 Task: Slide 17 - And These Are Three Columns.
Action: Mouse moved to (36, 94)
Screenshot: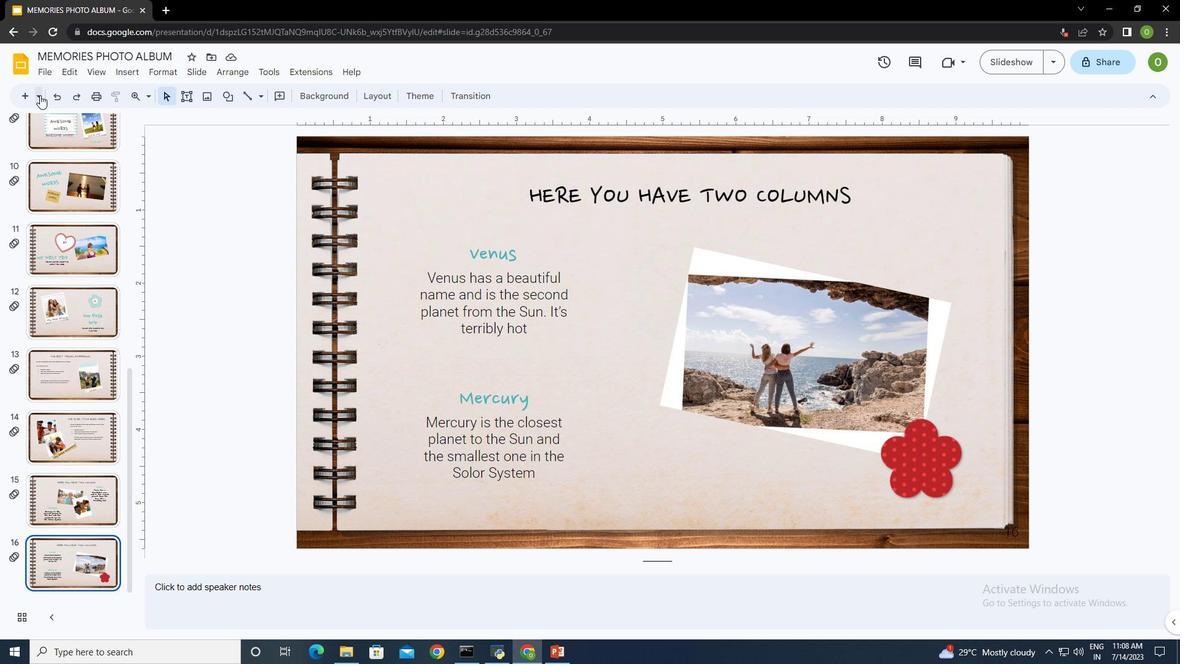 
Action: Mouse pressed left at (36, 94)
Screenshot: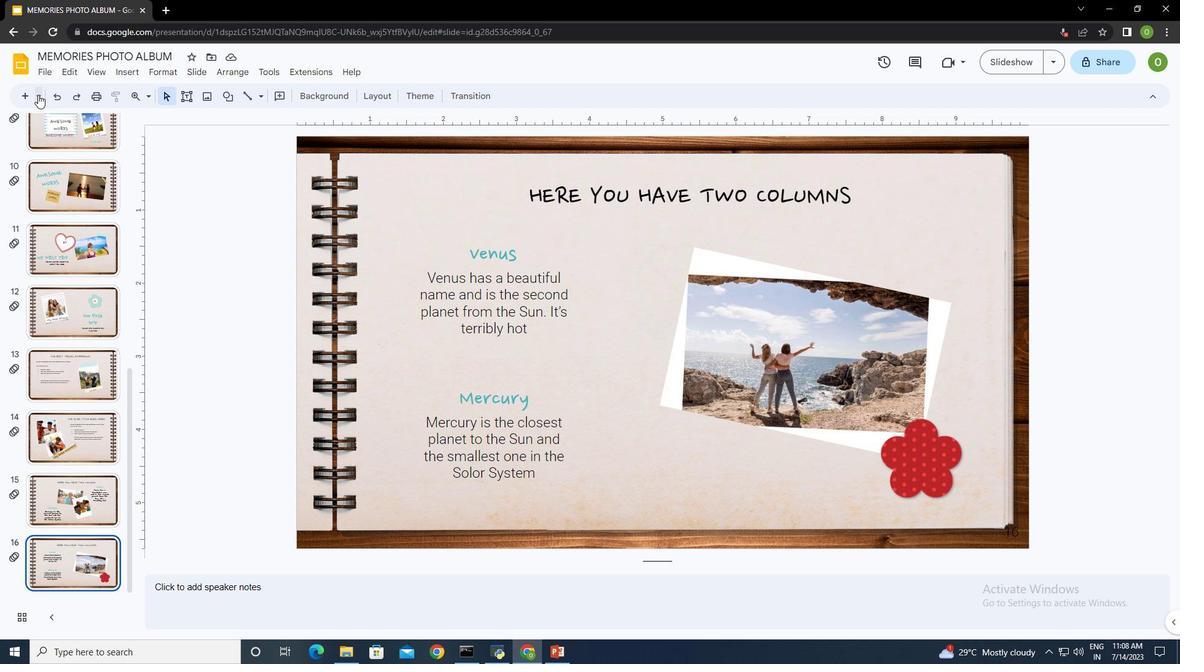 
Action: Mouse moved to (110, 367)
Screenshot: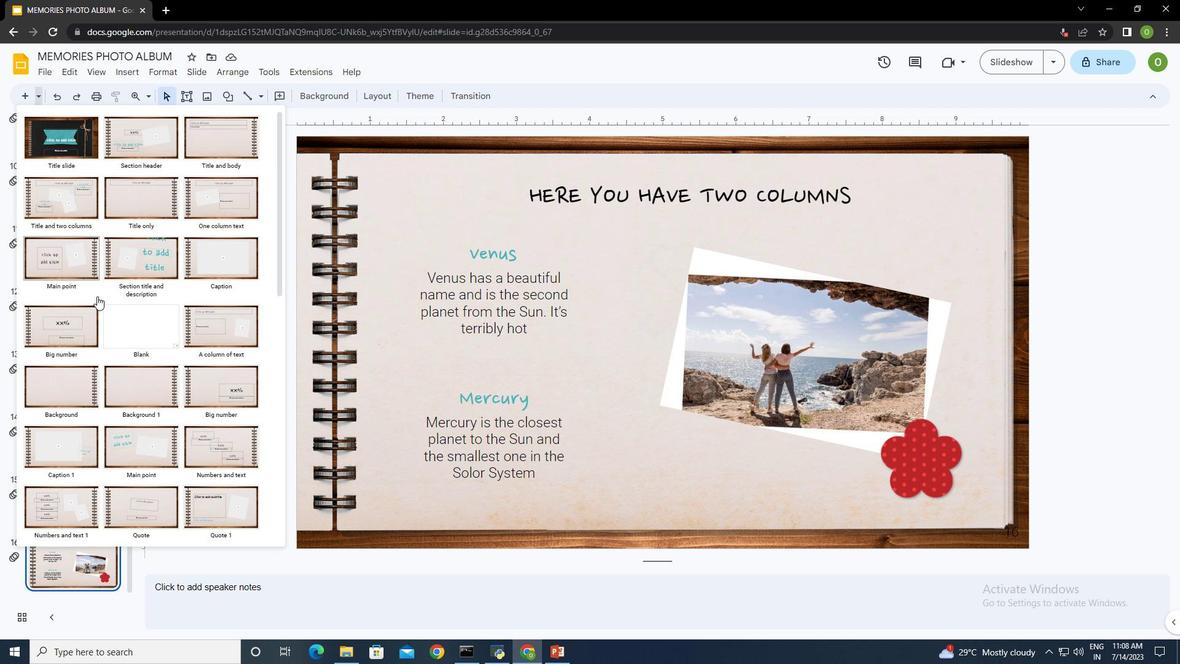 
Action: Mouse scrolled (110, 366) with delta (0, 0)
Screenshot: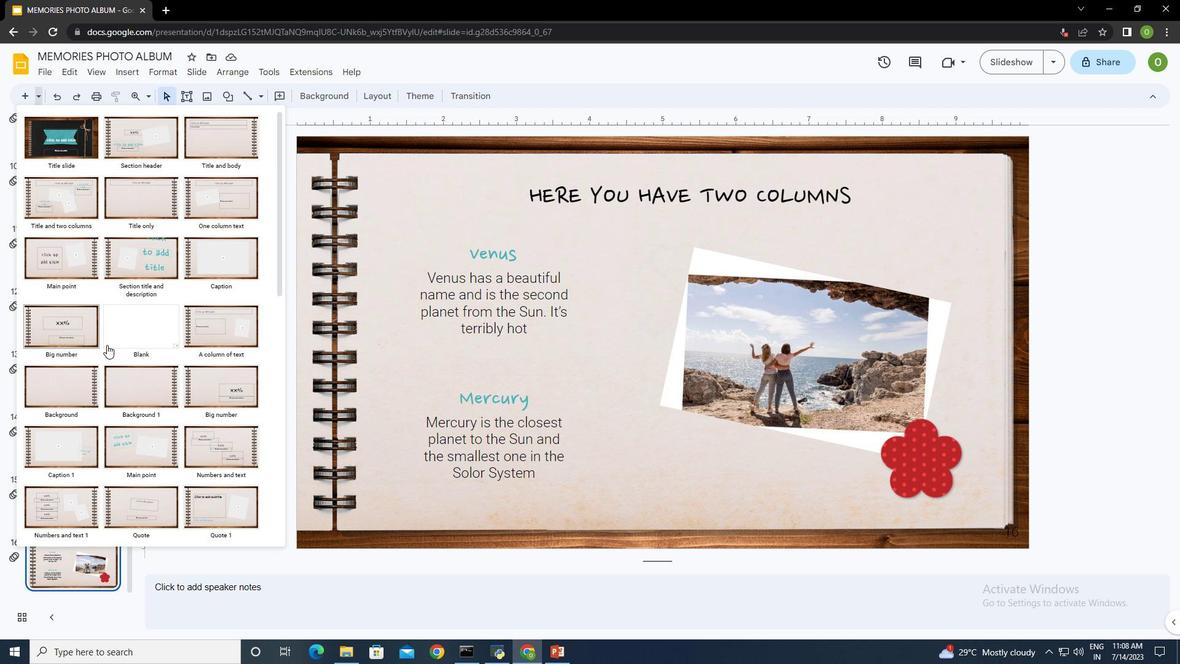 
Action: Mouse moved to (110, 367)
Screenshot: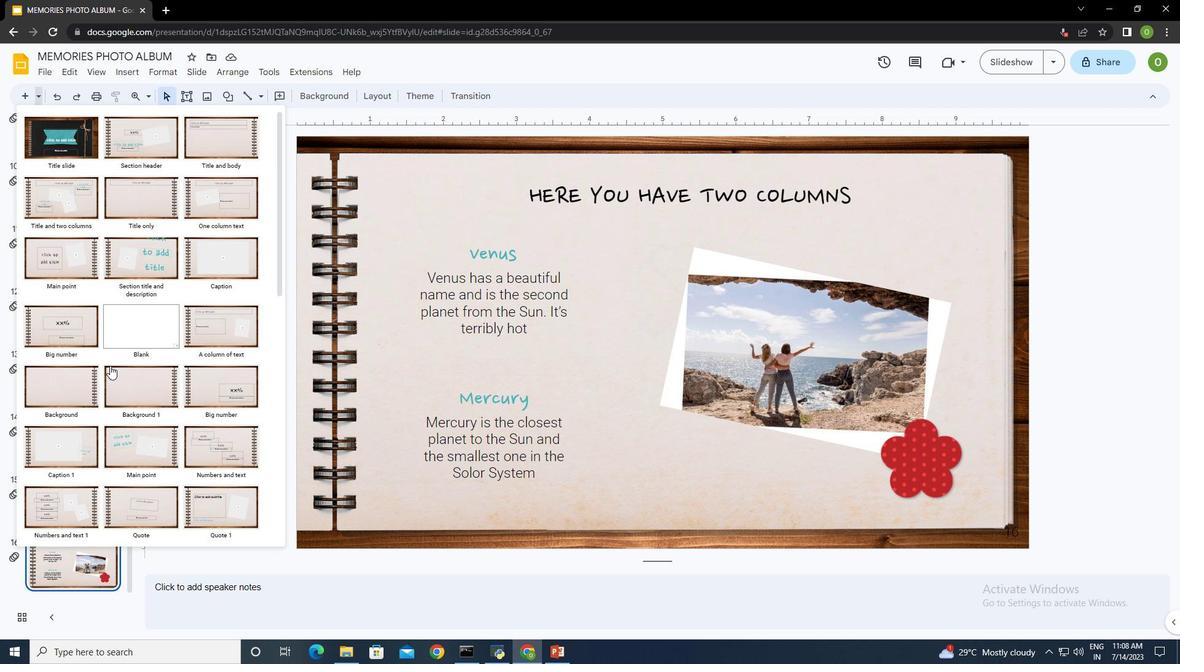 
Action: Mouse scrolled (110, 366) with delta (0, 0)
Screenshot: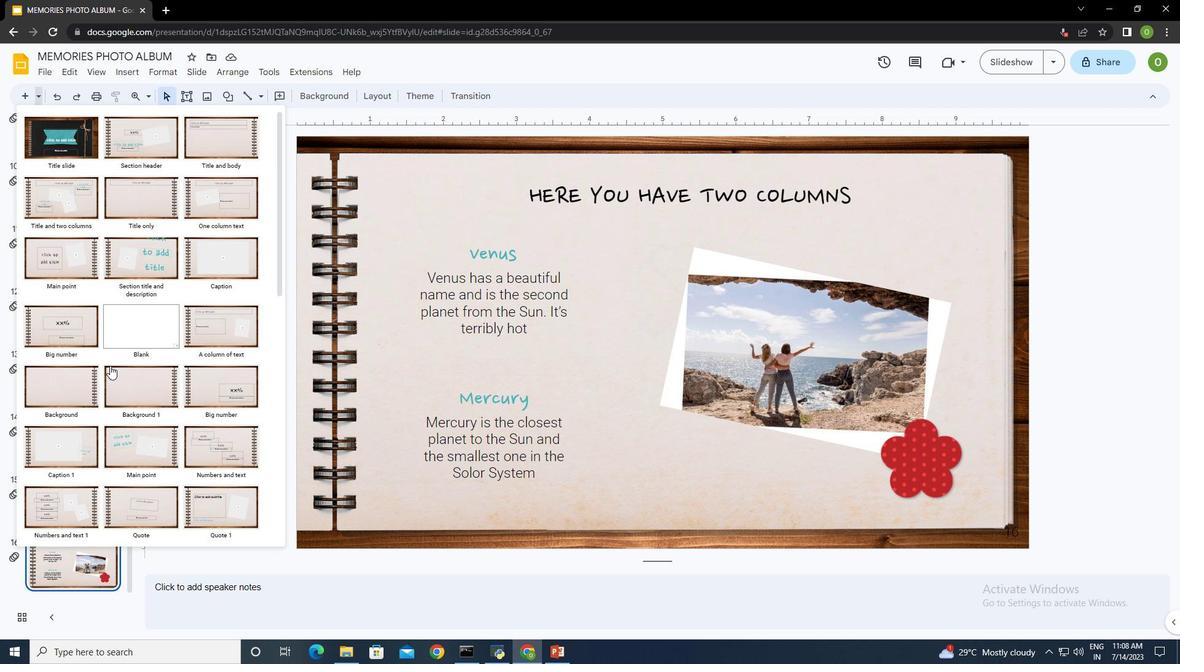 
Action: Mouse moved to (110, 368)
Screenshot: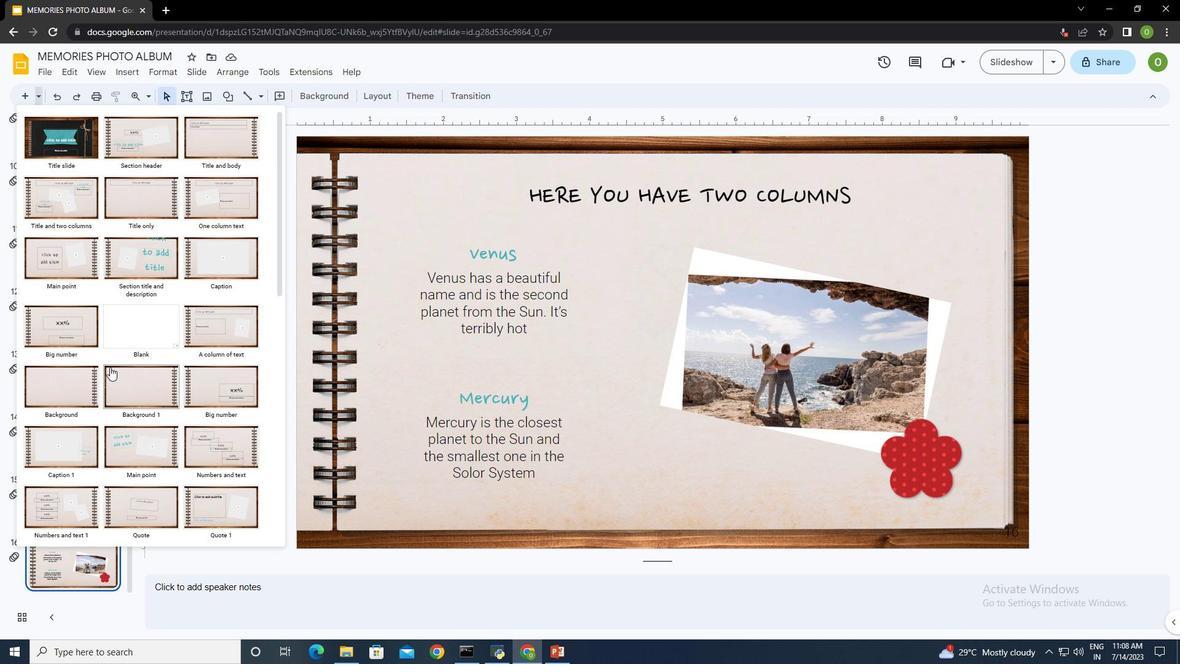 
Action: Mouse scrolled (110, 367) with delta (0, 0)
Screenshot: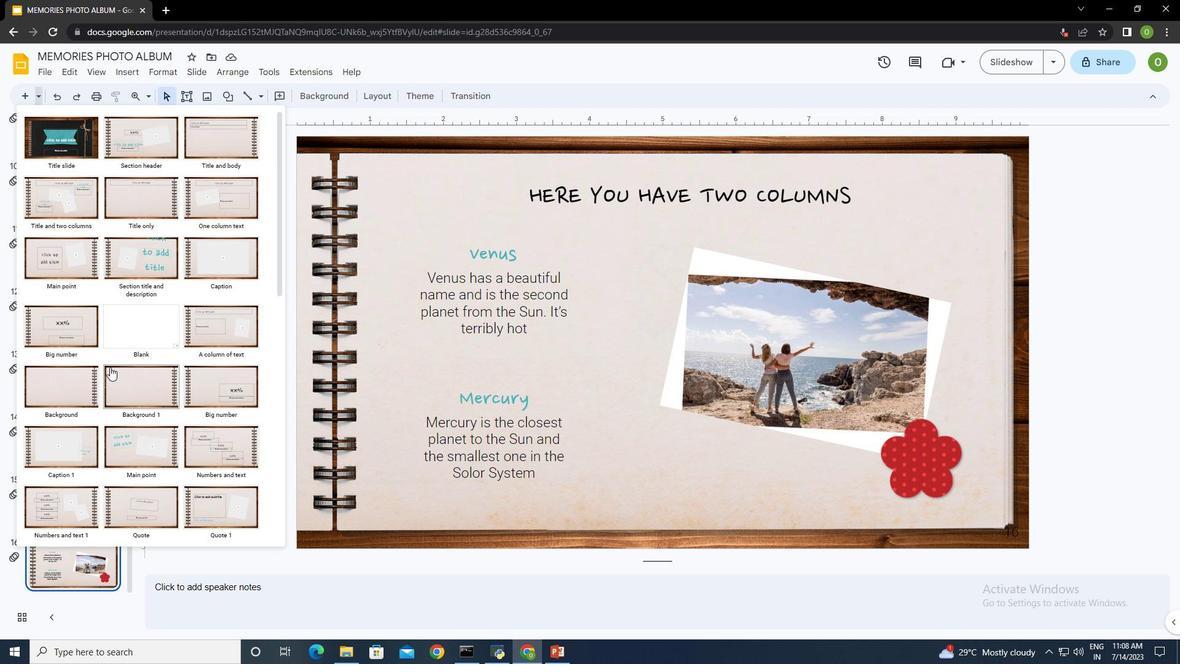 
Action: Mouse moved to (110, 369)
Screenshot: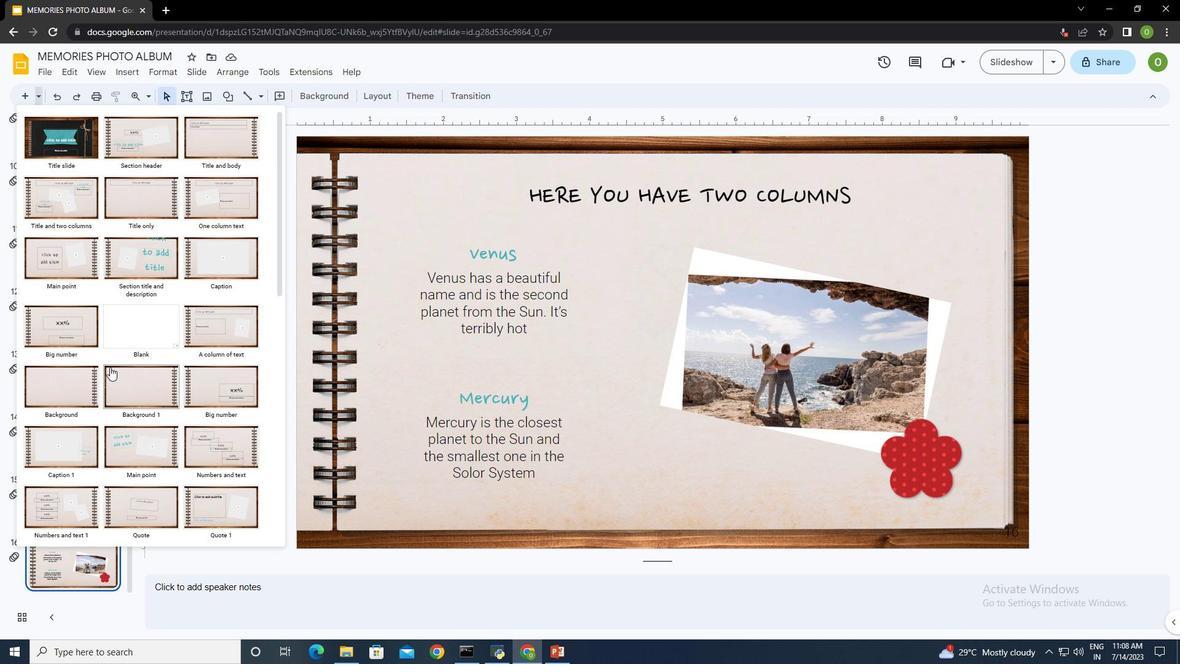 
Action: Mouse scrolled (110, 368) with delta (0, 0)
Screenshot: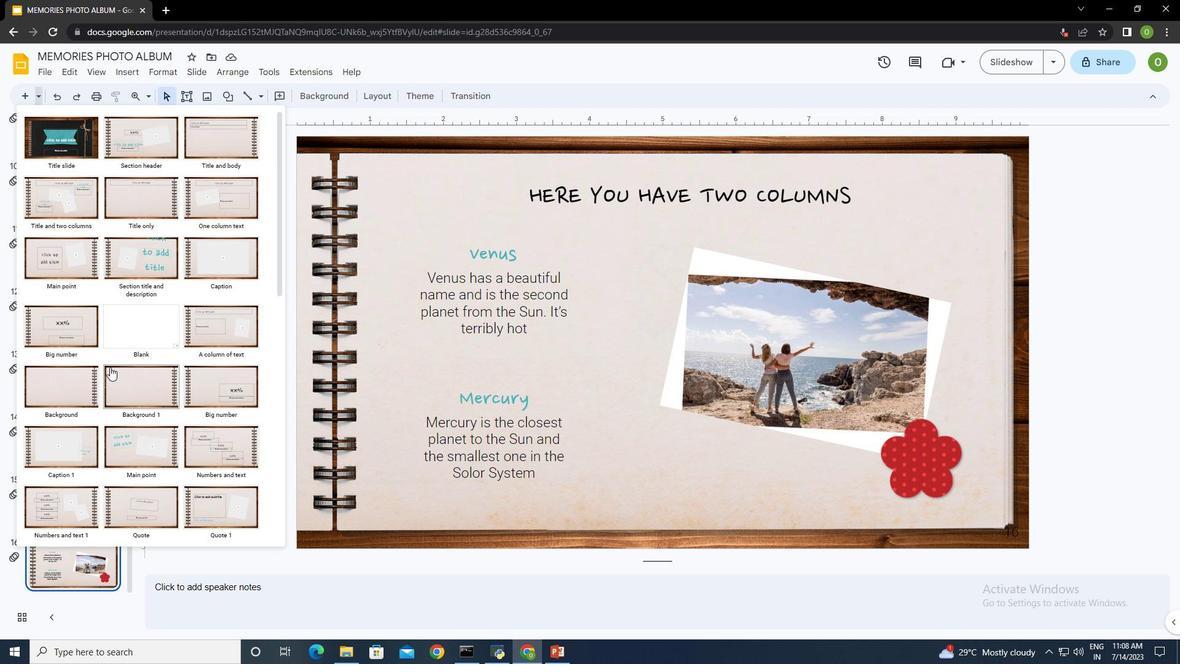 
Action: Mouse moved to (110, 370)
Screenshot: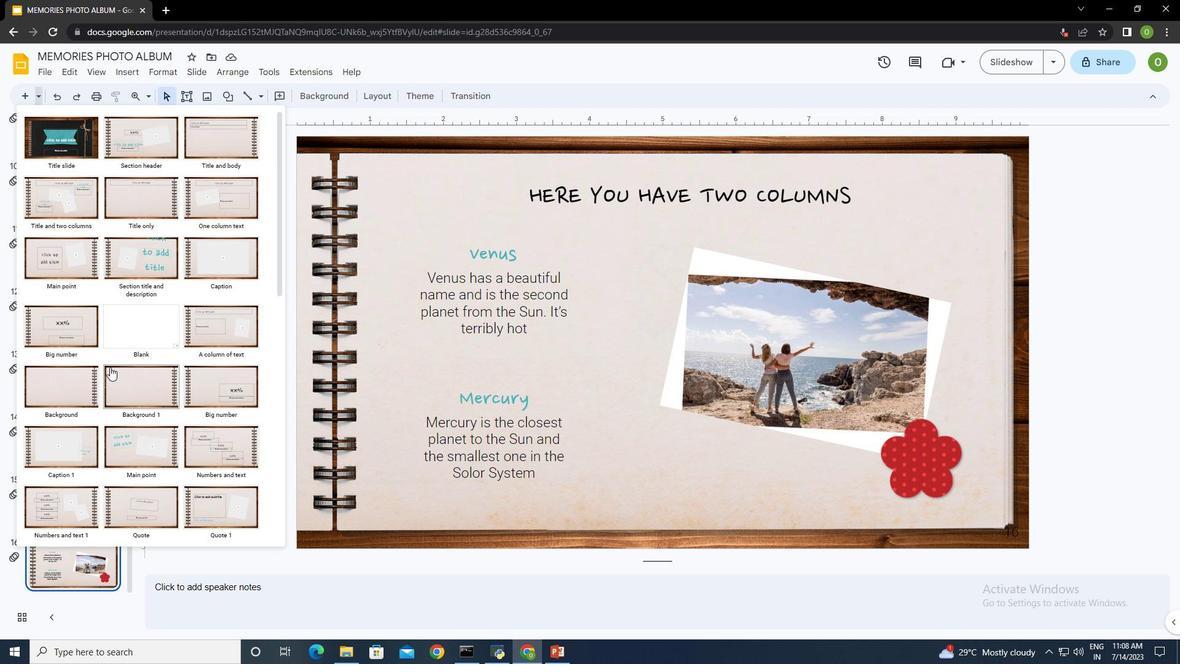 
Action: Mouse scrolled (110, 369) with delta (0, 0)
Screenshot: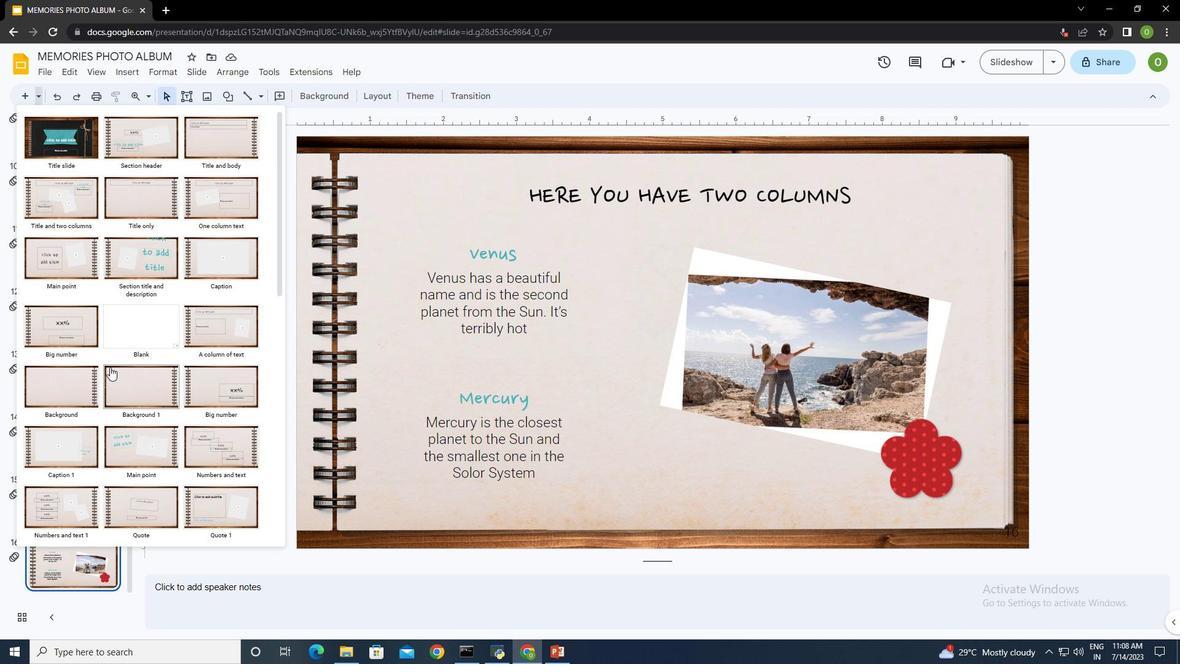 
Action: Mouse moved to (110, 371)
Screenshot: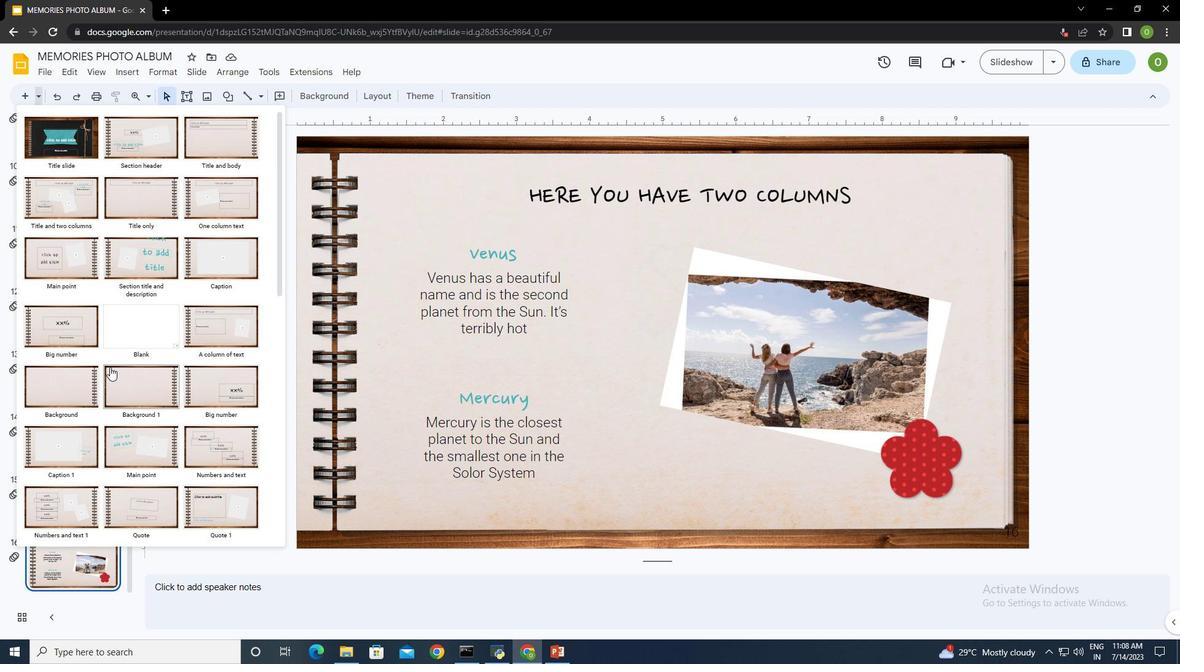 
Action: Mouse scrolled (110, 370) with delta (0, 0)
Screenshot: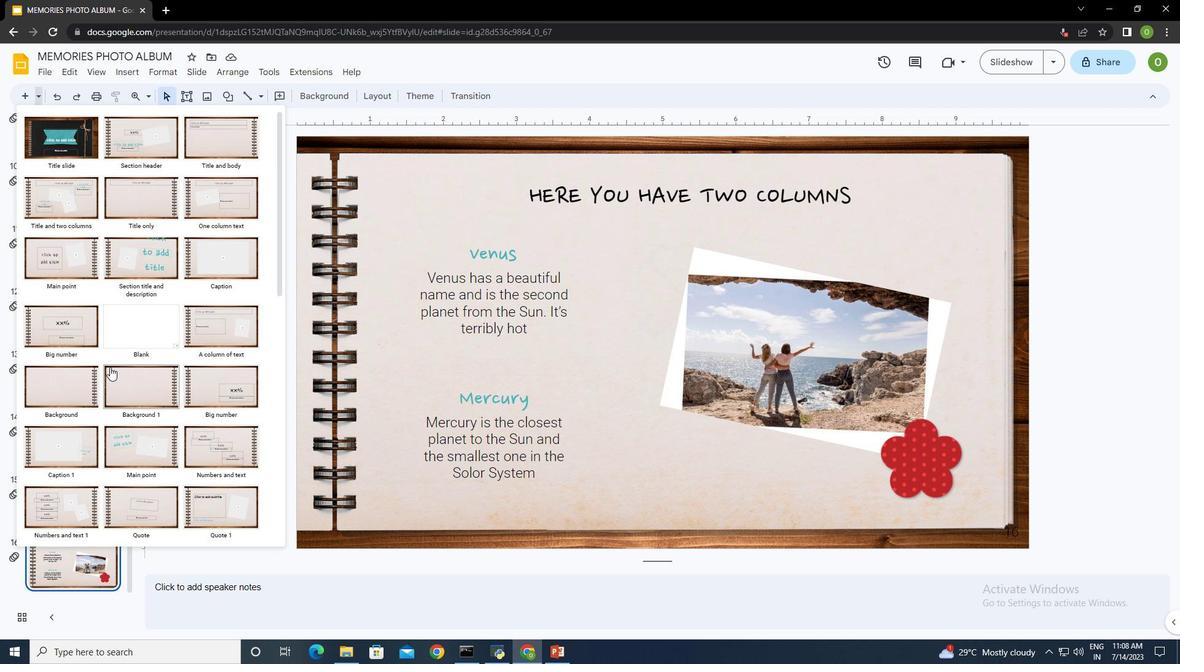 
Action: Mouse moved to (110, 372)
Screenshot: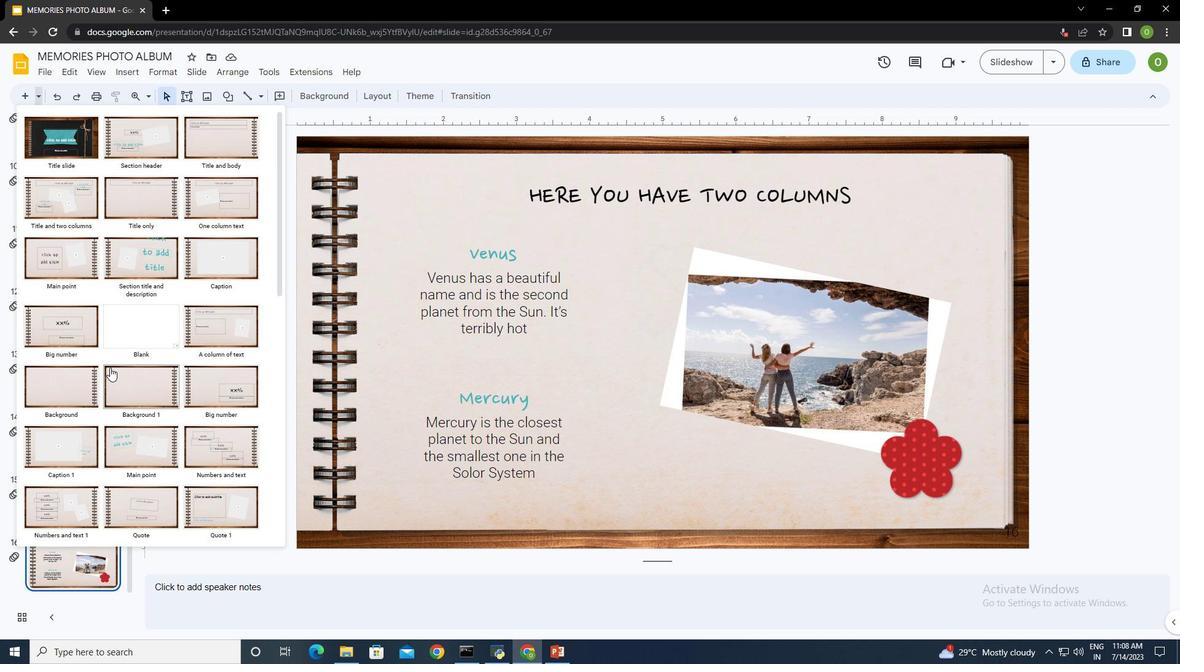 
Action: Mouse scrolled (110, 372) with delta (0, 0)
Screenshot: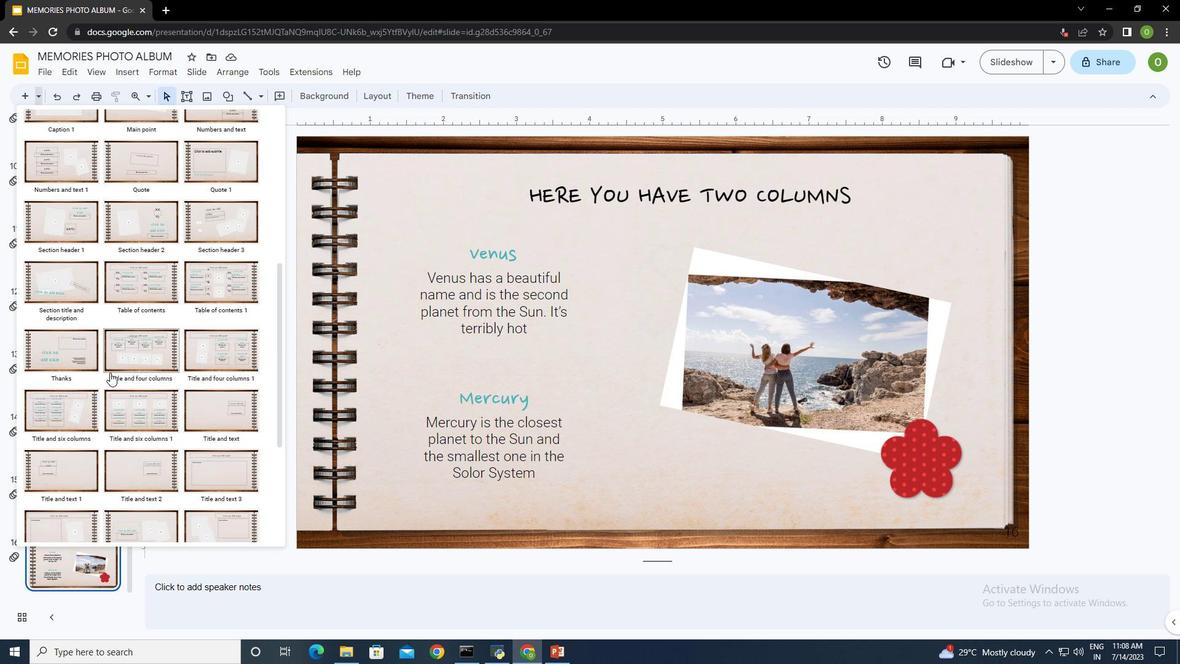
Action: Mouse scrolled (110, 372) with delta (0, 0)
Screenshot: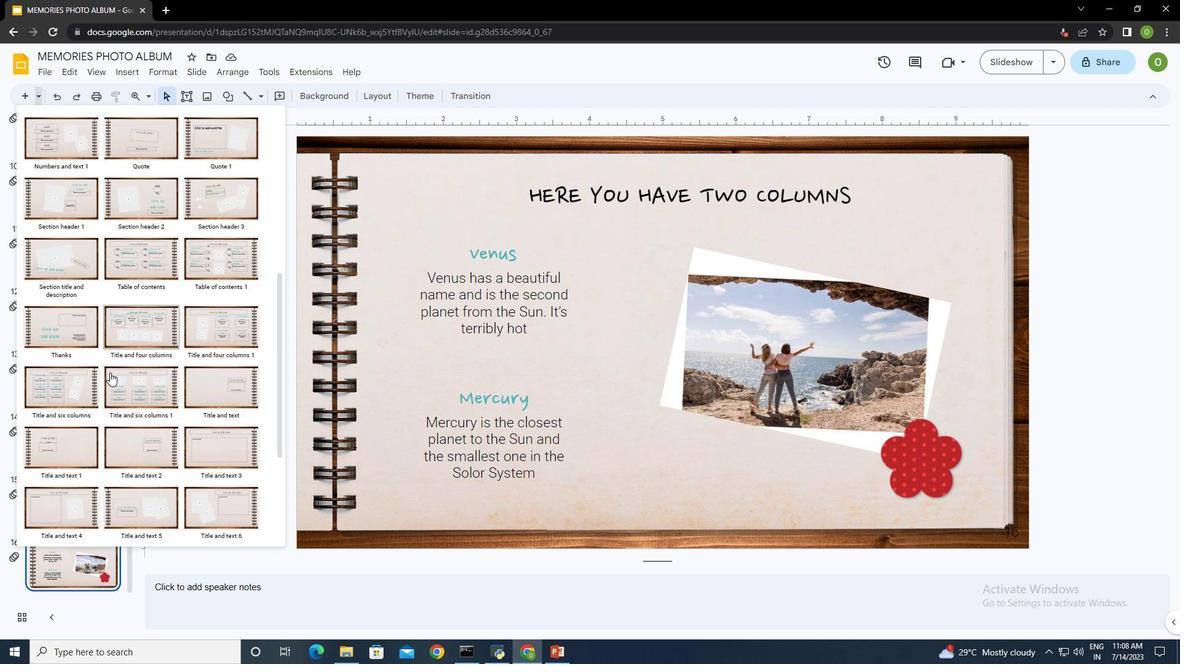 
Action: Mouse scrolled (110, 372) with delta (0, 0)
Screenshot: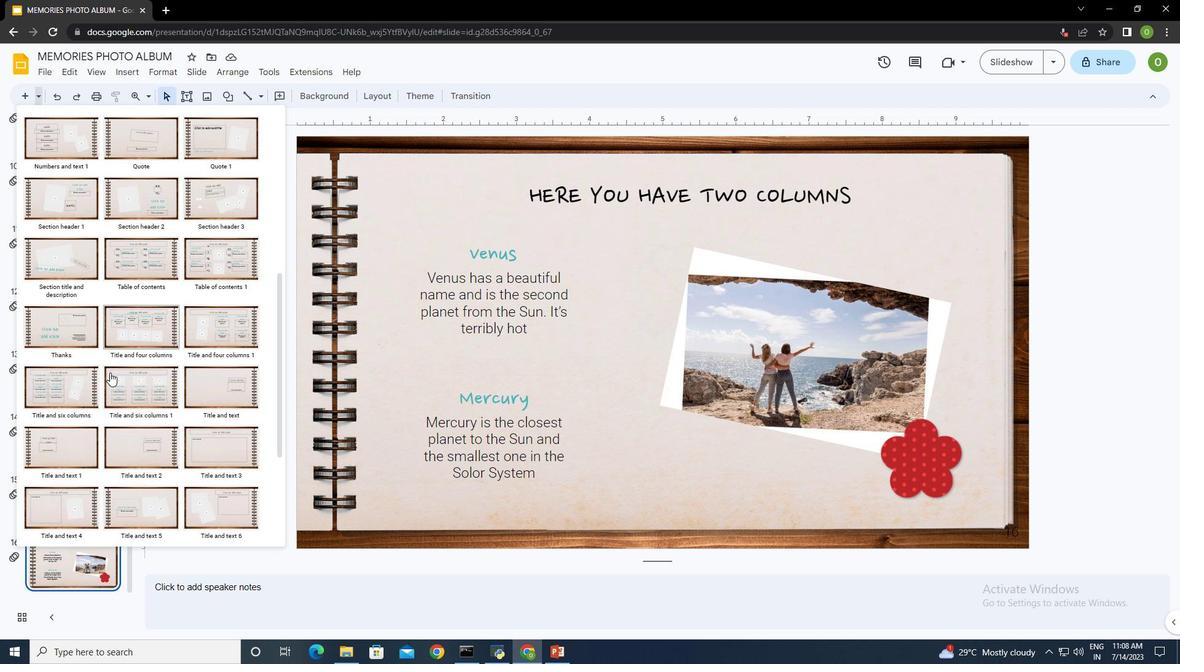 
Action: Mouse scrolled (110, 372) with delta (0, 0)
Screenshot: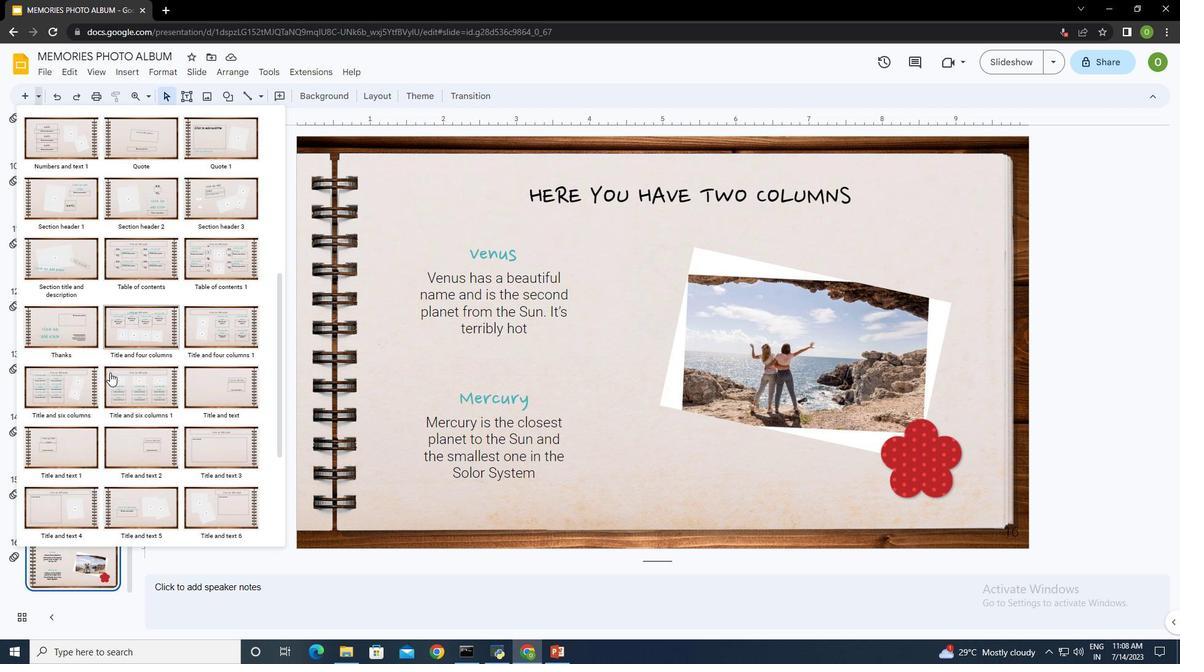 
Action: Mouse scrolled (110, 372) with delta (0, 0)
Screenshot: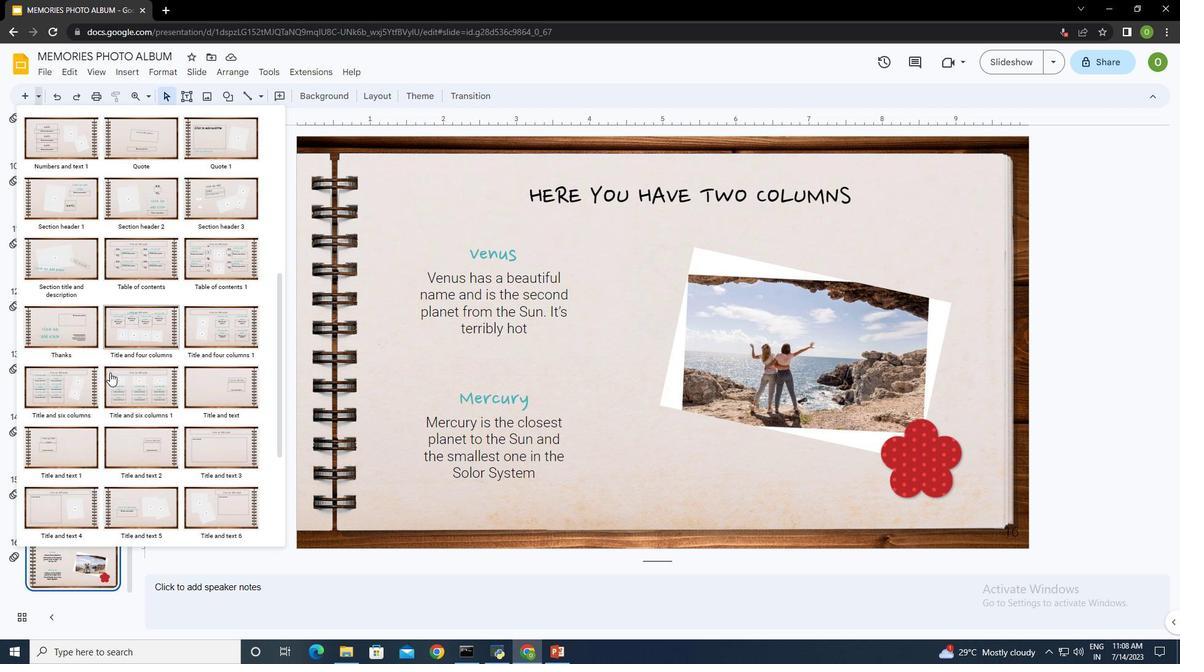 
Action: Mouse scrolled (110, 372) with delta (0, 0)
Screenshot: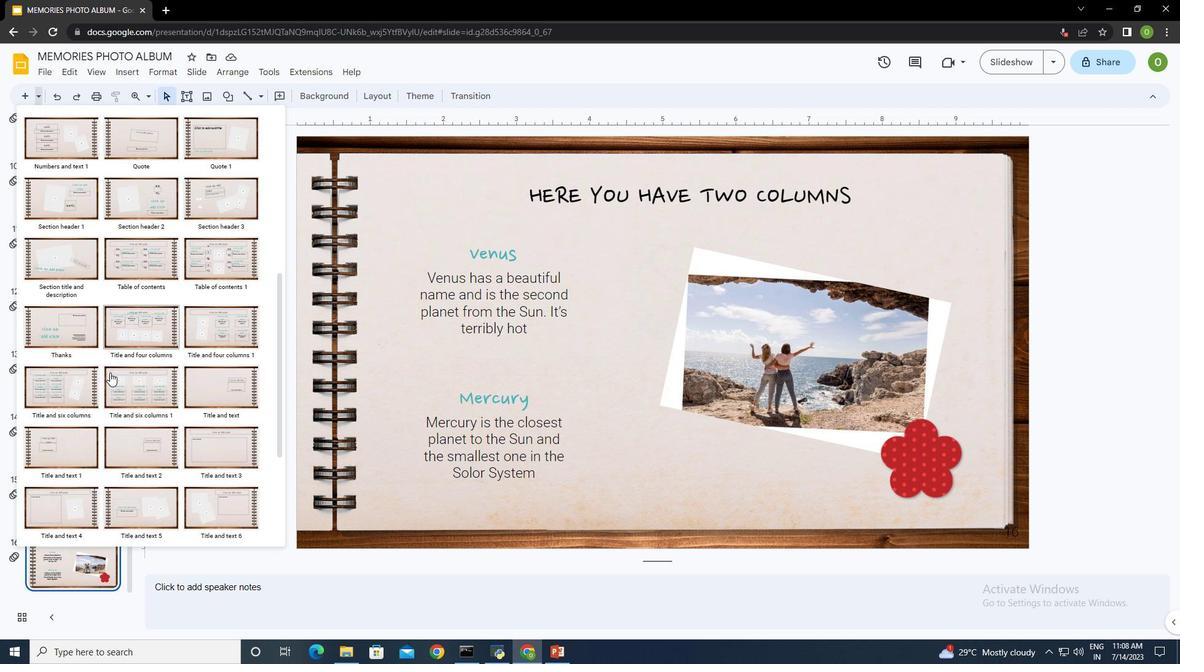 
Action: Mouse scrolled (110, 372) with delta (0, 0)
Screenshot: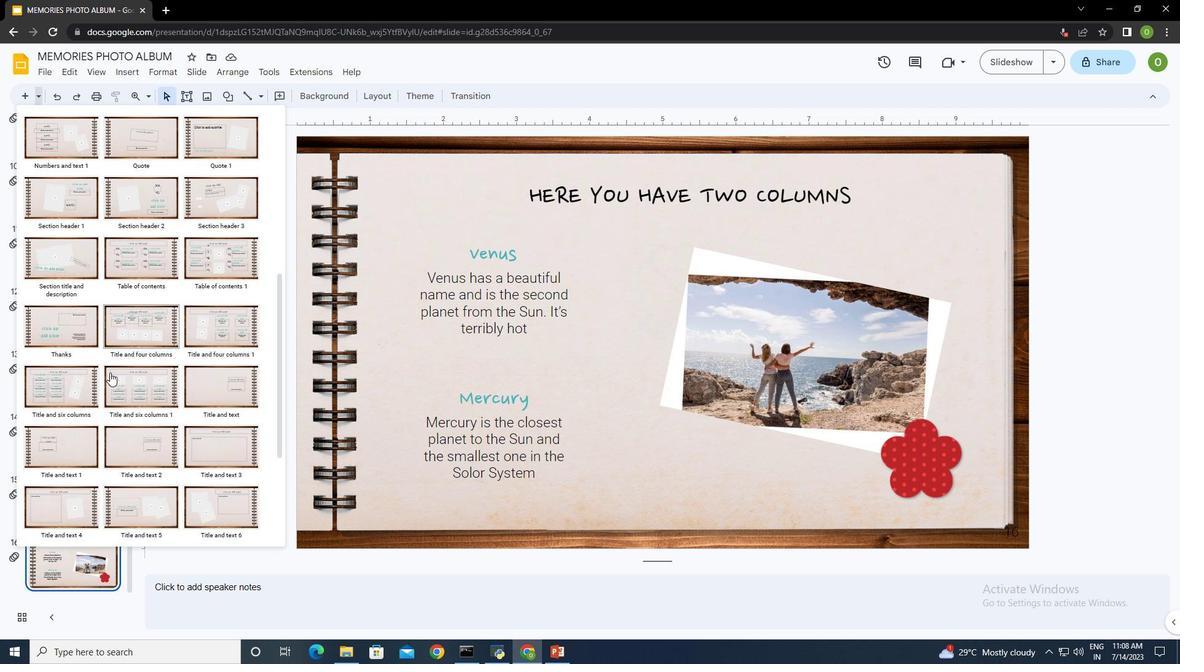 
Action: Mouse moved to (110, 373)
Screenshot: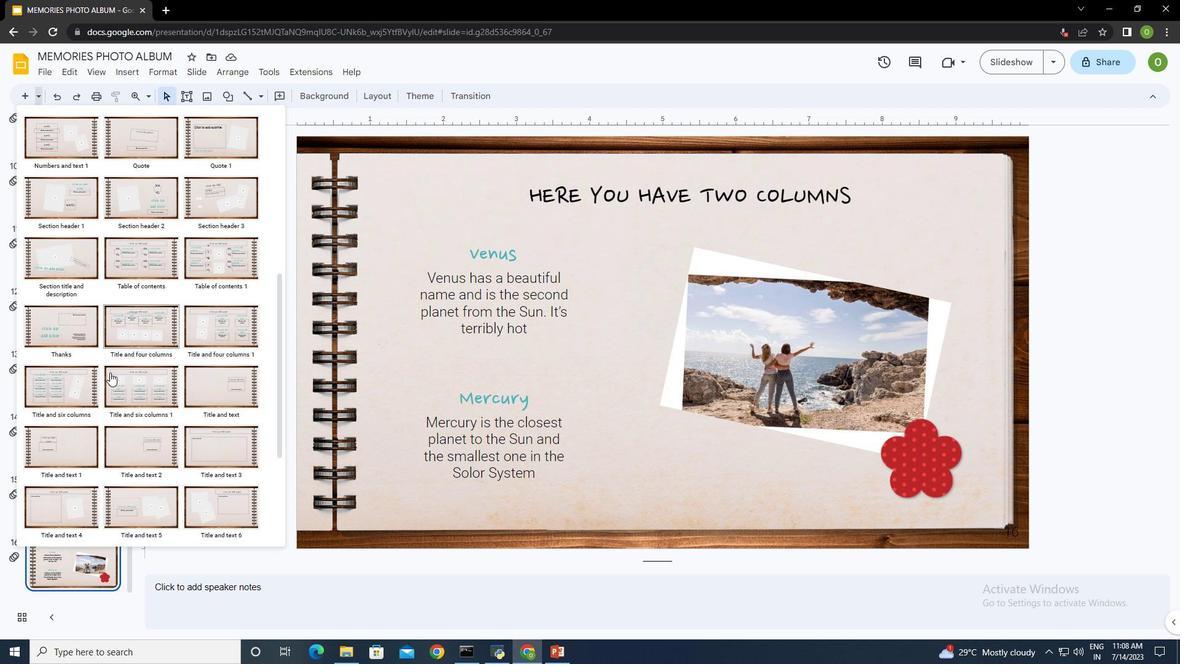 
Action: Mouse scrolled (110, 372) with delta (0, 0)
Screenshot: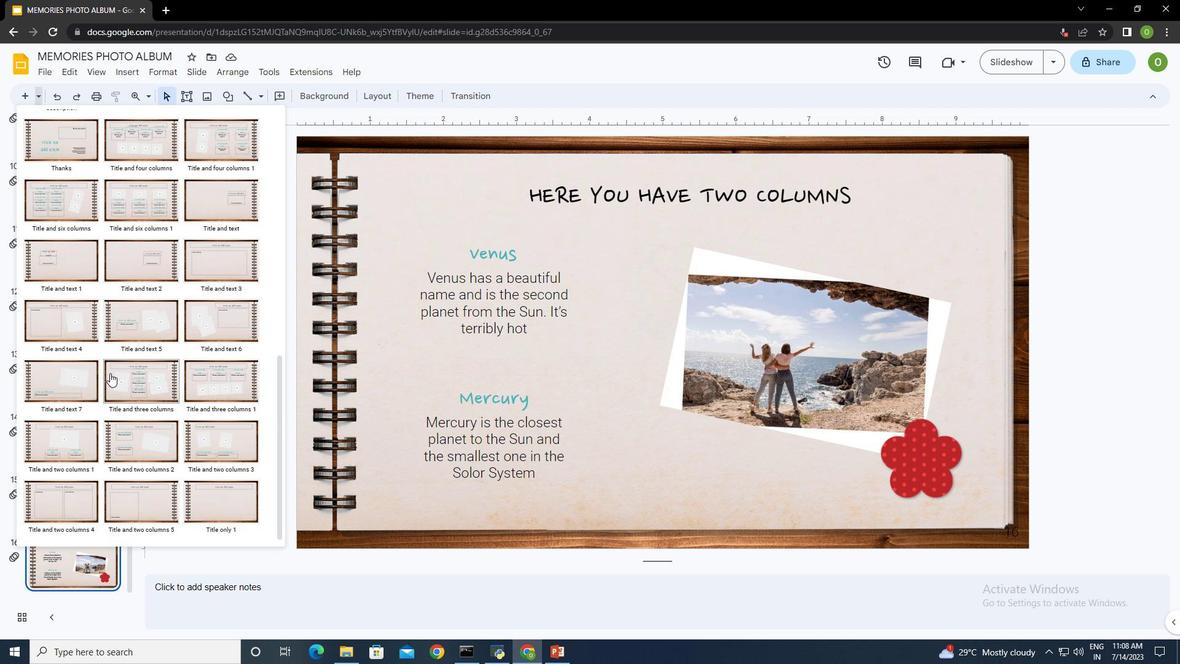 
Action: Mouse scrolled (110, 372) with delta (0, 0)
Screenshot: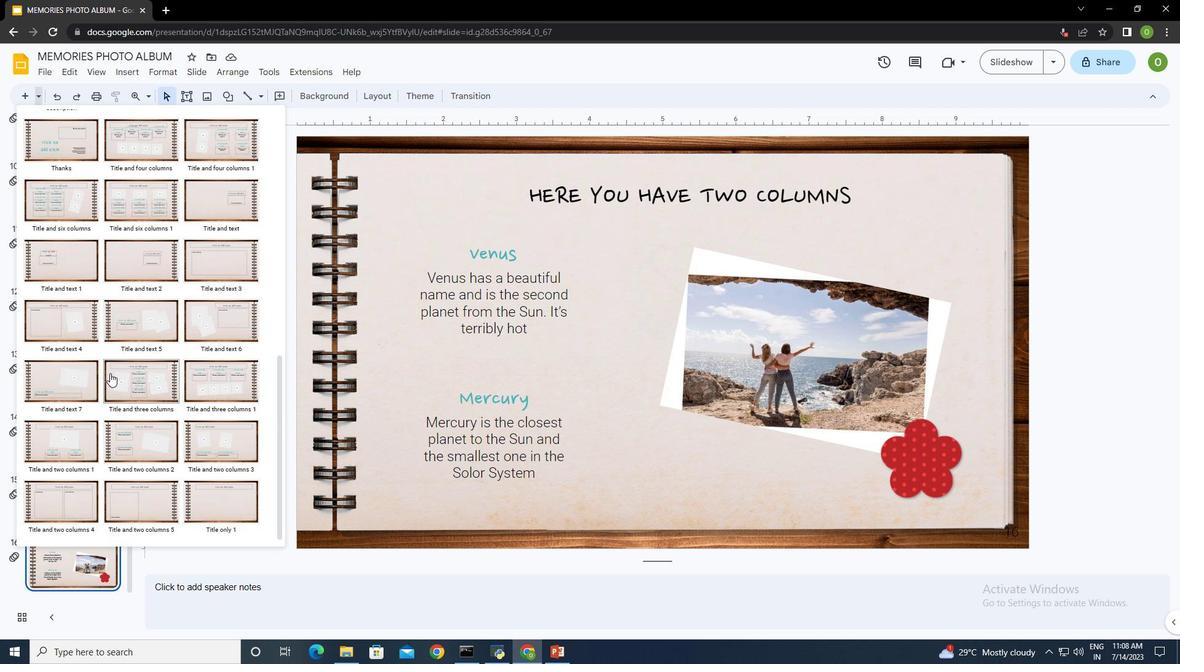
Action: Mouse scrolled (110, 372) with delta (0, 0)
Screenshot: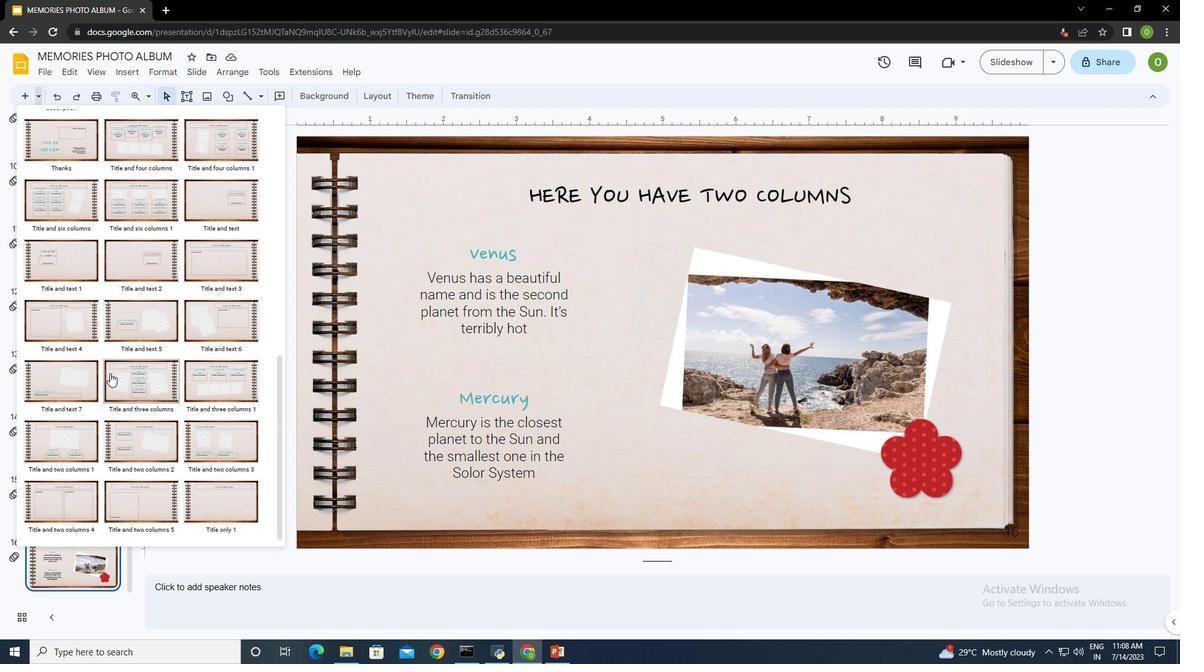 
Action: Mouse scrolled (110, 372) with delta (0, 0)
Screenshot: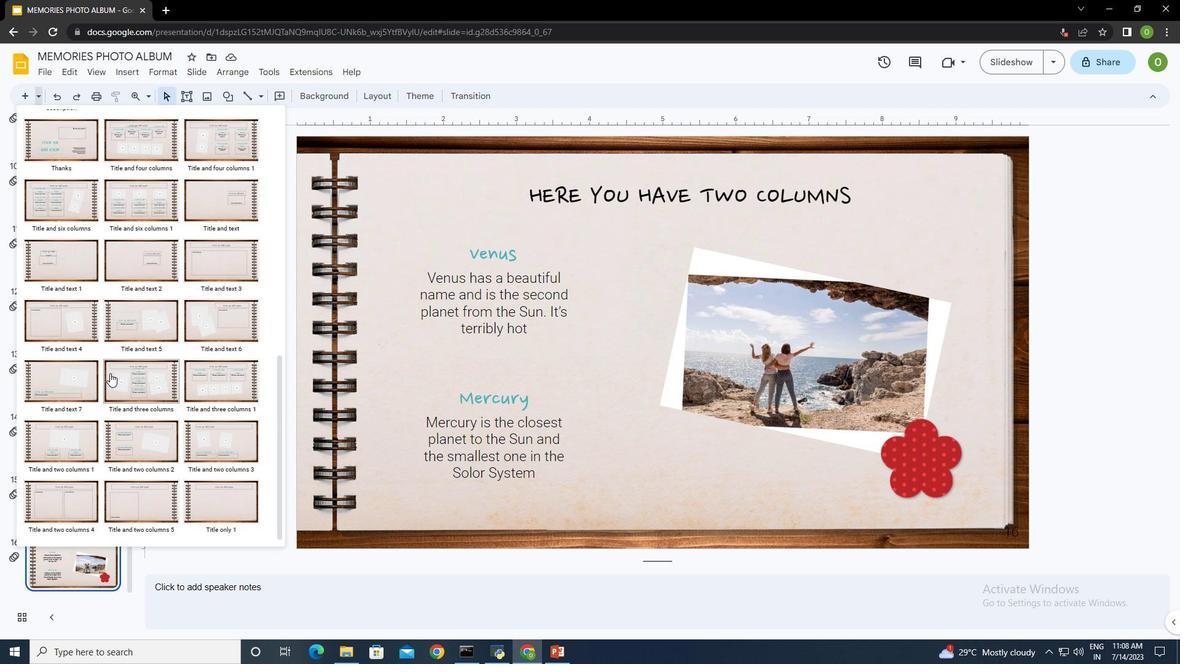 
Action: Mouse scrolled (110, 372) with delta (0, 0)
Screenshot: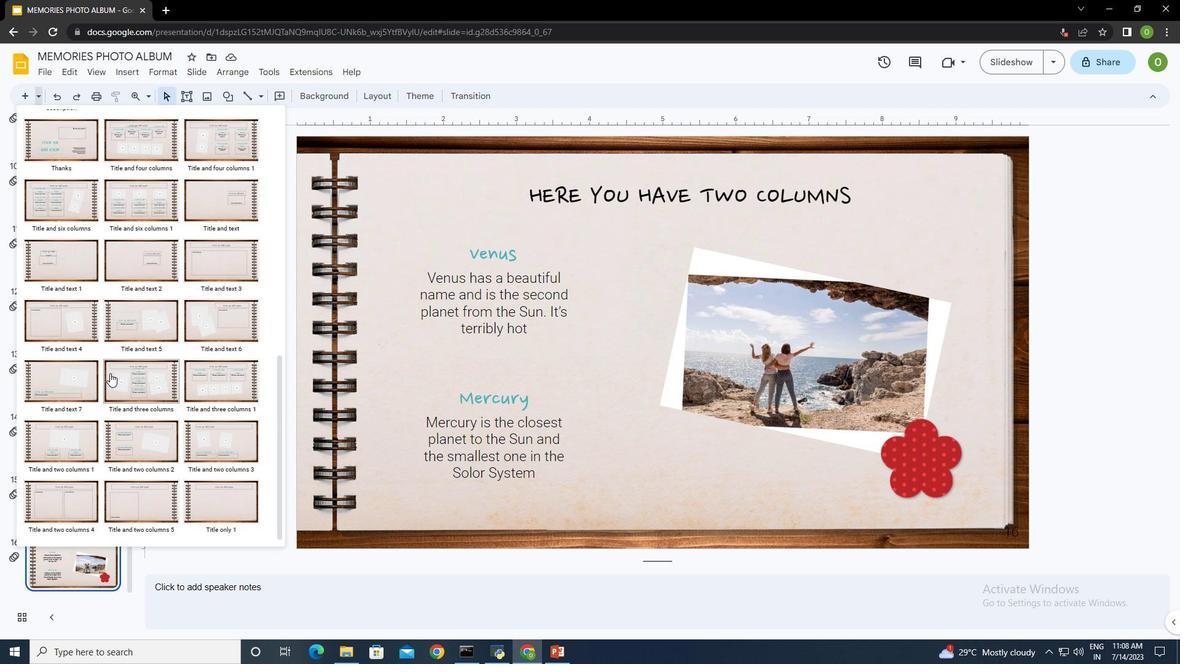 
Action: Mouse moved to (150, 381)
Screenshot: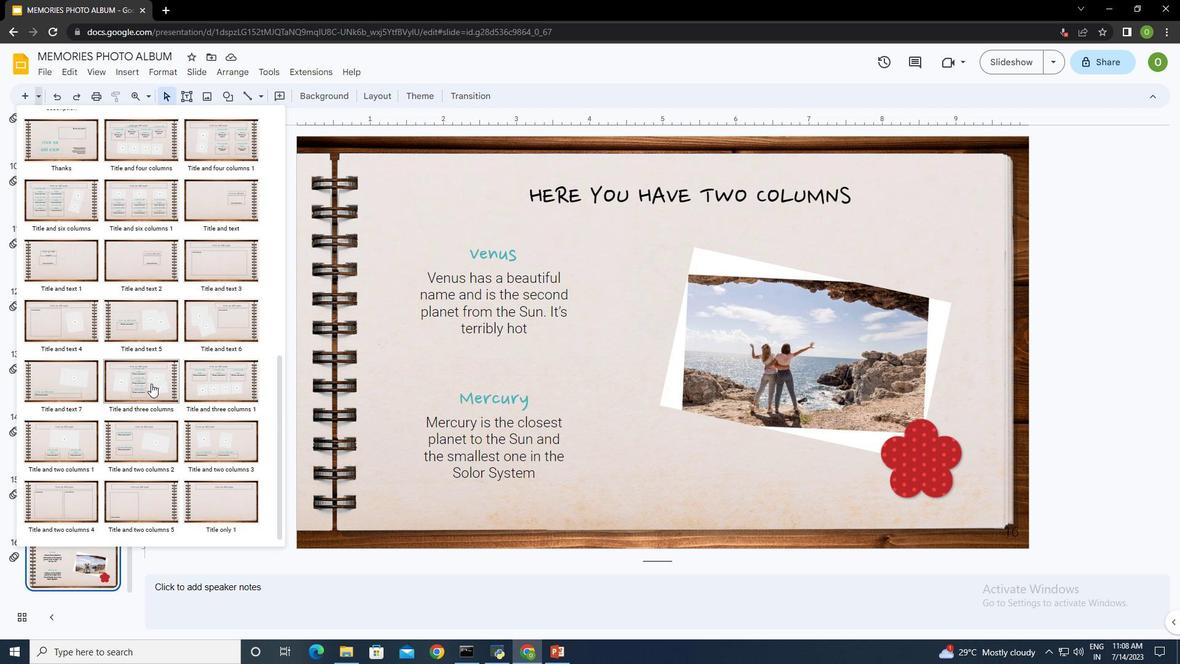 
Action: Mouse pressed left at (150, 381)
Screenshot: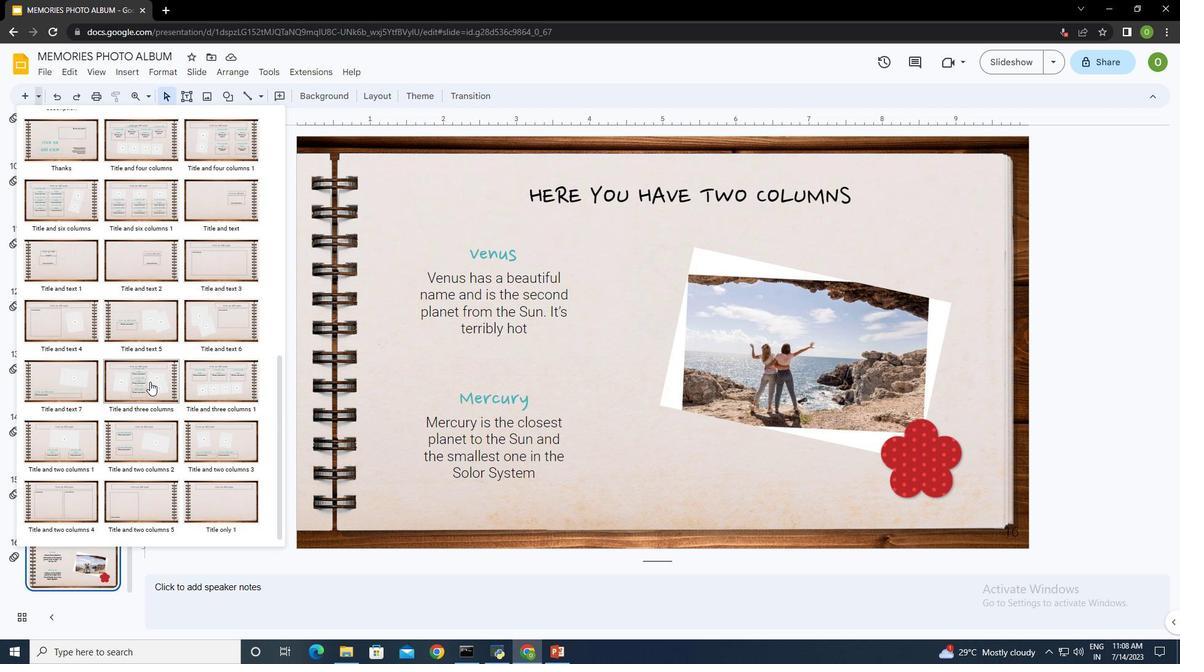 
Action: Mouse moved to (599, 195)
Screenshot: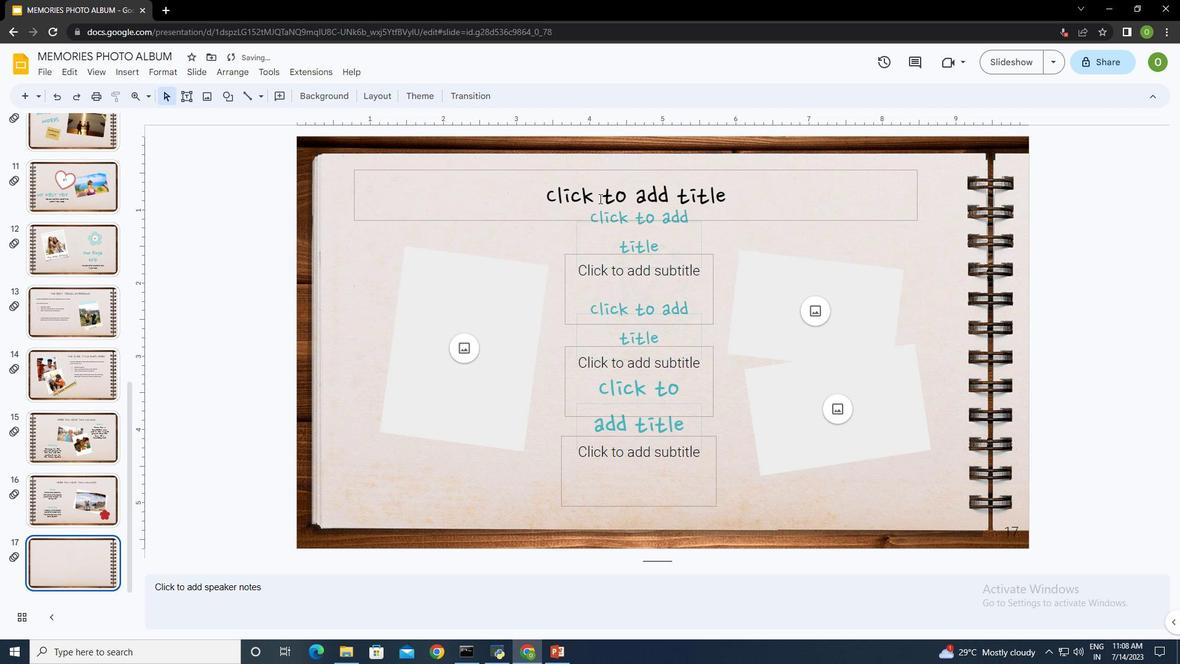 
Action: Mouse pressed left at (599, 195)
Screenshot: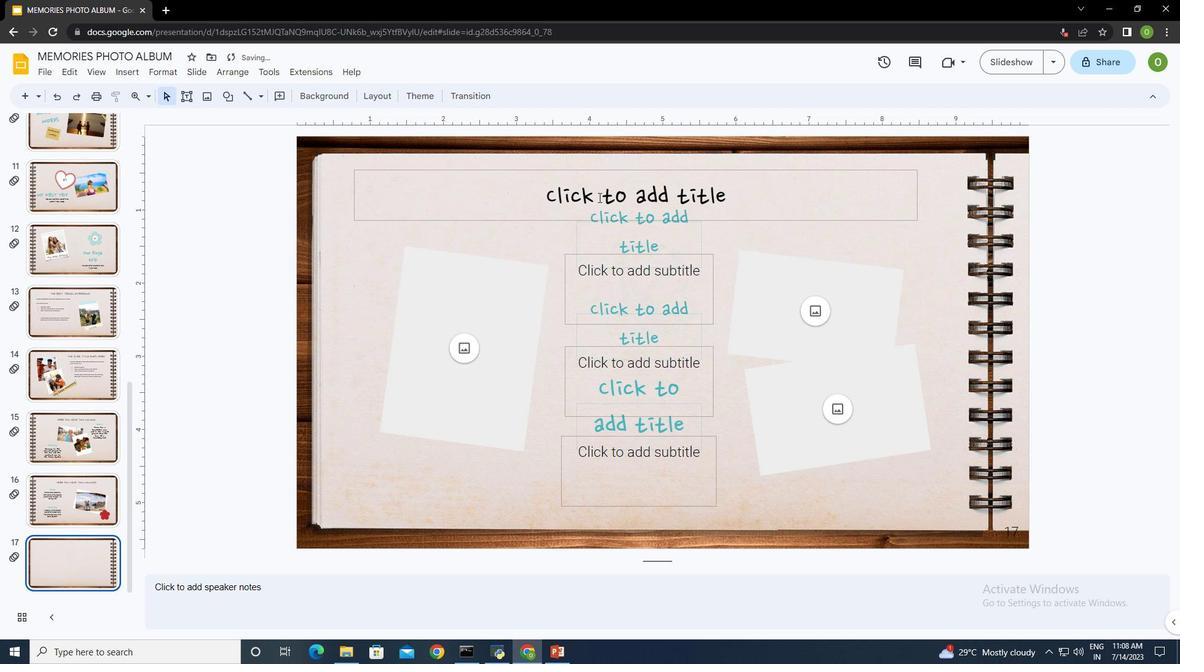 
Action: Mouse moved to (599, 196)
Screenshot: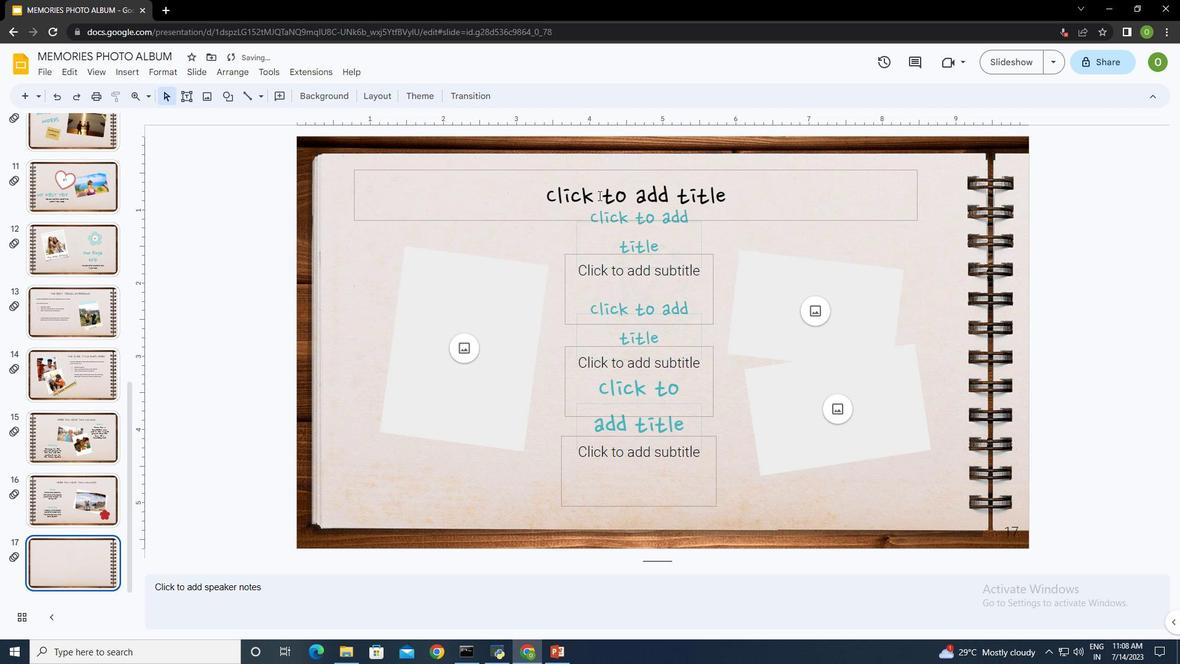 
Action: Key pressed <Key.caps_lock>AND<Key.space>THESE<Key.space>ARE<Key.space>THREE<Key.space>COLUMN
Screenshot: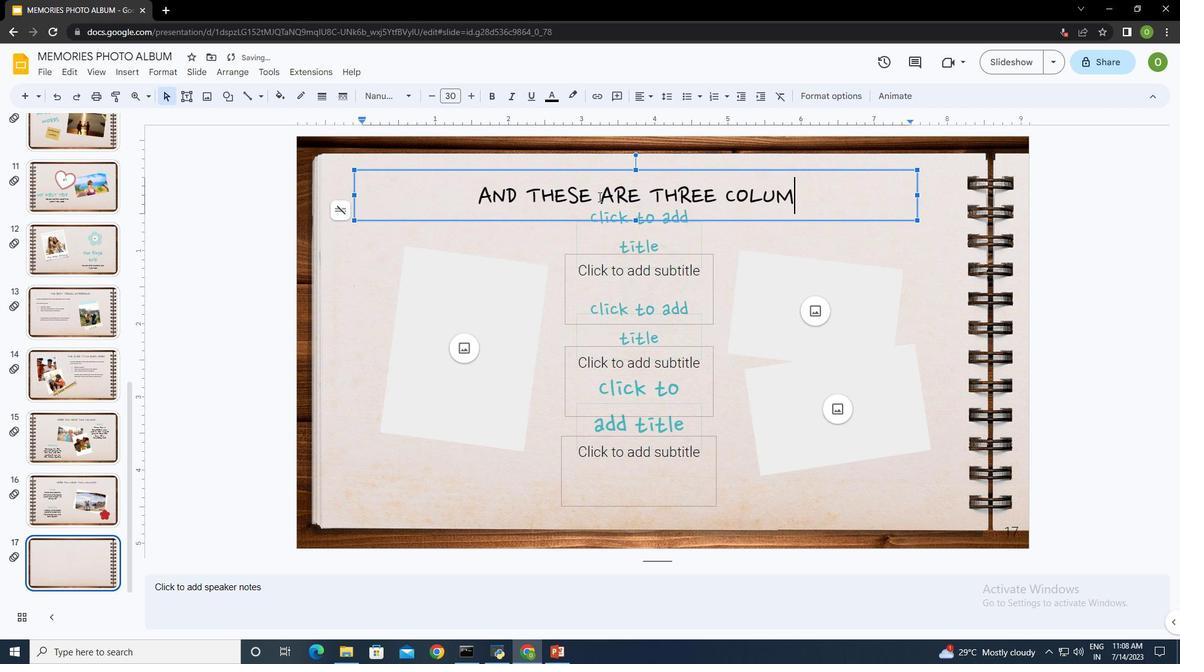 
Action: Mouse moved to (608, 232)
Screenshot: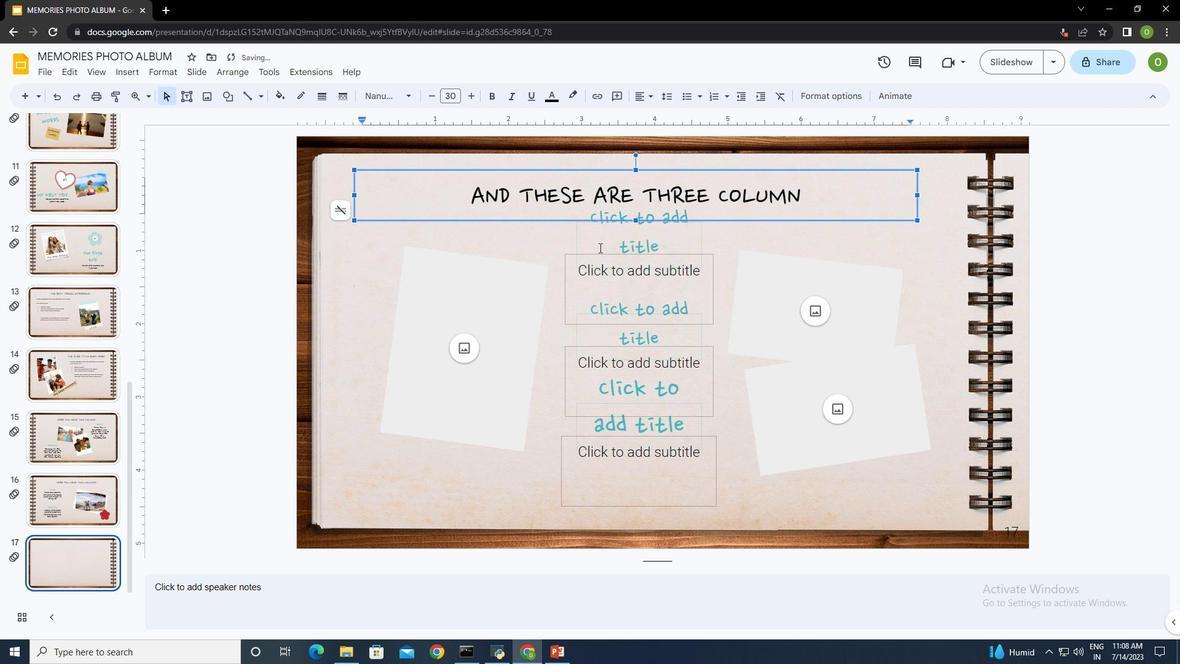 
Action: Mouse pressed left at (608, 232)
Screenshot: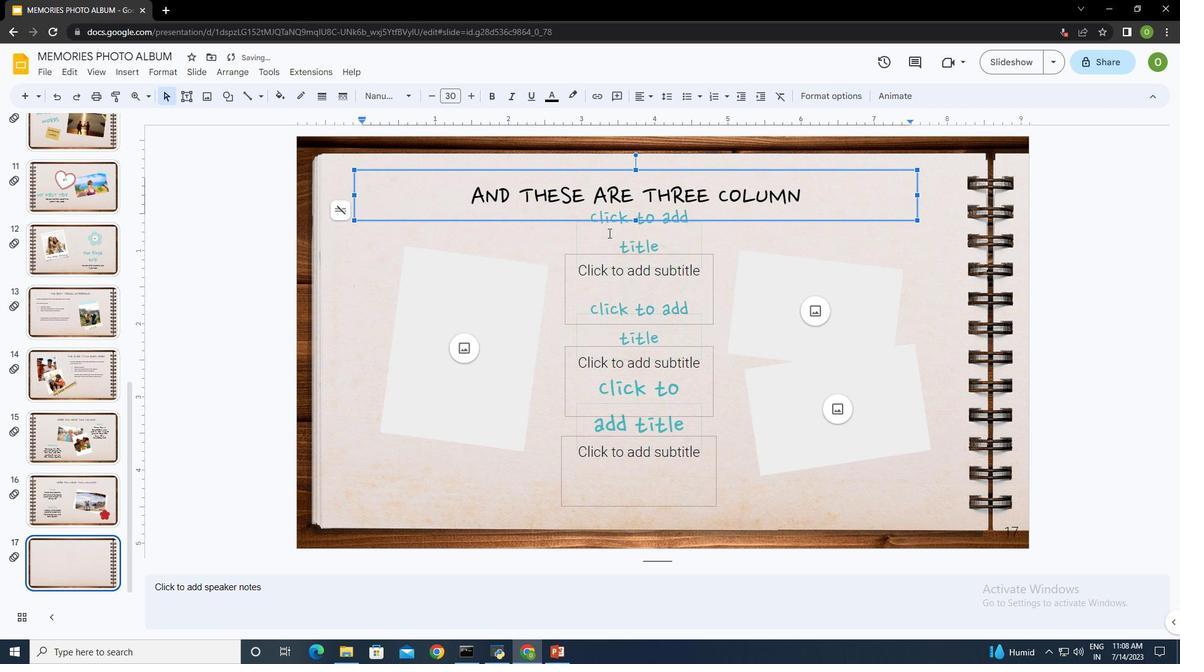 
Action: Key pressed <Key.caps_lock><Key.shift>Satur<Key.backspace>rn<Key.tab><Key.backspace>
Screenshot: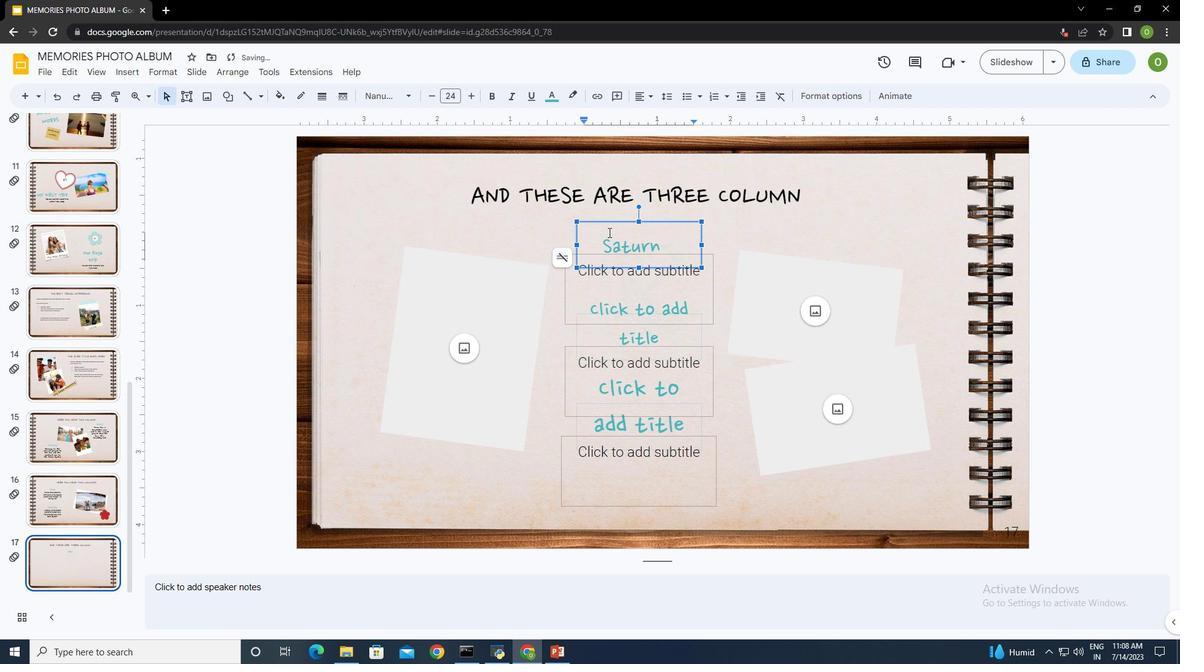 
Action: Mouse moved to (633, 287)
Screenshot: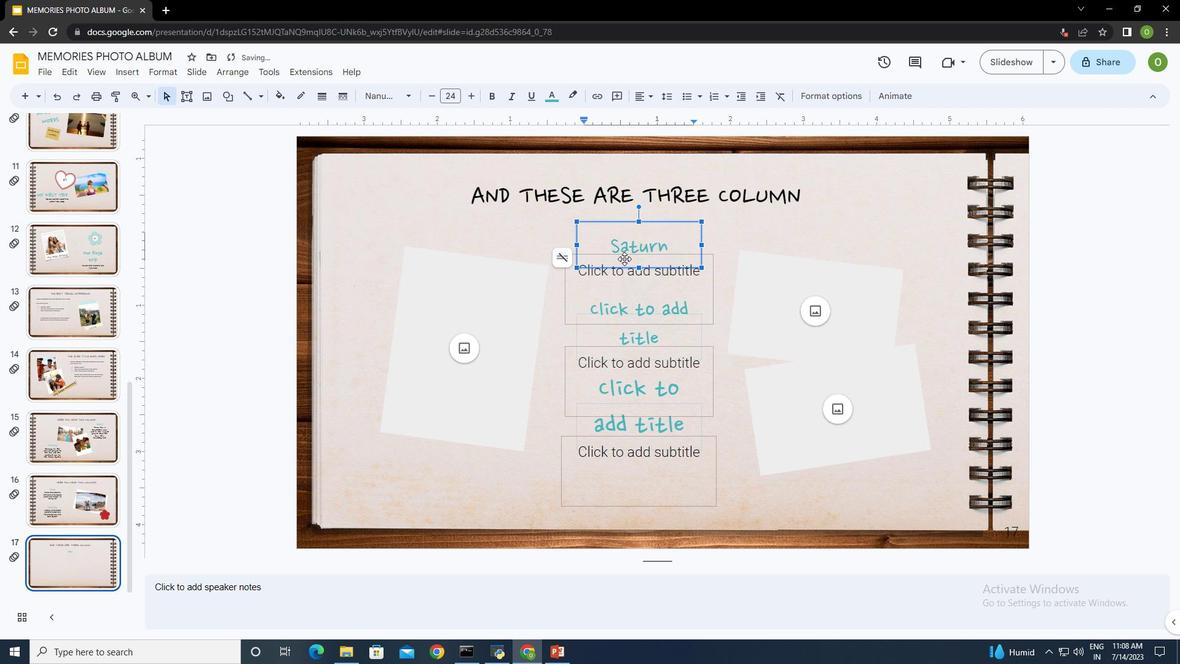 
Action: Mouse pressed left at (633, 287)
Screenshot: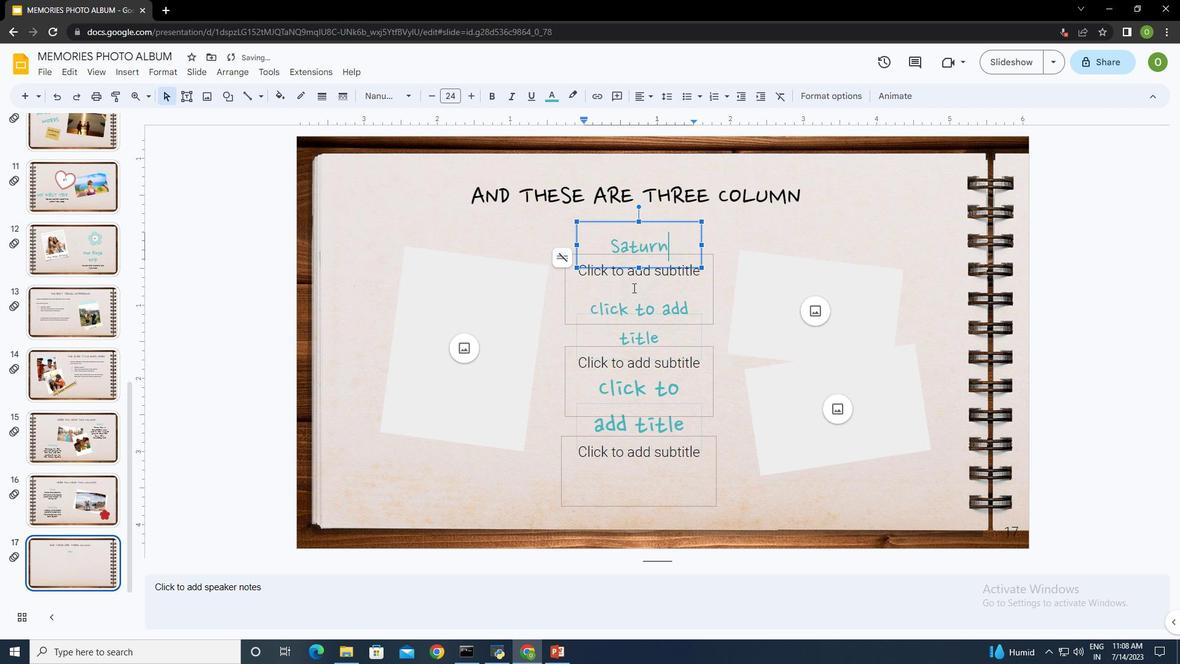 
Action: Mouse moved to (632, 279)
Screenshot: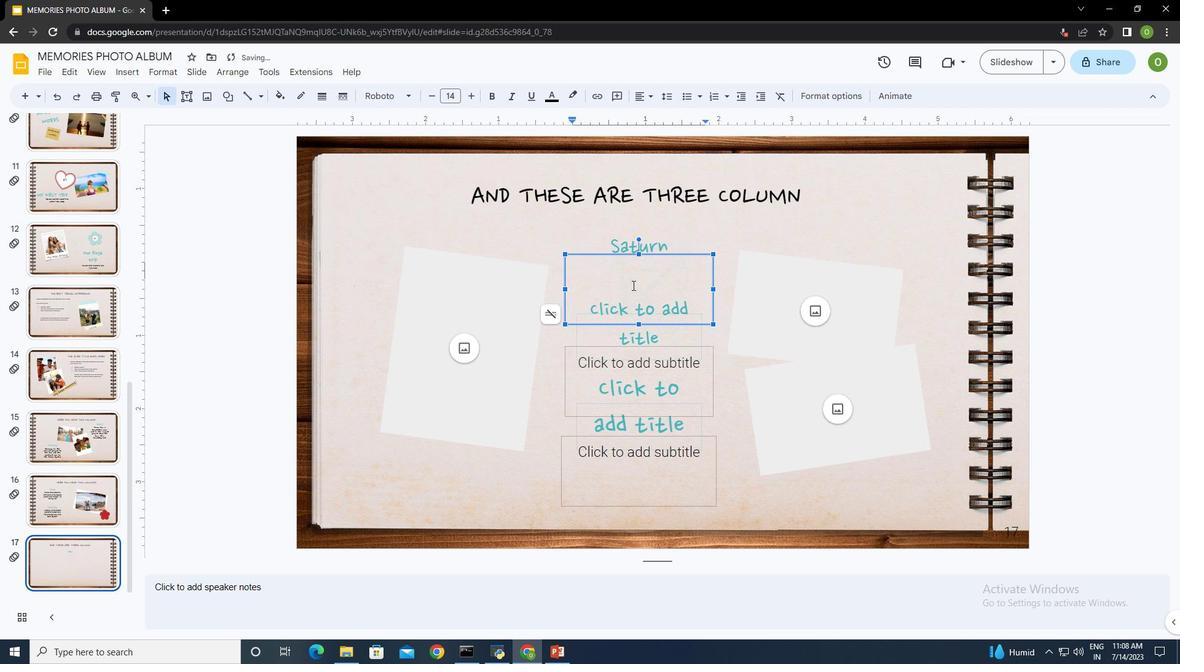 
Action: Key pressed <Key.shift>Saturn<Key.space>is<Key.space>a<Key.space>gas<Key.space>giant<Key.space>with<Key.space>several<Key.space>rings
Screenshot: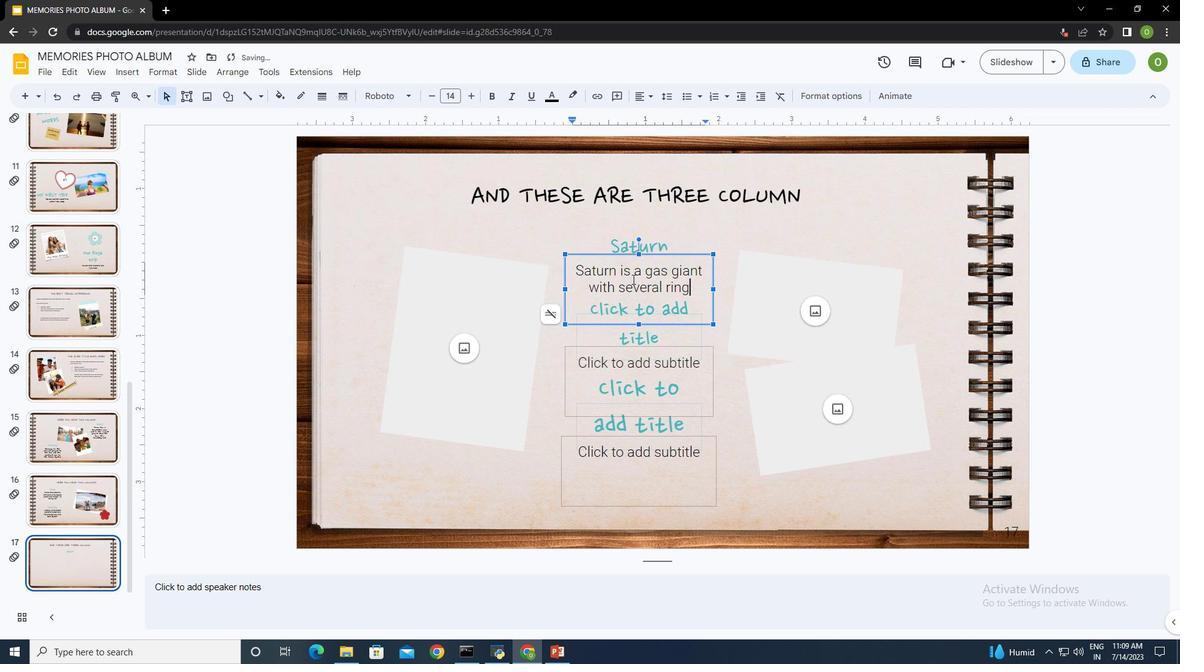 
Action: Mouse moved to (666, 340)
Screenshot: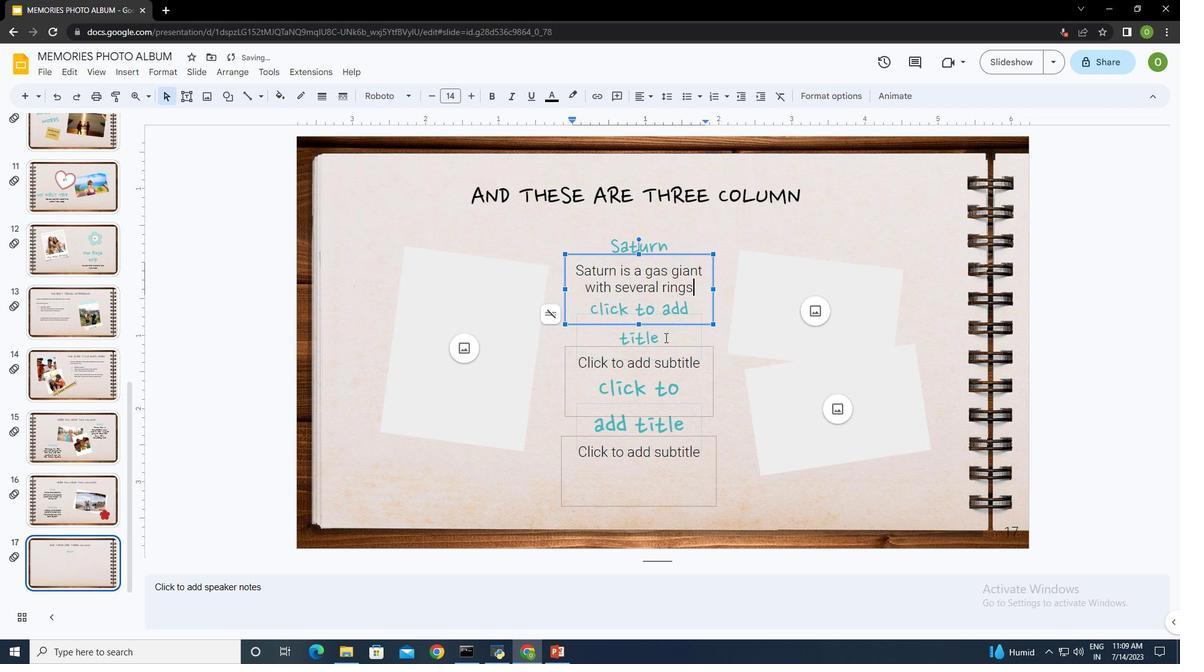 
Action: Mouse pressed left at (666, 340)
Screenshot: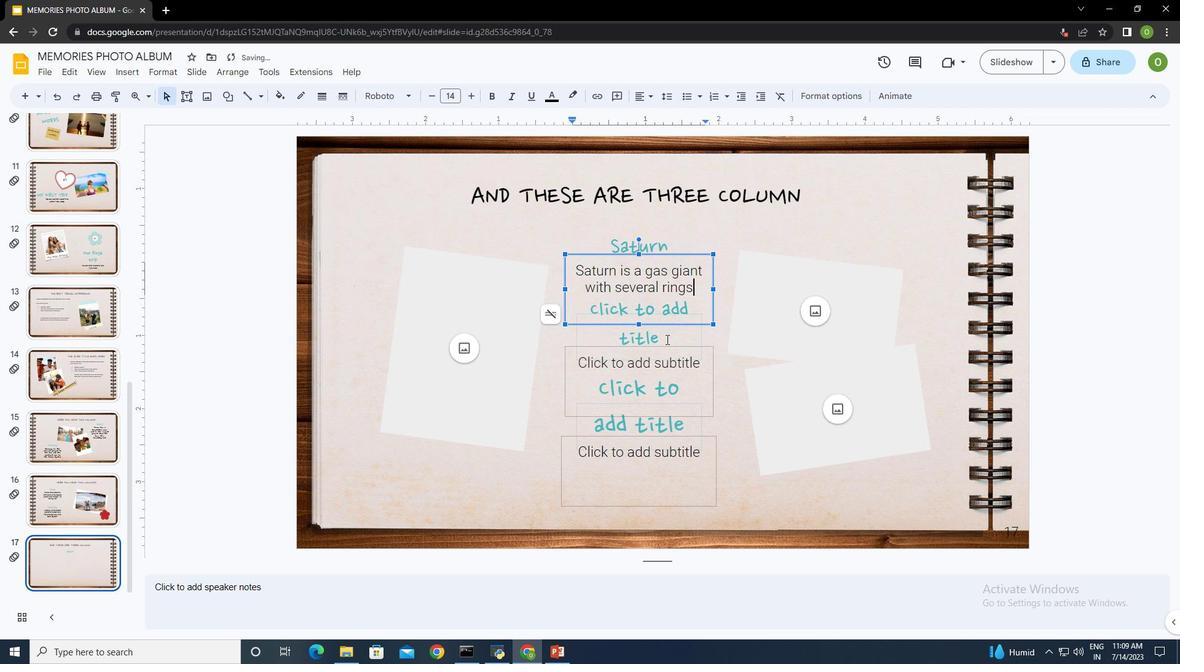 
Action: Mouse moved to (666, 333)
Screenshot: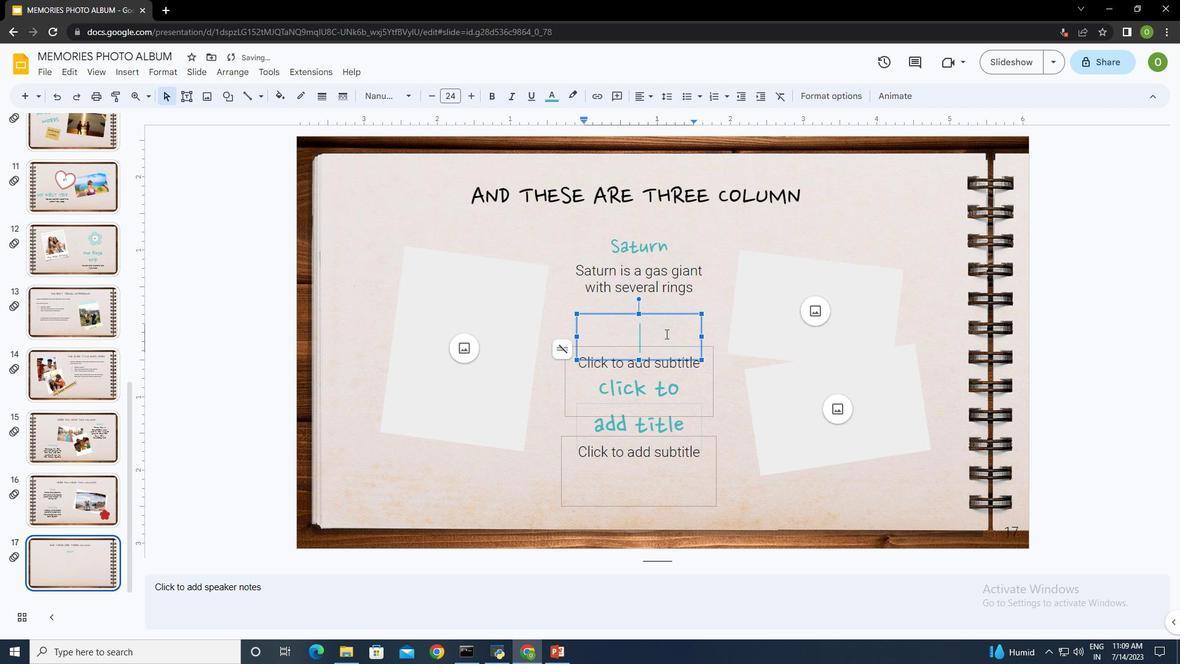 
Action: Key pressed <Key.shift>Mars
Screenshot: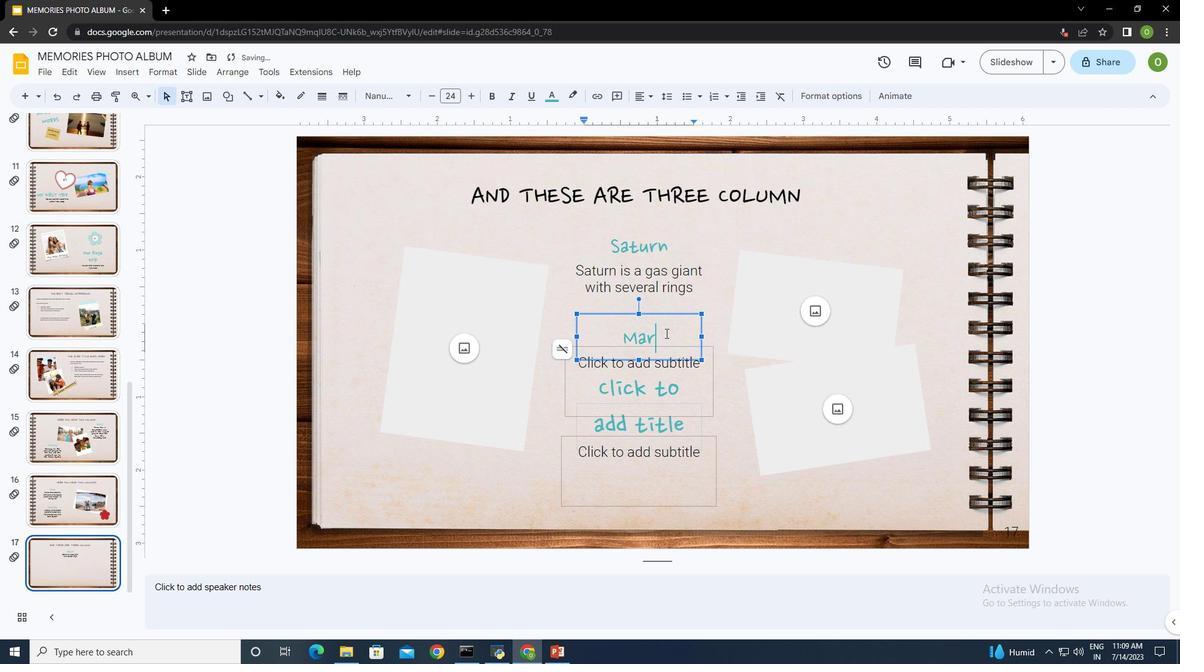 
Action: Mouse moved to (672, 371)
Screenshot: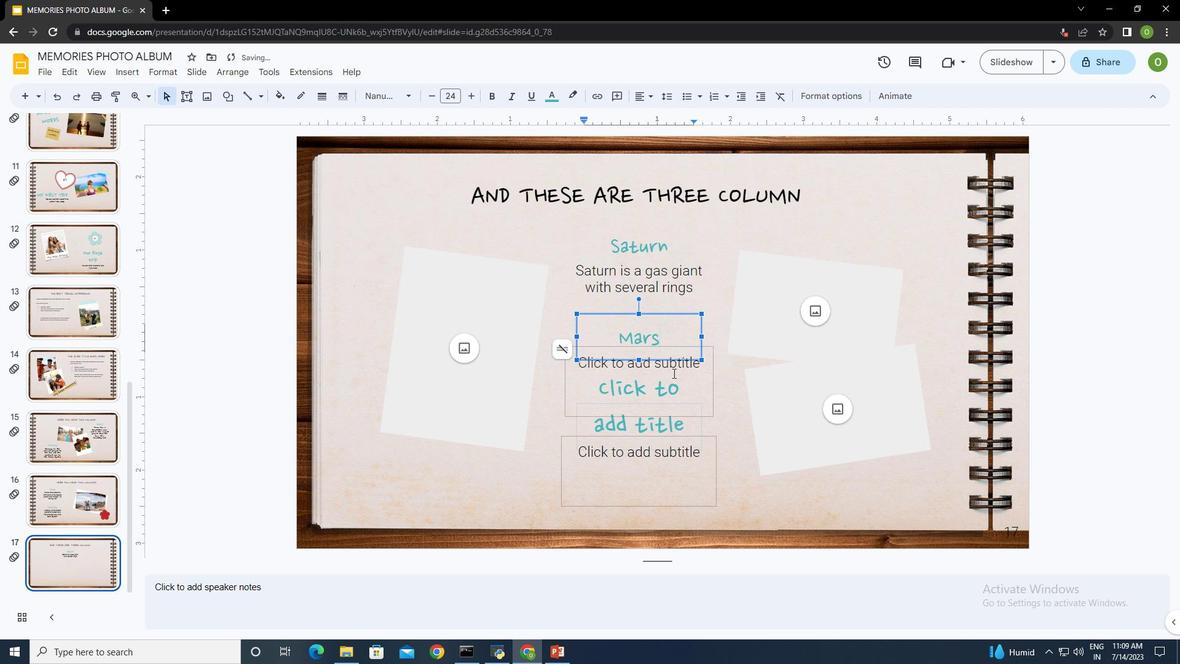 
Action: Mouse pressed left at (672, 371)
Screenshot: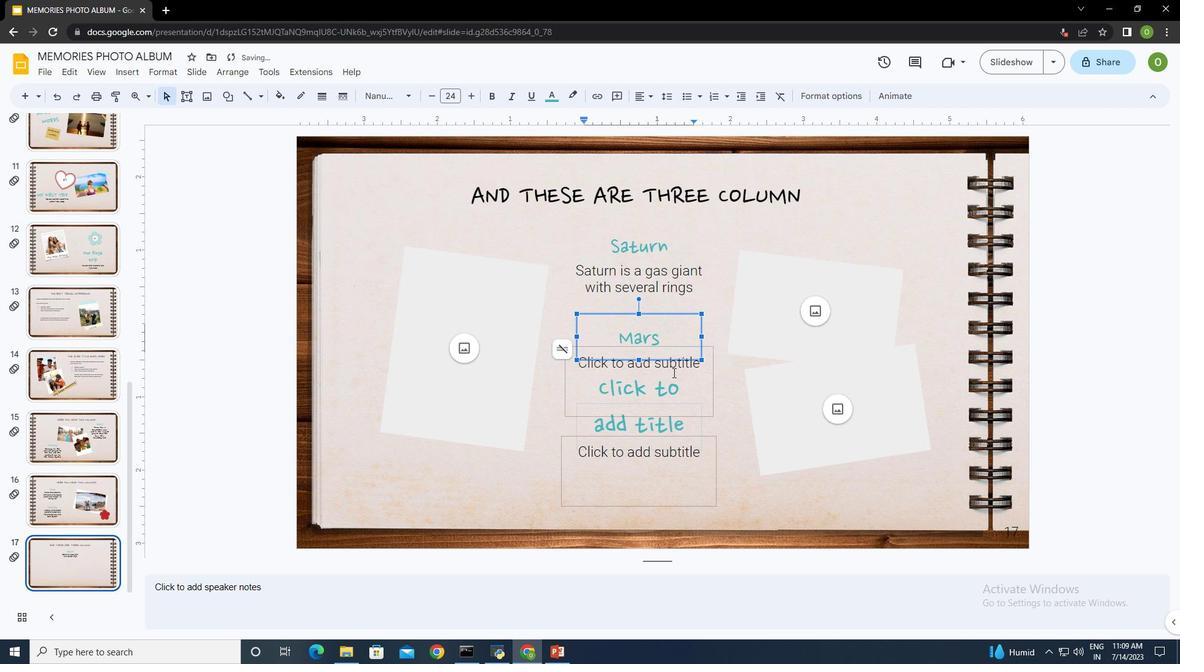 
Action: Key pressed <Key.shift><Key.shift>Despite<Key.space>begin<Key.backspace><Key.backspace><Key.backspace>ing<Key.space>red,<Key.space><Key.shift>Mars<Key.space>is<Key.space>a<Key.space>cold<Key.space>place
Screenshot: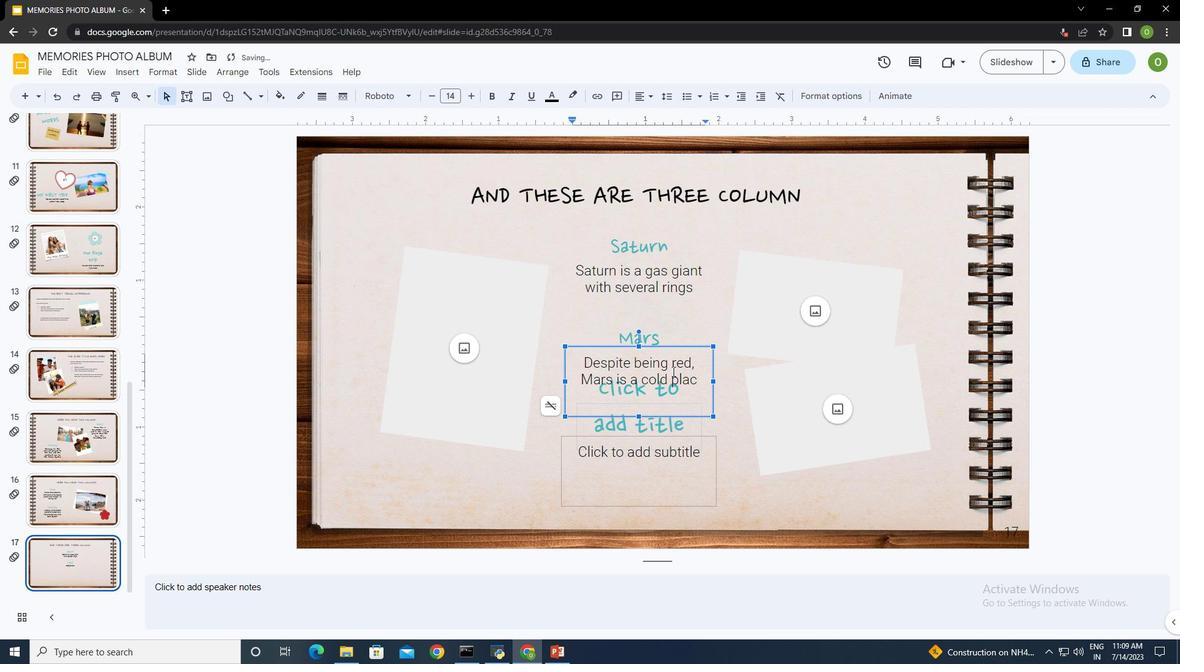 
Action: Mouse moved to (603, 429)
Screenshot: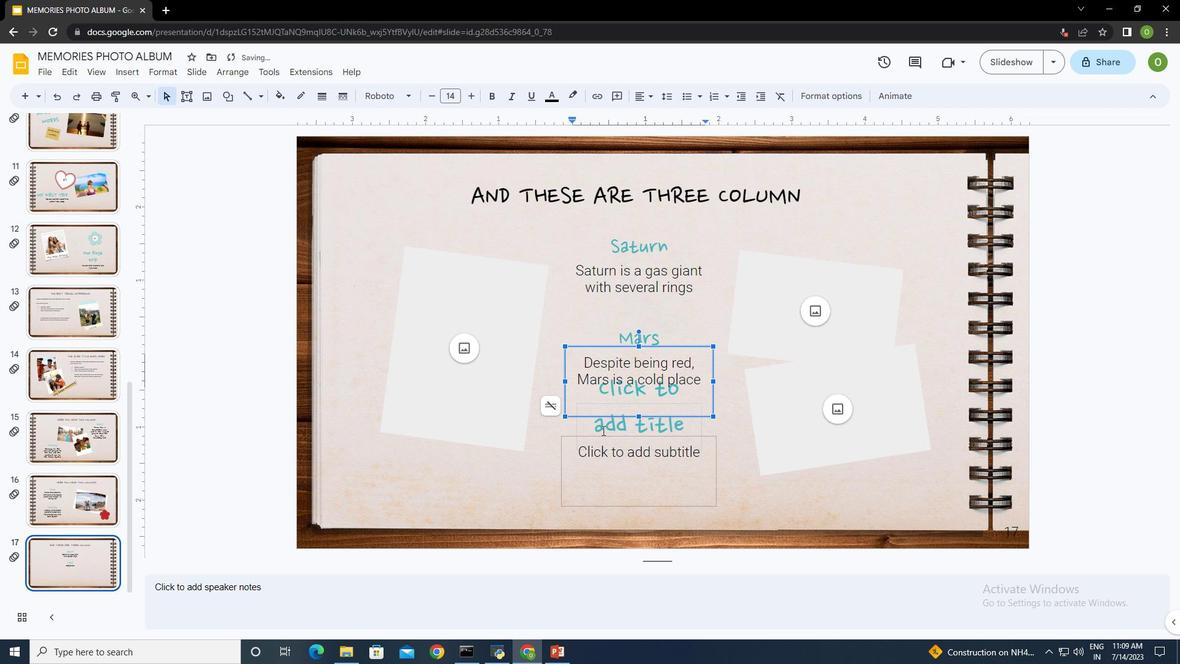 
Action: Mouse pressed left at (603, 429)
Screenshot: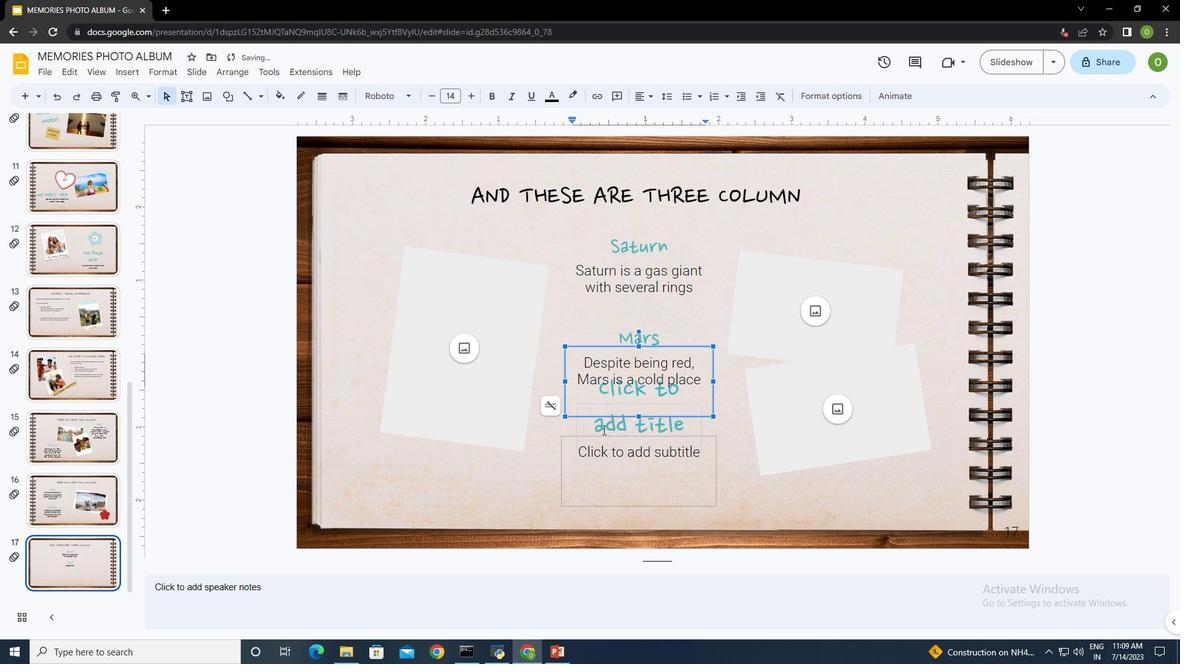 
Action: Mouse moved to (619, 425)
Screenshot: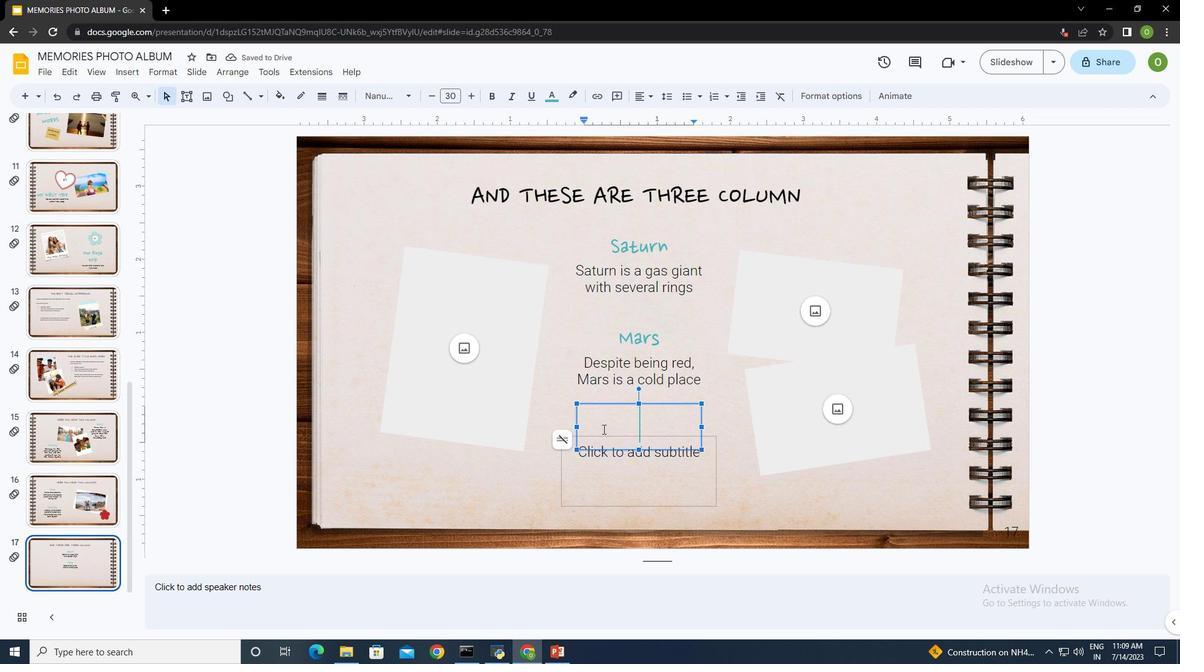 
Action: Key pressed <Key.shift>Jupiter
Screenshot: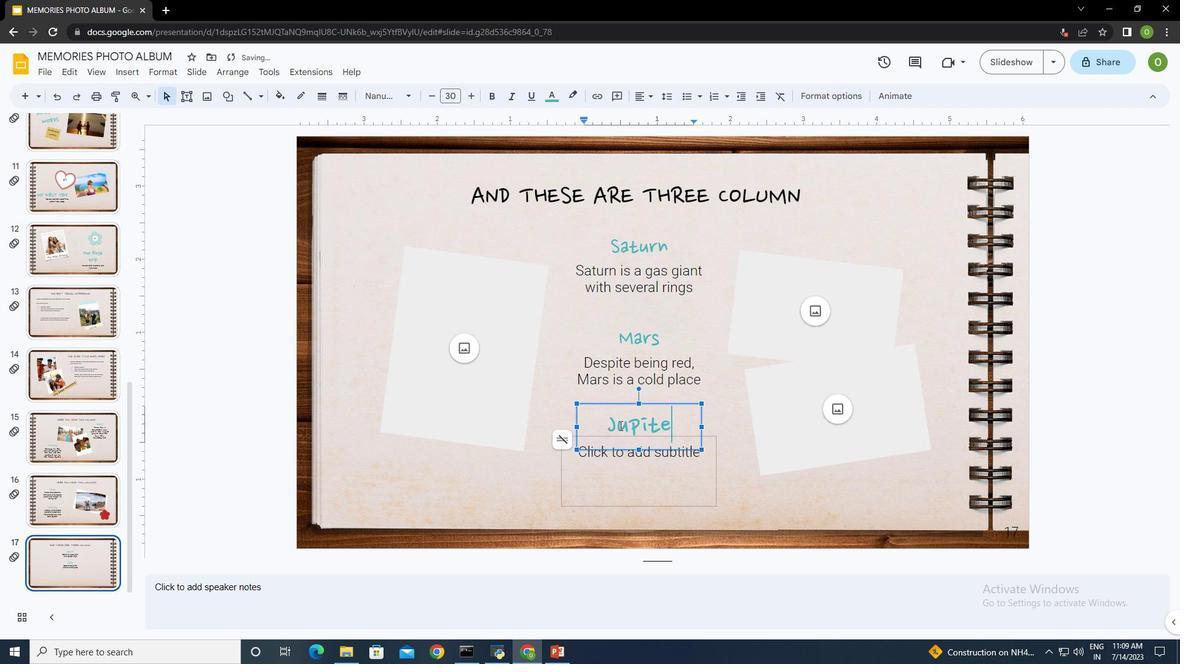 
Action: Mouse moved to (628, 469)
Screenshot: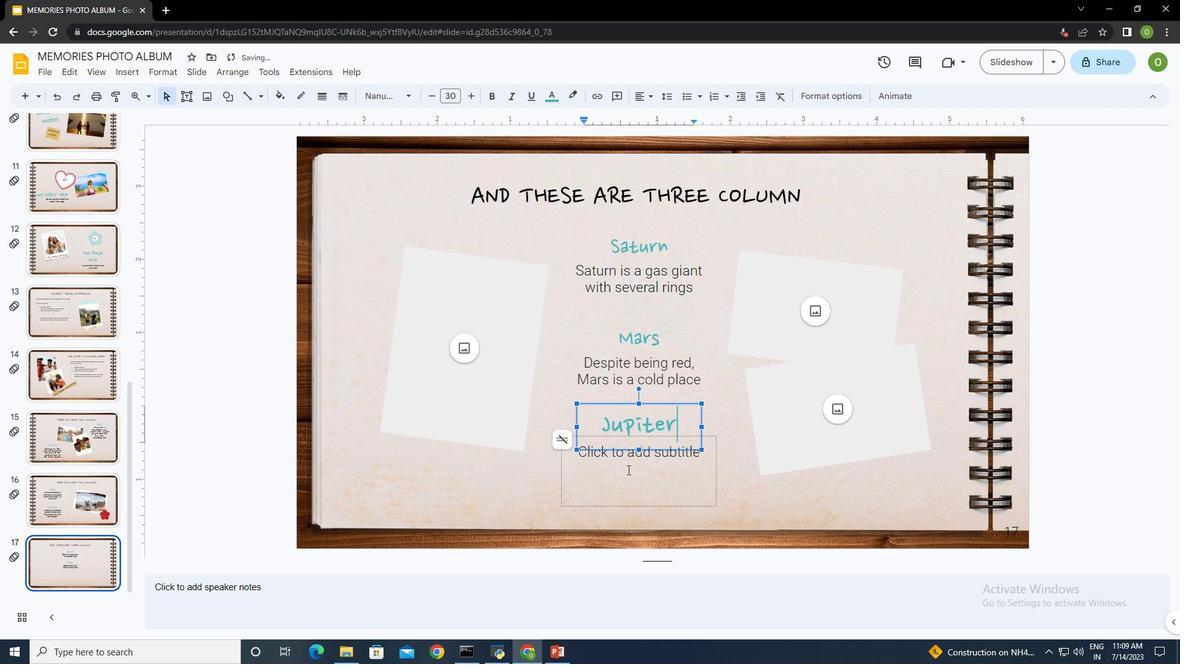 
Action: Mouse pressed left at (628, 469)
Screenshot: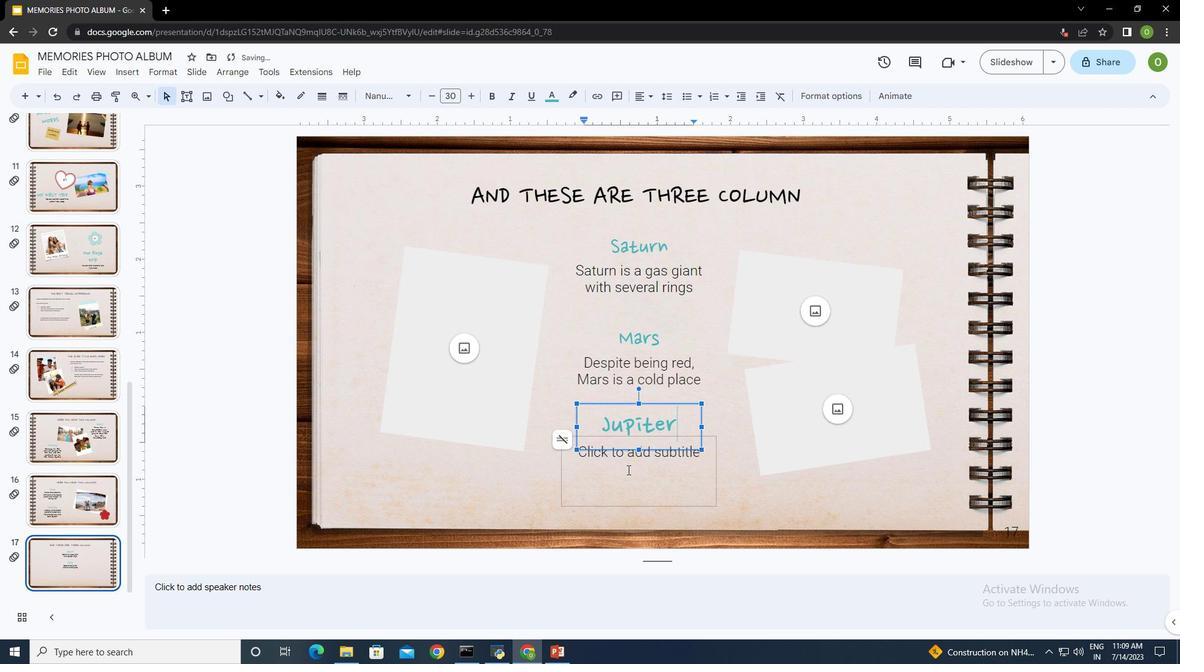 
Action: Key pressed it;<Key.backspace>'s<Key.space>the<Key.space>biggest<Key.space>planet<Key.space>in<Key.space>the<Key.space><Key.shift>Solar<Key.space><Key.shift>System
Screenshot: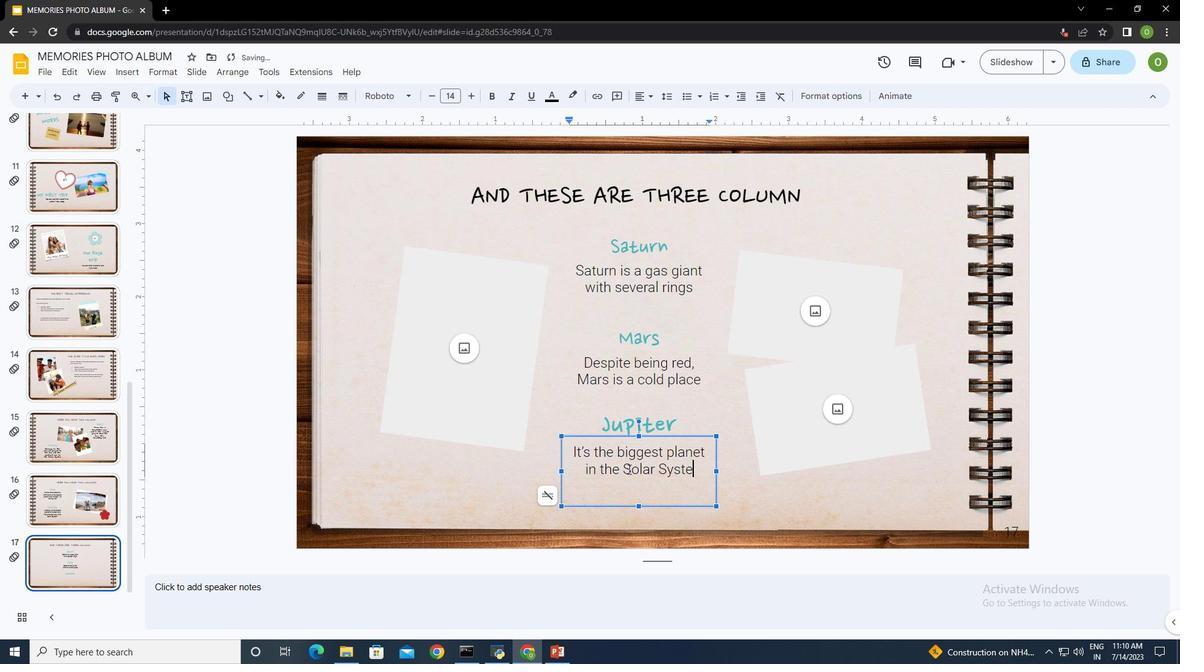 
Action: Mouse moved to (772, 496)
Screenshot: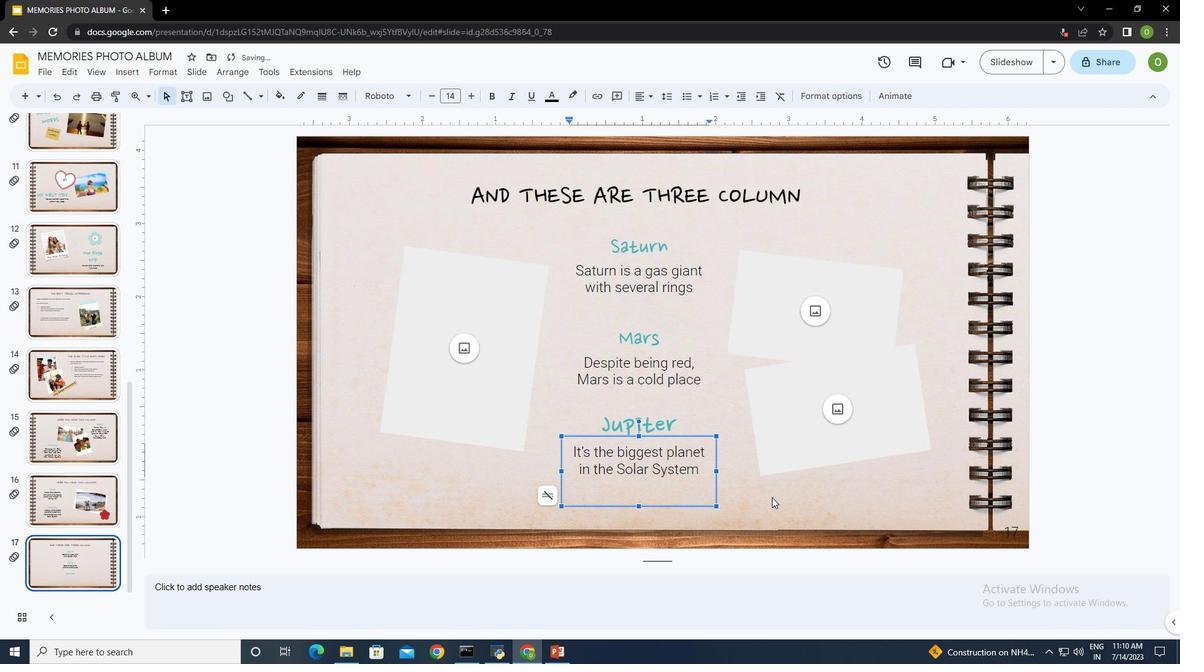 
Action: Mouse pressed left at (772, 496)
Screenshot: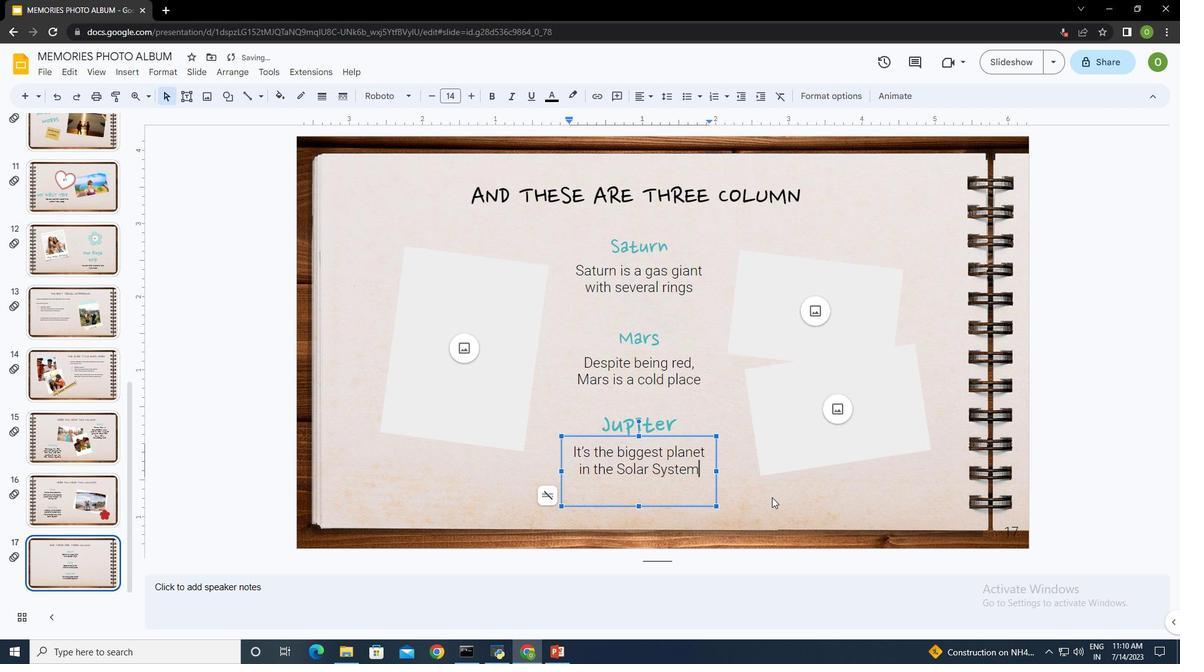 
Action: Mouse moved to (837, 414)
Screenshot: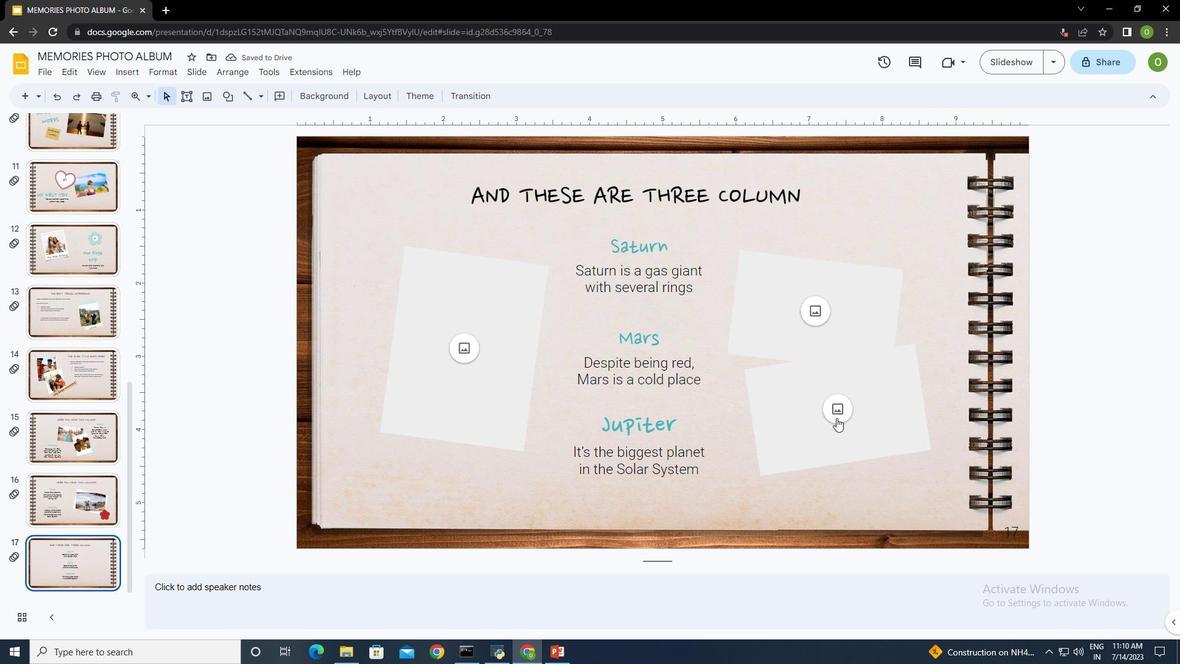 
Action: Mouse pressed left at (837, 414)
Screenshot: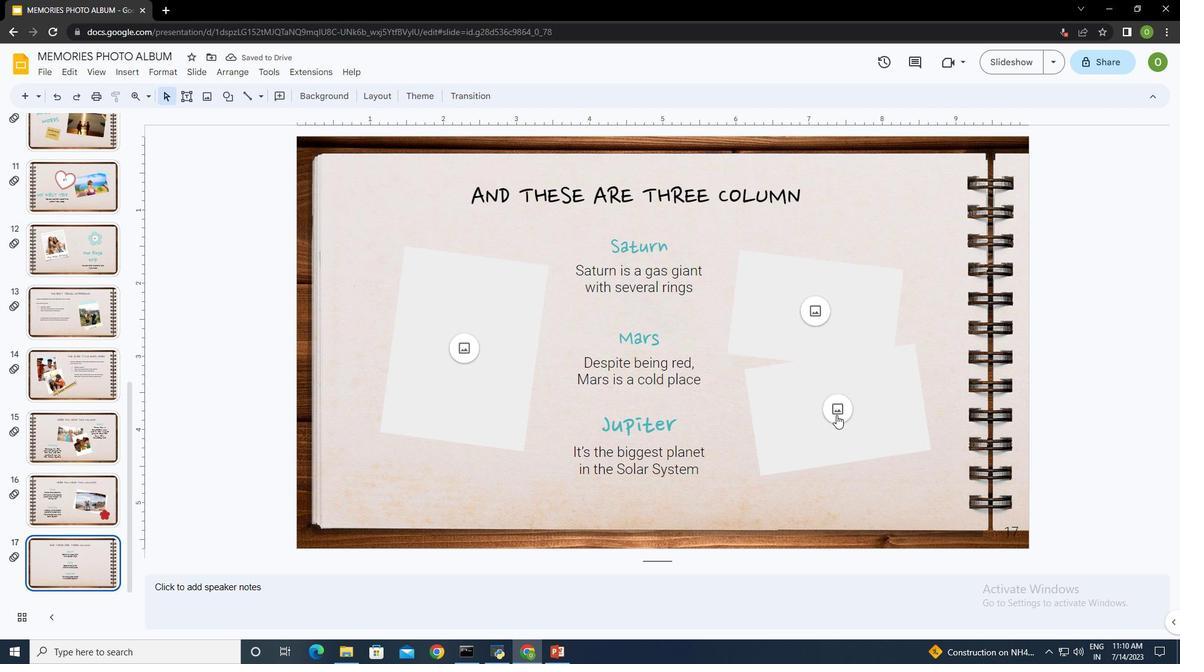 
Action: Mouse moved to (888, 428)
Screenshot: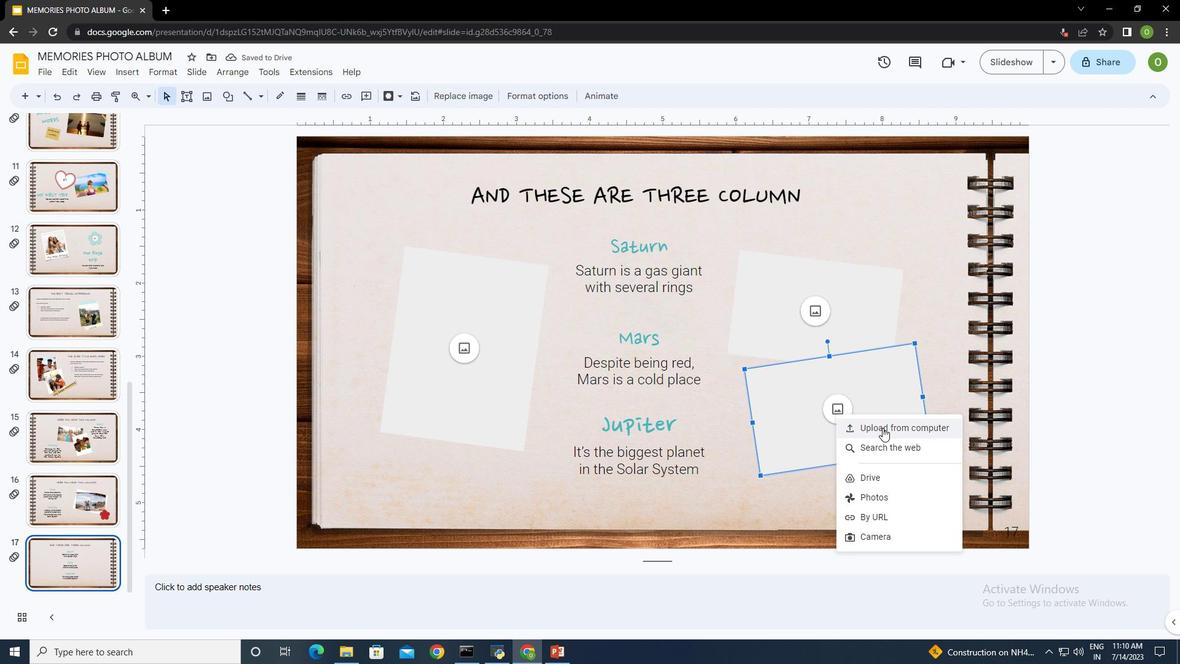 
Action: Mouse pressed left at (888, 428)
Screenshot: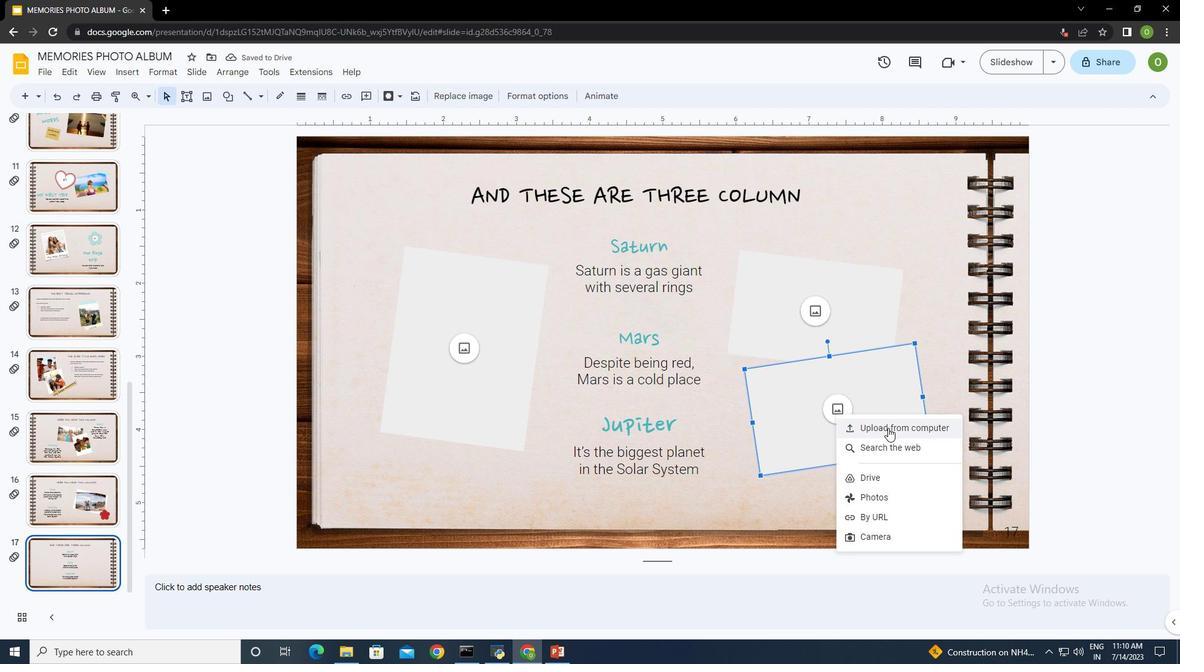 
Action: Mouse moved to (266, 182)
Screenshot: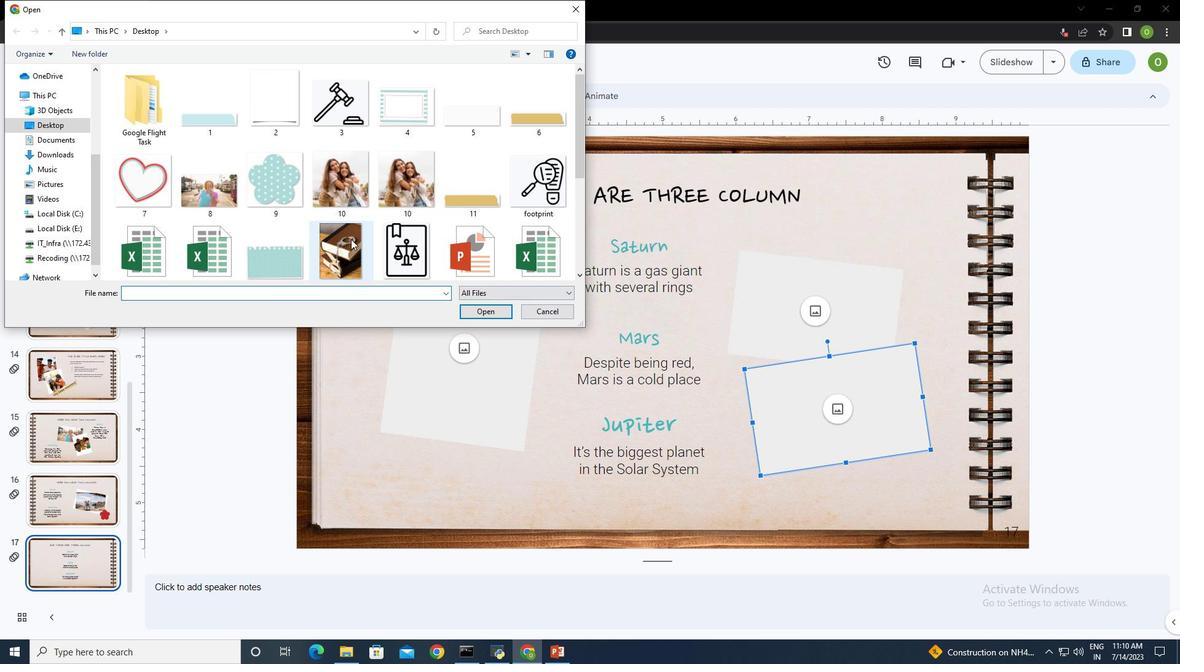 
Action: Mouse scrolled (266, 181) with delta (0, 0)
Screenshot: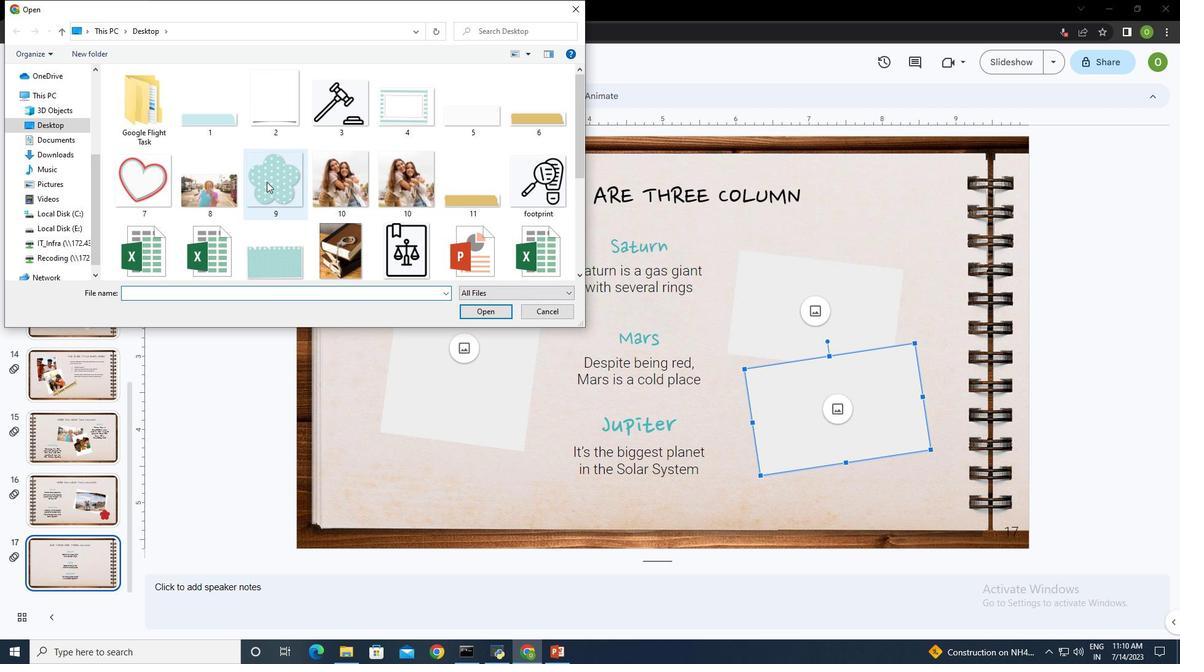 
Action: Mouse scrolled (266, 181) with delta (0, 0)
Screenshot: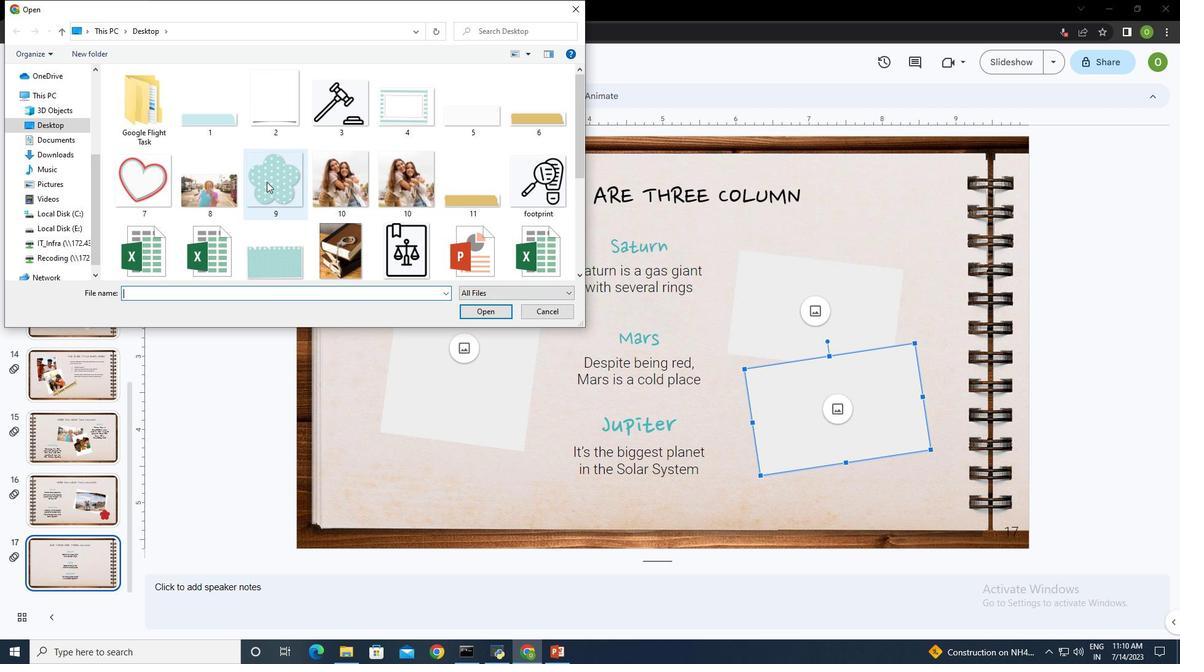 
Action: Mouse scrolled (266, 181) with delta (0, 0)
Screenshot: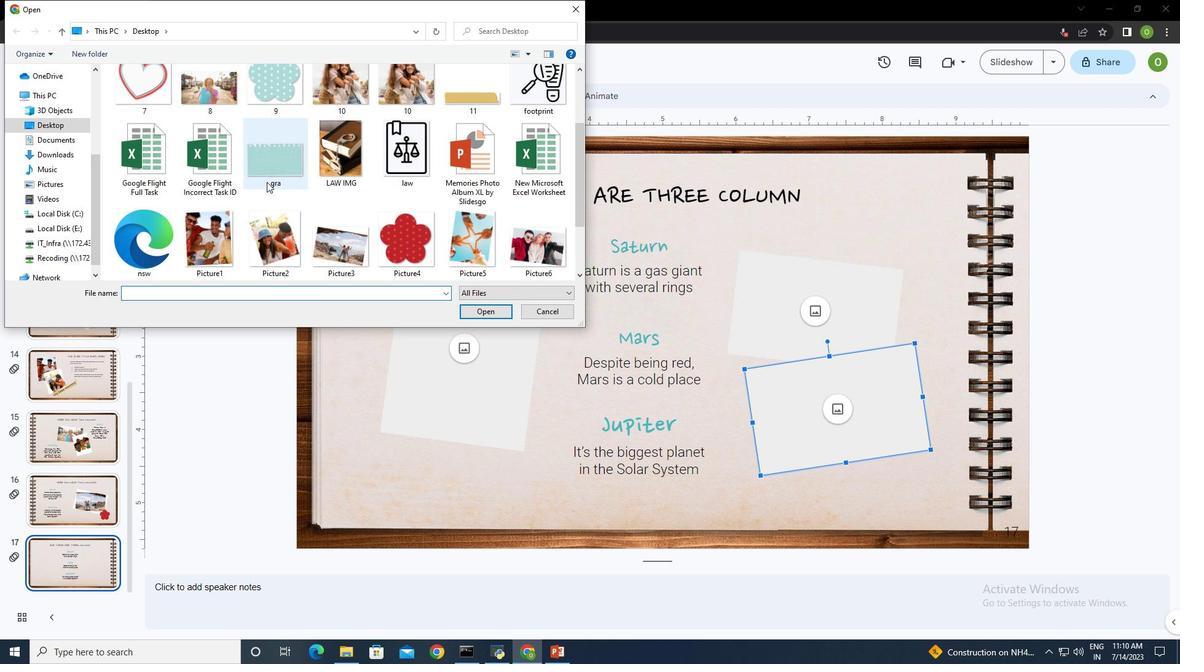 
Action: Mouse scrolled (266, 181) with delta (0, 0)
Screenshot: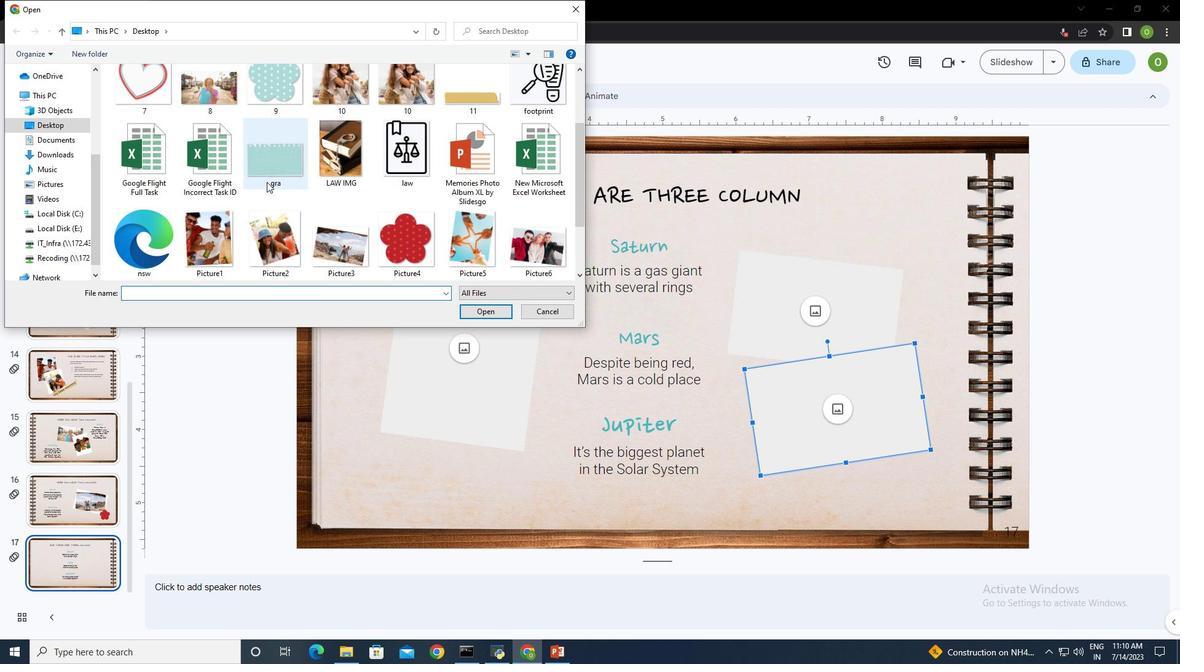 
Action: Mouse moved to (266, 182)
Screenshot: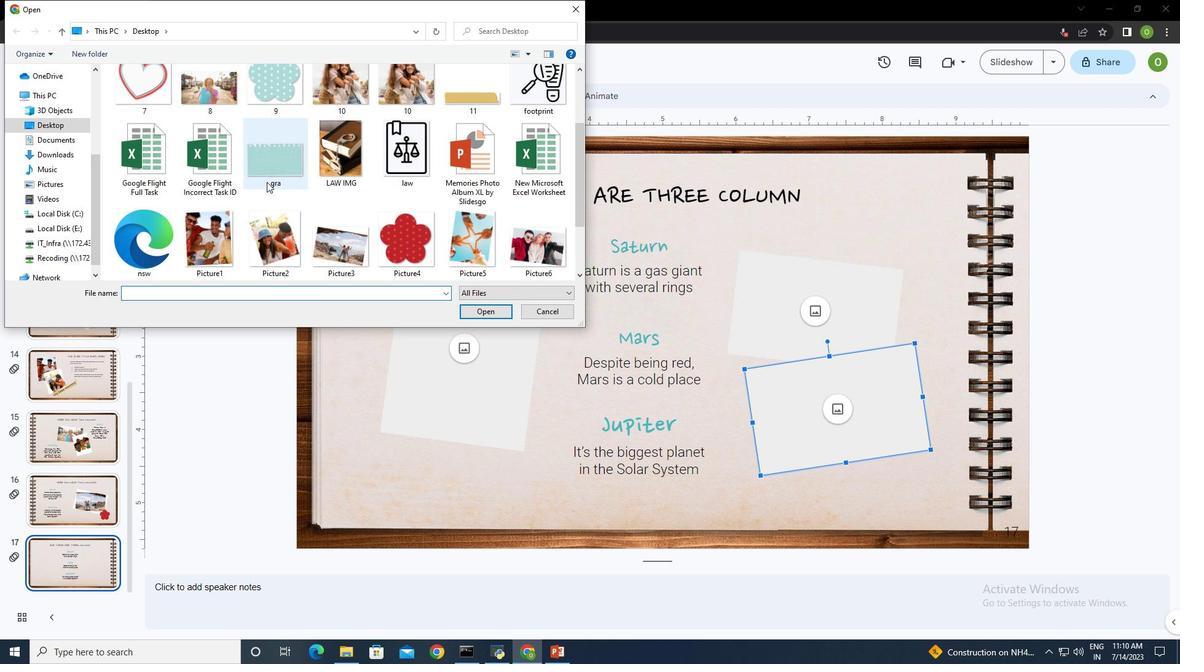 
Action: Mouse scrolled (266, 181) with delta (0, 0)
Screenshot: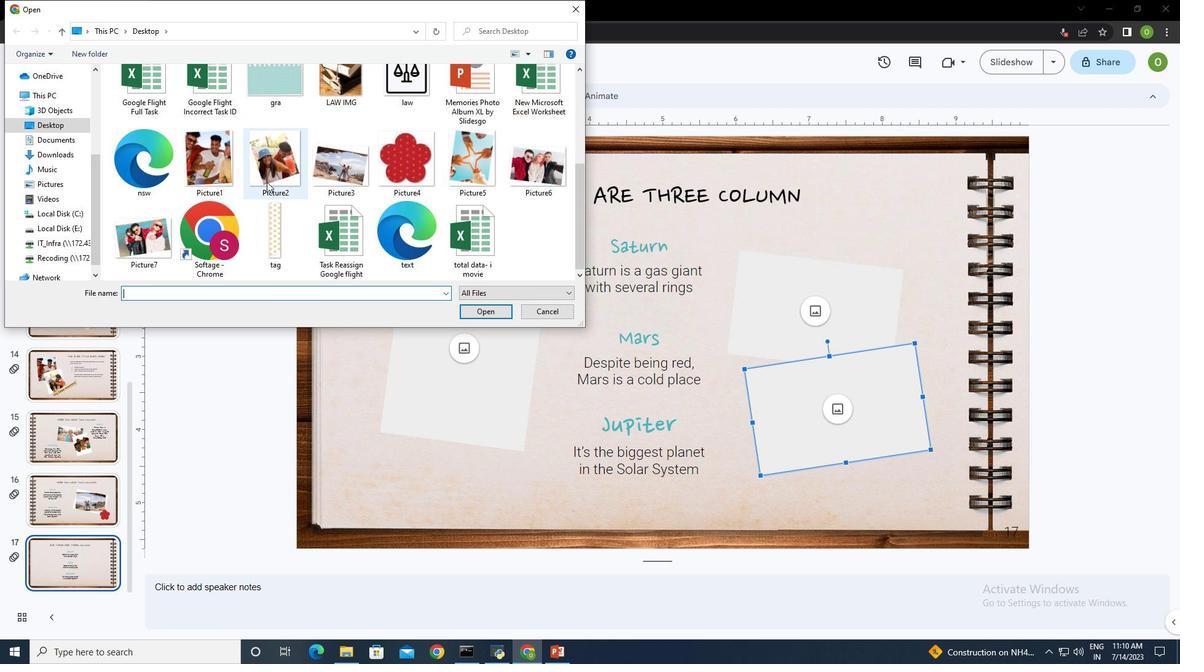 
Action: Mouse scrolled (266, 181) with delta (0, 0)
Screenshot: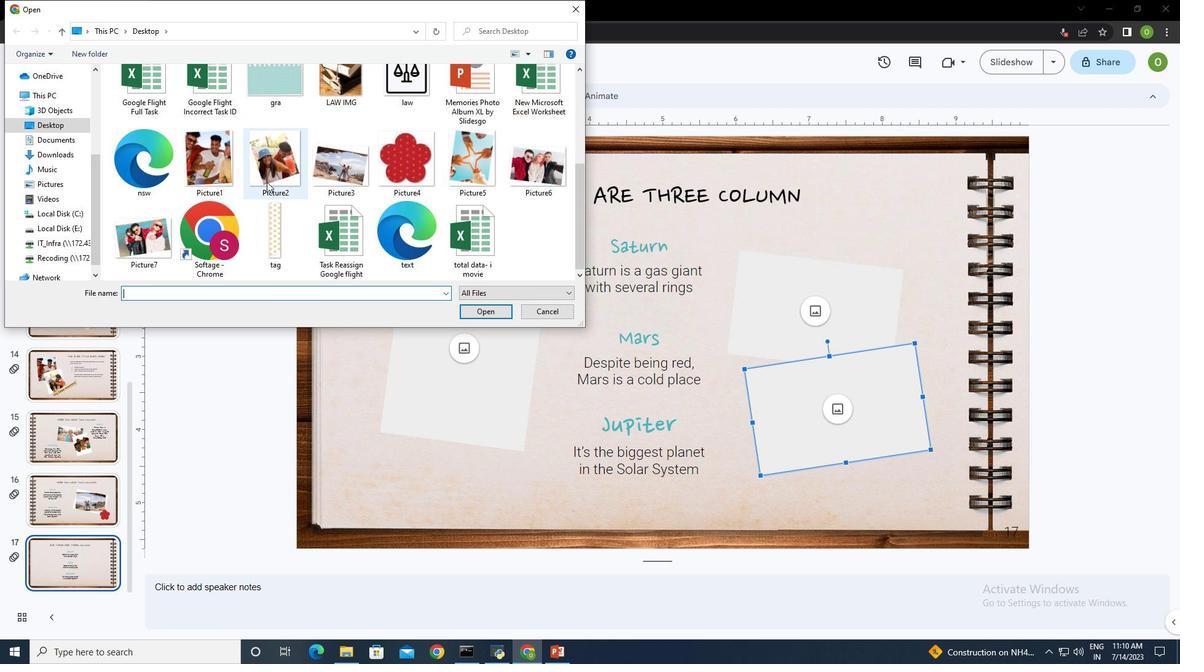 
Action: Mouse scrolled (266, 181) with delta (0, 0)
Screenshot: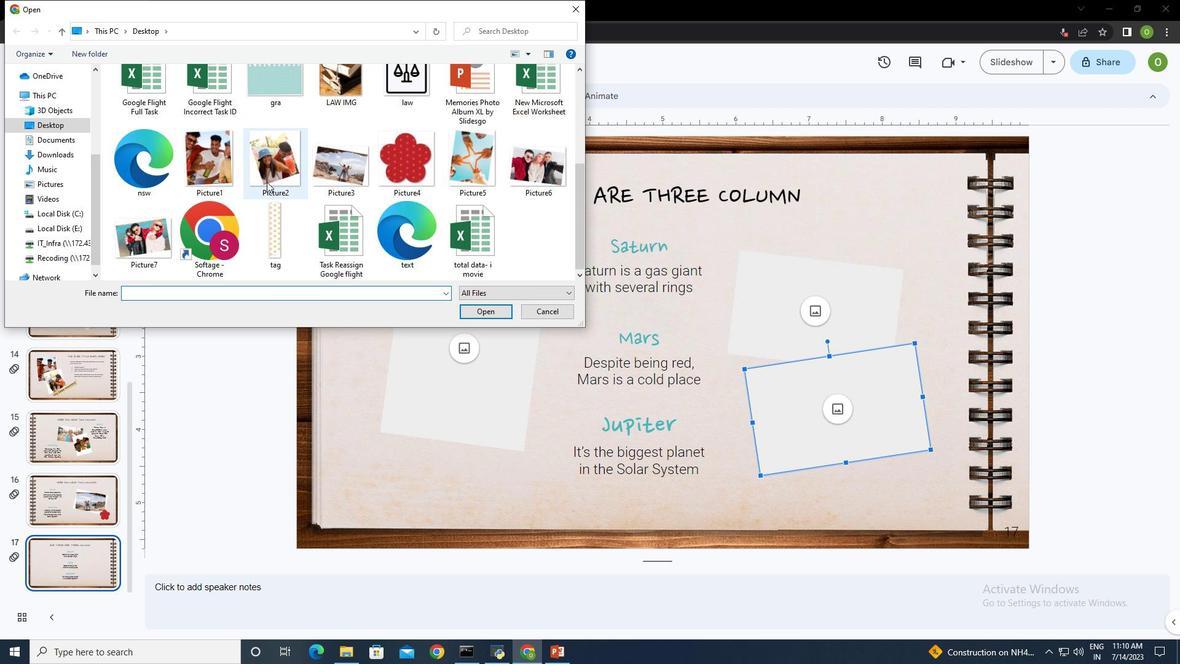 
Action: Mouse moved to (161, 234)
Screenshot: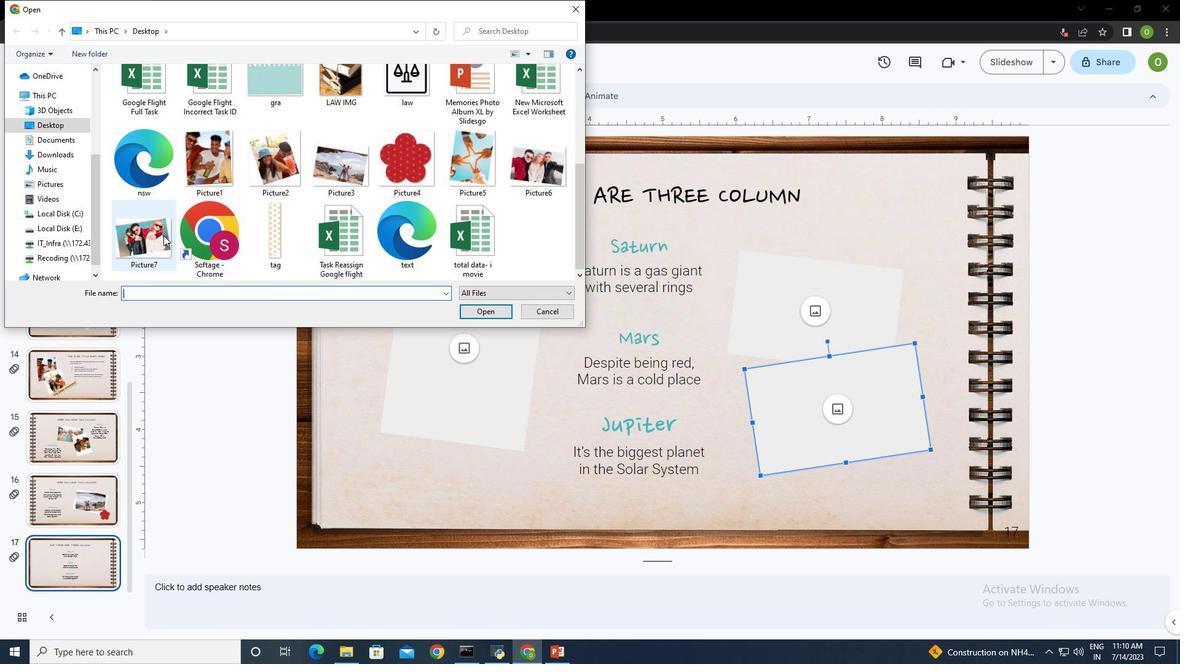 
Action: Mouse pressed left at (161, 234)
Screenshot: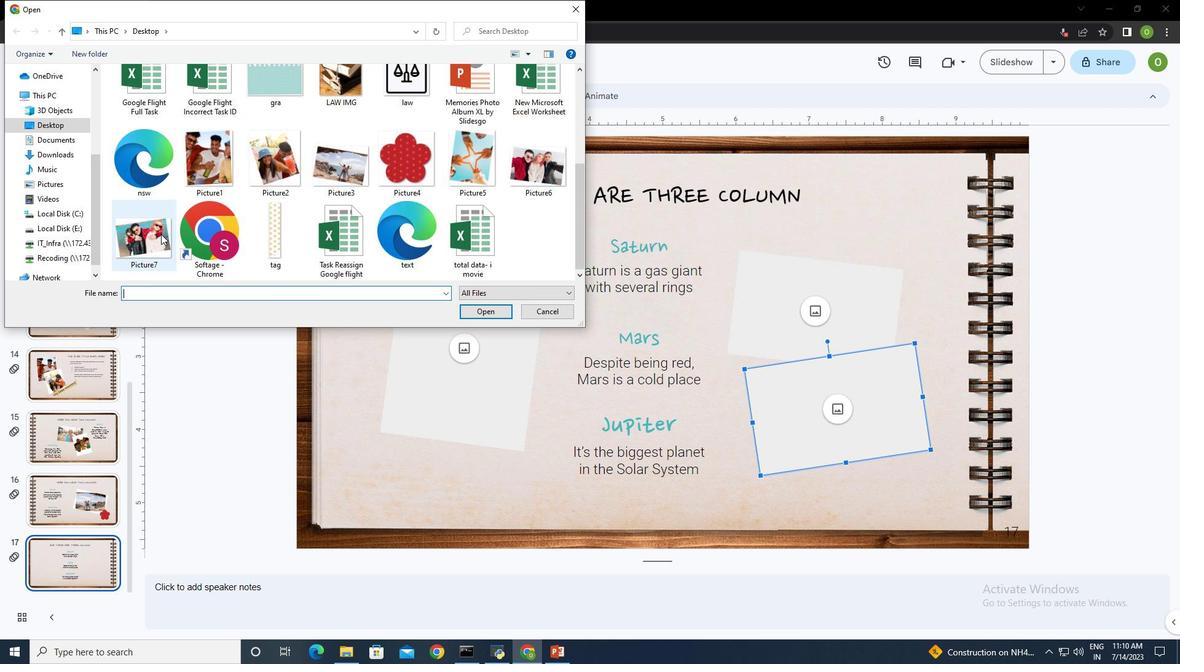 
Action: Mouse moved to (491, 305)
Screenshot: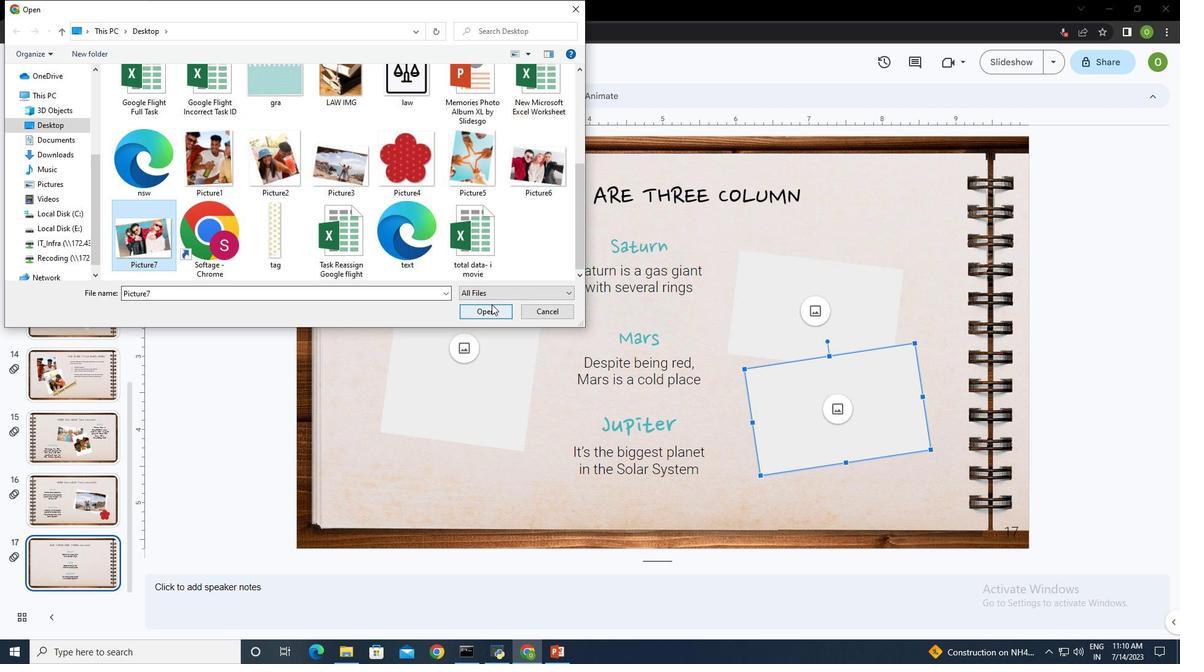 
Action: Mouse pressed left at (491, 305)
Screenshot: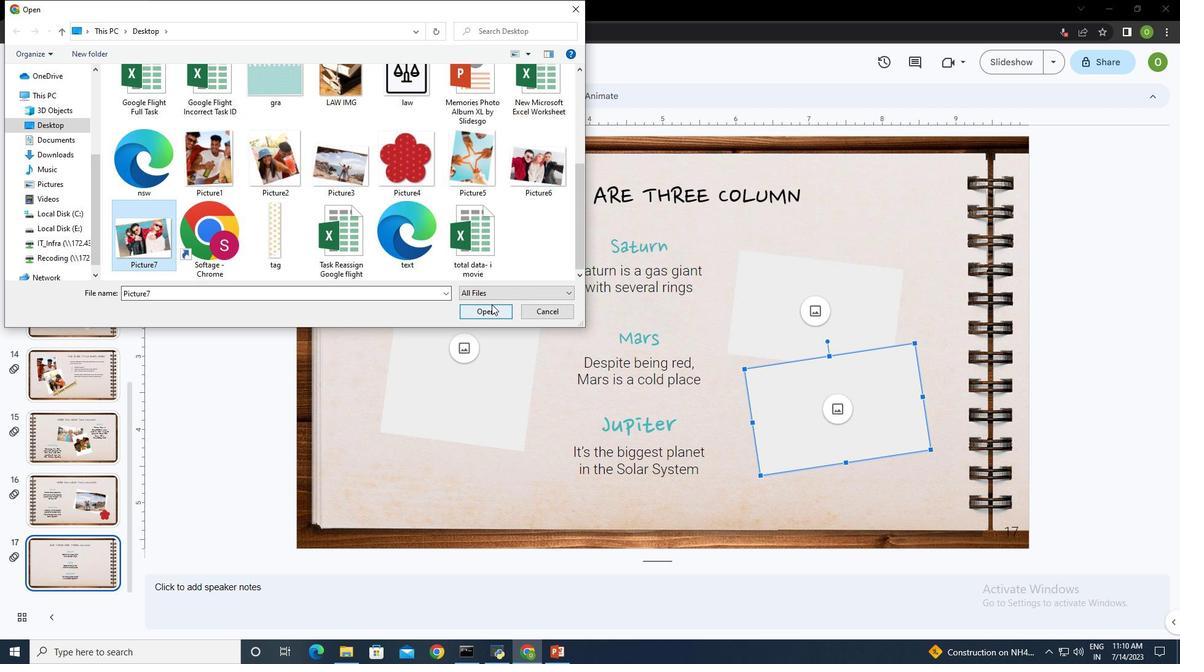 
Action: Mouse moved to (810, 317)
Screenshot: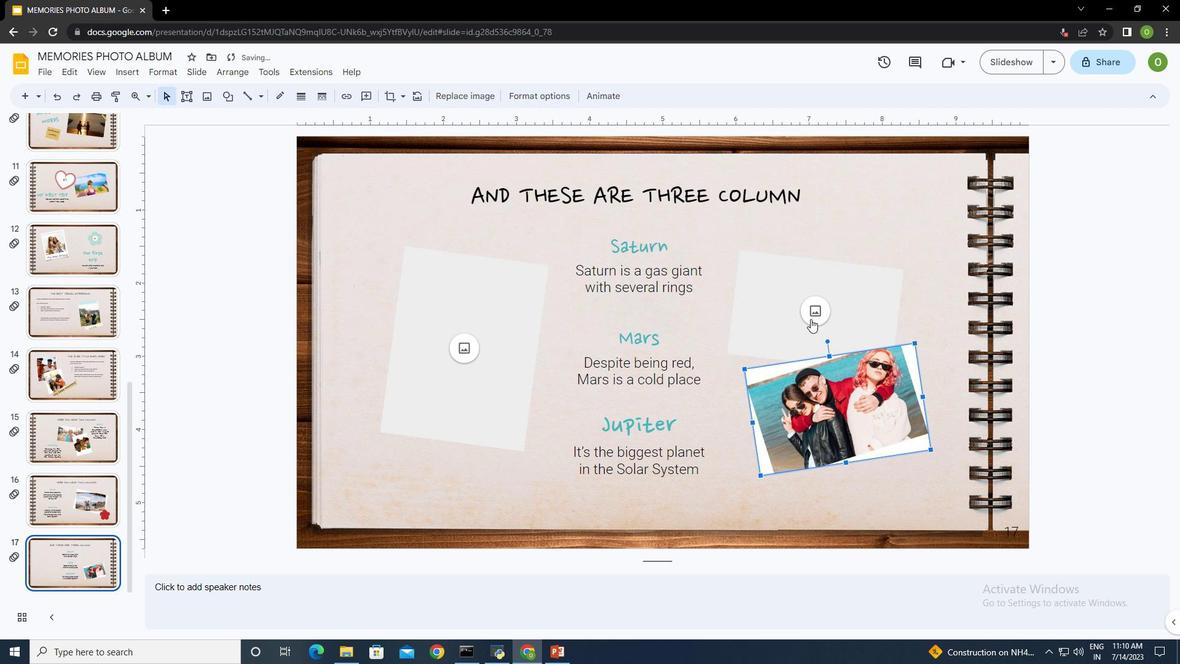 
Action: Mouse pressed left at (810, 317)
Screenshot: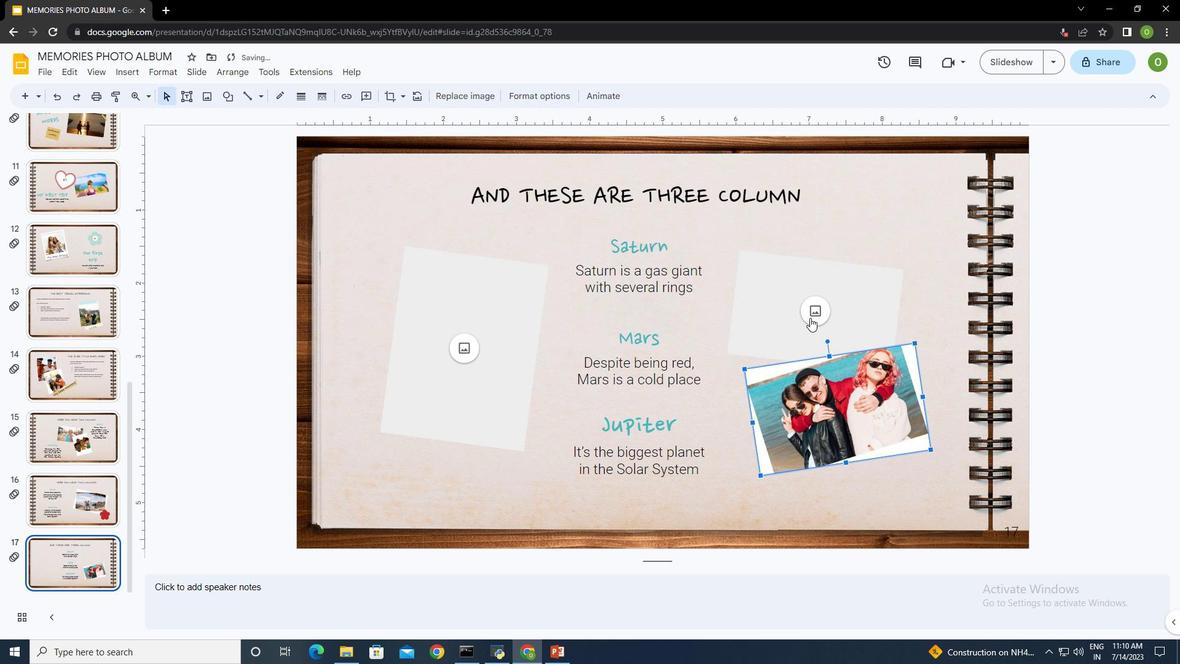 
Action: Mouse moved to (857, 324)
Screenshot: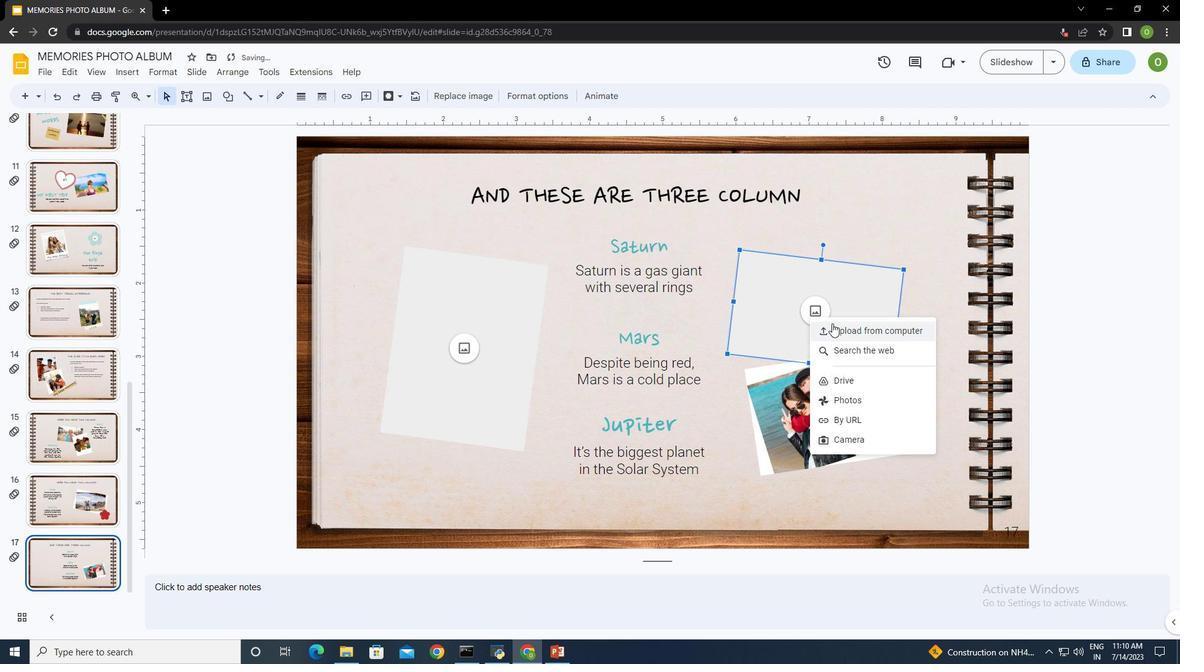 
Action: Mouse pressed left at (857, 324)
Screenshot: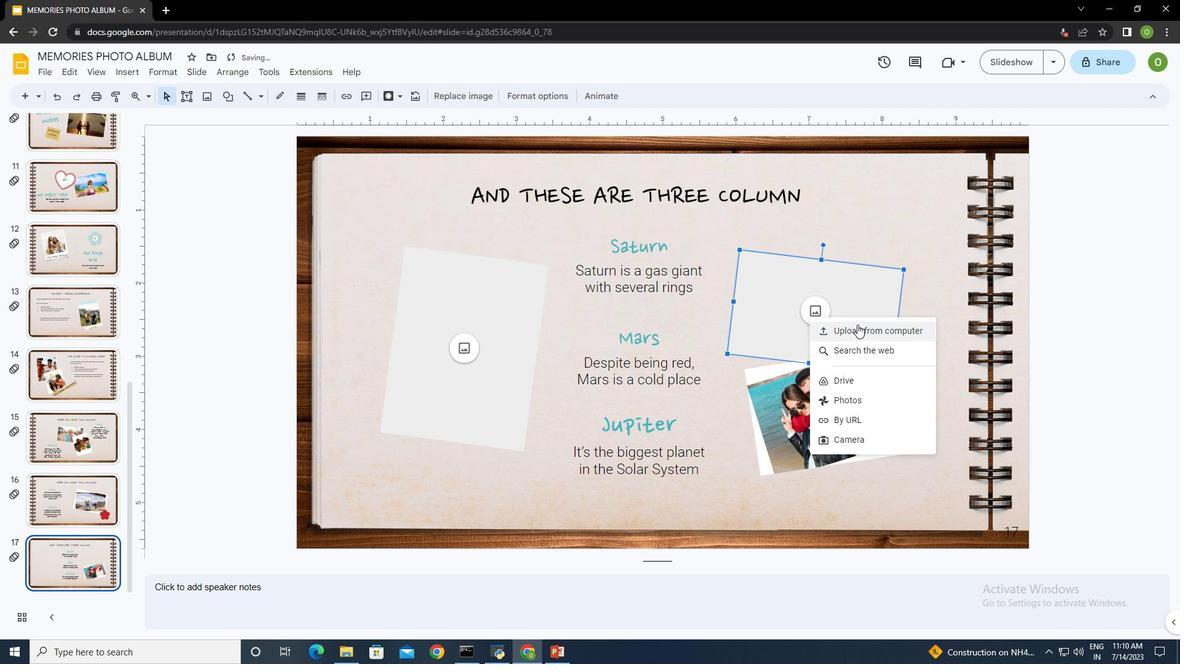 
Action: Mouse moved to (369, 179)
Screenshot: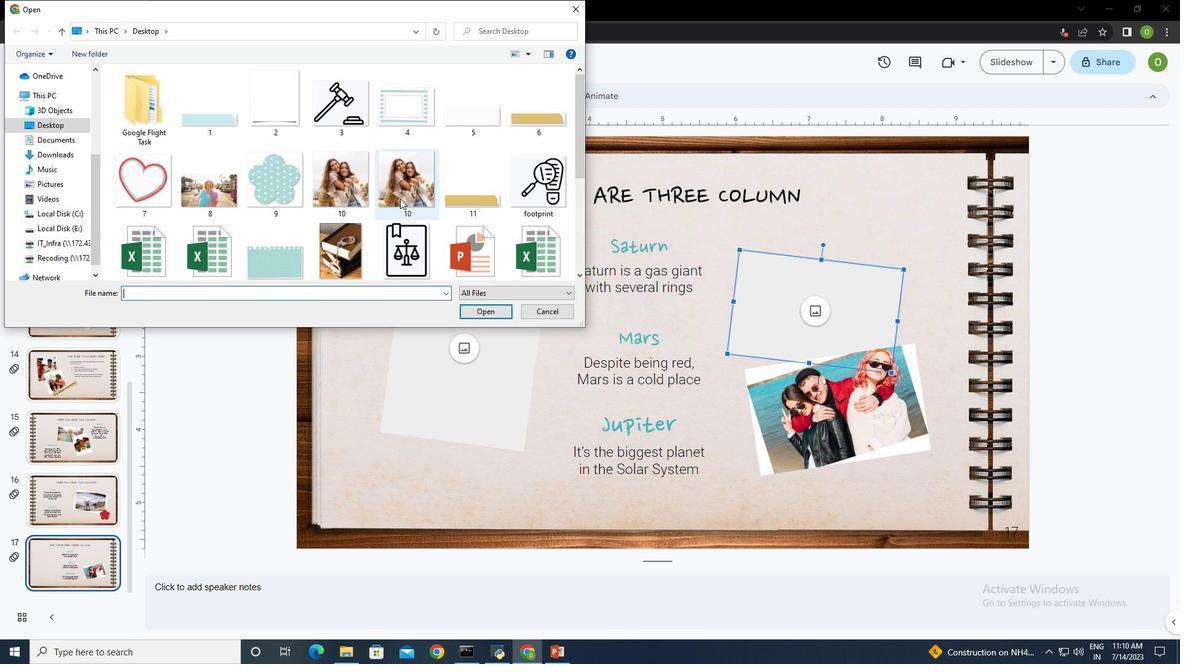 
Action: Mouse scrolled (369, 178) with delta (0, 0)
Screenshot: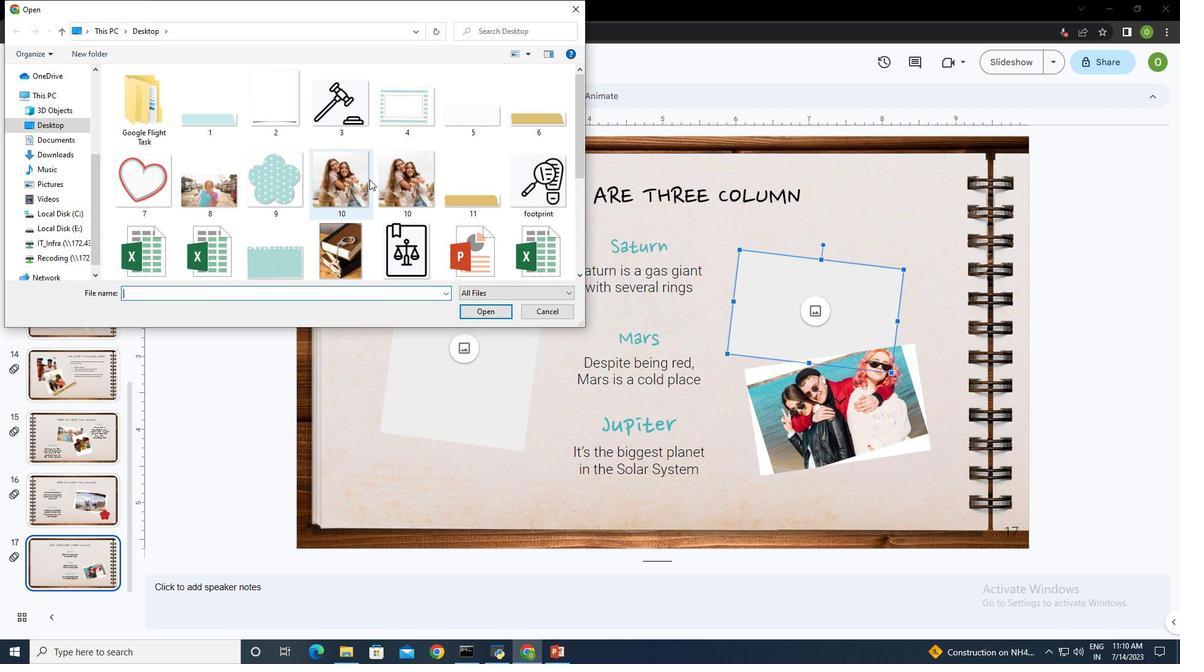 
Action: Mouse scrolled (369, 178) with delta (0, 0)
Screenshot: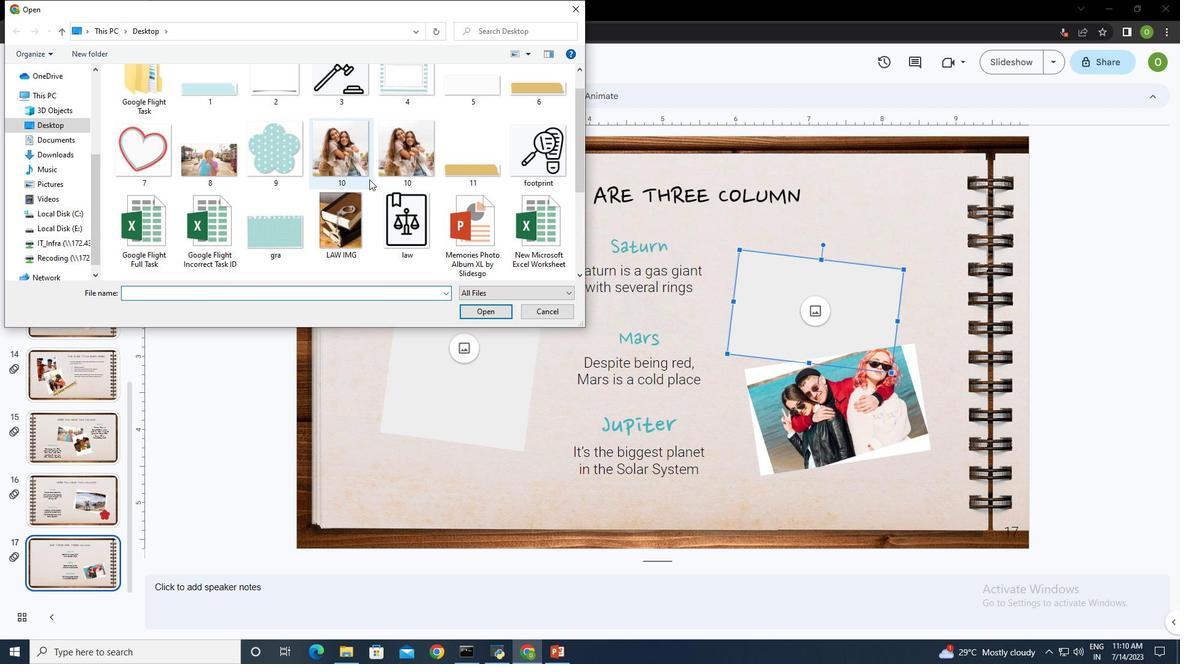 
Action: Mouse scrolled (369, 178) with delta (0, 0)
Screenshot: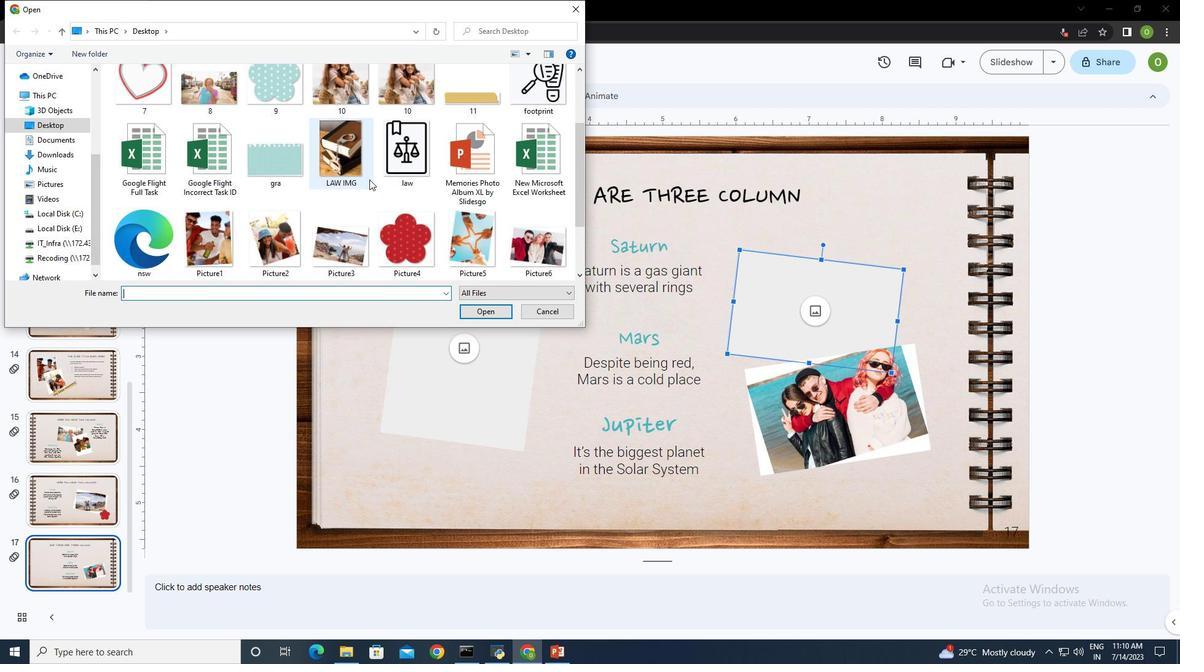 
Action: Mouse scrolled (369, 178) with delta (0, 0)
Screenshot: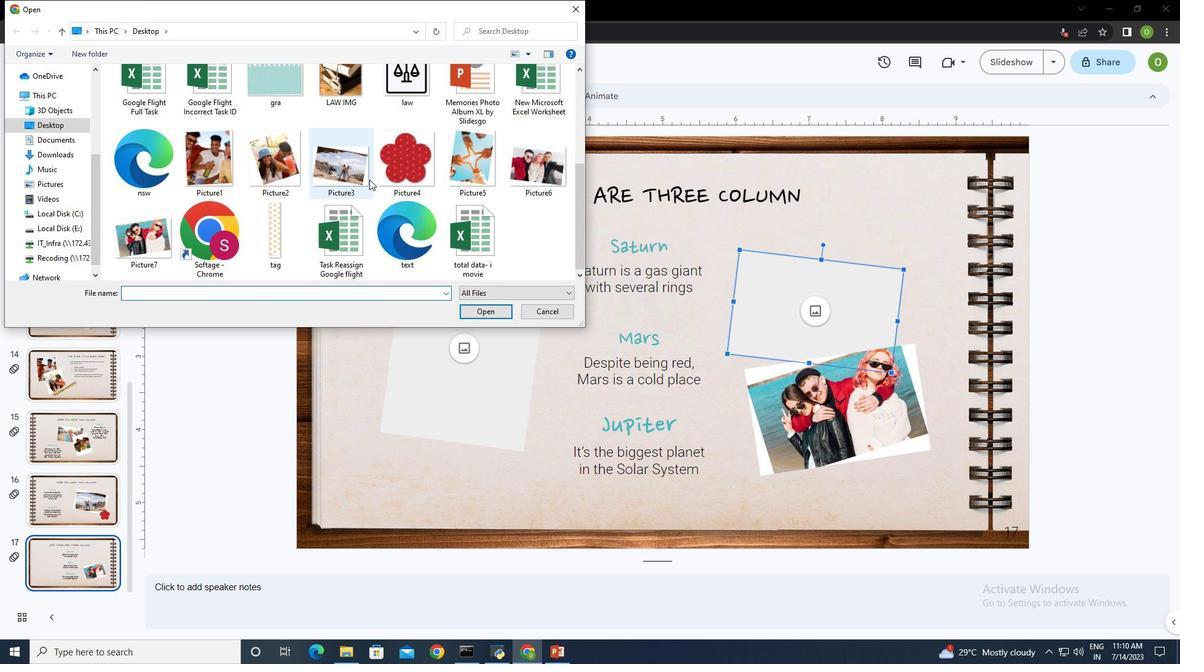 
Action: Mouse scrolled (369, 178) with delta (0, 0)
Screenshot: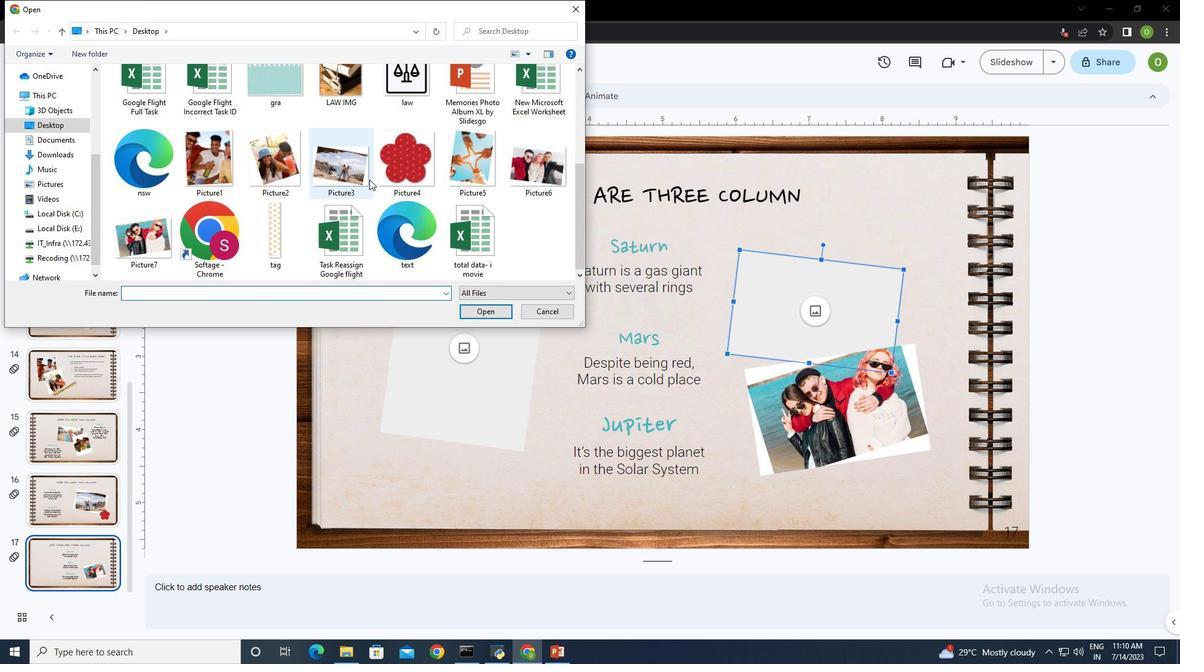 
Action: Mouse moved to (539, 161)
Screenshot: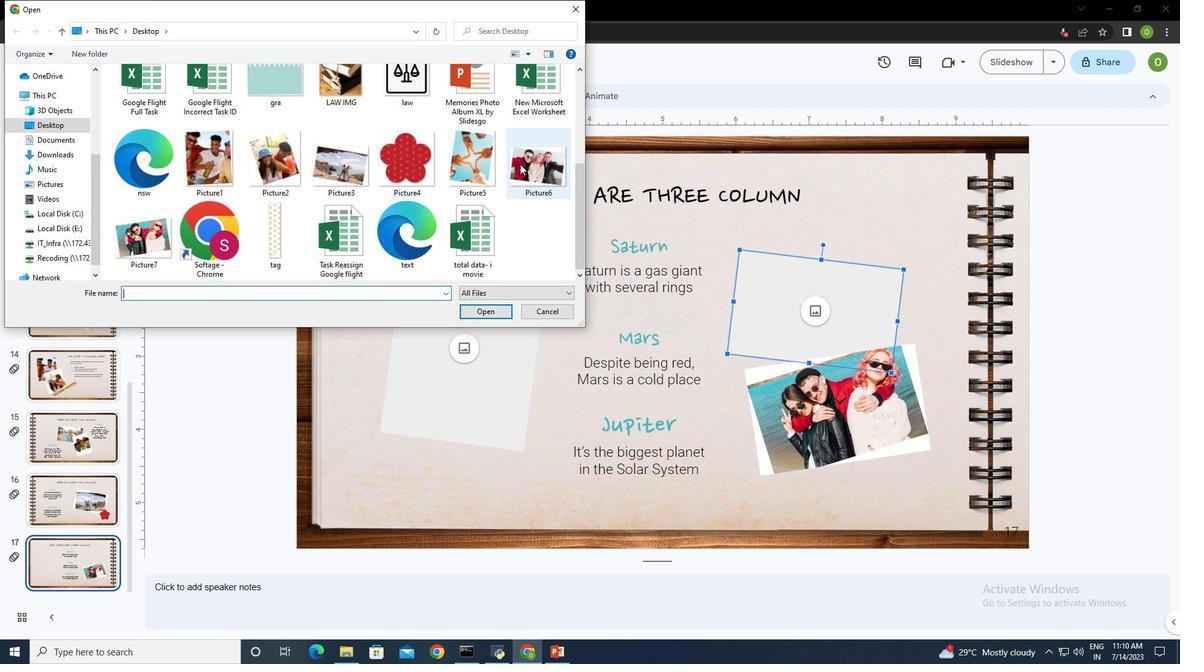 
Action: Mouse pressed left at (539, 161)
Screenshot: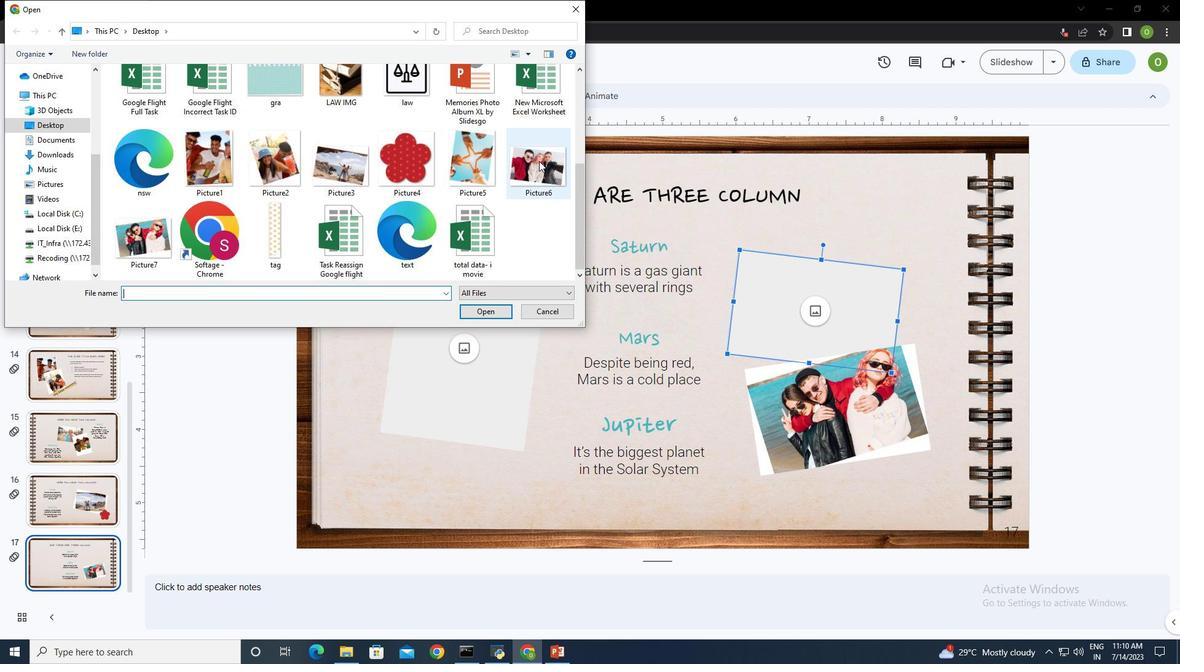 
Action: Mouse moved to (473, 313)
Screenshot: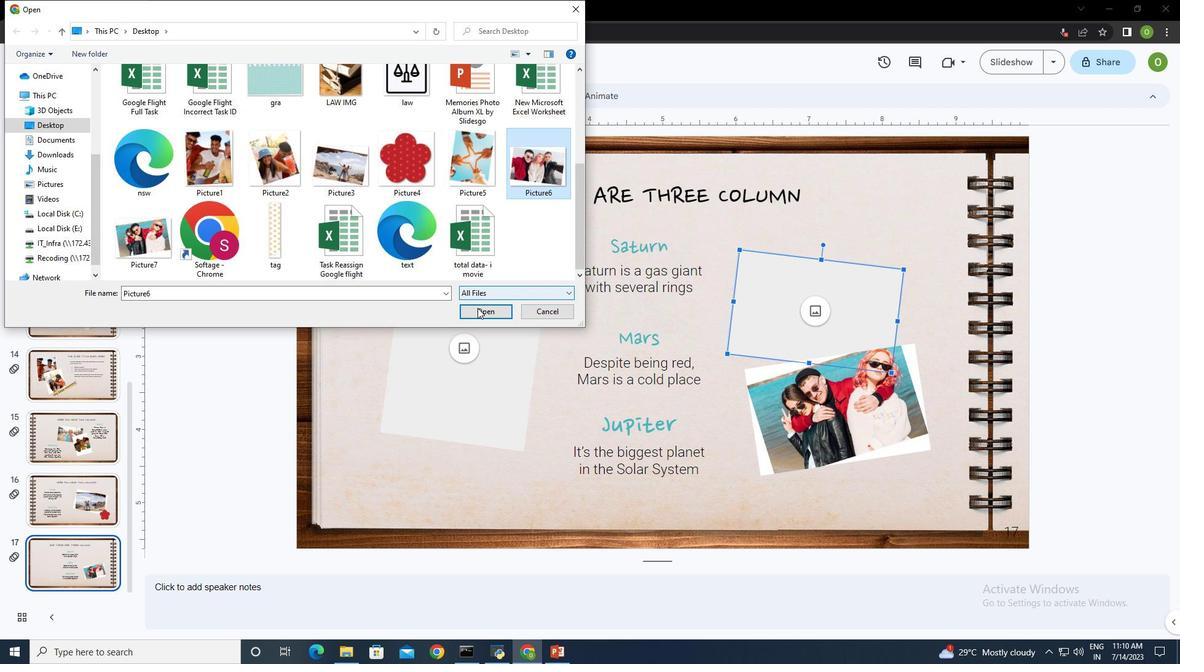 
Action: Mouse pressed left at (473, 313)
Screenshot: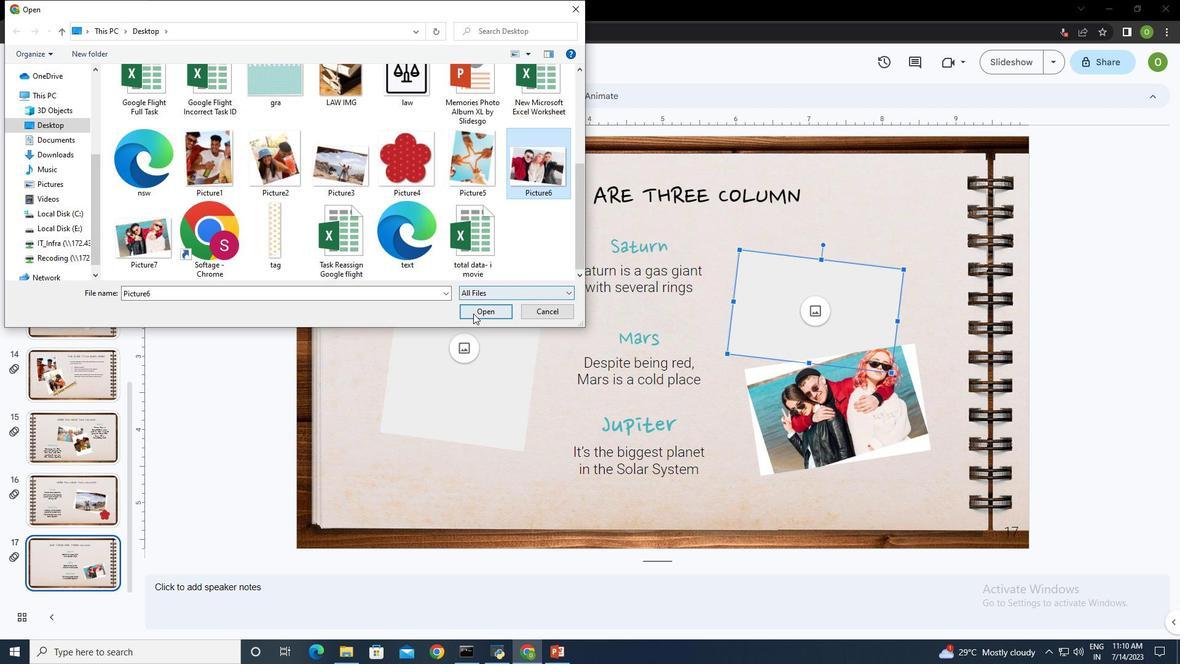 
Action: Mouse moved to (811, 281)
Screenshot: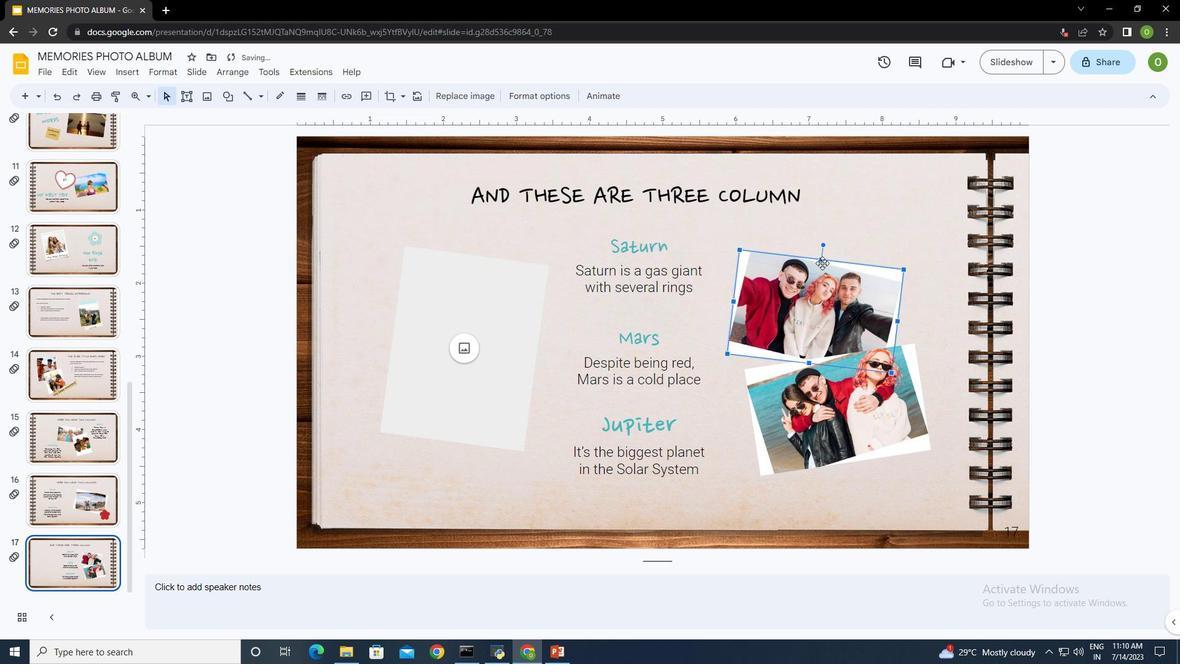 
Action: Mouse pressed left at (811, 281)
Screenshot: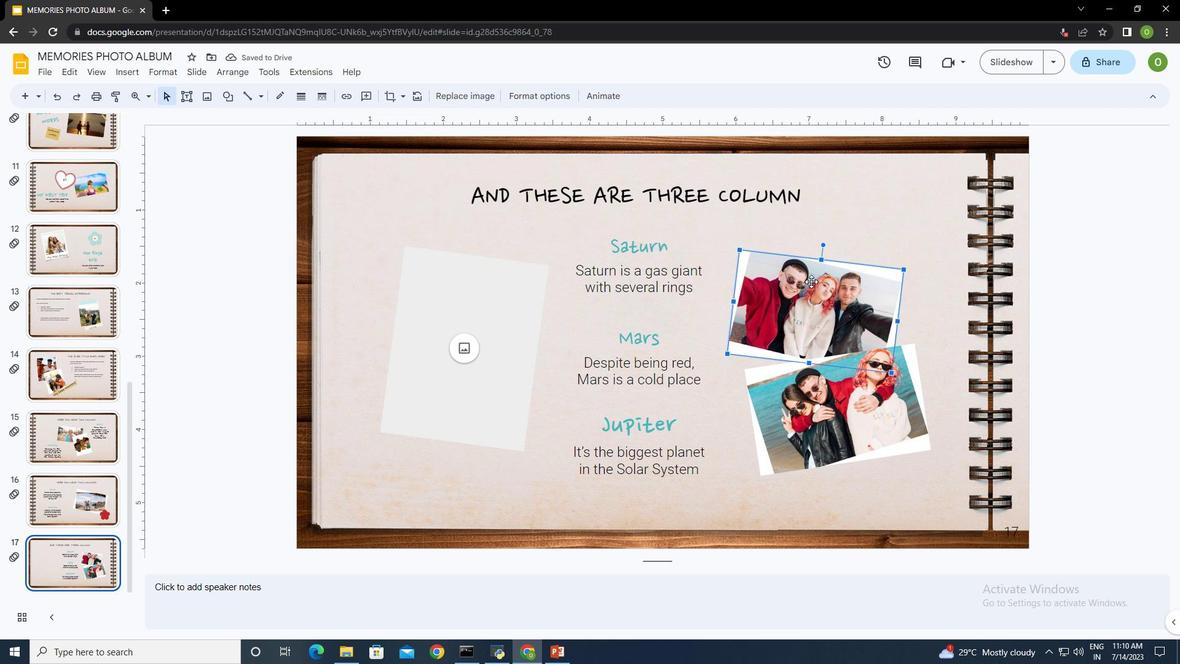 
Action: Mouse moved to (804, 293)
Screenshot: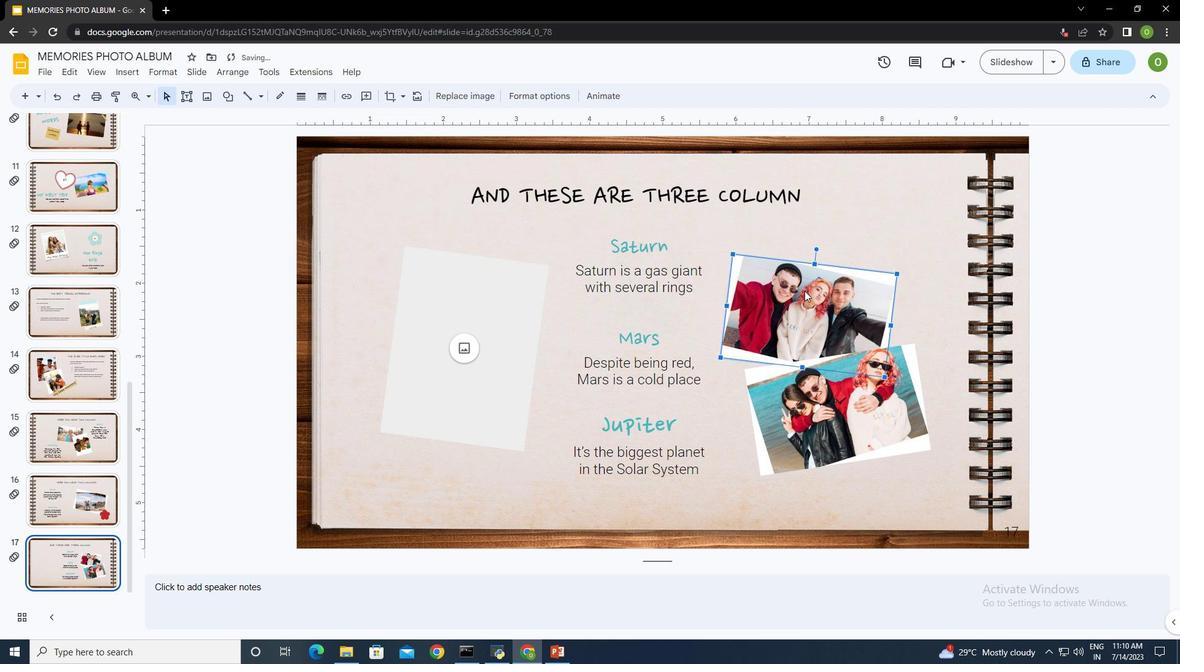 
Action: Mouse pressed left at (804, 293)
Screenshot: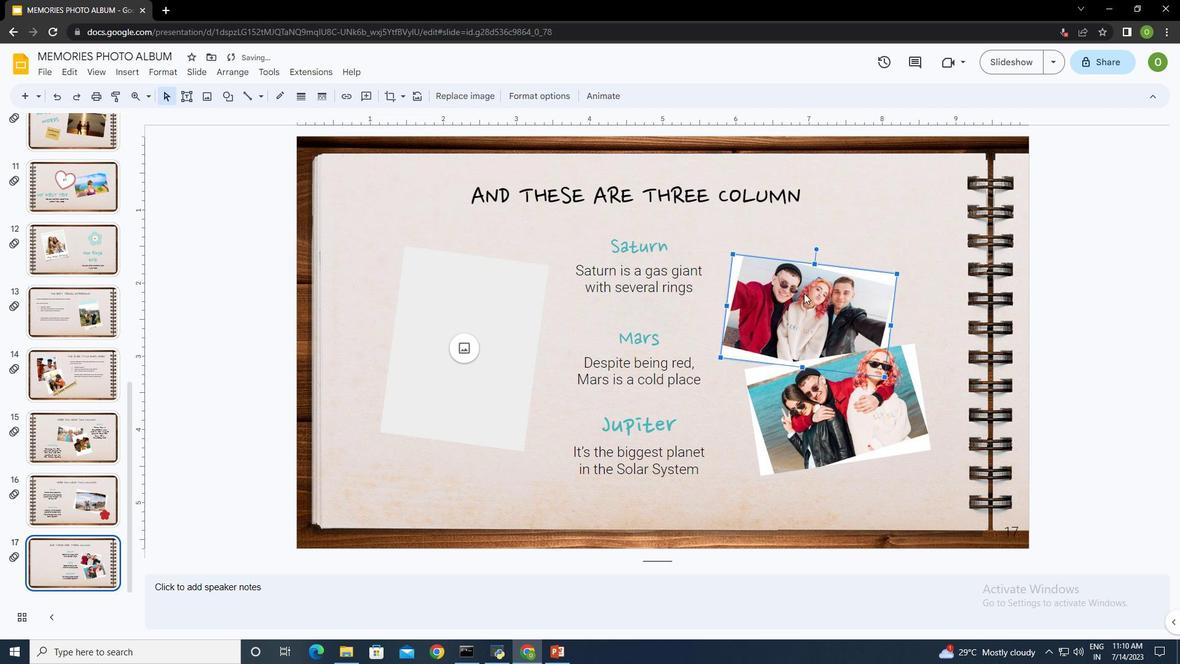 
Action: Mouse moved to (878, 214)
Screenshot: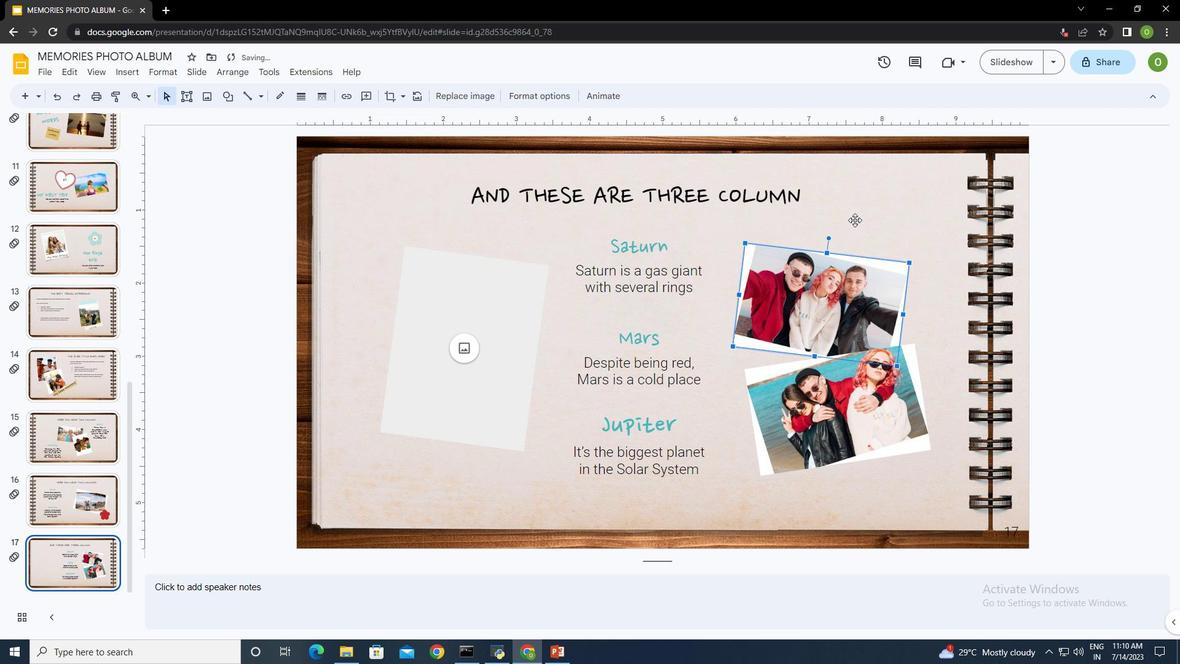 
Action: Mouse pressed left at (878, 214)
Screenshot: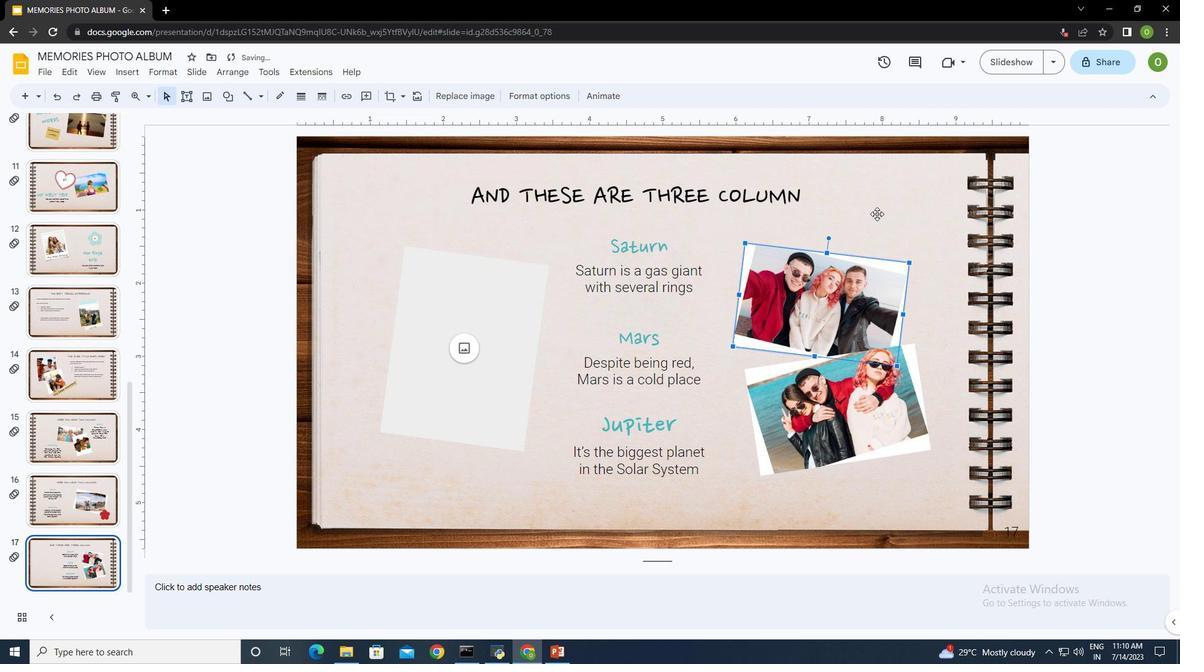 
Action: Mouse moved to (477, 341)
Screenshot: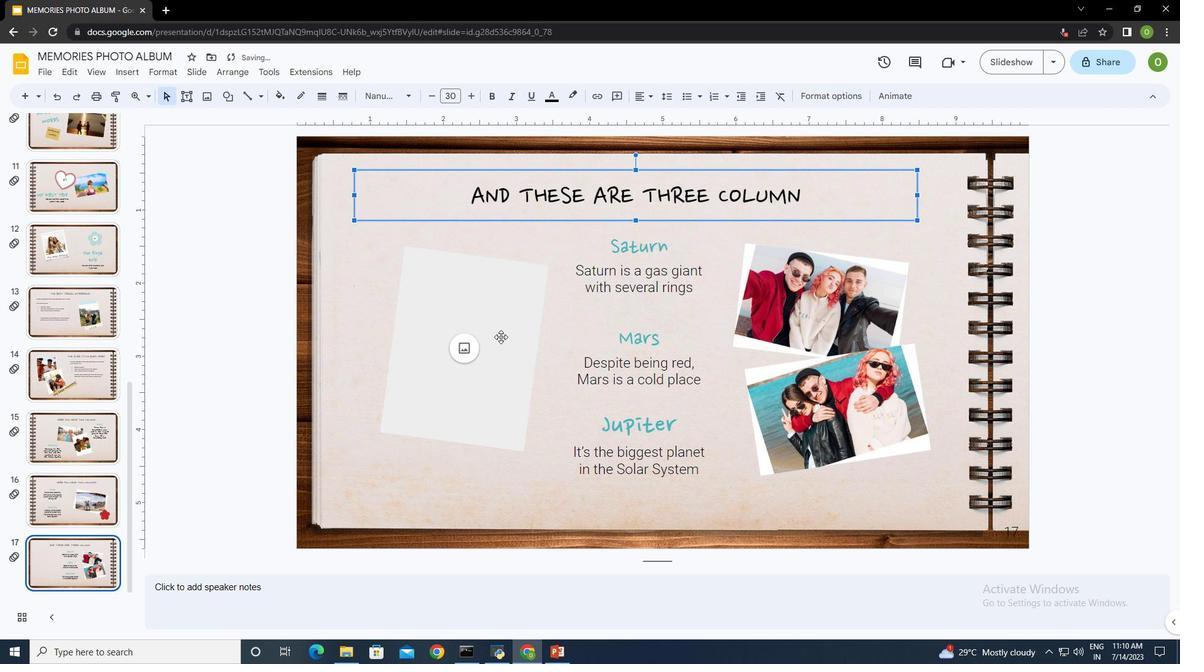 
Action: Mouse pressed left at (477, 341)
Screenshot: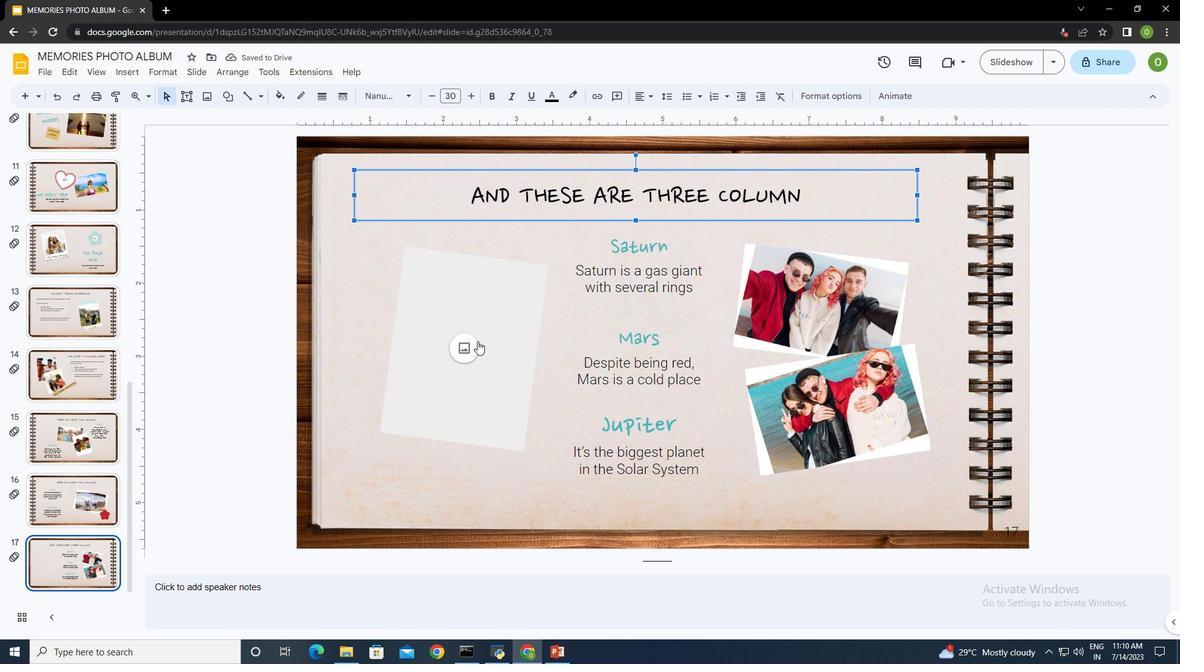 
Action: Mouse moved to (531, 355)
Screenshot: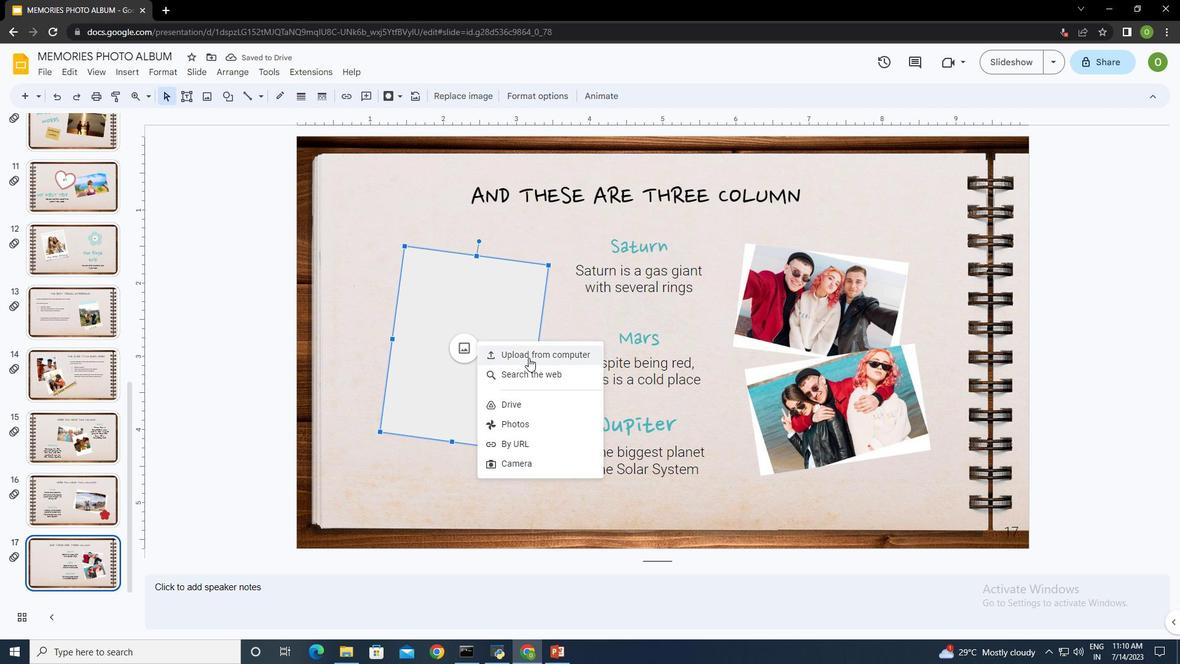 
Action: Mouse pressed left at (531, 355)
Screenshot: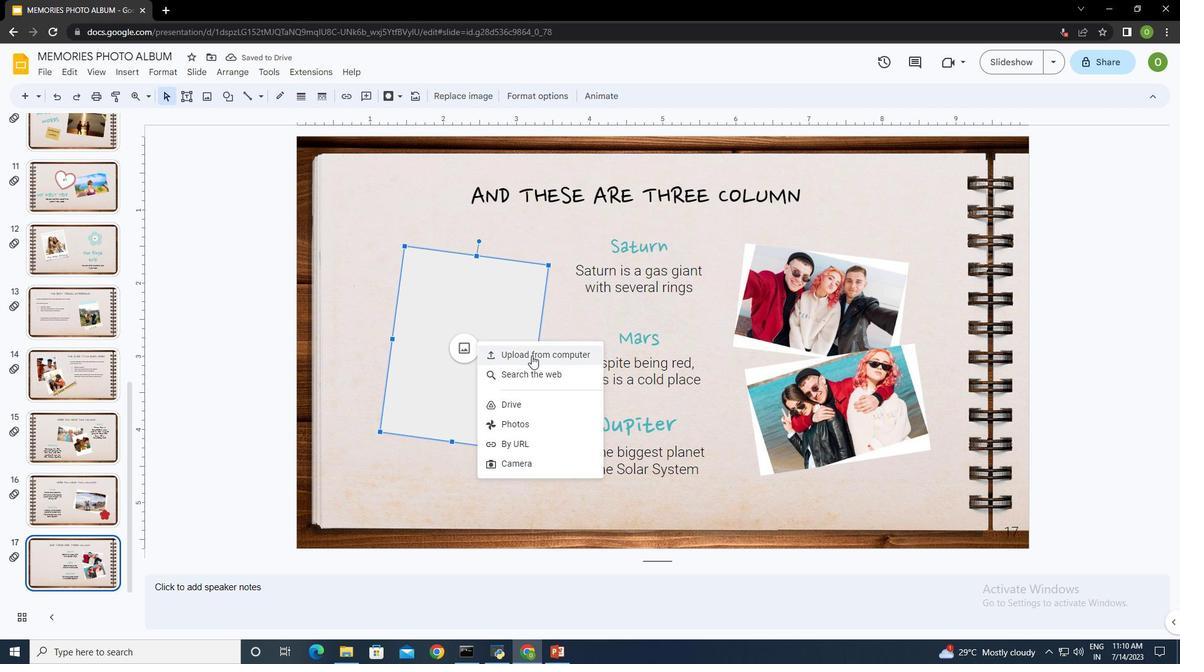 
Action: Mouse moved to (415, 236)
Screenshot: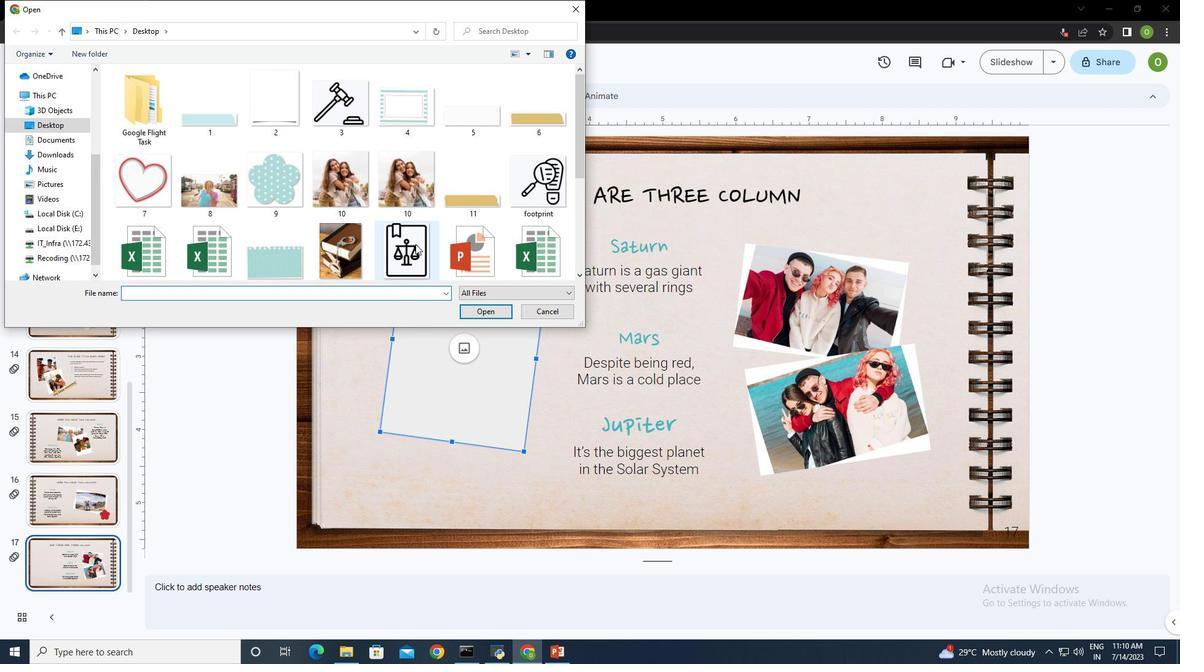 
Action: Mouse scrolled (415, 235) with delta (0, 0)
Screenshot: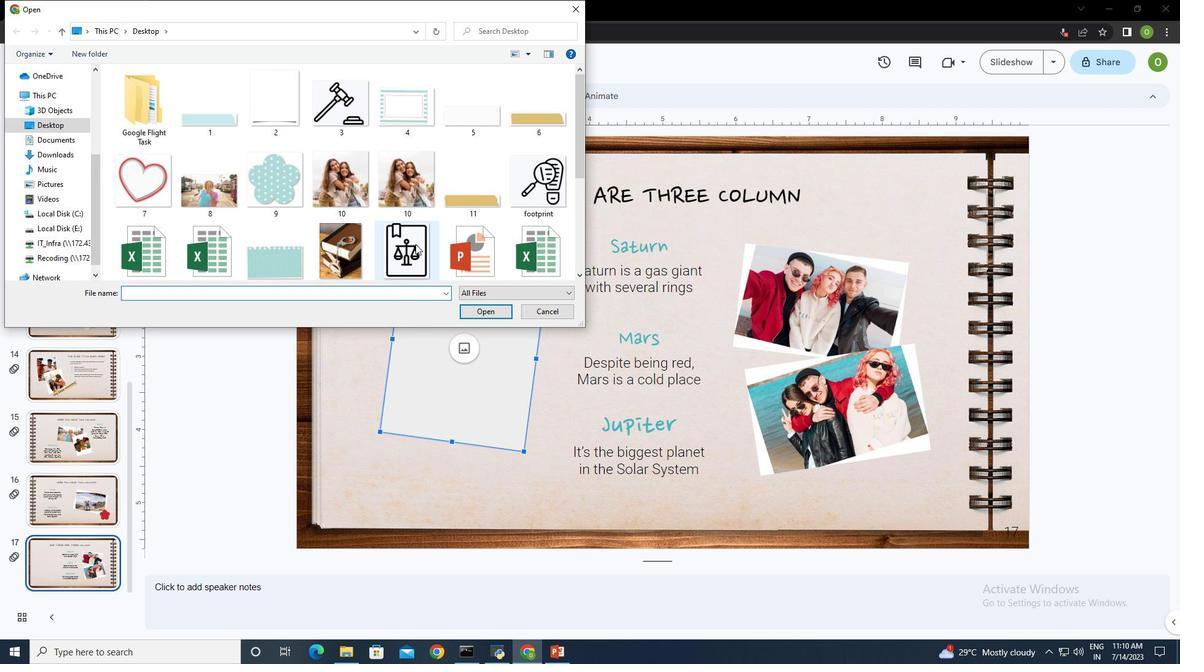 
Action: Mouse scrolled (415, 235) with delta (0, 0)
Screenshot: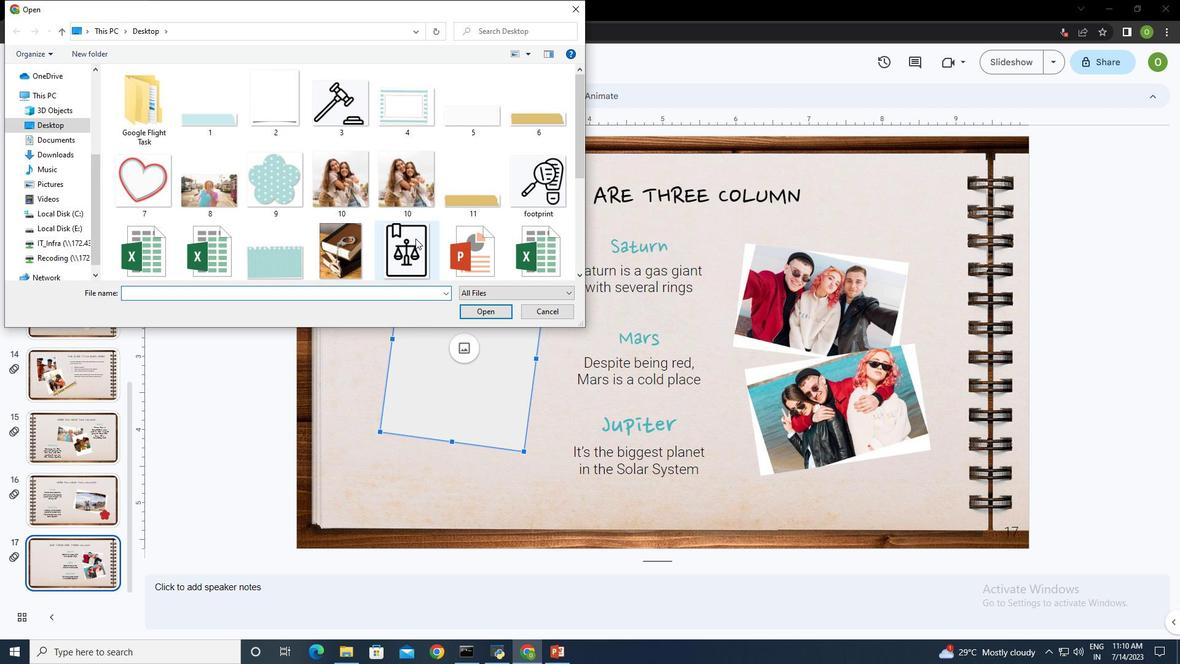 
Action: Mouse scrolled (415, 235) with delta (0, 0)
Screenshot: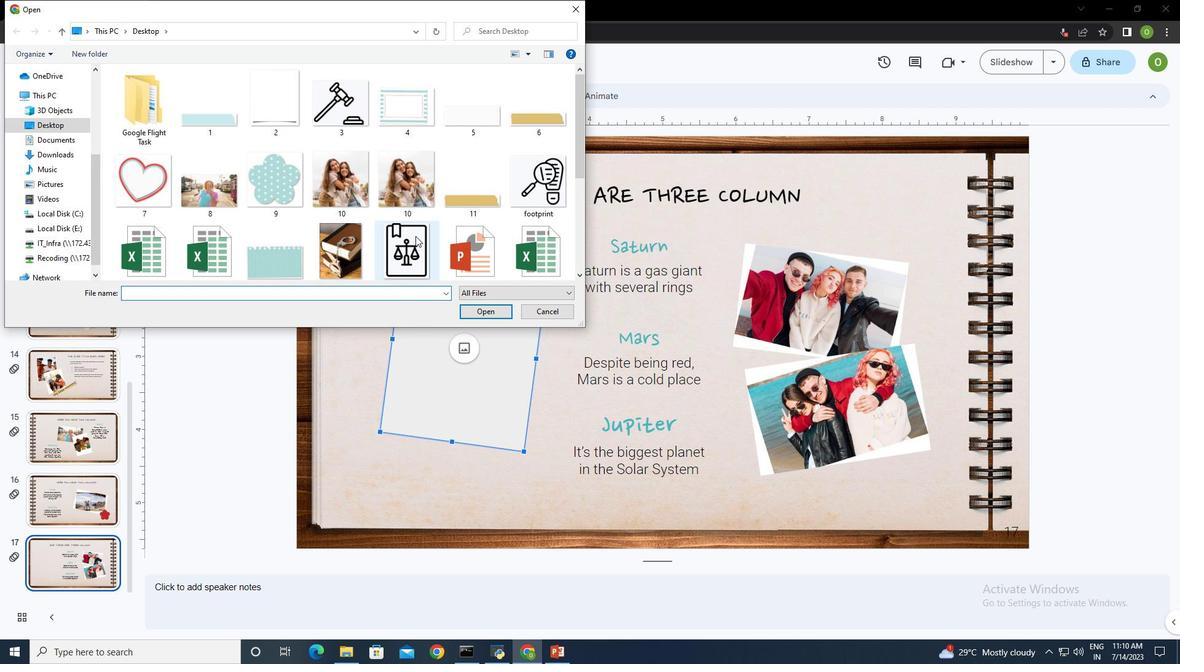 
Action: Mouse scrolled (415, 235) with delta (0, 0)
Screenshot: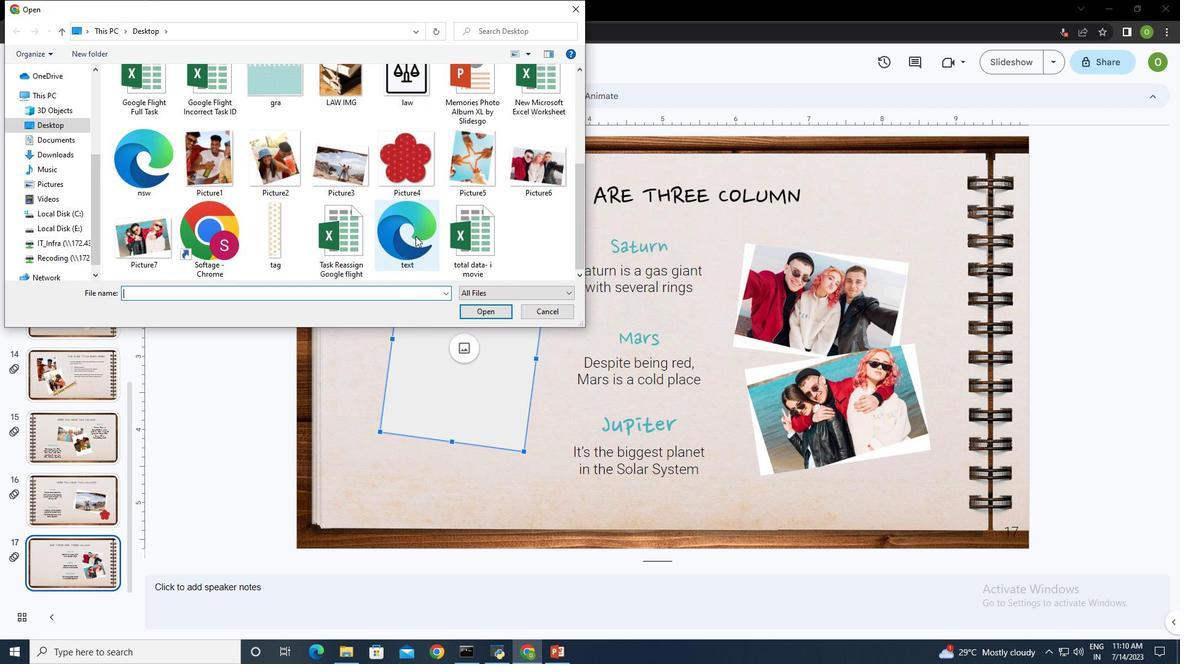 
Action: Mouse scrolled (415, 235) with delta (0, 0)
Screenshot: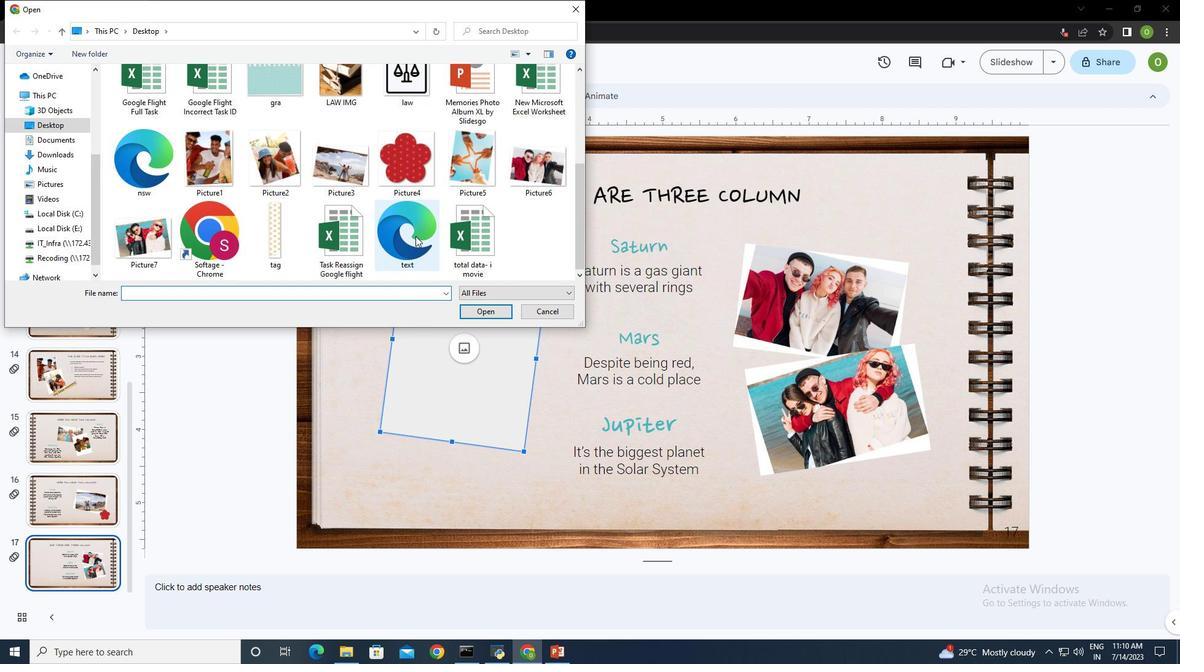 
Action: Mouse moved to (356, 371)
Screenshot: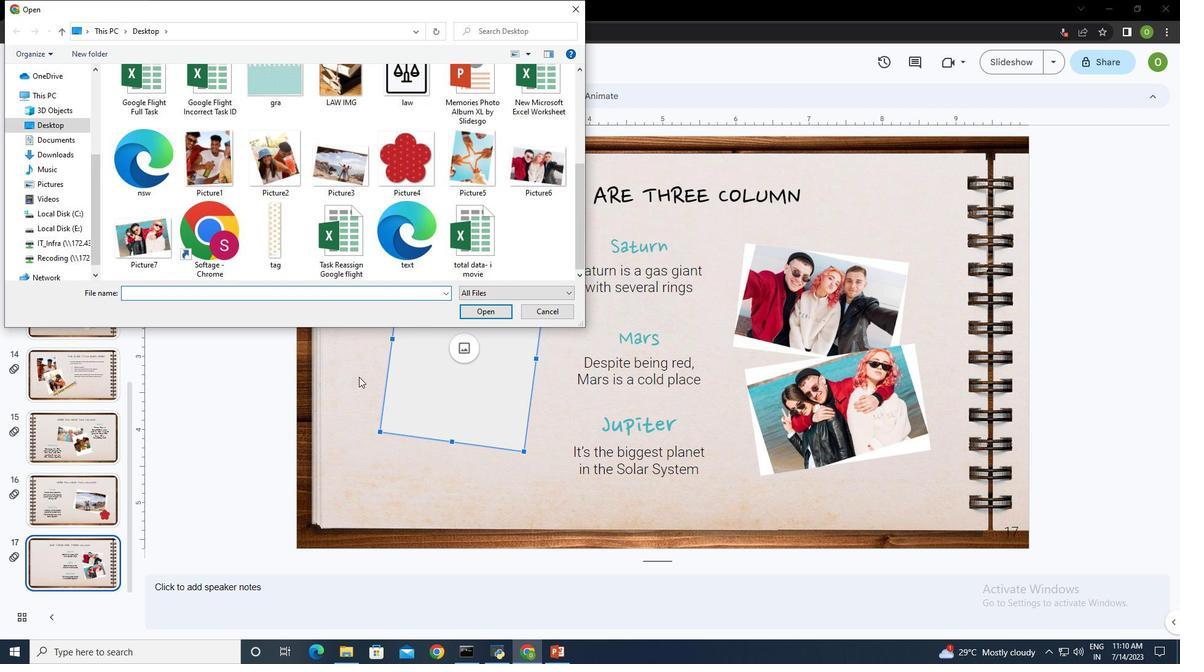 
Action: Mouse pressed left at (356, 371)
Screenshot: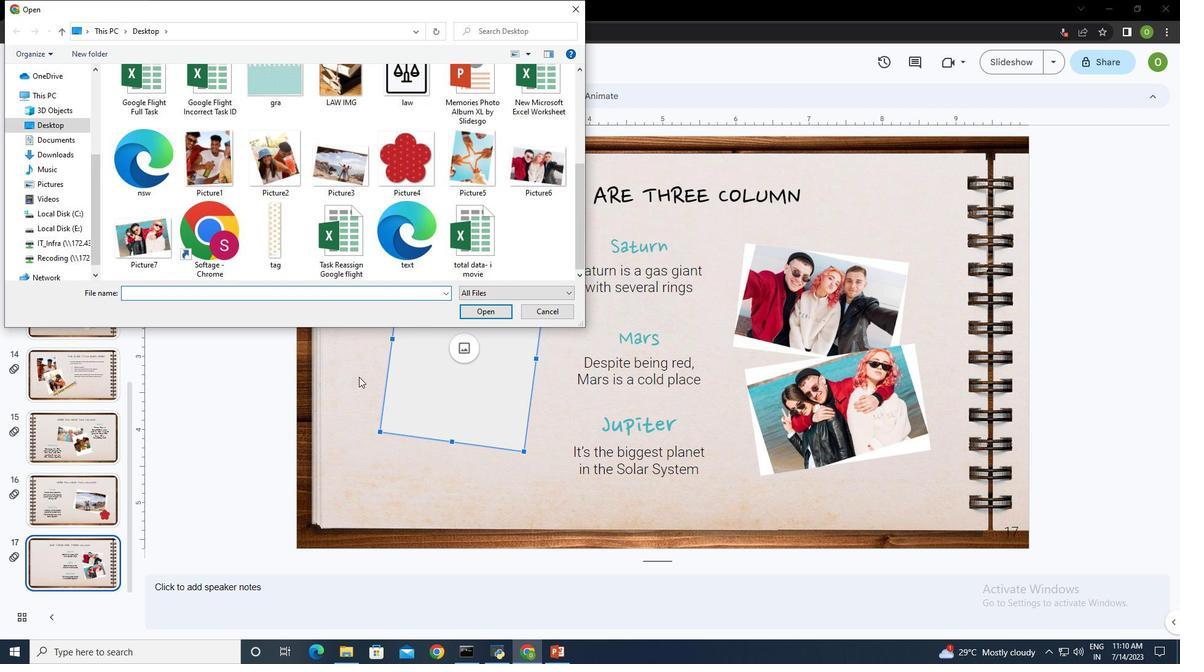 
Action: Mouse moved to (471, 160)
Screenshot: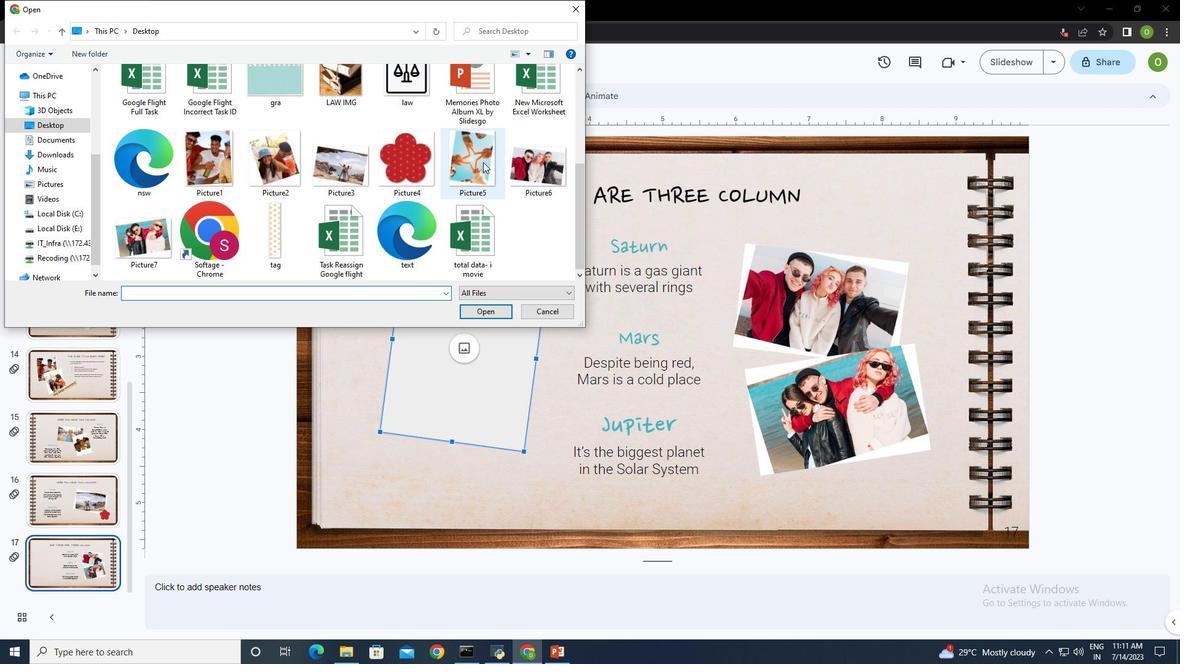 
Action: Mouse pressed left at (471, 160)
Screenshot: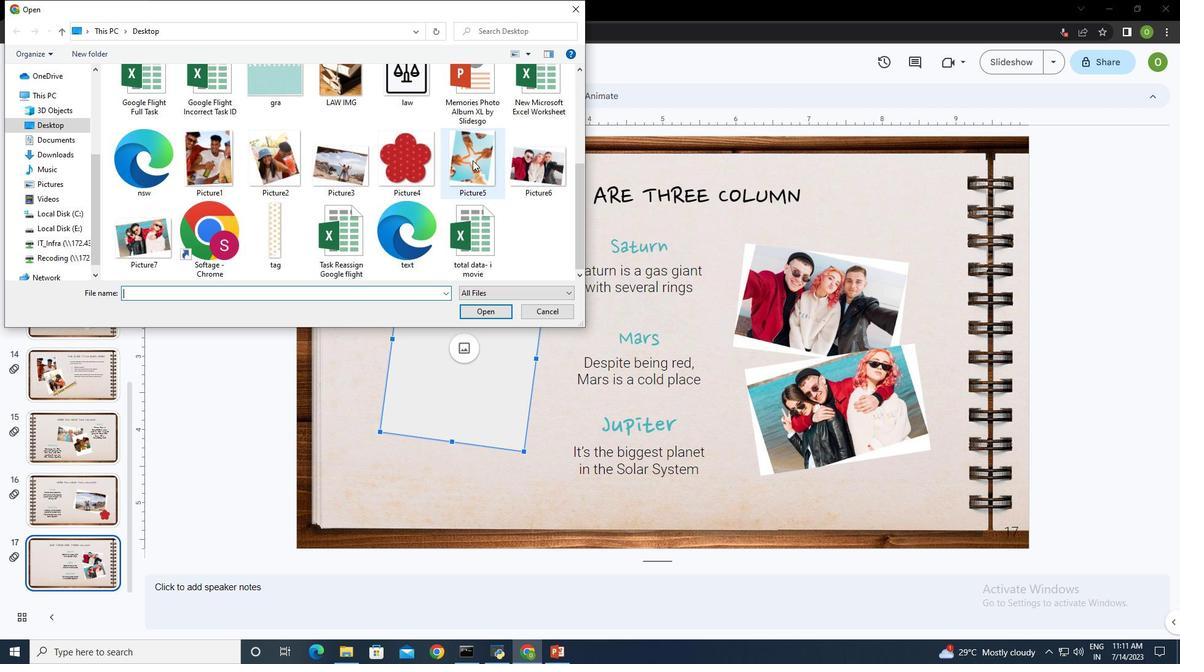
Action: Mouse moved to (482, 314)
Screenshot: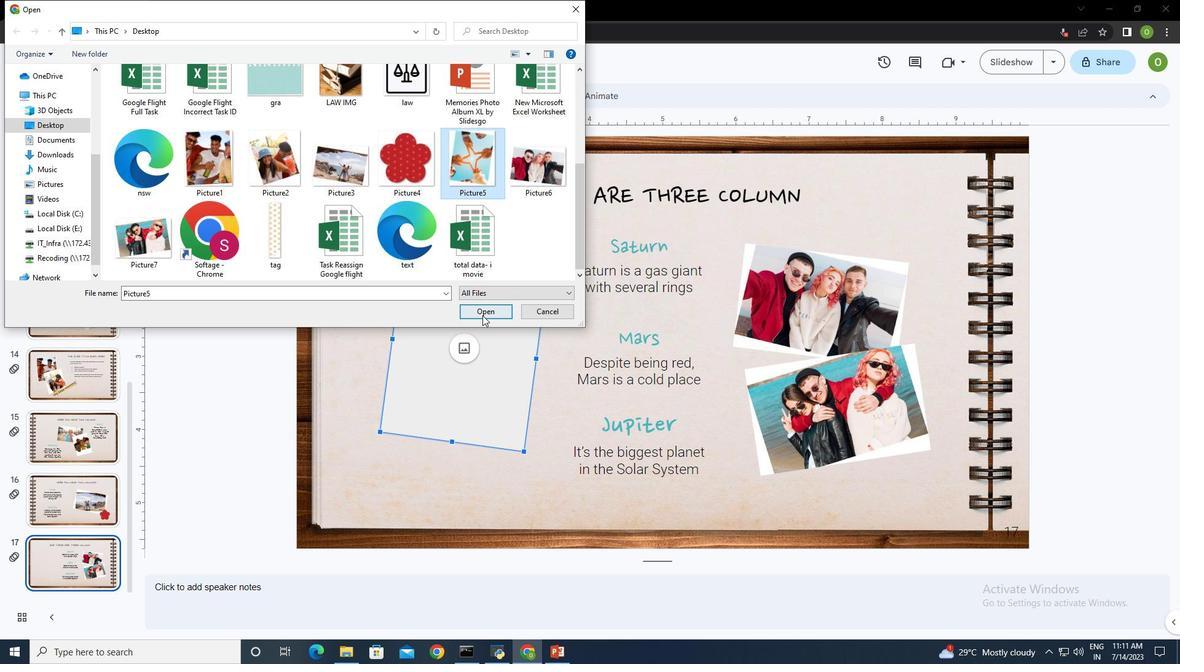 
Action: Mouse pressed left at (482, 314)
Screenshot: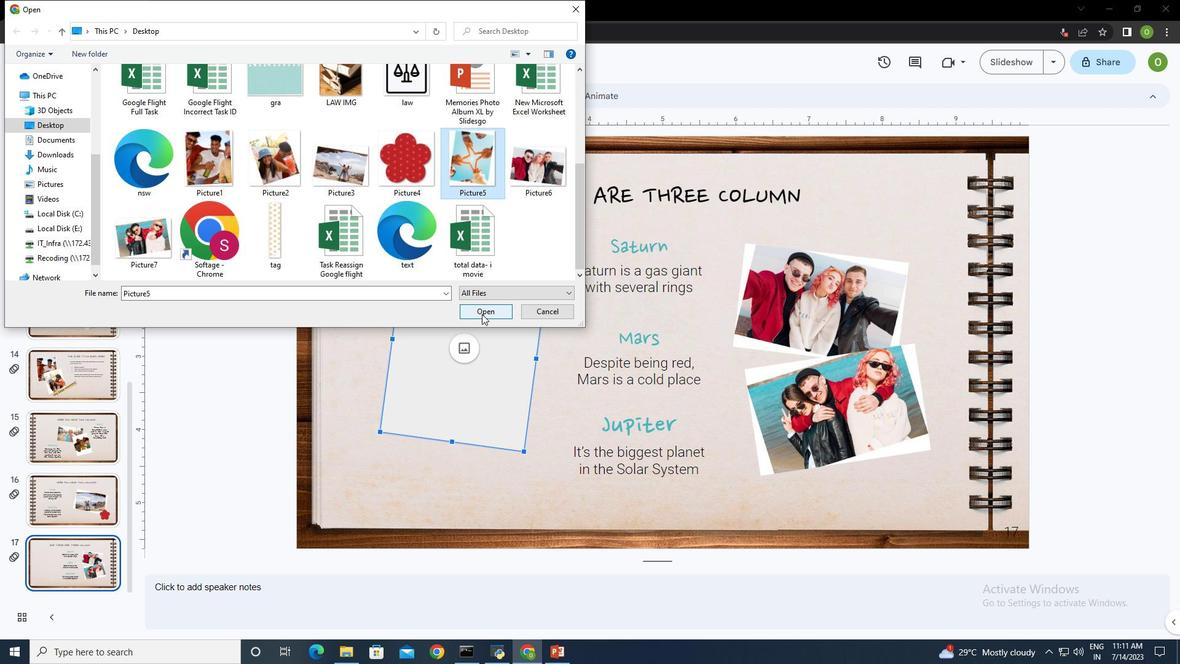 
Action: Mouse moved to (480, 239)
Screenshot: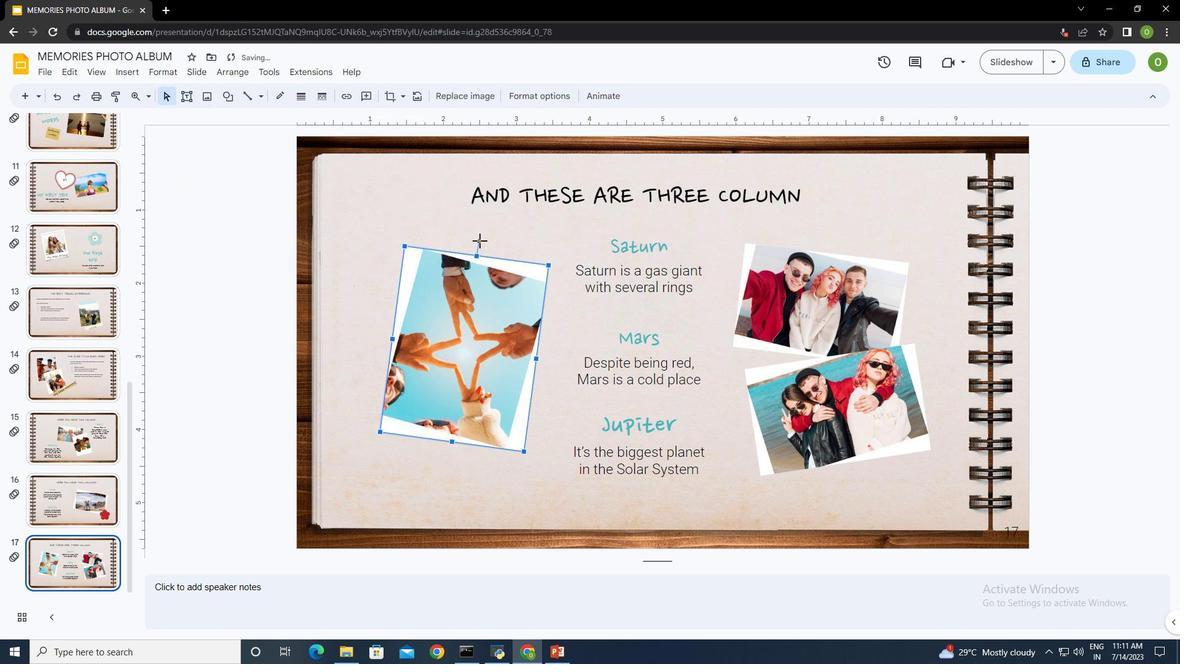 
Action: Mouse pressed left at (480, 239)
Screenshot: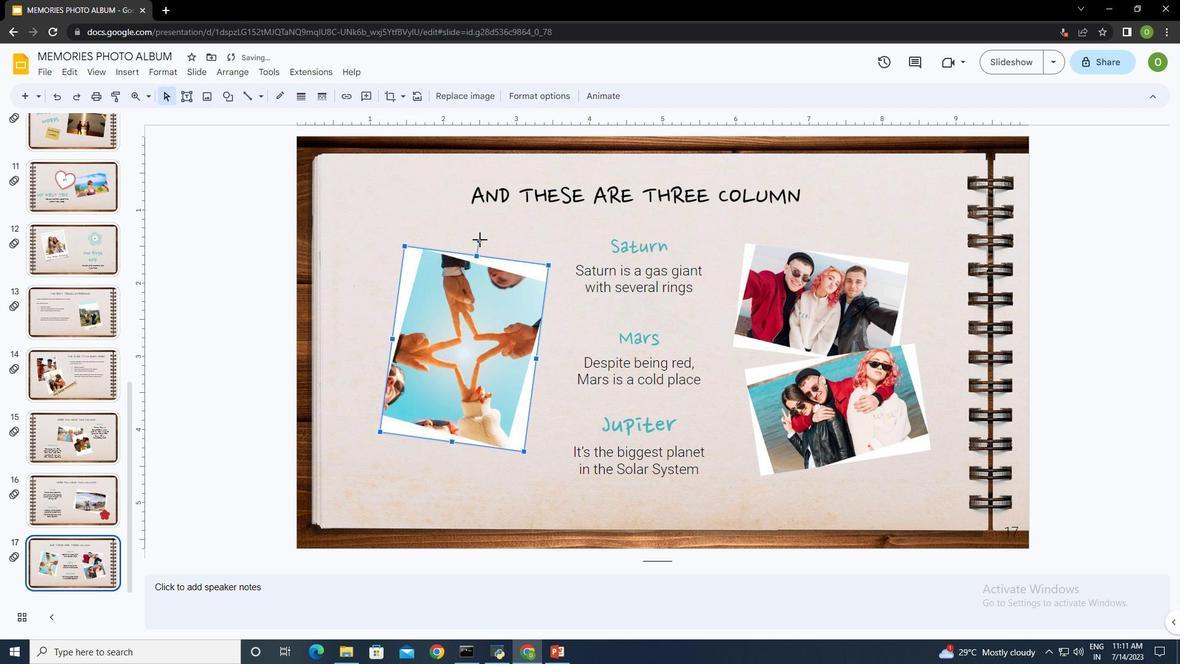 
Action: Mouse moved to (469, 241)
Screenshot: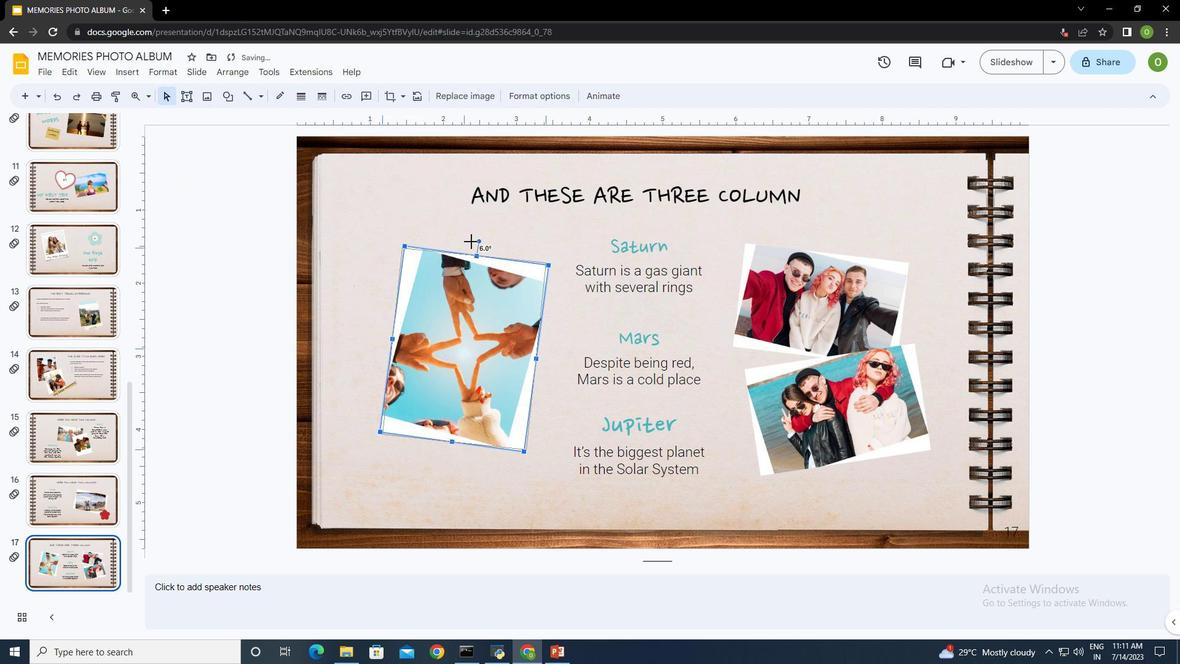 
Action: Mouse pressed left at (469, 241)
Screenshot: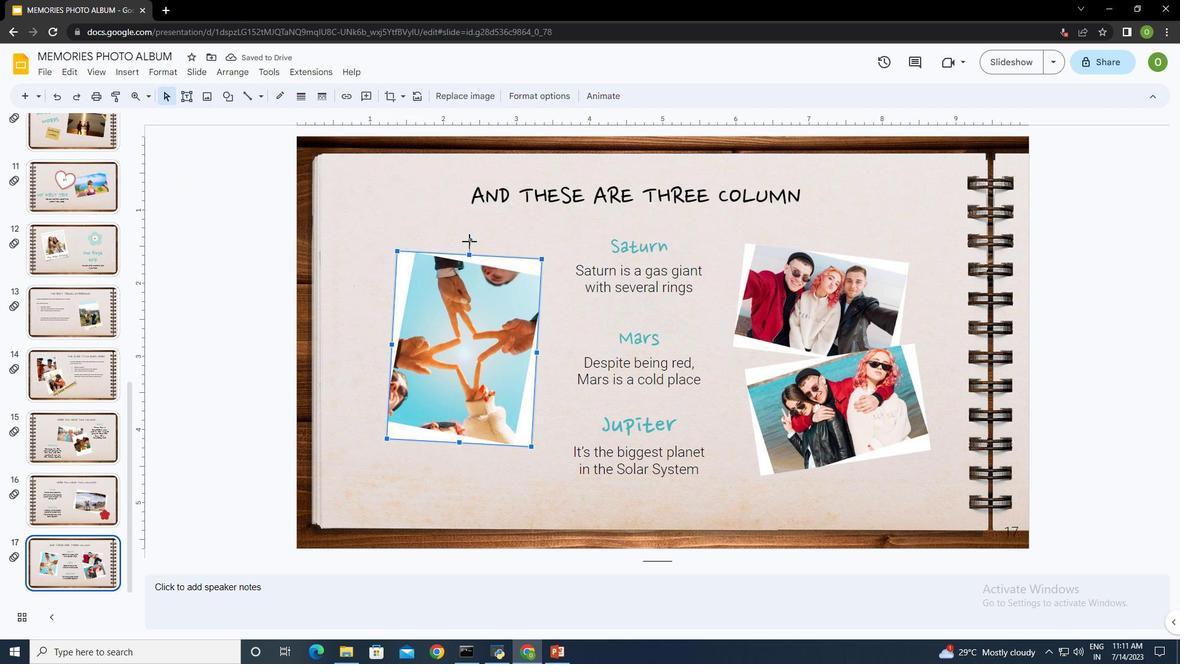 
Action: Mouse moved to (482, 487)
Screenshot: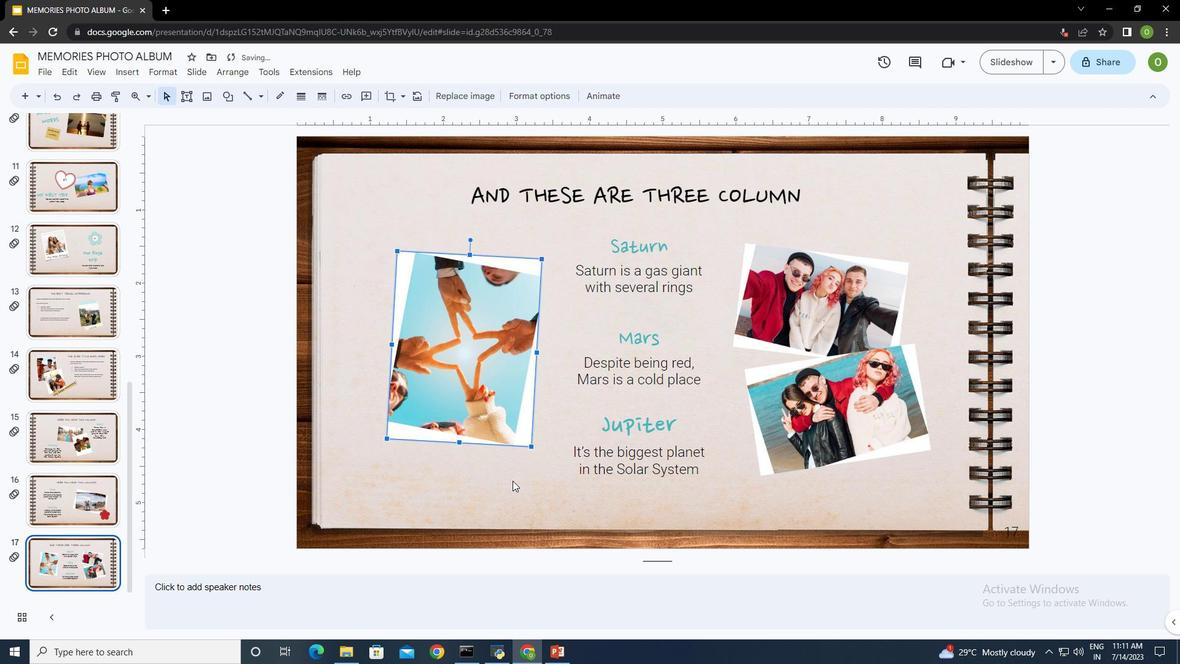 
Action: Mouse pressed left at (482, 487)
Screenshot: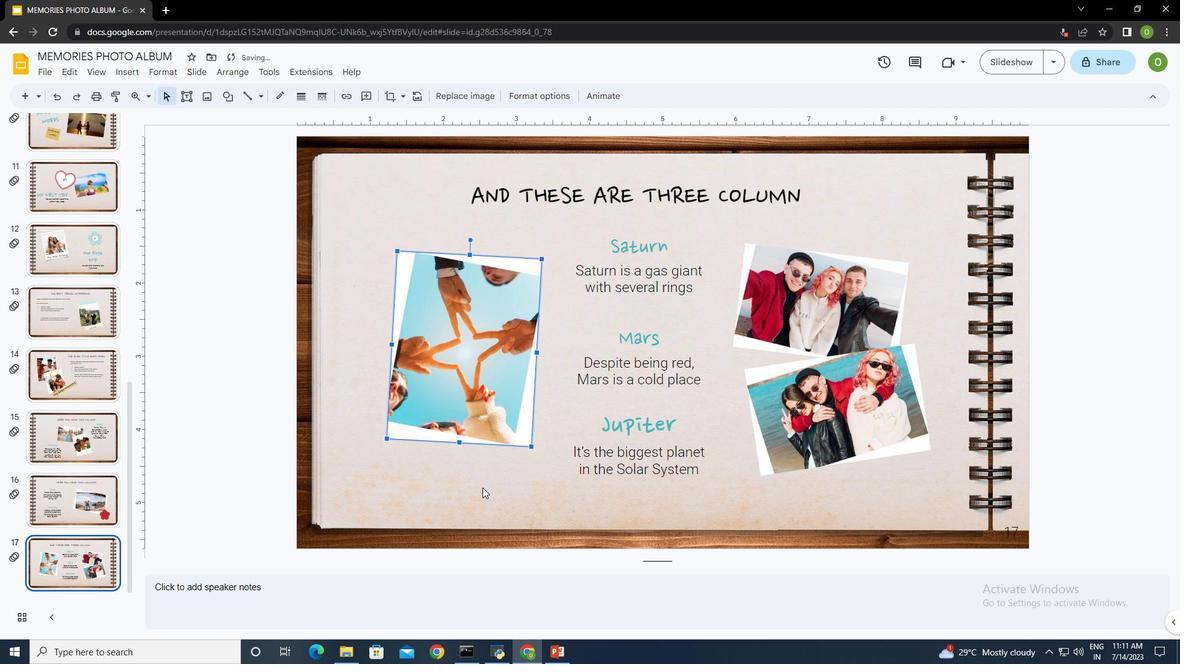 
Action: Mouse moved to (844, 280)
Screenshot: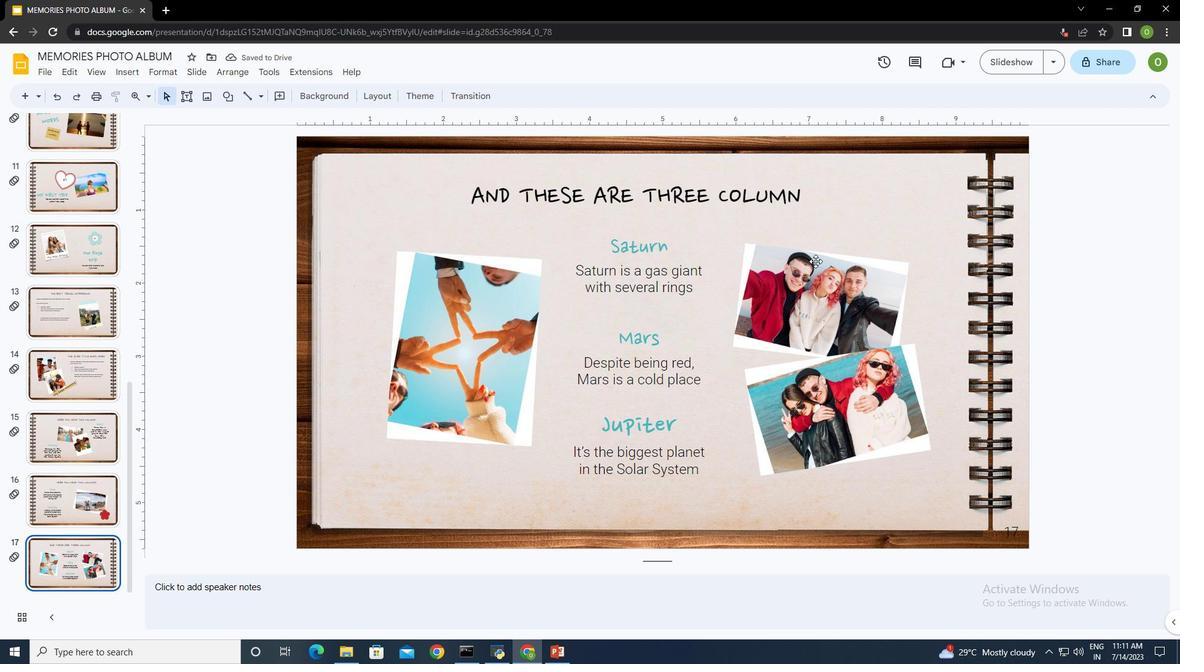 
Action: Mouse pressed left at (844, 280)
Screenshot: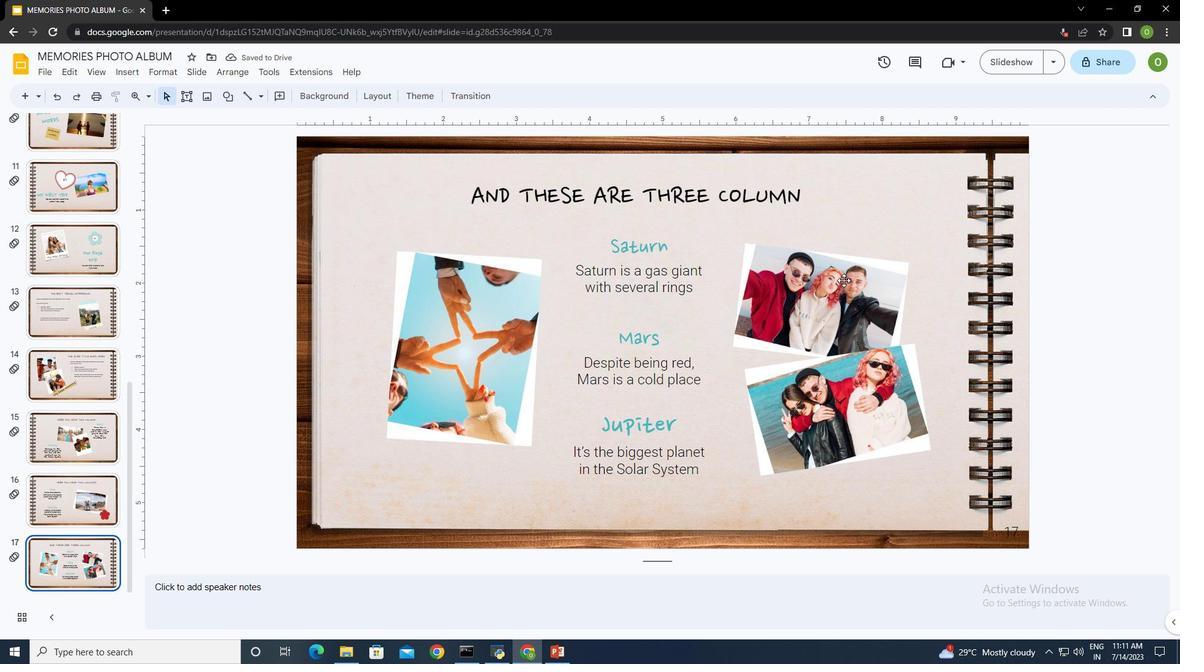 
Action: Mouse moved to (116, 57)
Screenshot: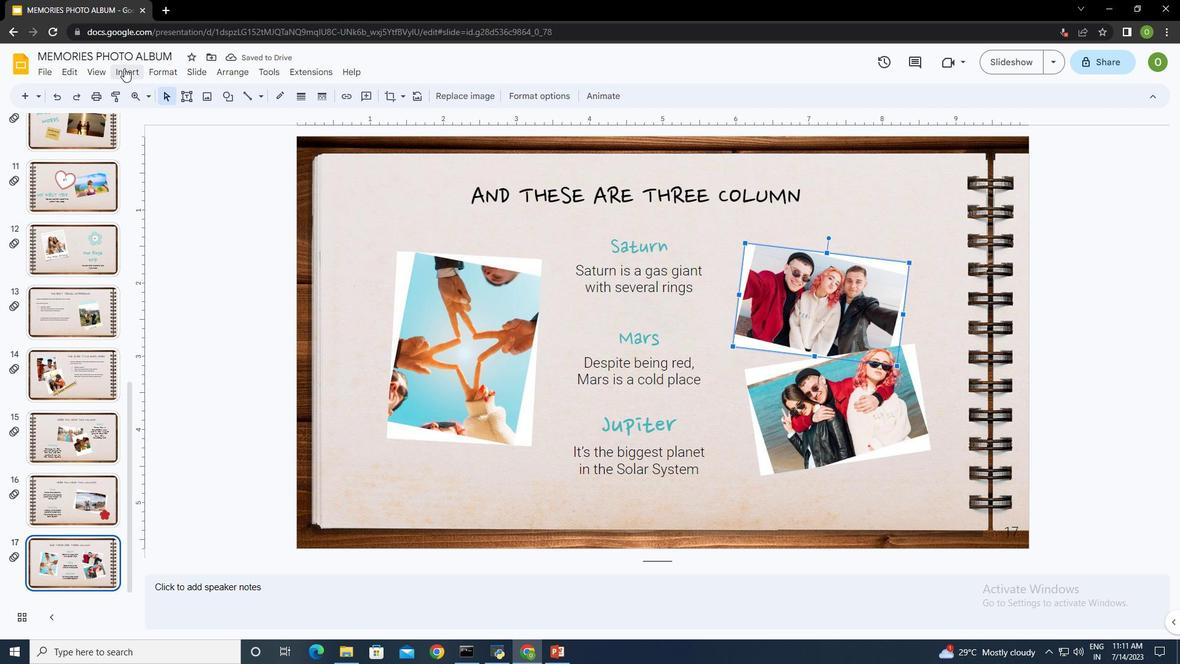 
Action: Mouse pressed left at (116, 57)
Screenshot: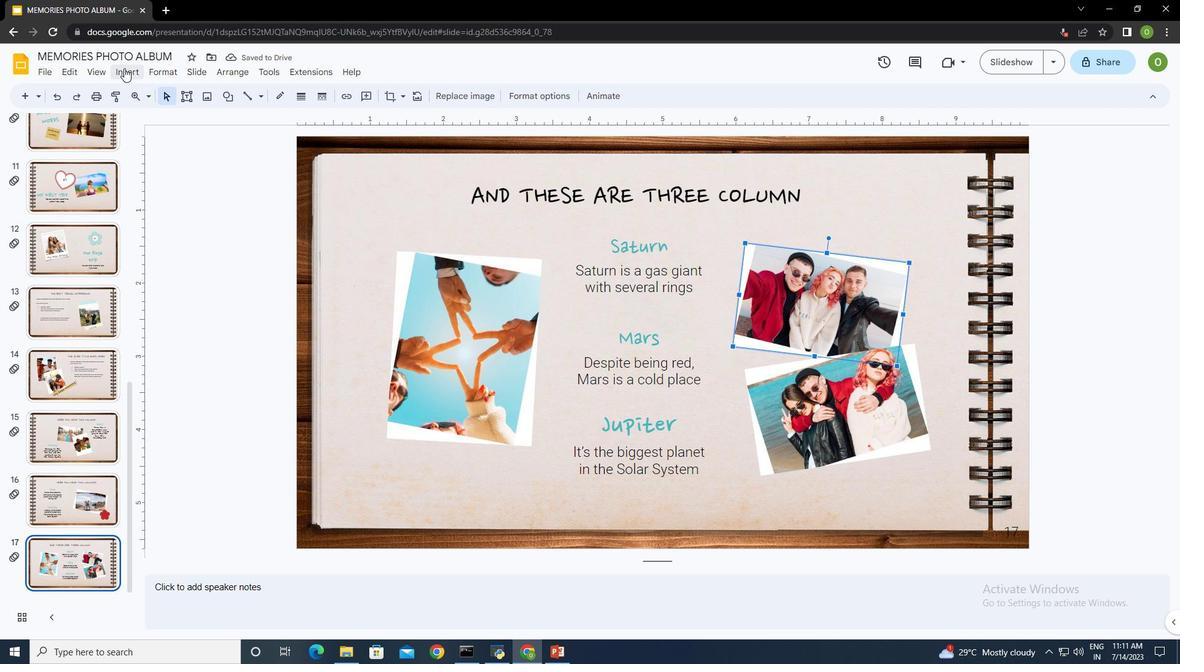 
Action: Mouse moved to (124, 72)
Screenshot: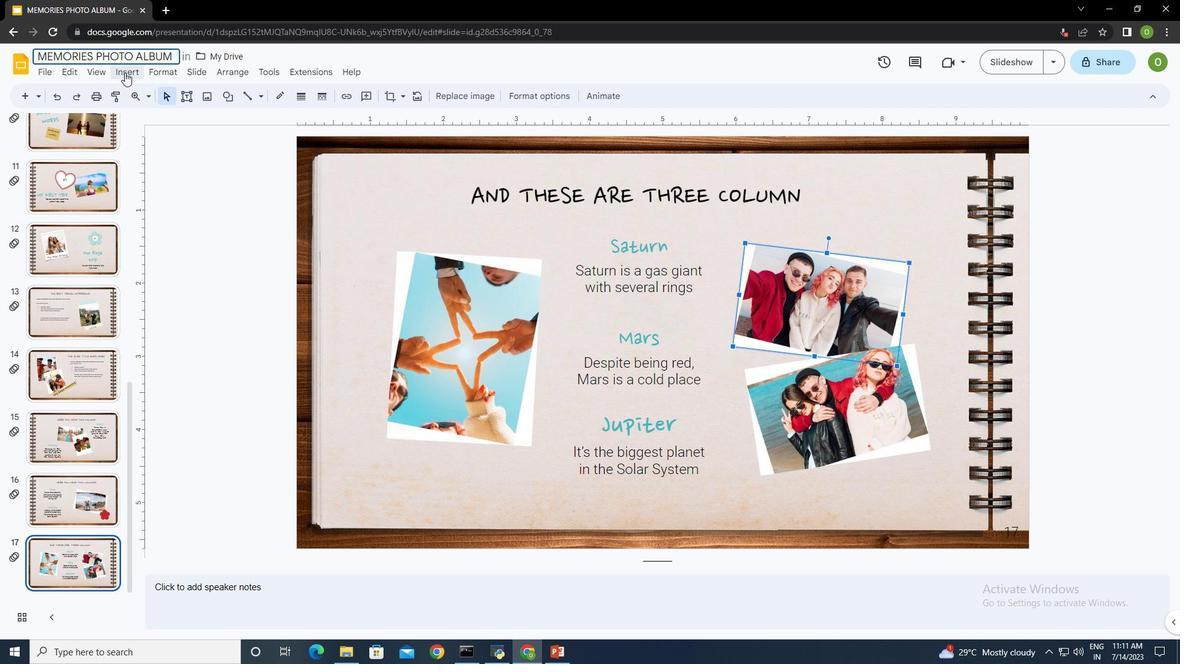 
Action: Mouse pressed left at (124, 72)
Screenshot: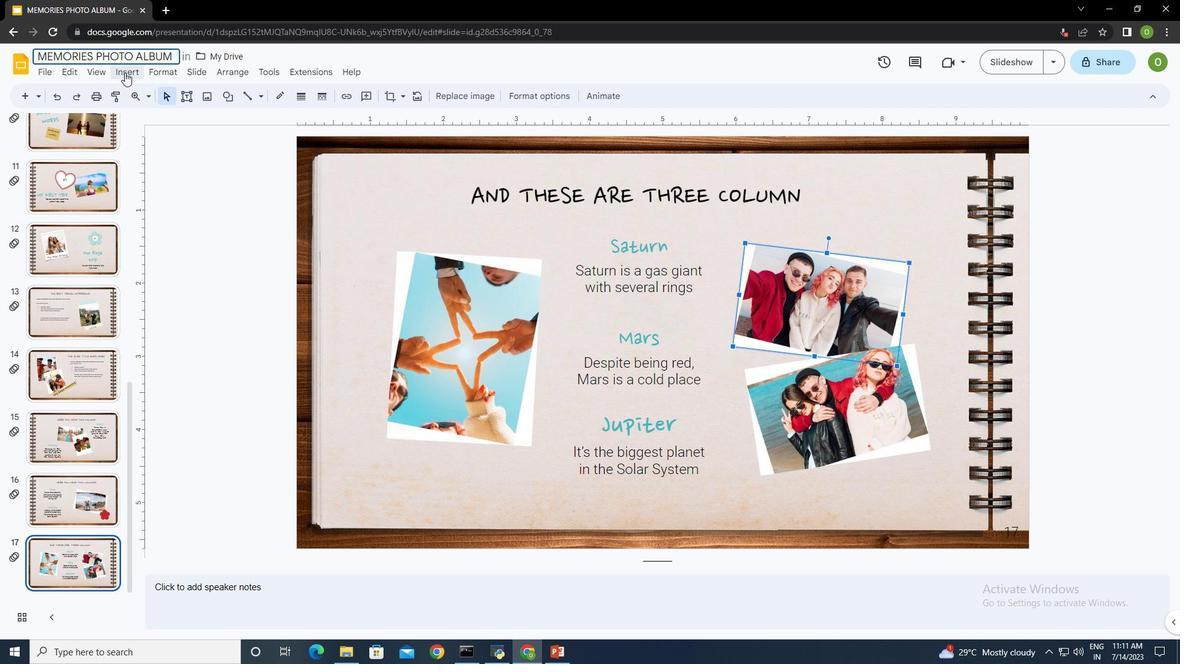 
Action: Mouse moved to (392, 96)
Screenshot: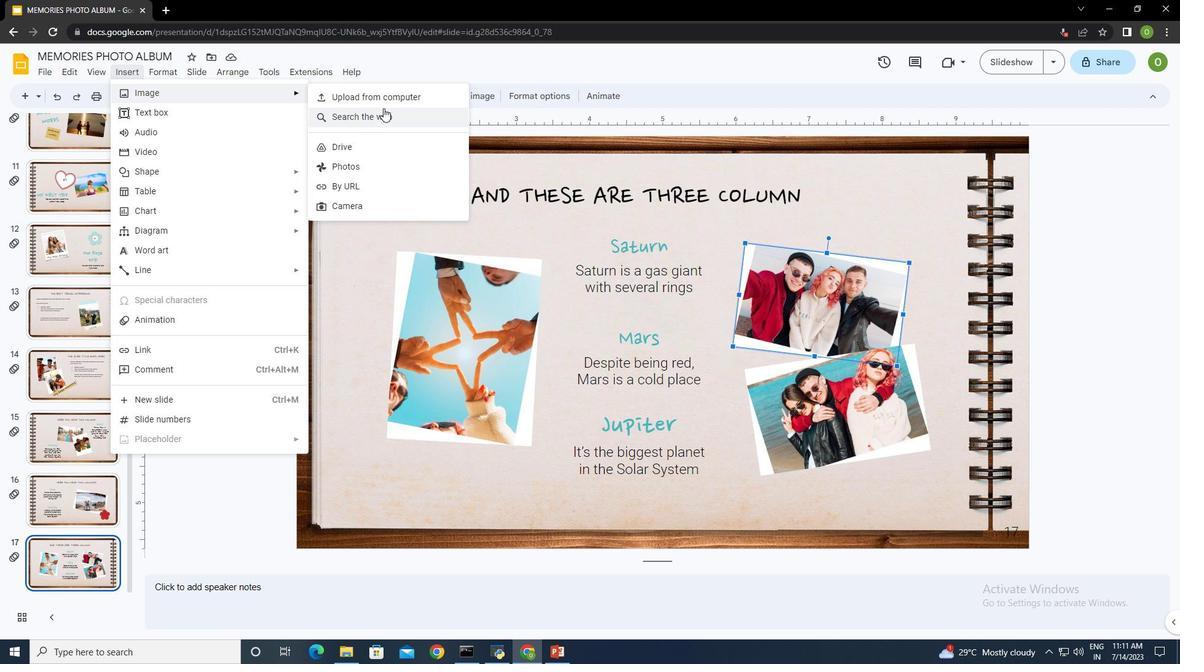 
Action: Mouse pressed left at (392, 96)
Screenshot: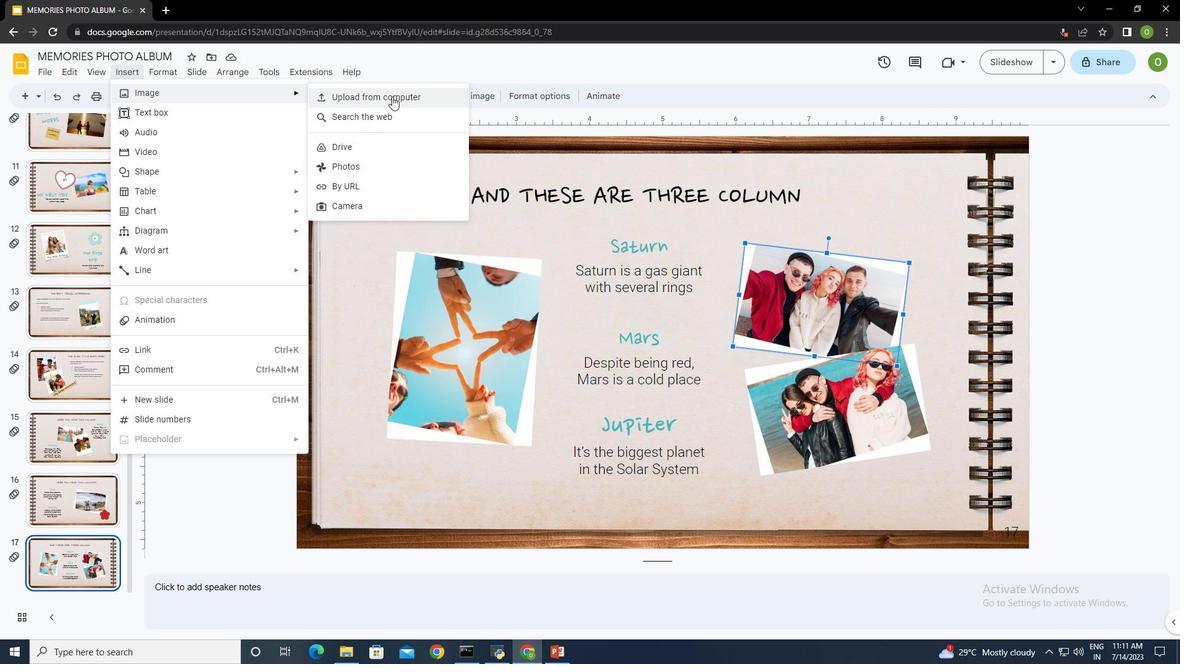 
Action: Mouse moved to (544, 110)
Screenshot: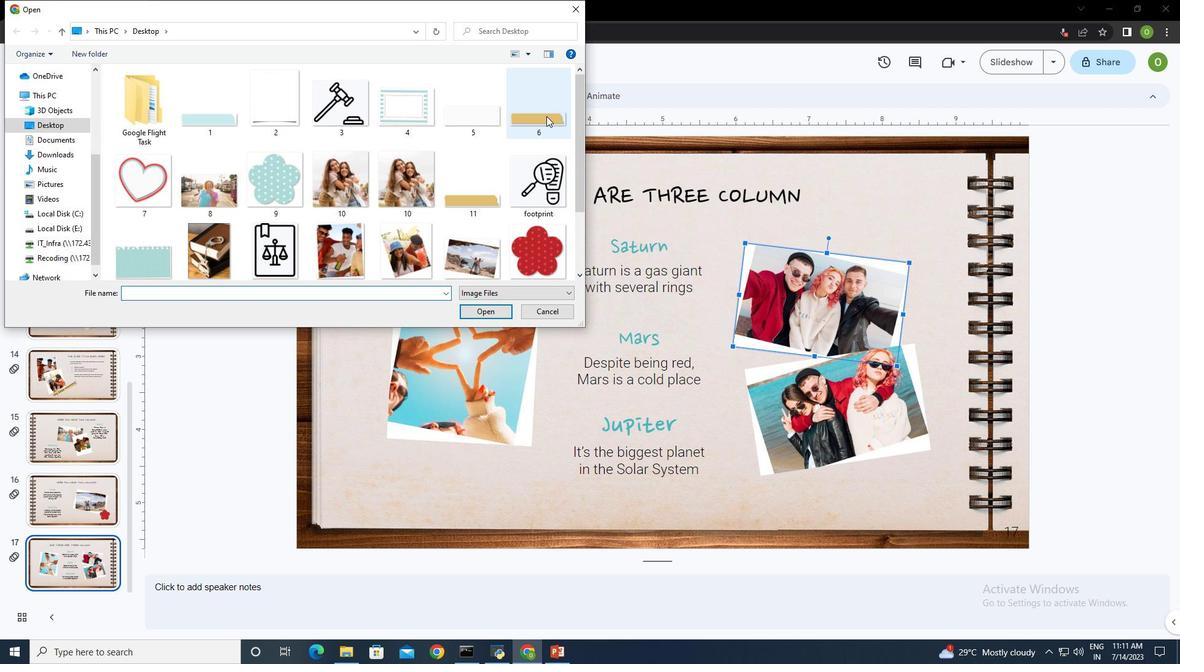 
Action: Mouse pressed left at (544, 110)
Screenshot: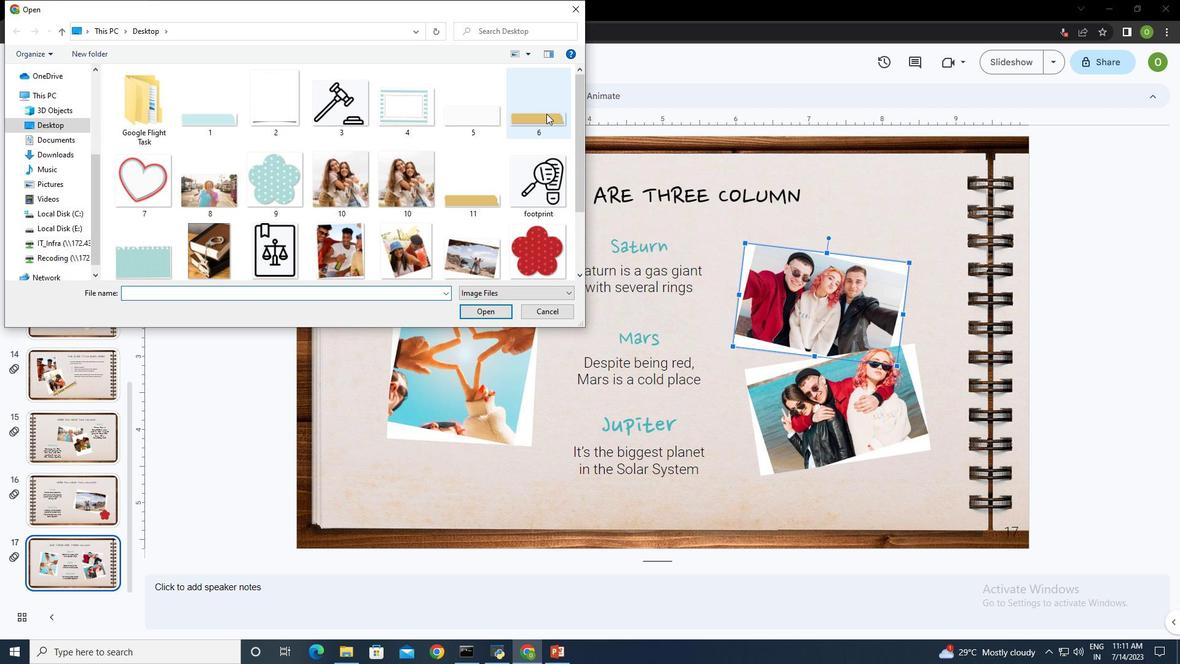 
Action: Mouse moved to (491, 312)
Screenshot: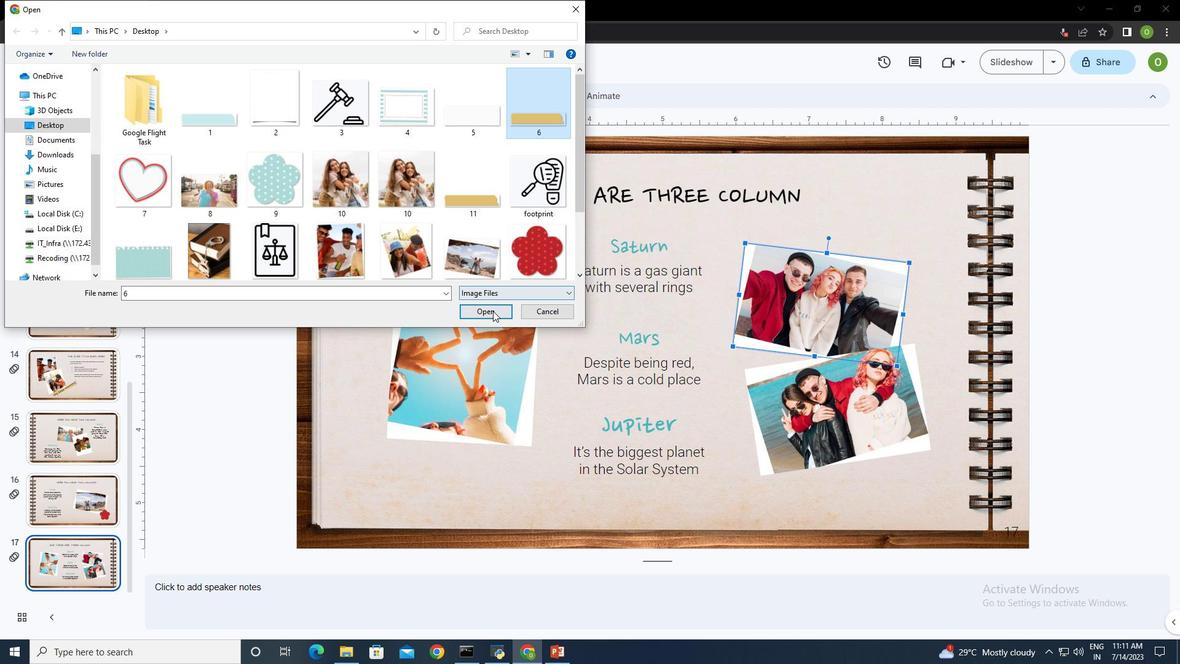 
Action: Mouse pressed left at (491, 312)
Screenshot: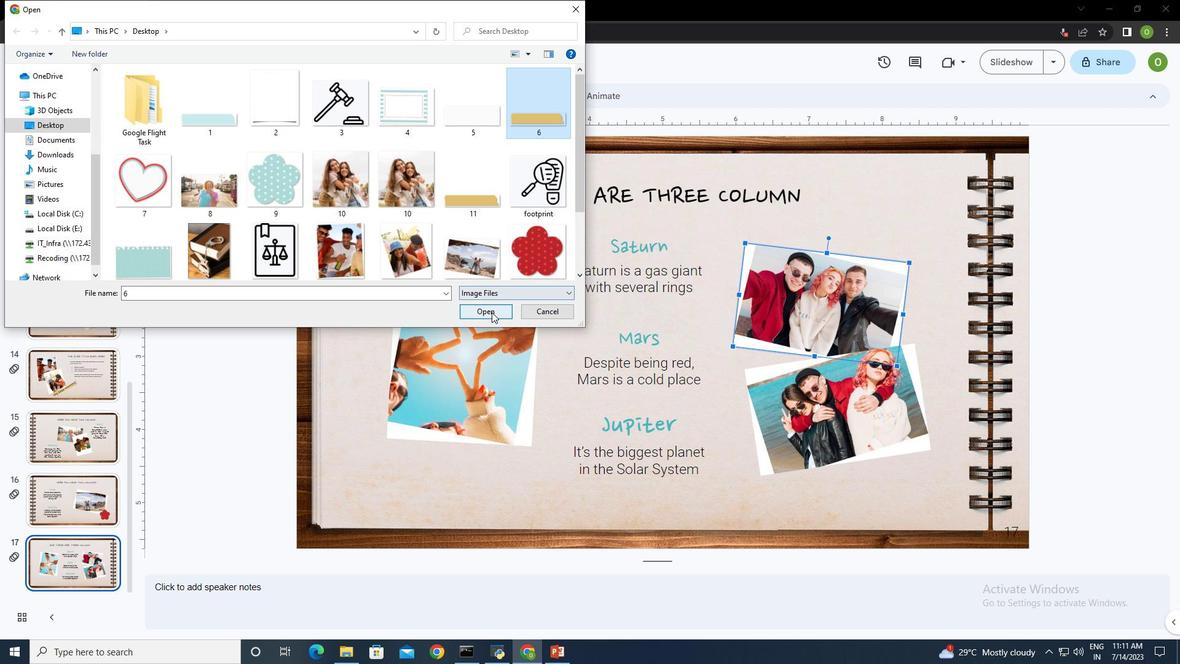 
Action: Mouse moved to (402, 476)
Screenshot: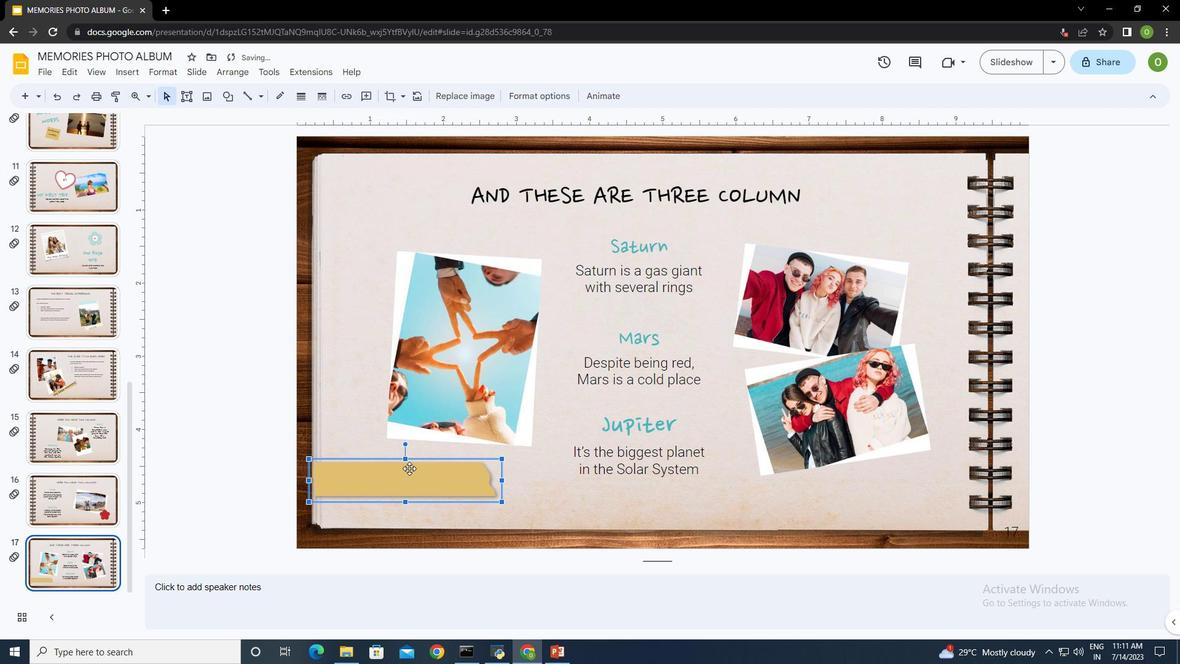 
Action: Mouse pressed left at (402, 476)
Screenshot: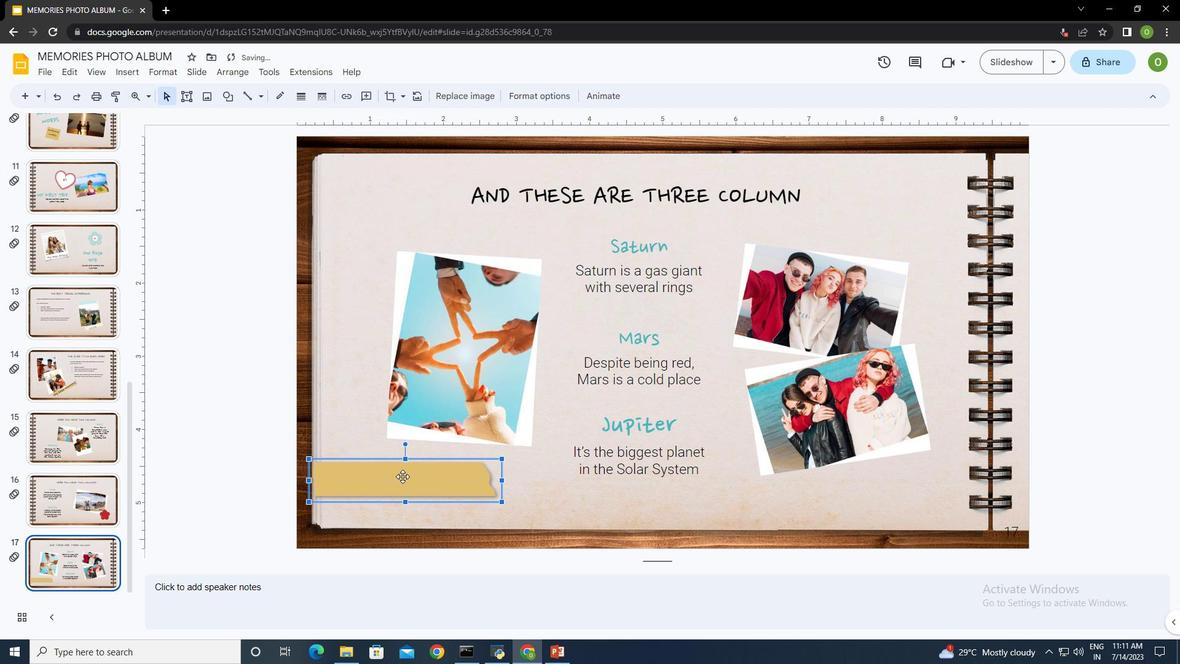 
Action: Mouse moved to (940, 256)
Screenshot: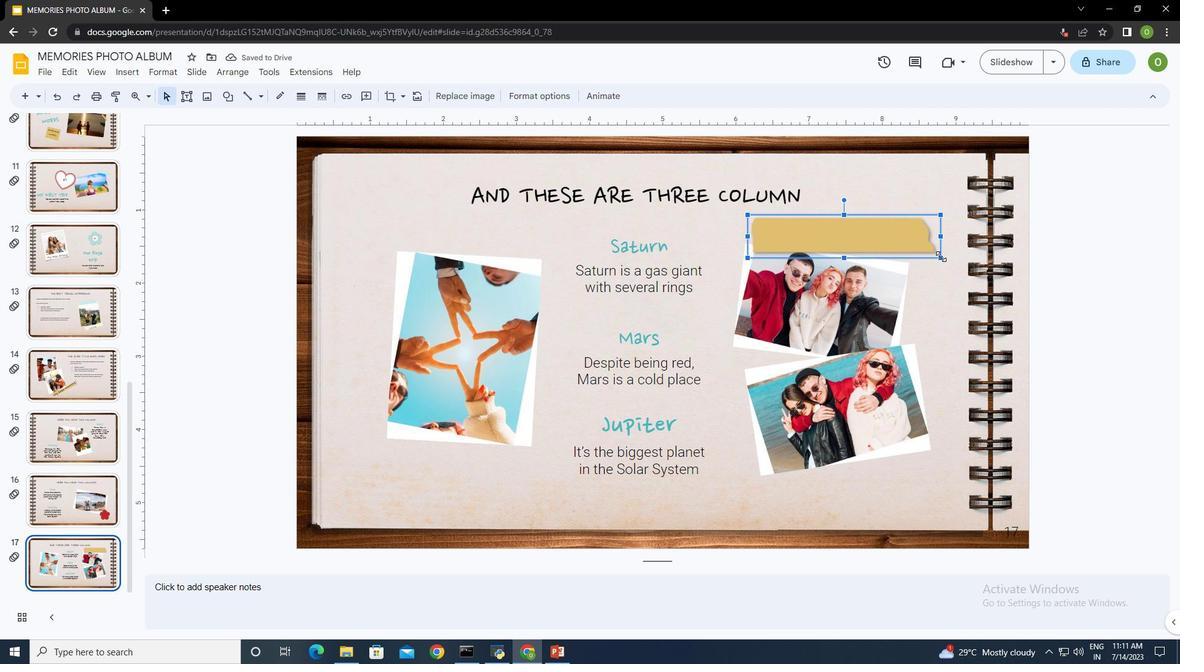 
Action: Mouse pressed left at (940, 256)
Screenshot: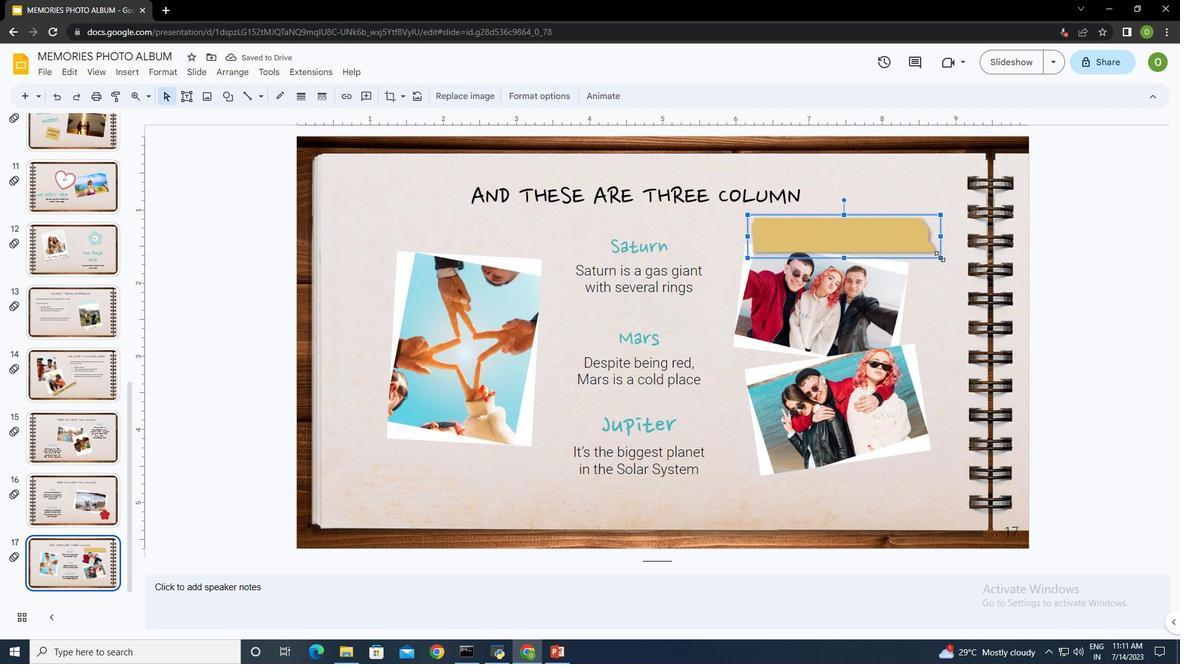 
Action: Mouse moved to (803, 225)
Screenshot: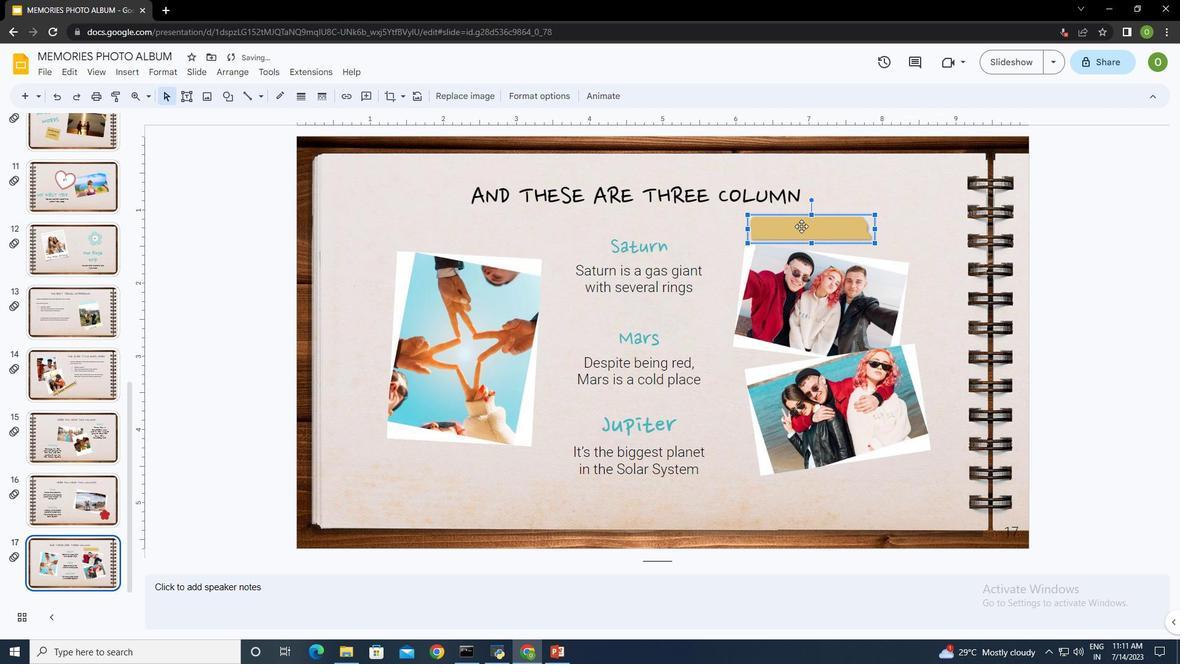 
Action: Mouse pressed left at (803, 225)
Screenshot: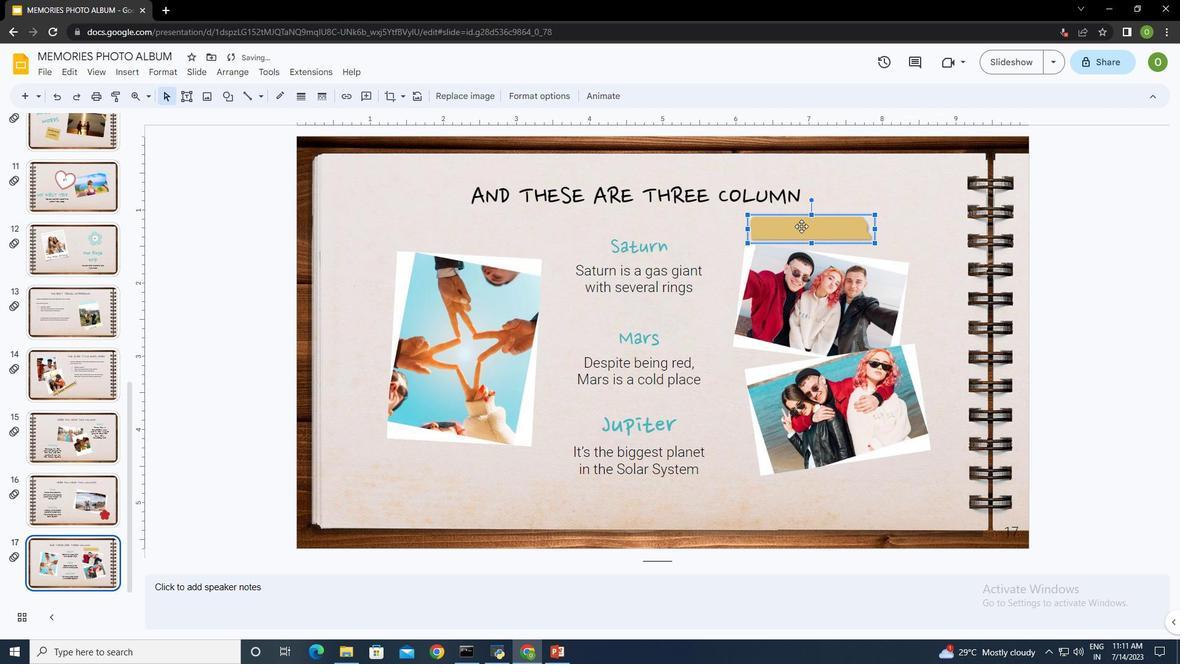 
Action: Mouse moved to (879, 215)
Screenshot: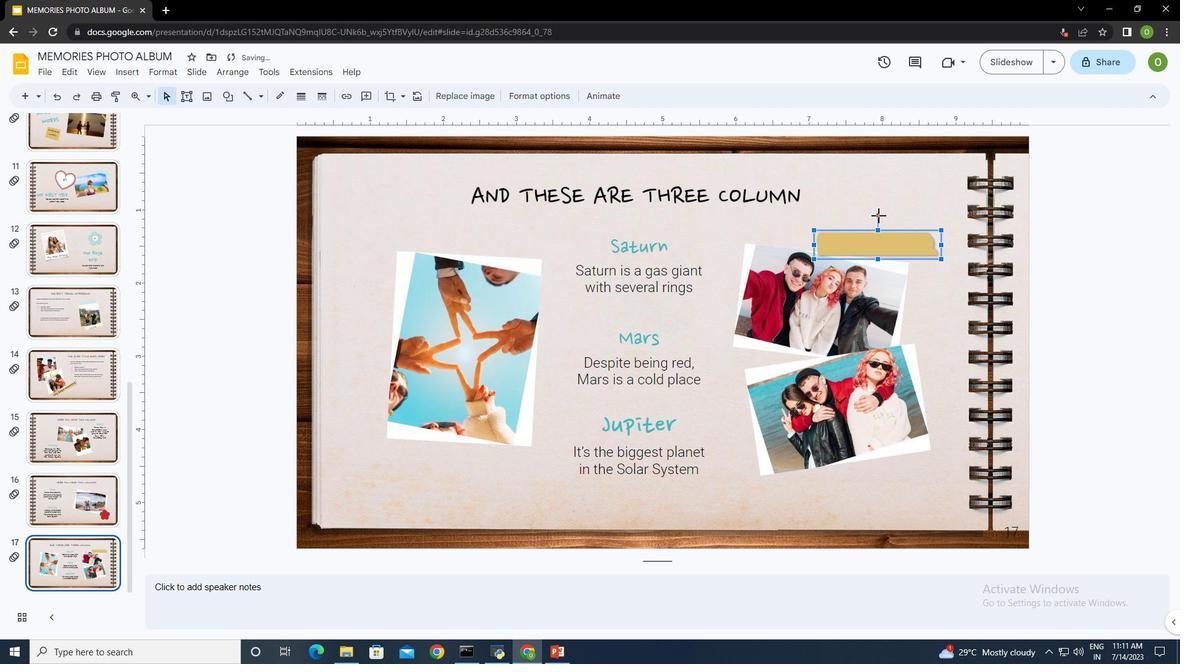
Action: Mouse pressed left at (879, 215)
Screenshot: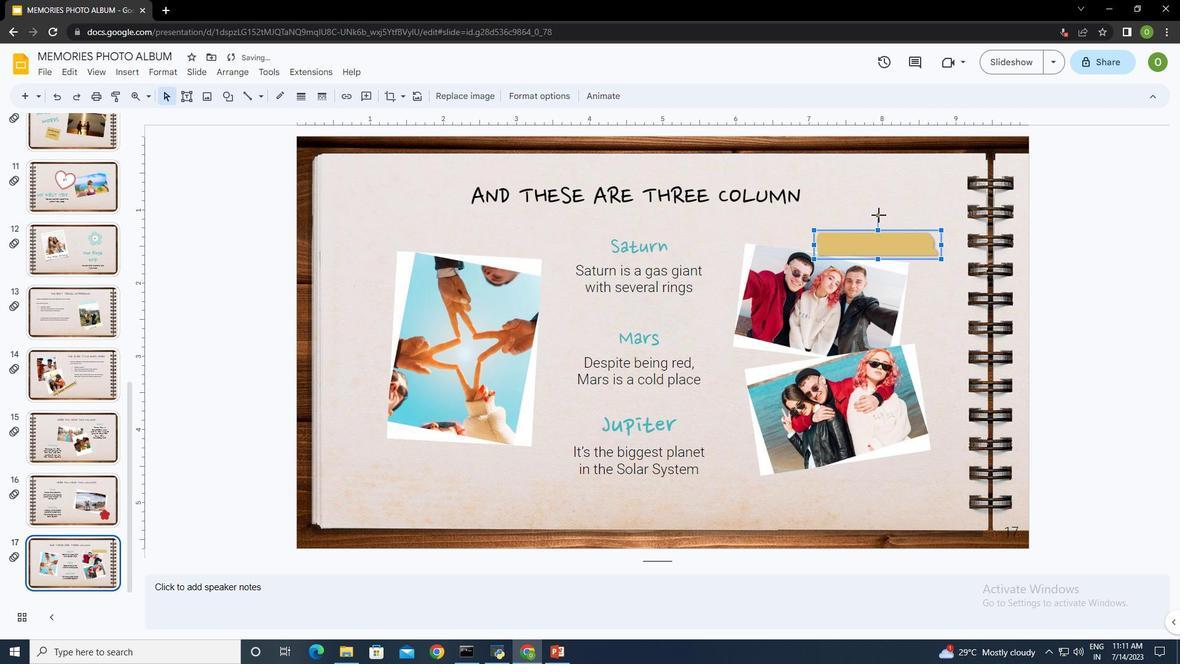 
Action: Mouse moved to (875, 245)
Screenshot: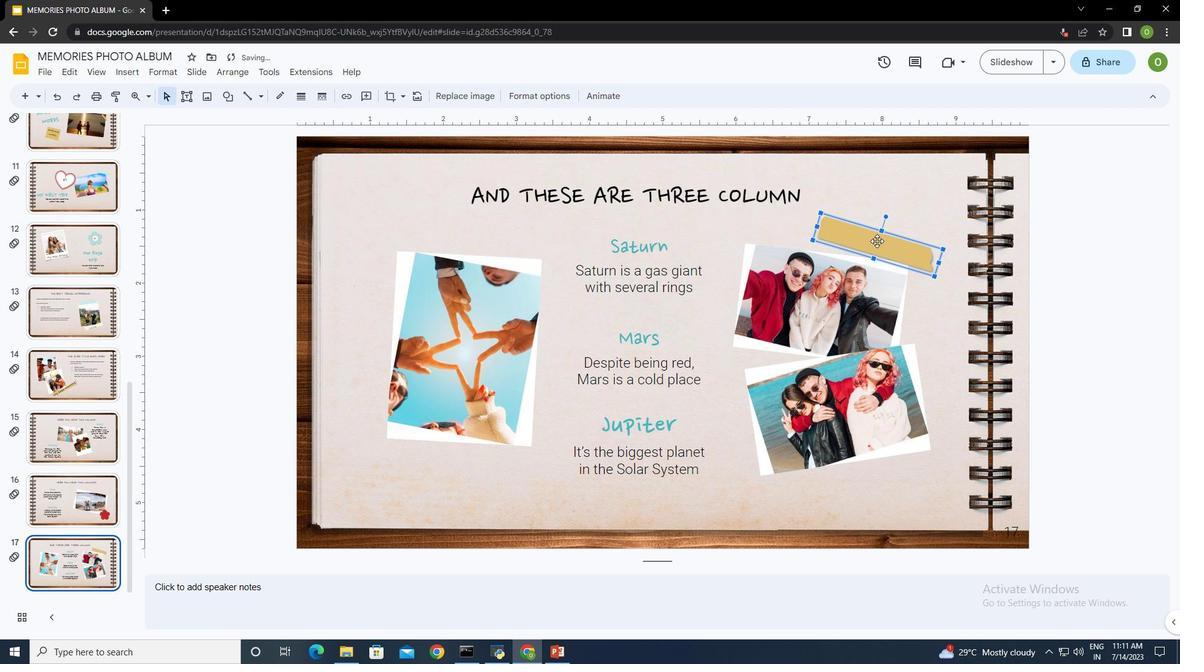 
Action: Mouse pressed left at (875, 245)
Screenshot: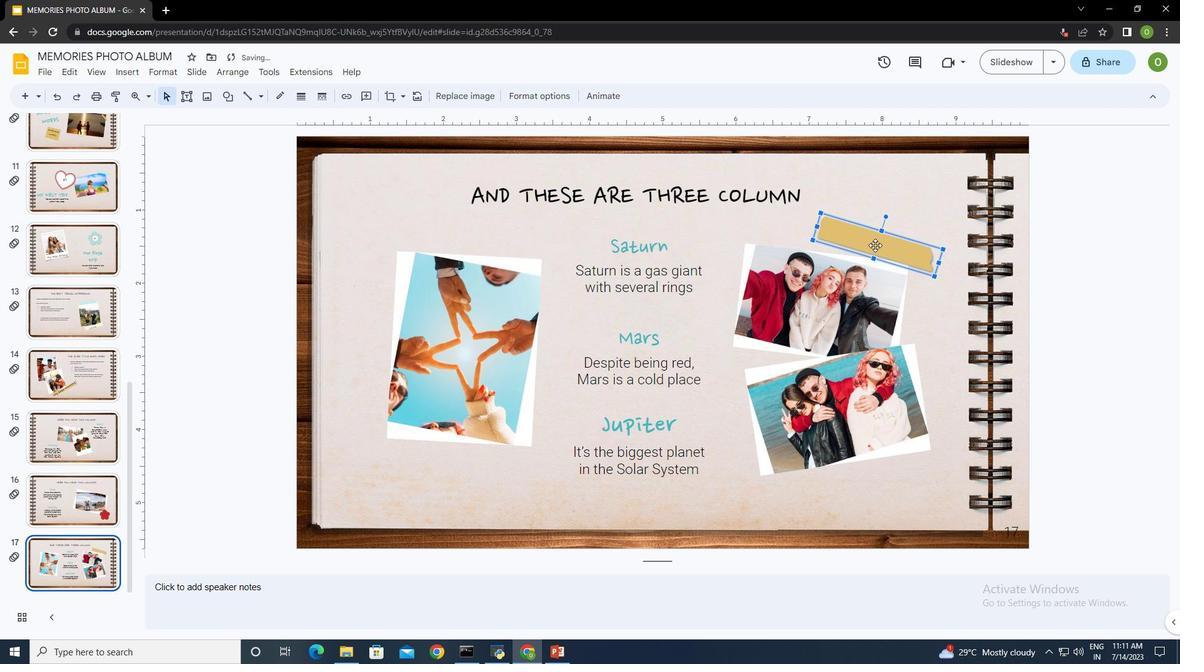 
Action: Mouse moved to (875, 249)
Screenshot: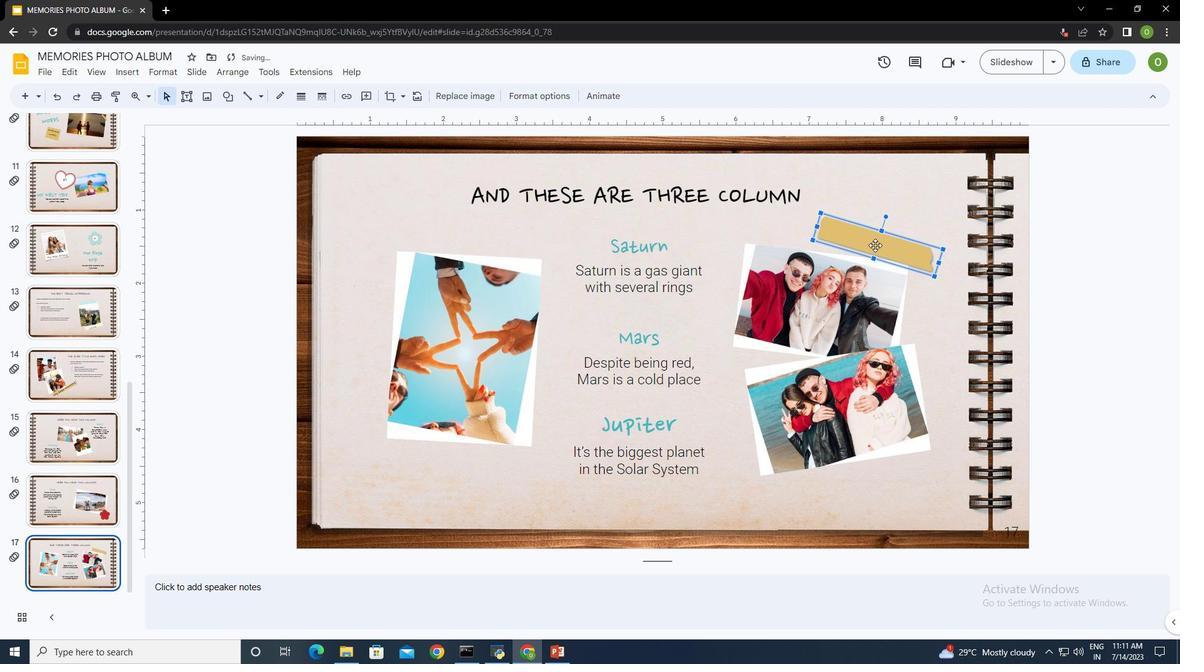 
Action: Mouse pressed left at (875, 249)
Screenshot: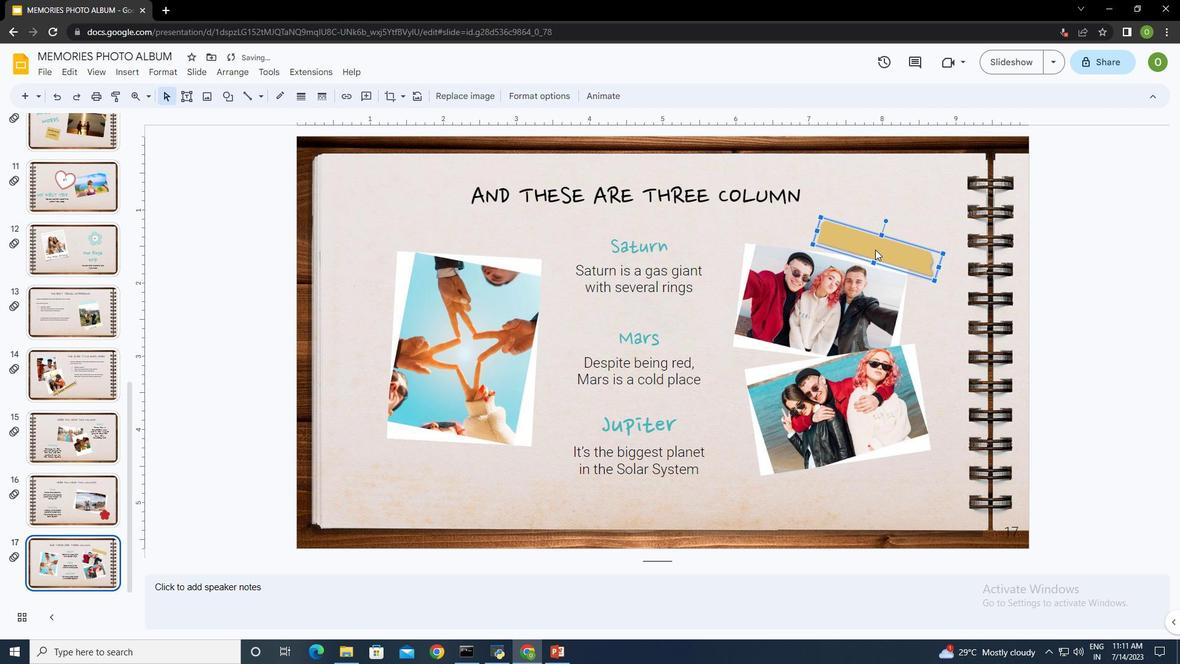 
Action: Mouse moved to (940, 255)
Screenshot: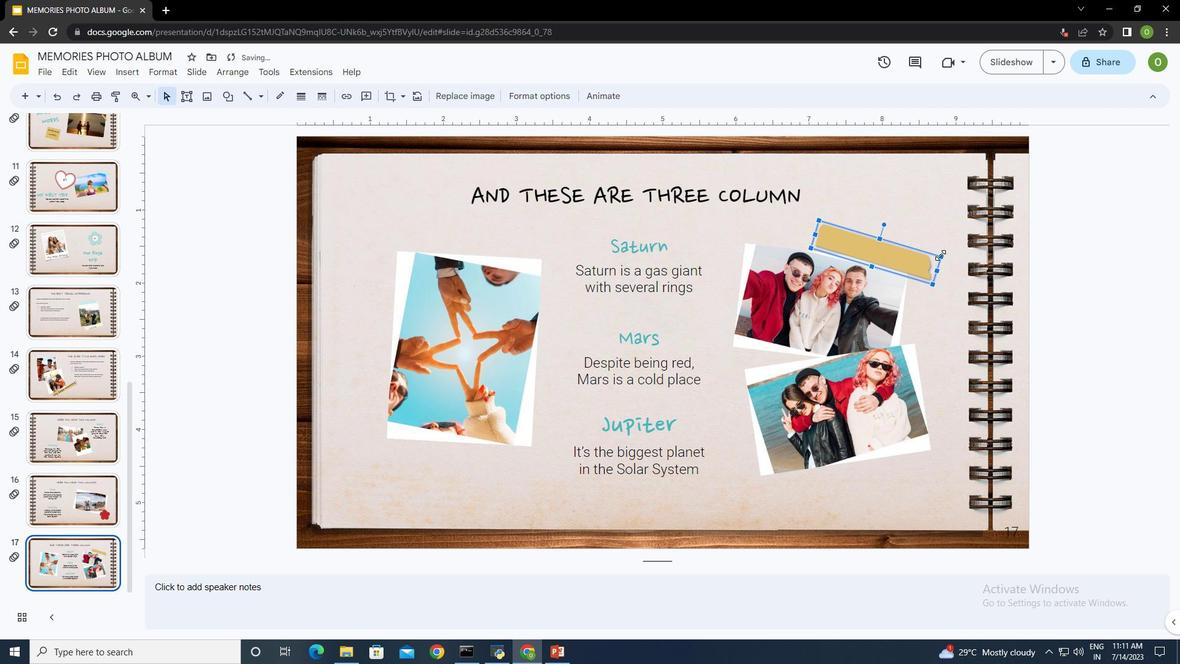 
Action: Mouse pressed left at (940, 255)
Screenshot: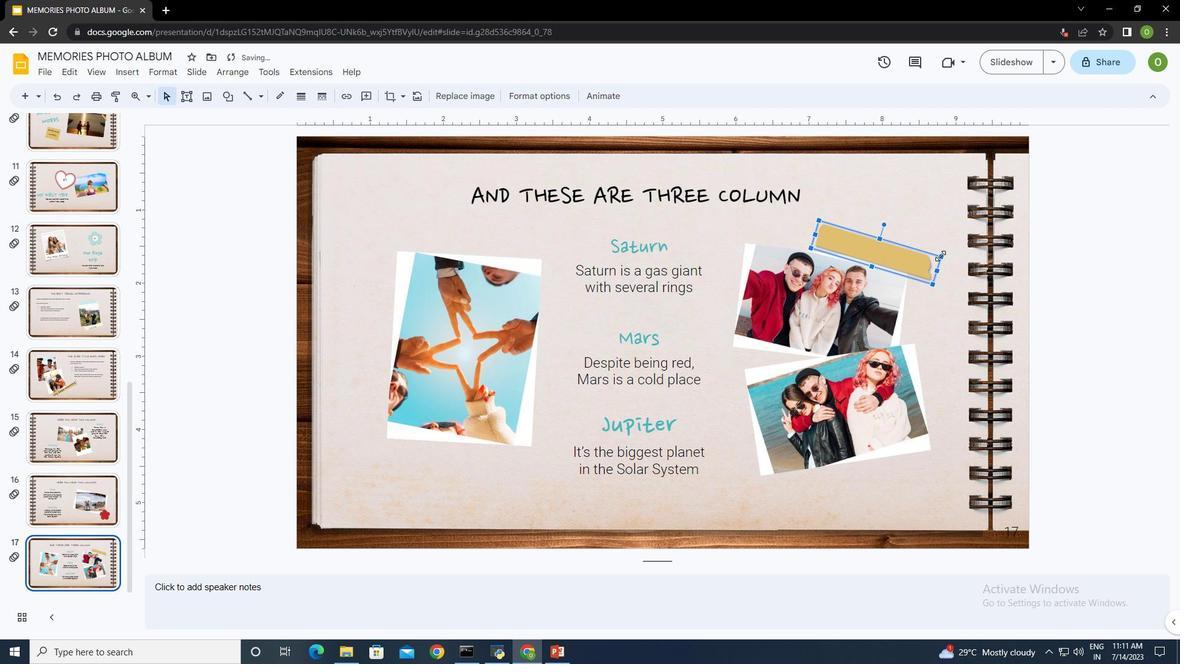 
Action: Mouse moved to (875, 255)
Screenshot: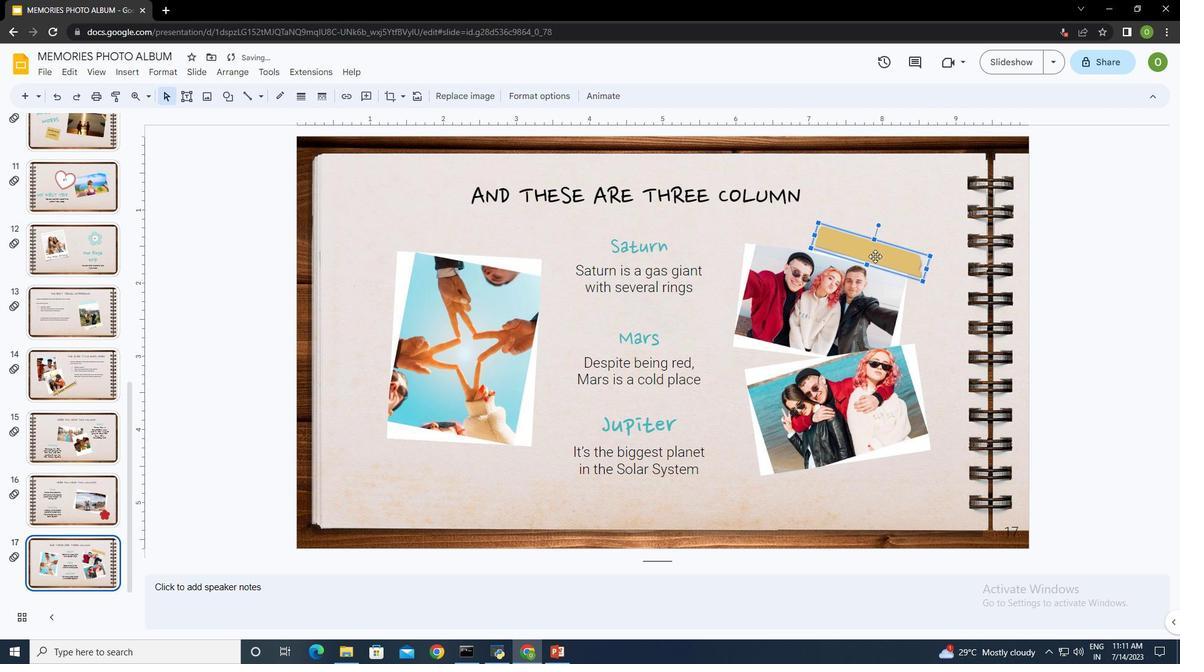 
Action: Mouse pressed left at (875, 255)
Screenshot: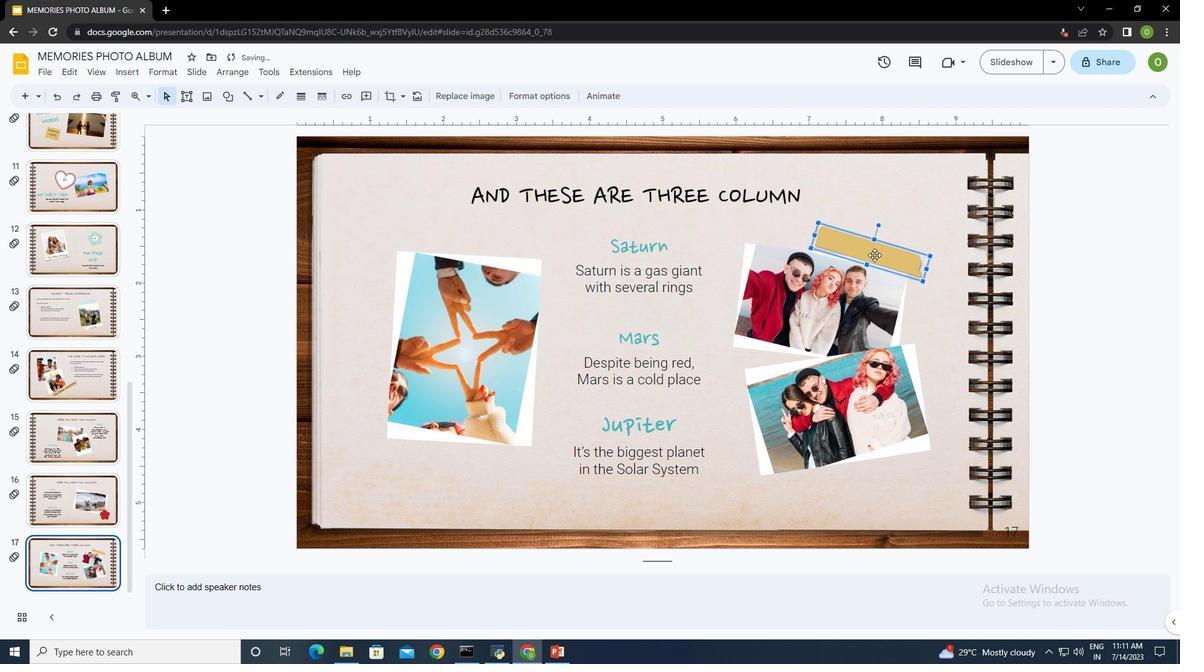 
Action: Mouse moved to (846, 487)
Screenshot: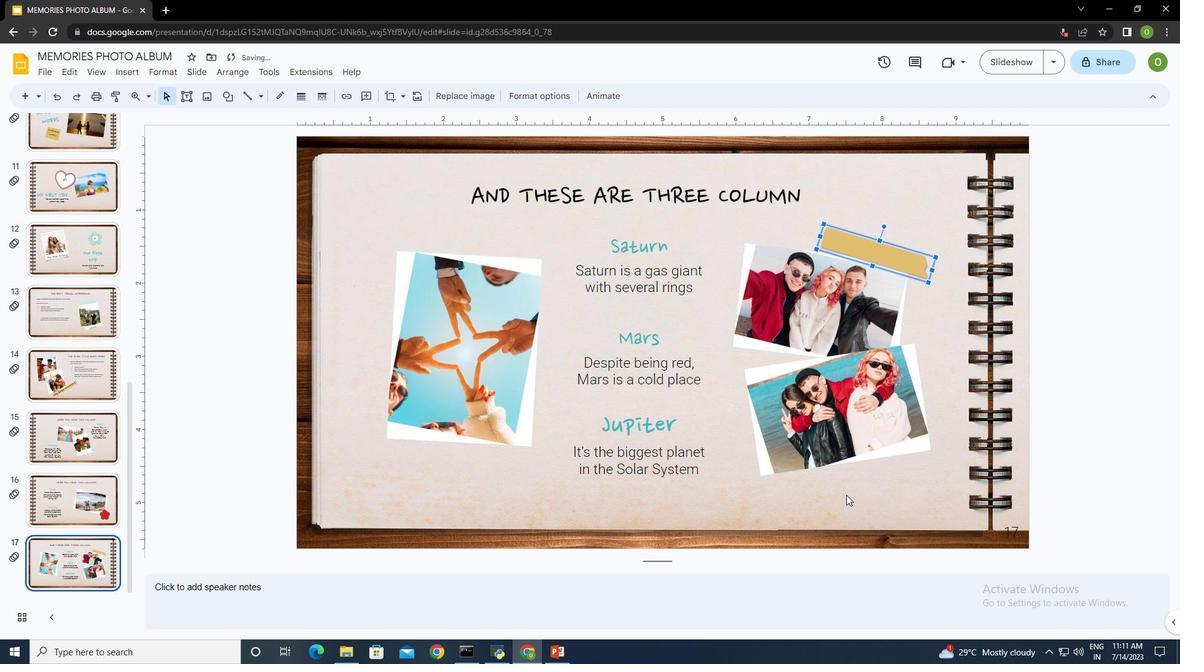 
Action: Mouse pressed left at (846, 487)
Screenshot: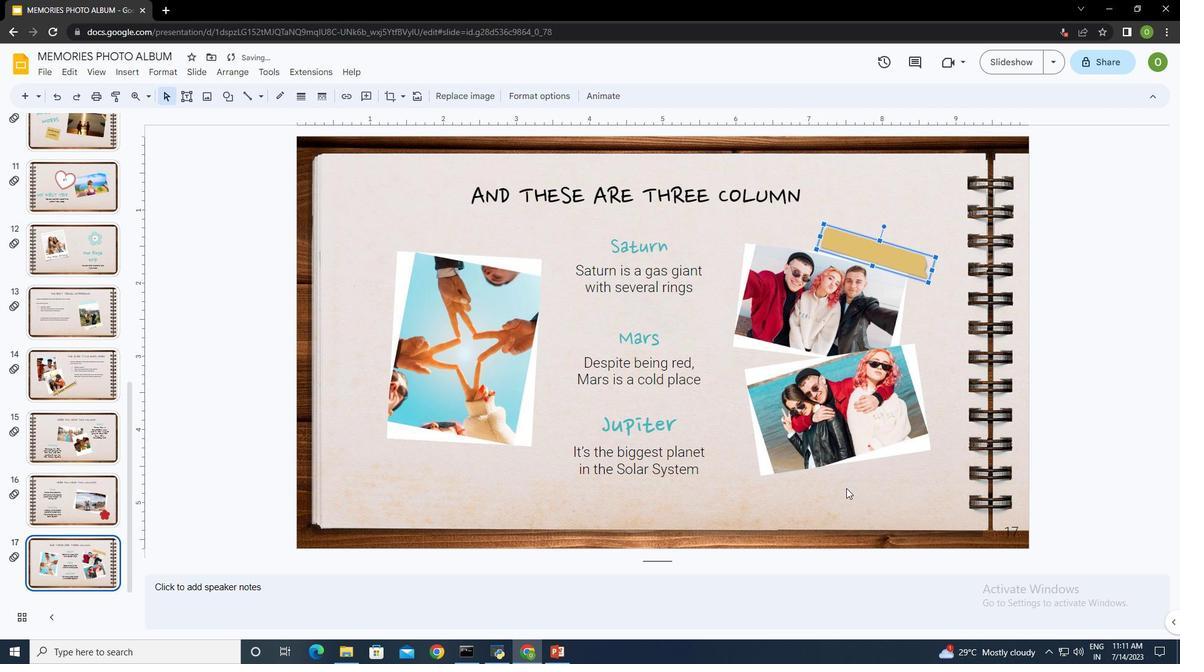 
Action: Mouse moved to (404, 265)
Screenshot: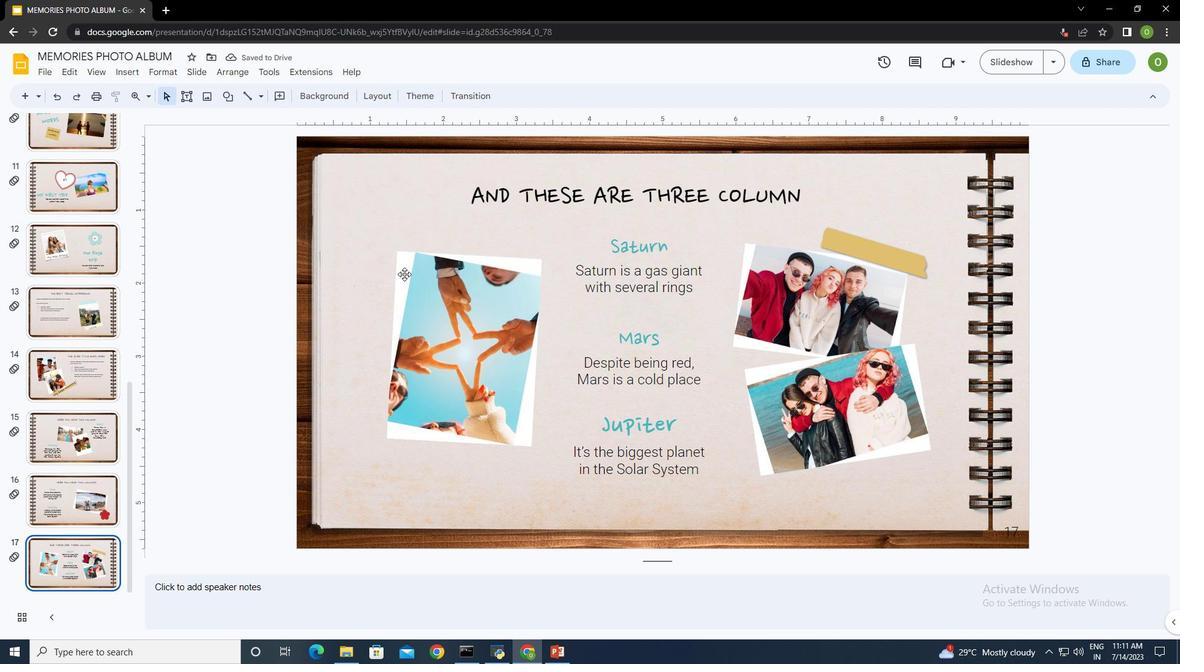 
Action: Mouse pressed left at (404, 265)
Screenshot: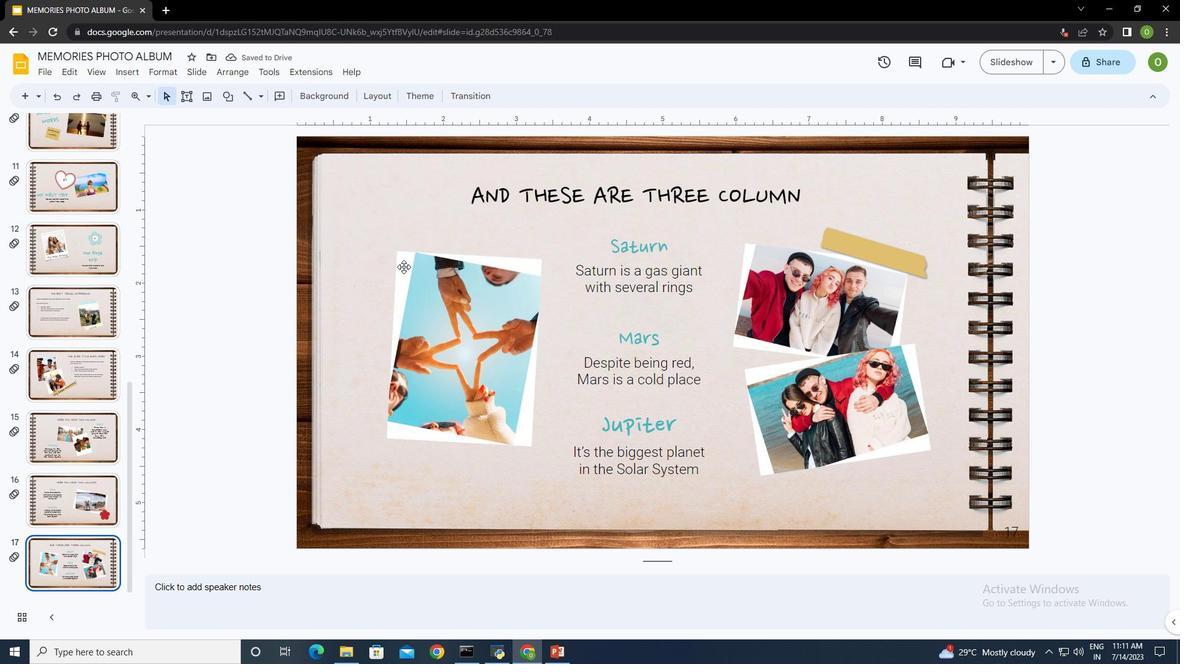 
Action: Mouse moved to (376, 245)
Screenshot: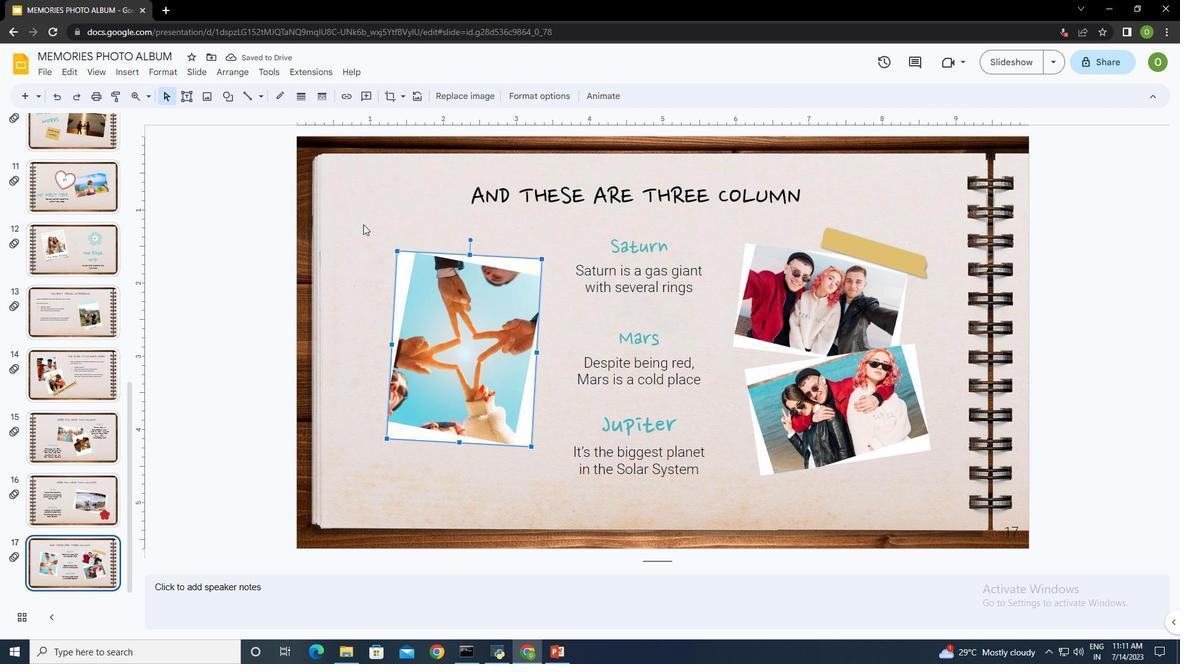 
Action: Mouse pressed left at (376, 245)
Screenshot: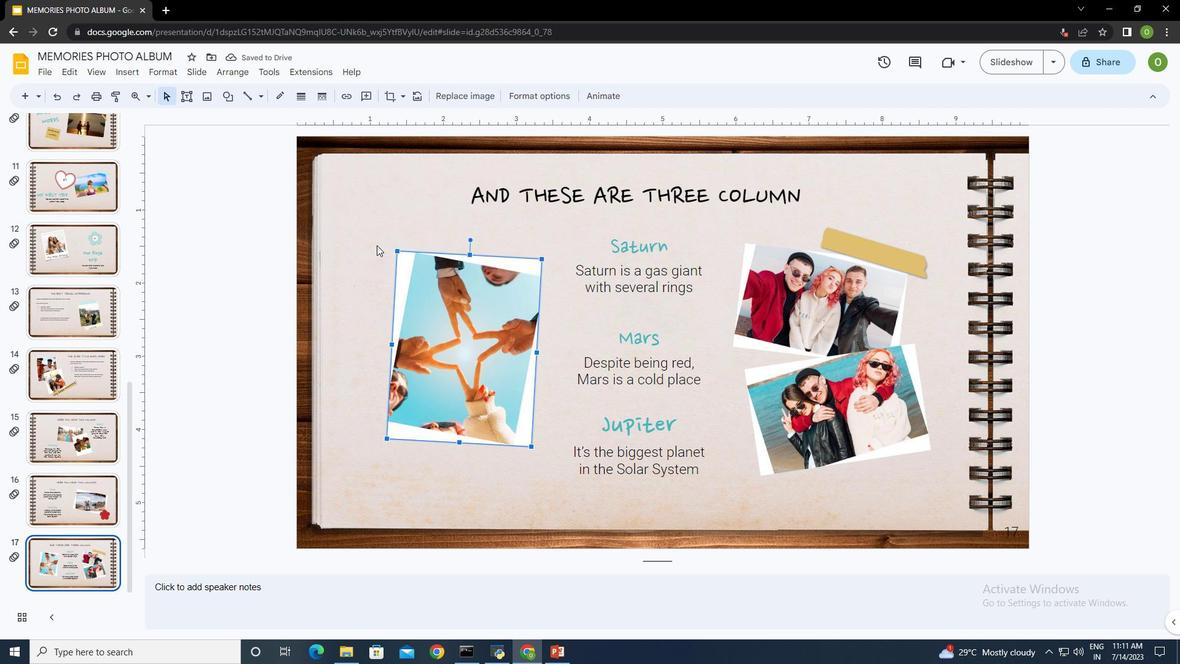 
Action: Mouse moved to (124, 68)
Screenshot: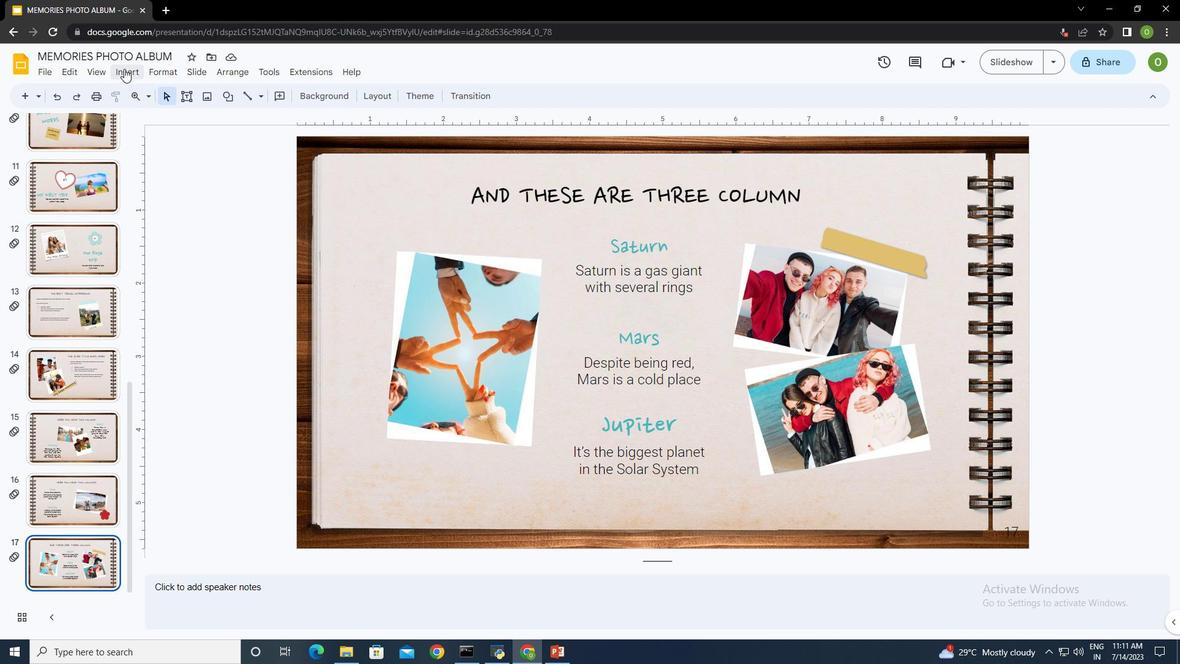 
Action: Mouse pressed left at (124, 68)
Screenshot: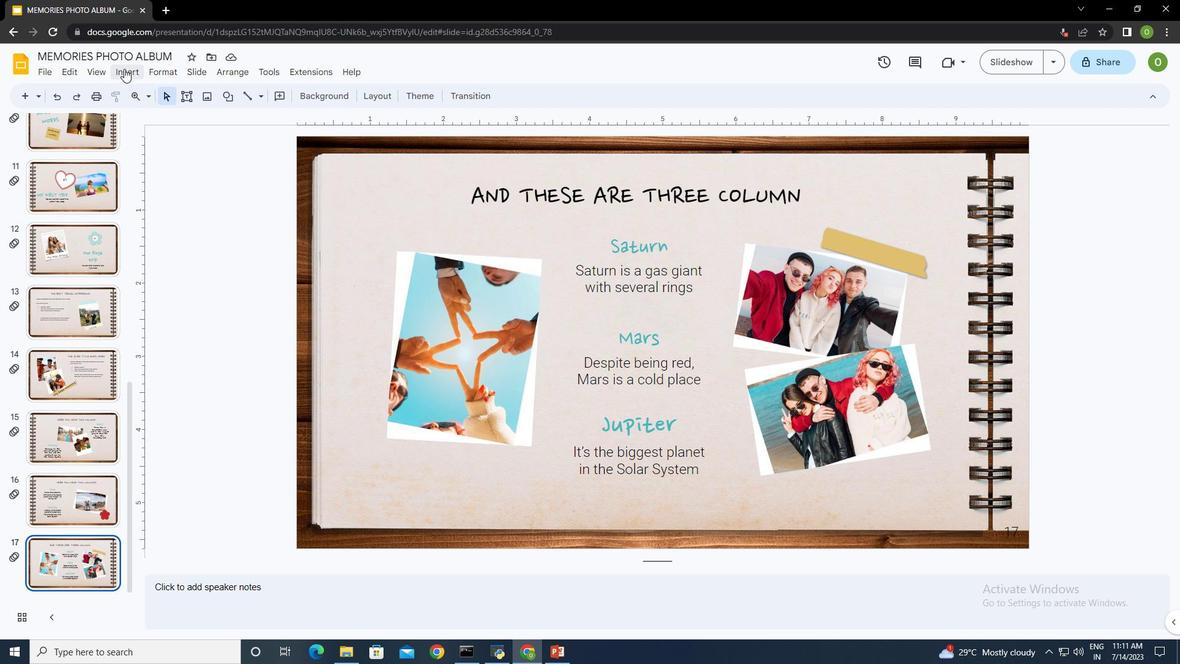 
Action: Mouse moved to (376, 99)
Screenshot: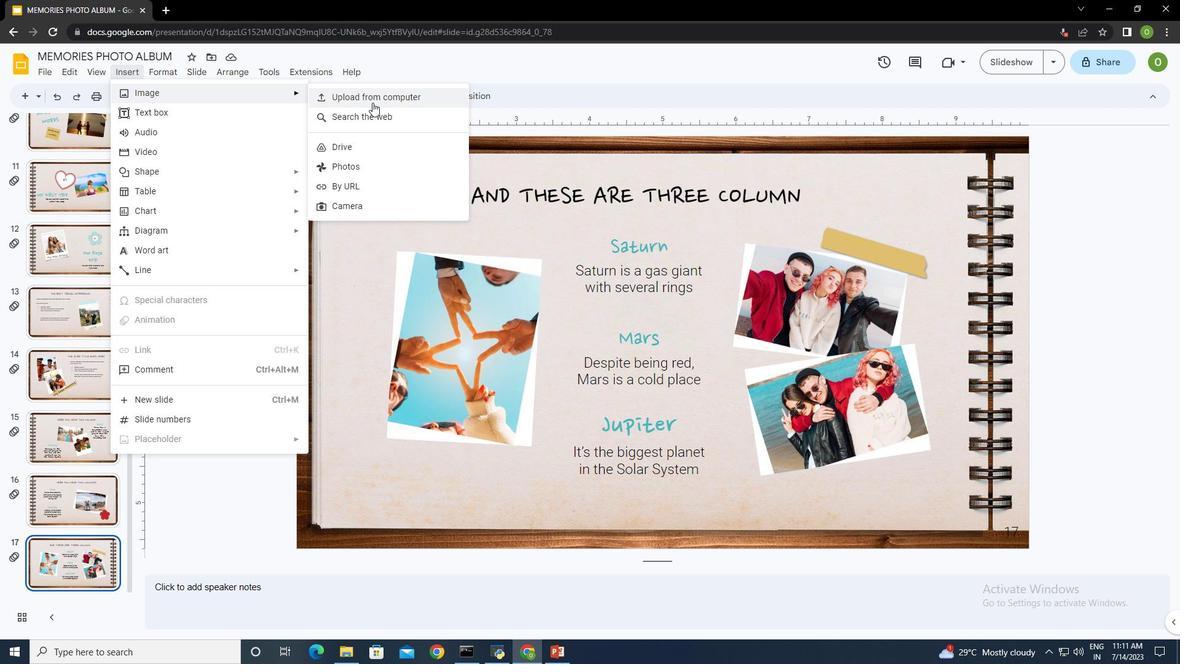 
Action: Mouse pressed left at (376, 99)
Screenshot: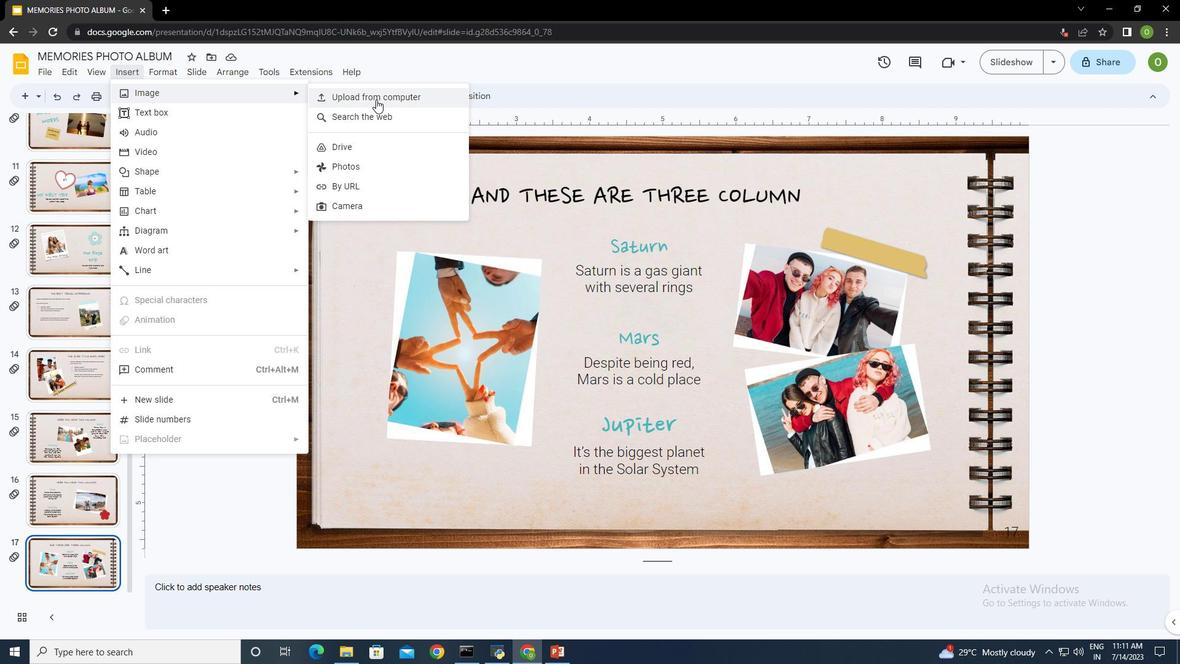 
Action: Mouse moved to (328, 167)
Screenshot: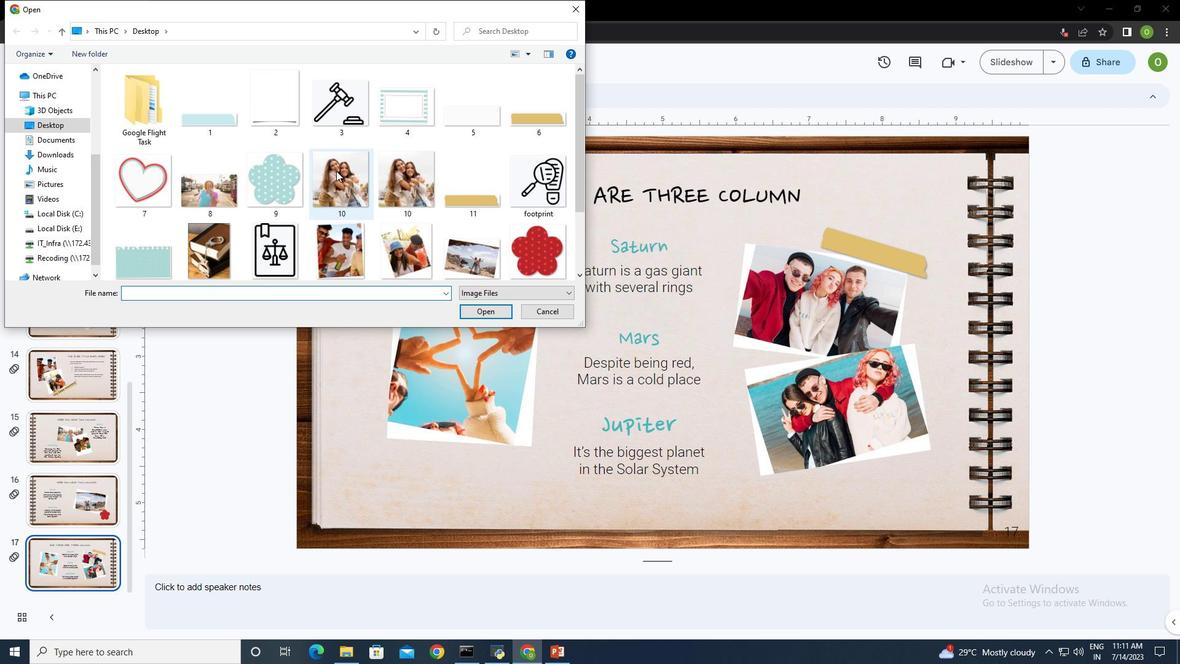 
Action: Mouse scrolled (328, 166) with delta (0, 0)
Screenshot: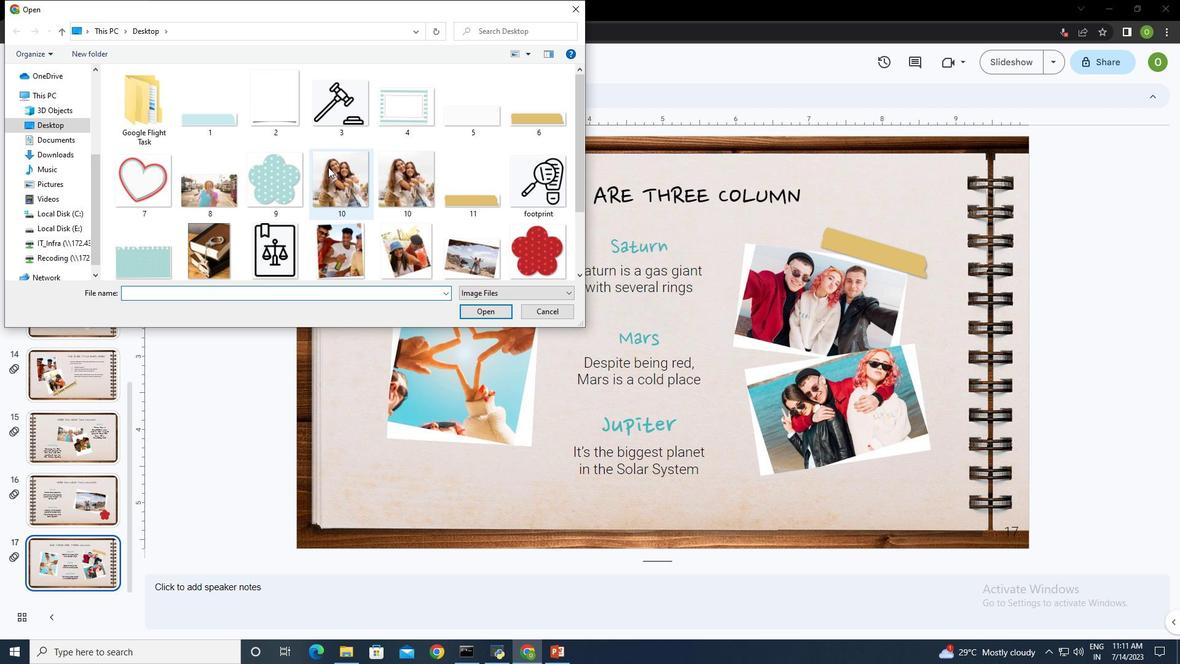
Action: Mouse scrolled (328, 166) with delta (0, 0)
Screenshot: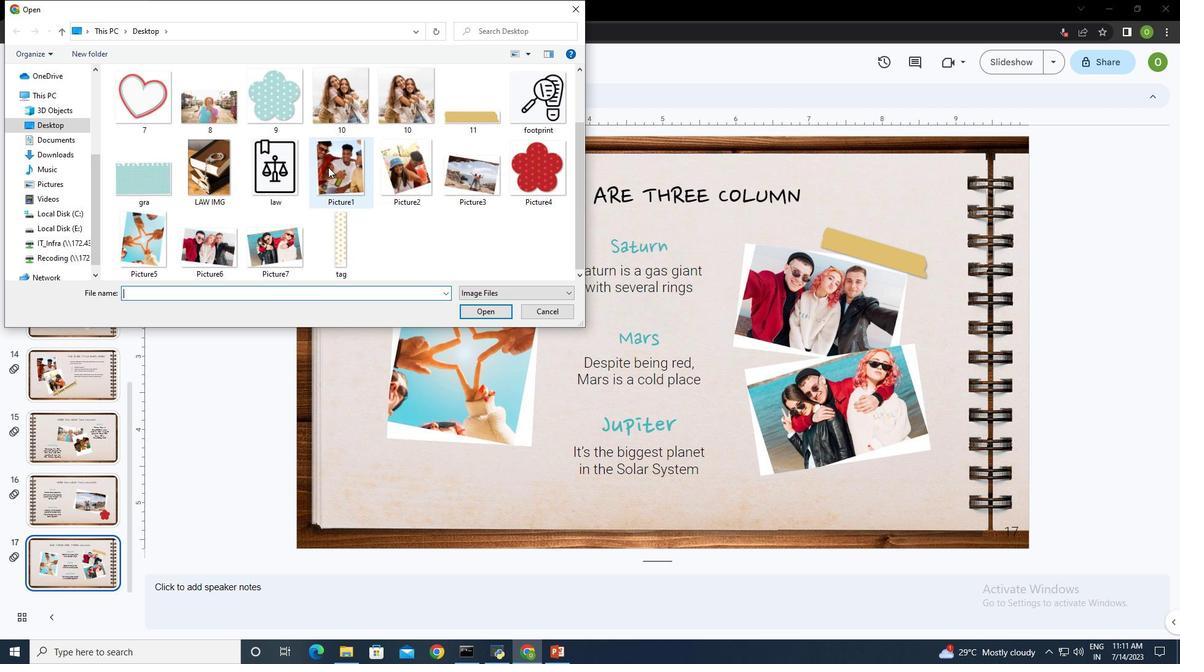 
Action: Mouse scrolled (328, 167) with delta (0, 0)
Screenshot: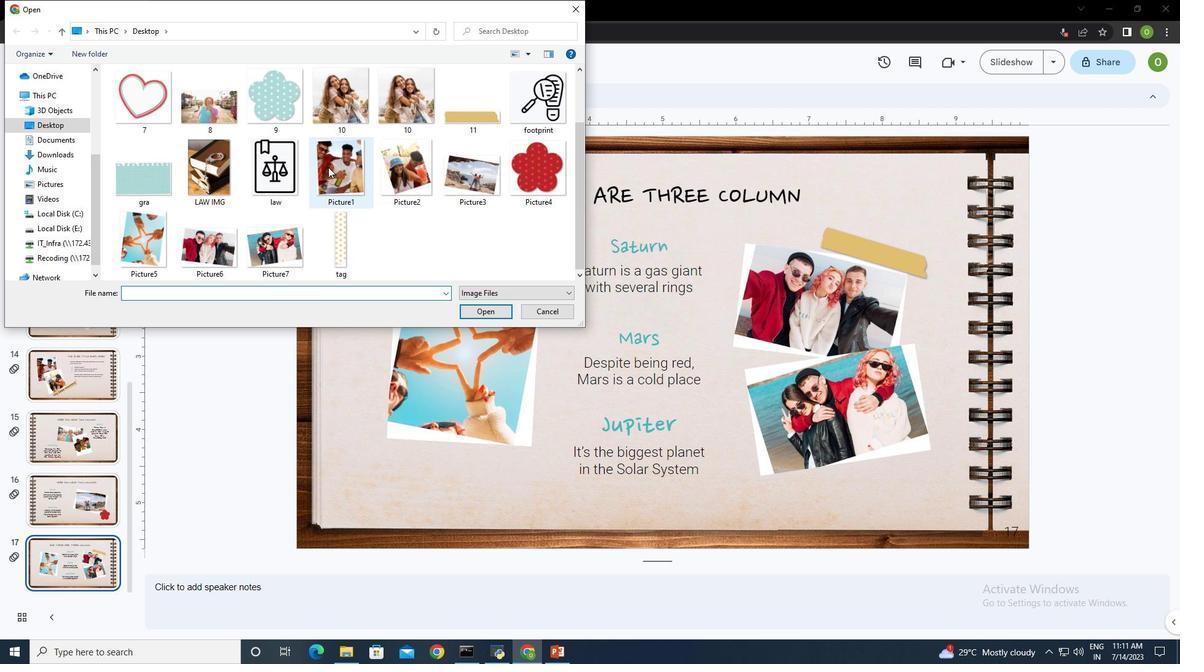 
Action: Mouse scrolled (328, 167) with delta (0, 0)
Screenshot: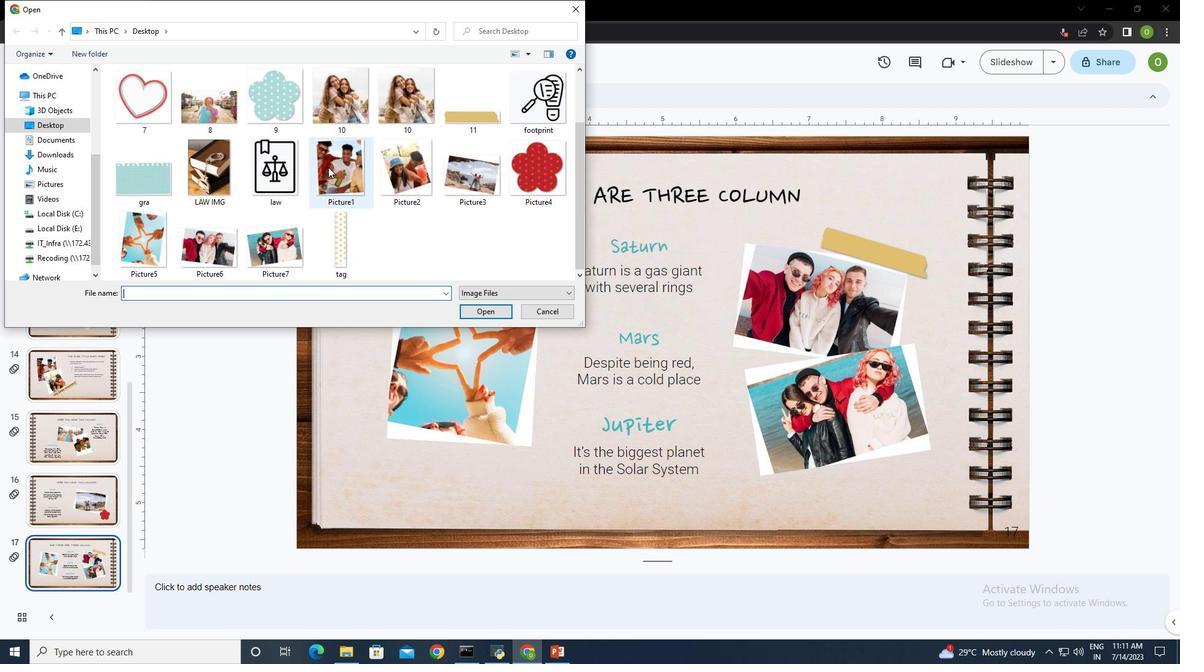 
Action: Mouse scrolled (328, 167) with delta (0, 0)
Screenshot: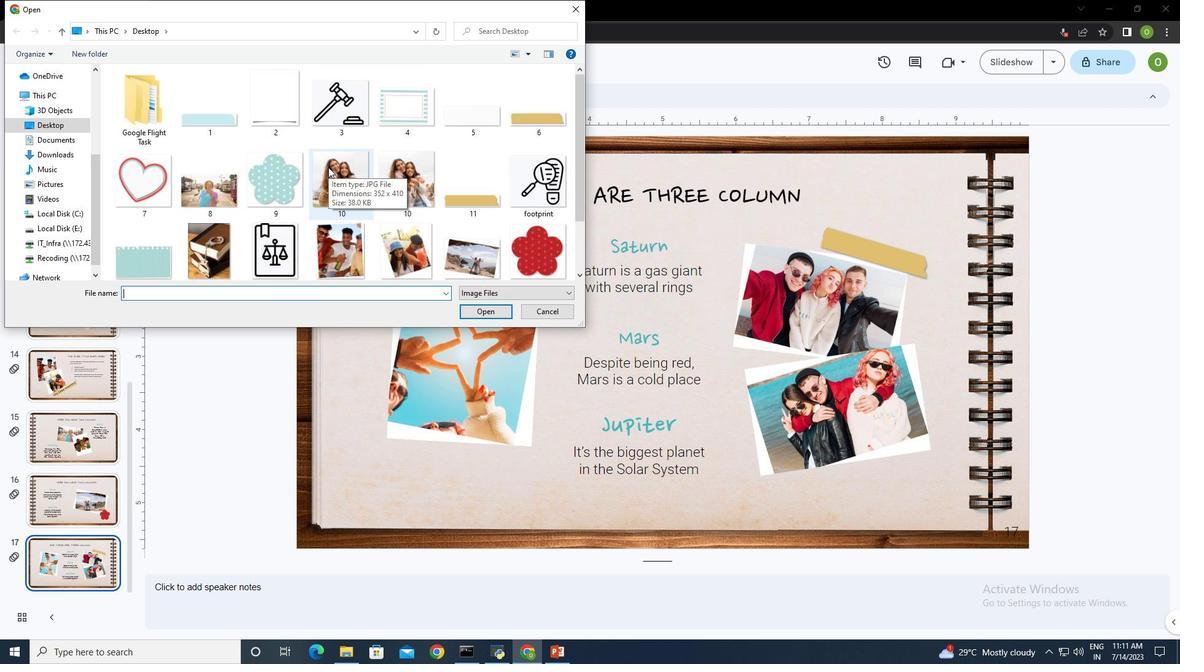 
Action: Mouse scrolled (328, 167) with delta (0, 0)
Screenshot: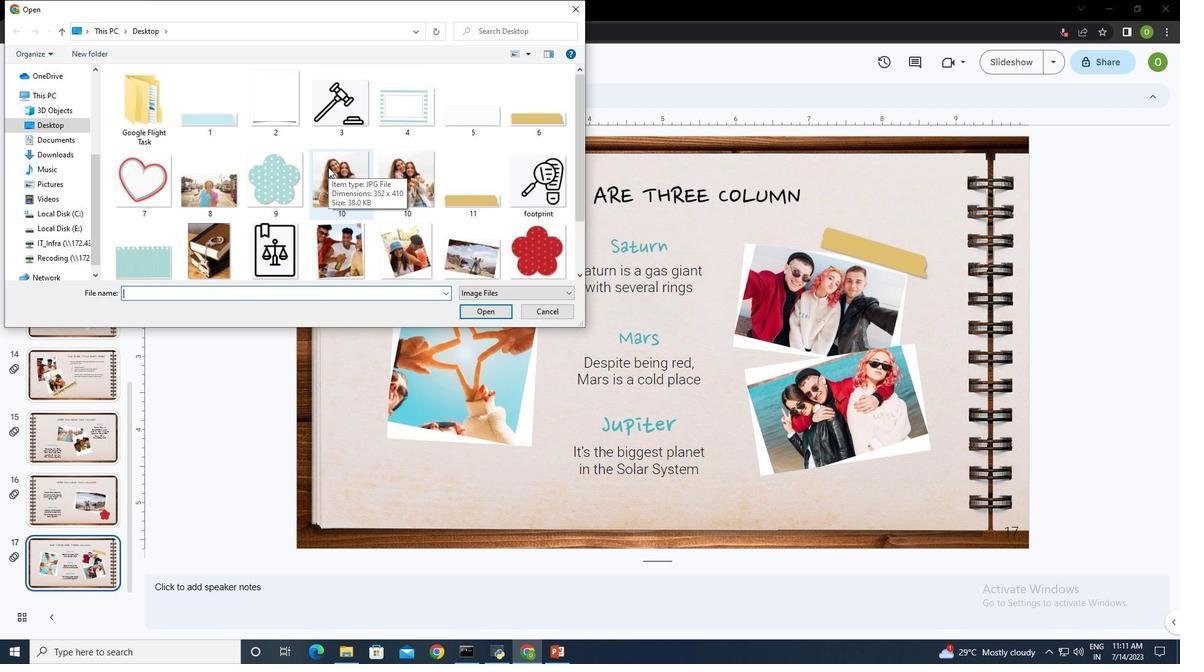 
Action: Mouse moved to (466, 111)
Screenshot: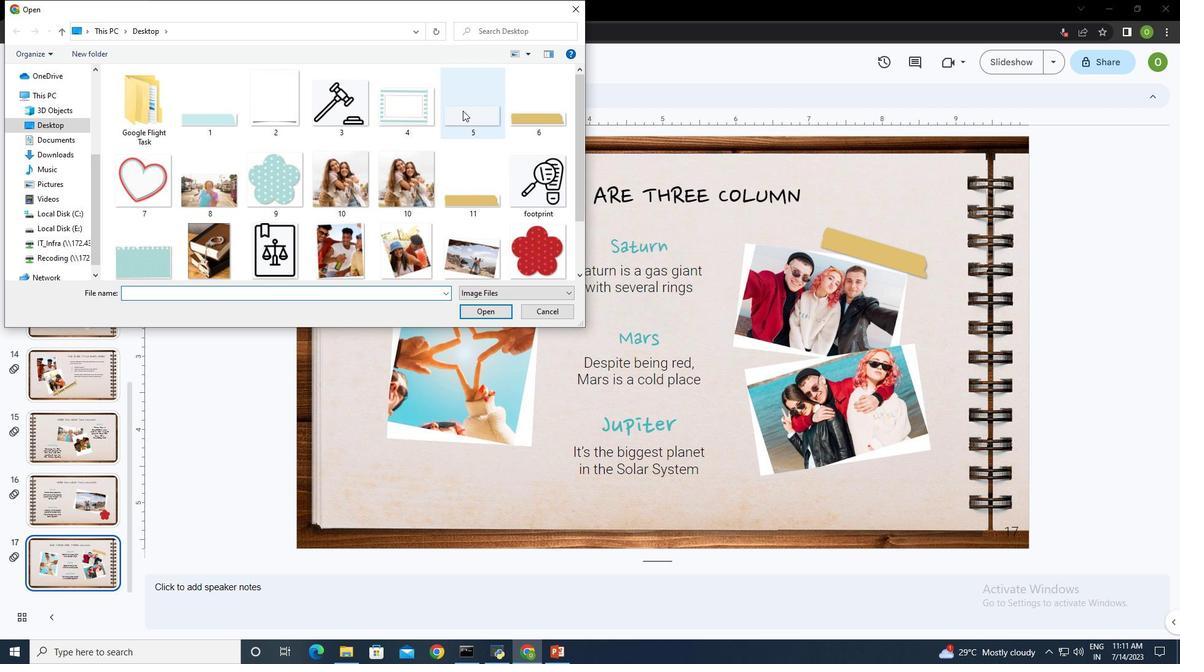 
Action: Mouse pressed left at (466, 111)
Screenshot: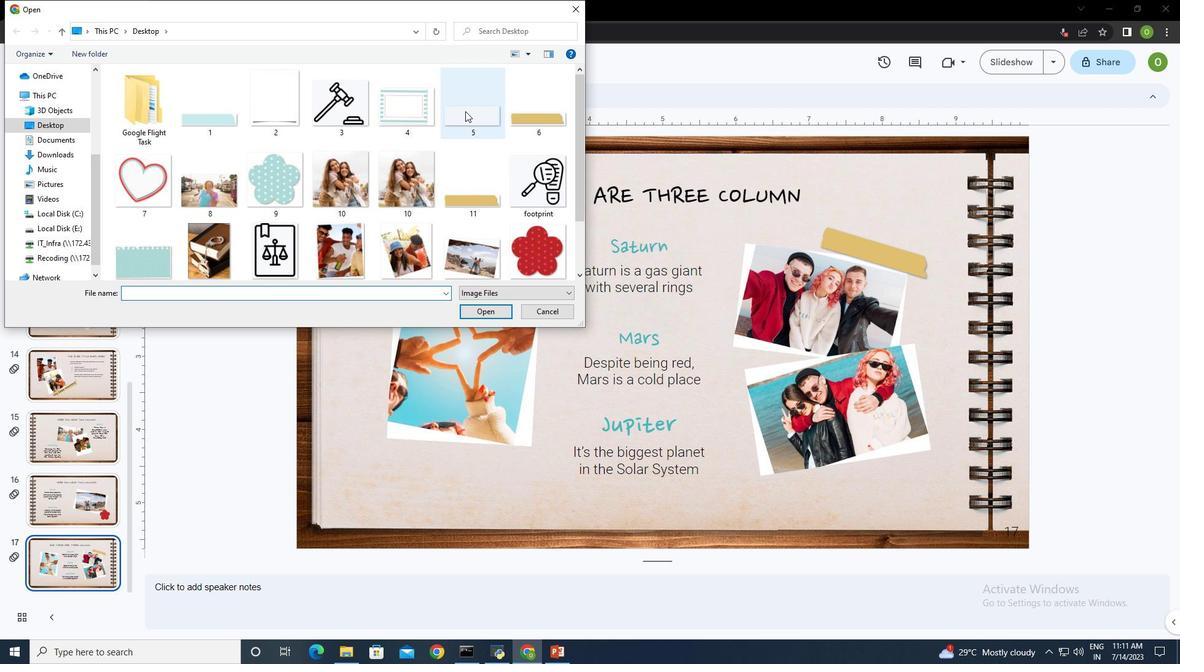 
Action: Mouse moved to (484, 308)
Screenshot: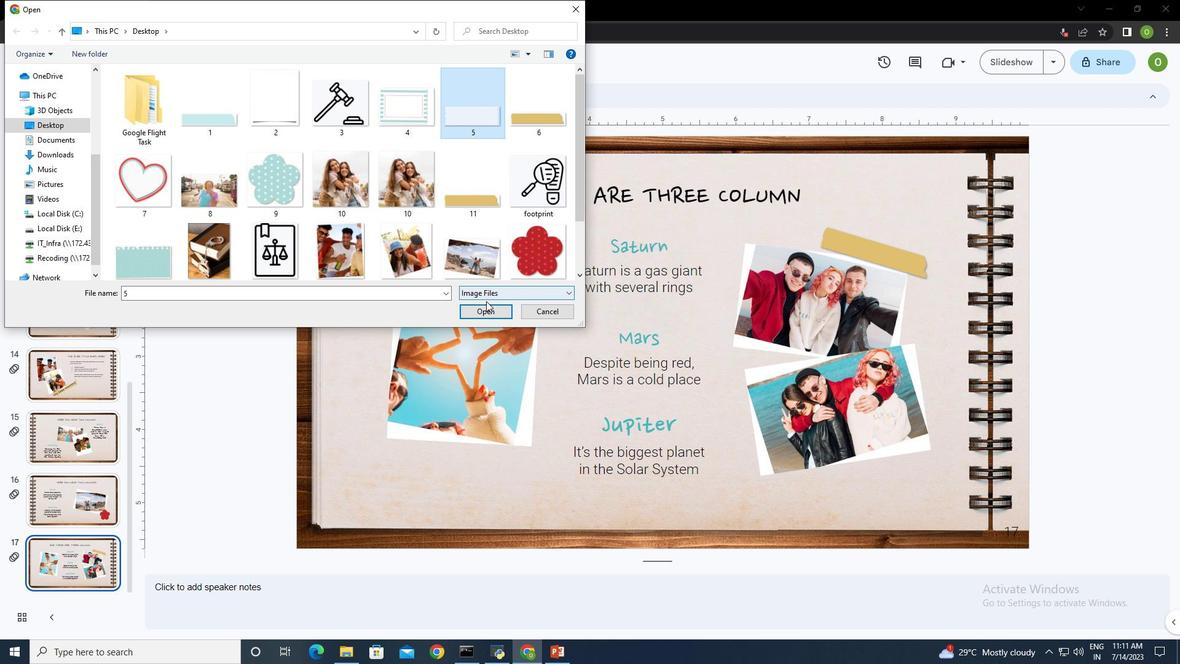 
Action: Mouse pressed left at (484, 308)
Screenshot: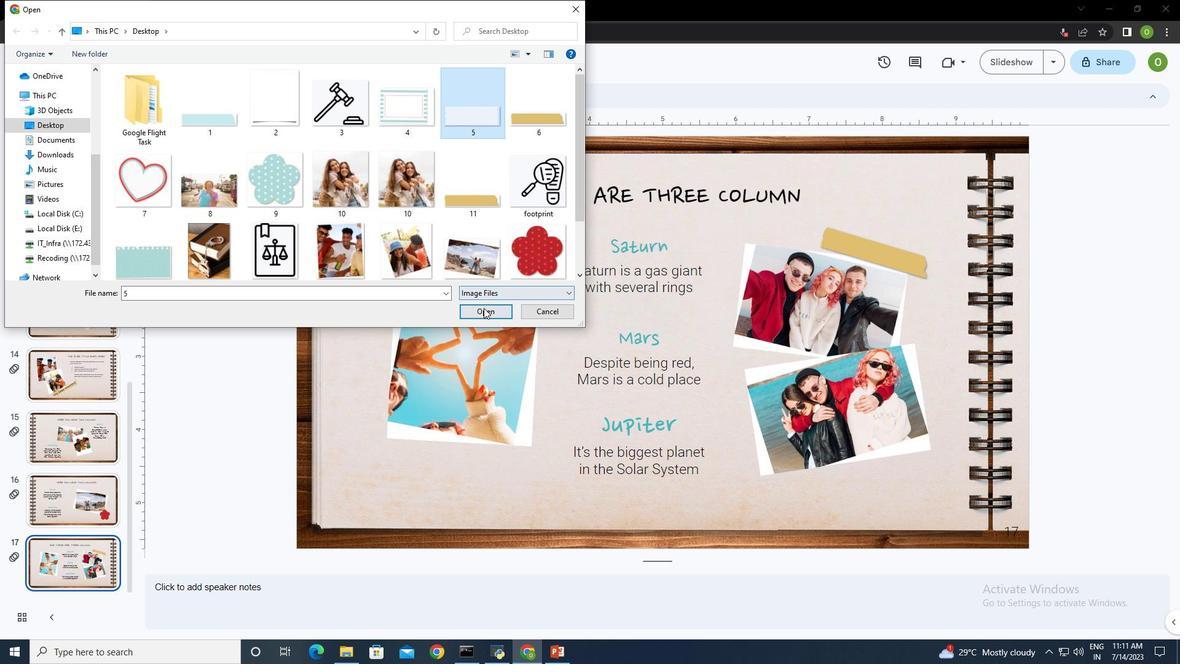 
Action: Mouse moved to (1028, 470)
Screenshot: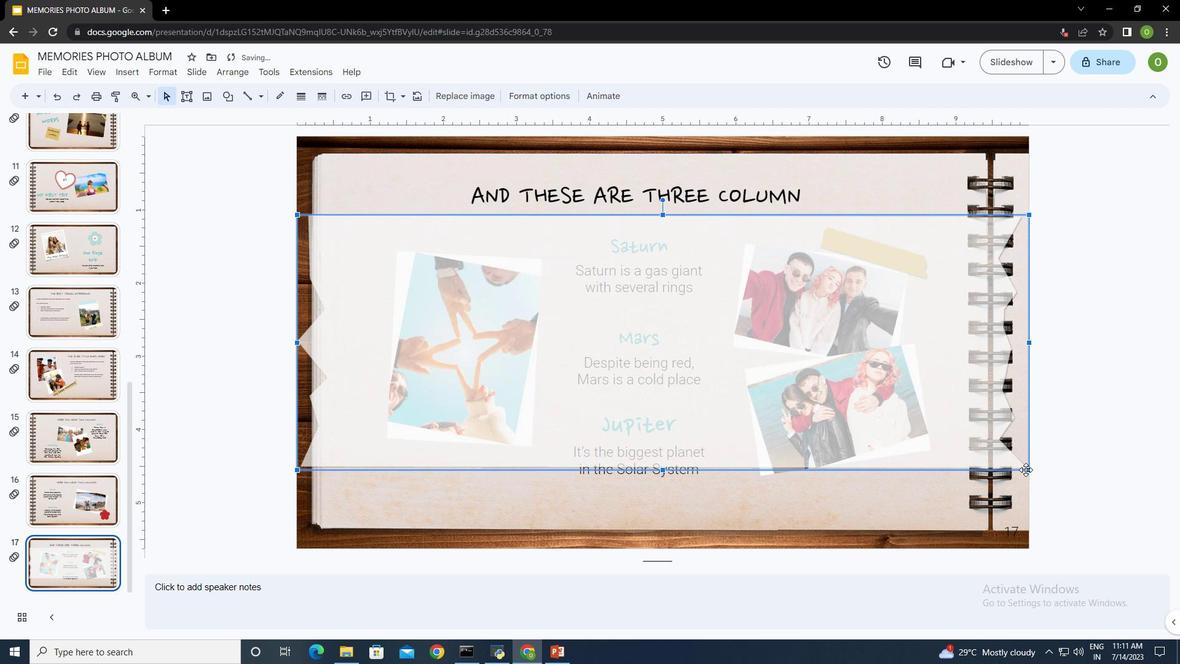 
Action: Mouse pressed left at (1028, 470)
Screenshot: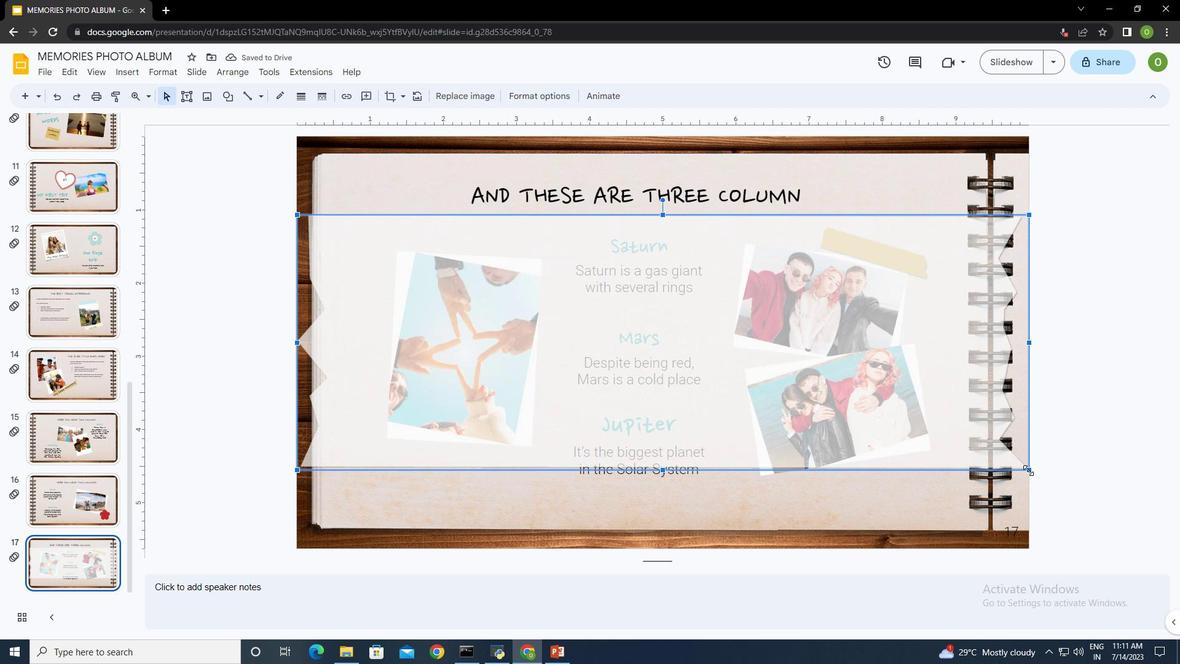 
Action: Mouse moved to (334, 227)
Screenshot: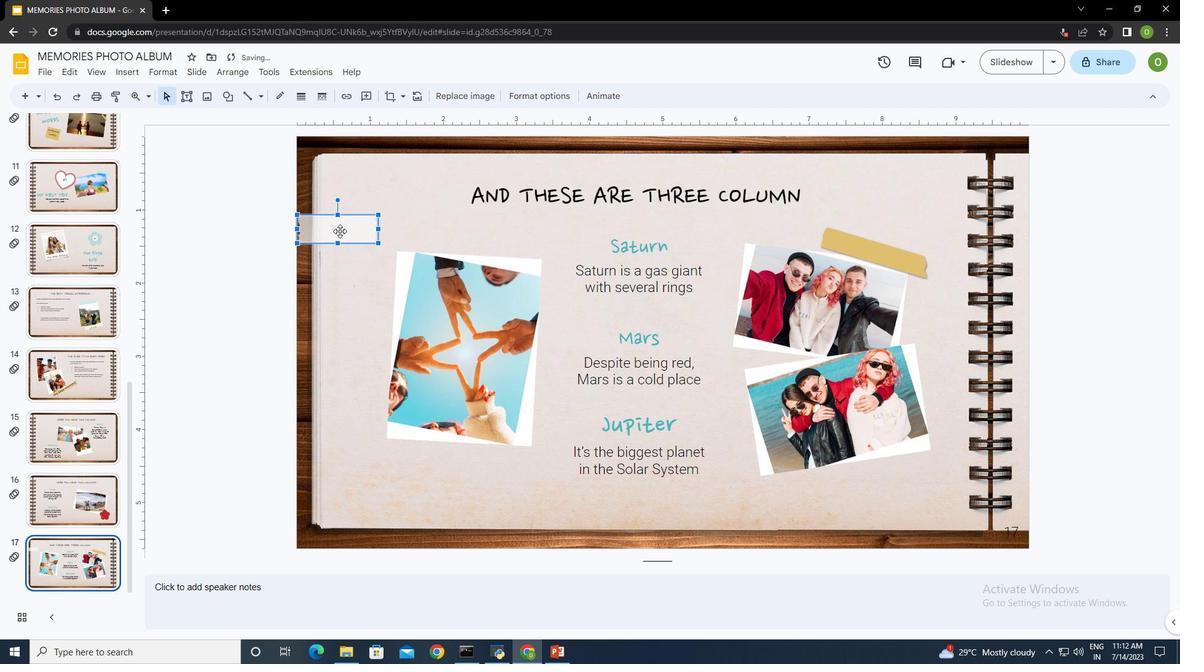 
Action: Mouse pressed left at (334, 227)
Screenshot: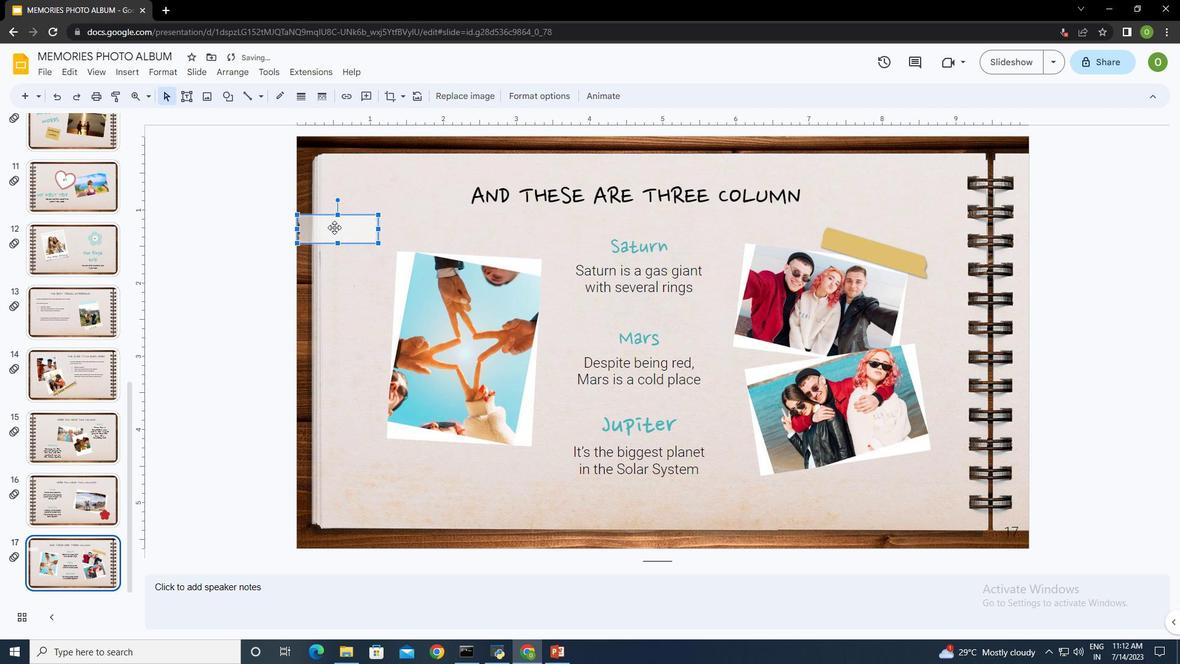 
Action: Mouse moved to (417, 214)
Screenshot: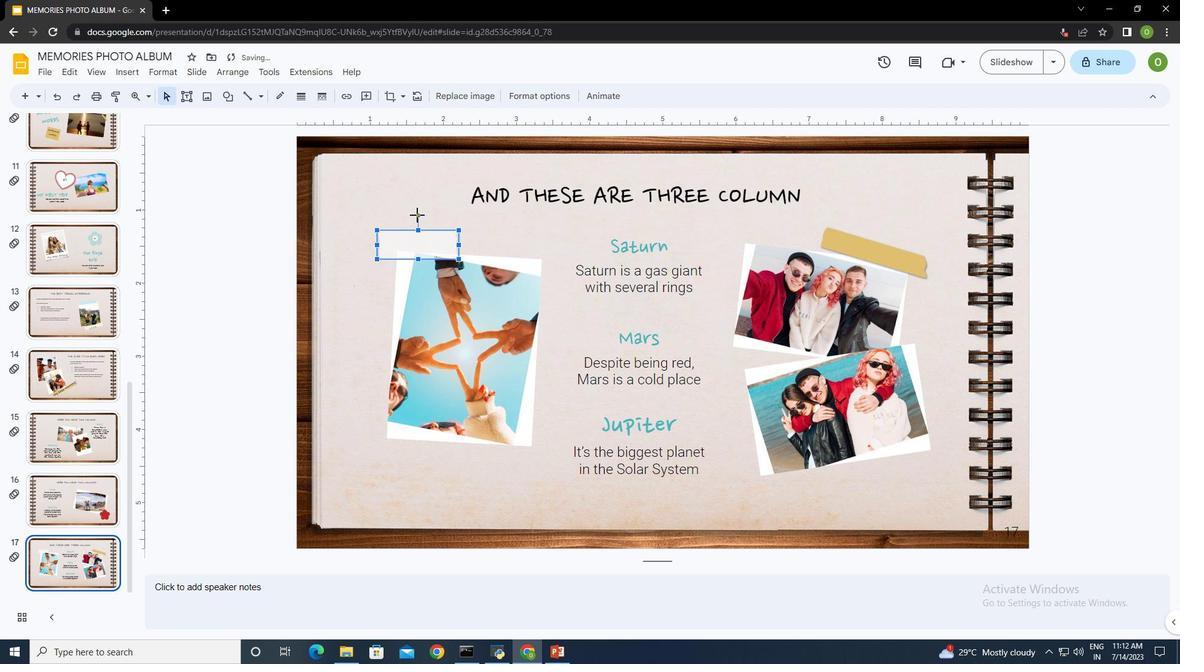 
Action: Mouse pressed left at (417, 214)
Screenshot: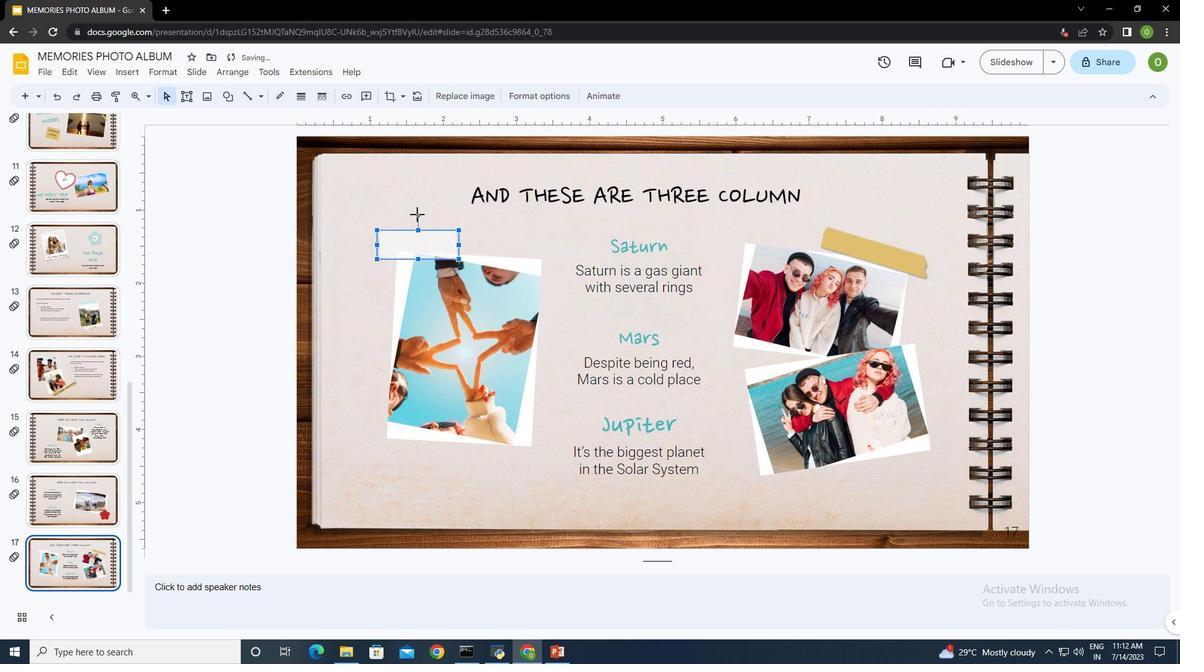 
Action: Mouse moved to (423, 238)
Screenshot: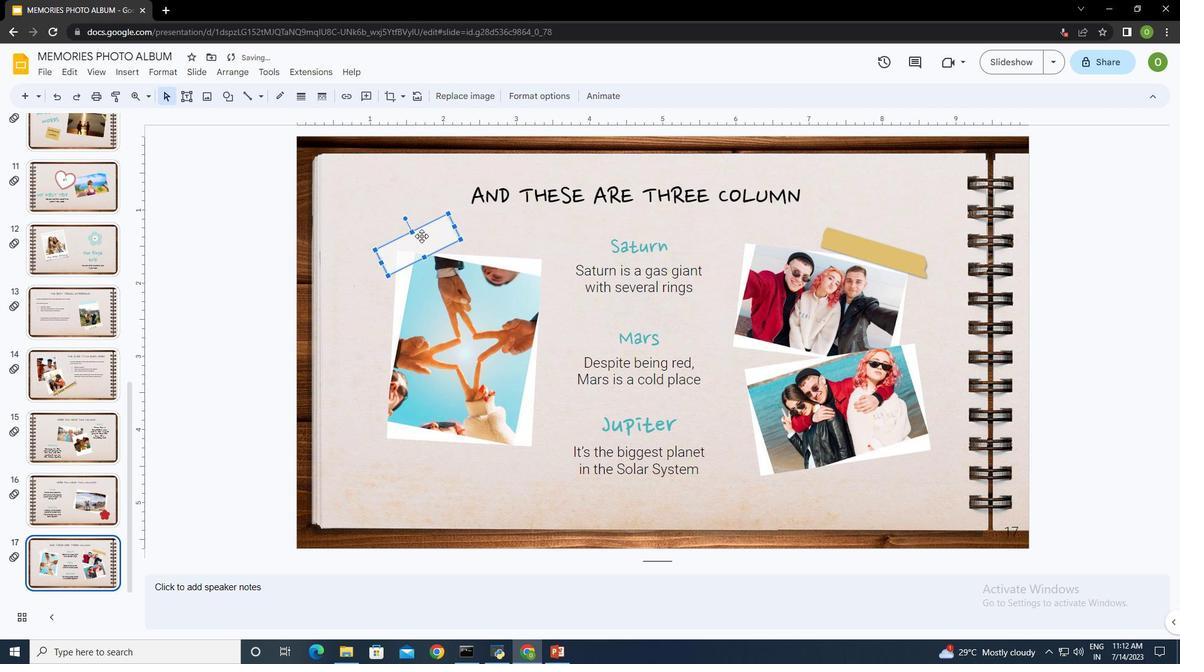 
Action: Mouse pressed left at (423, 238)
Screenshot: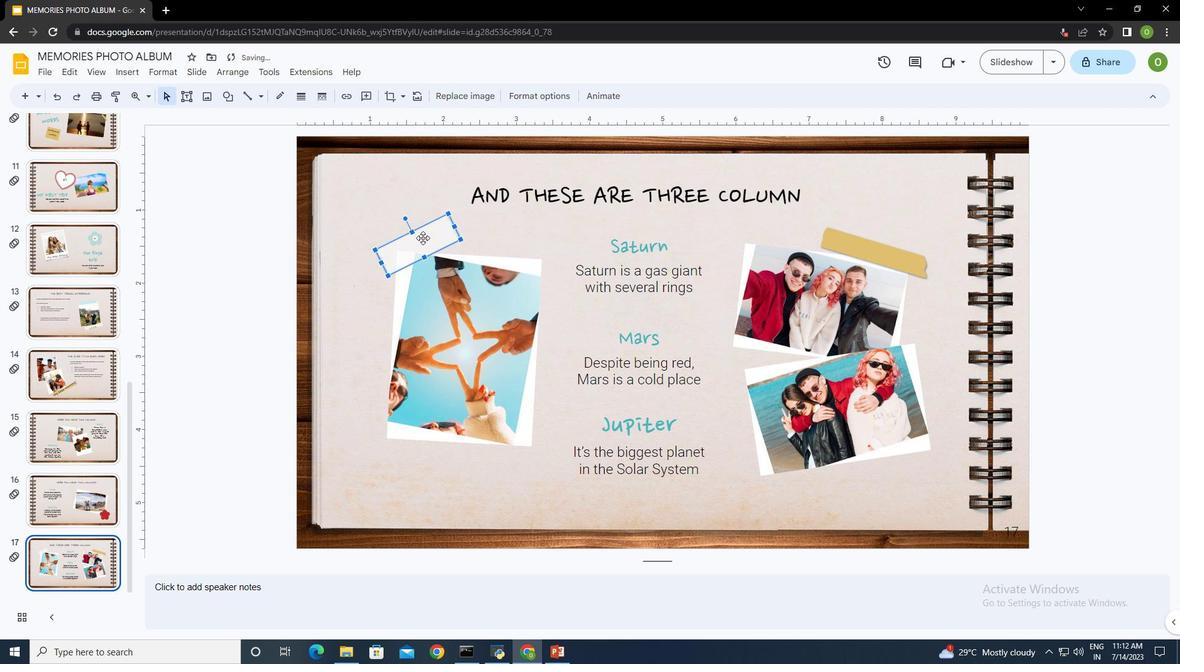 
Action: Mouse moved to (463, 245)
Screenshot: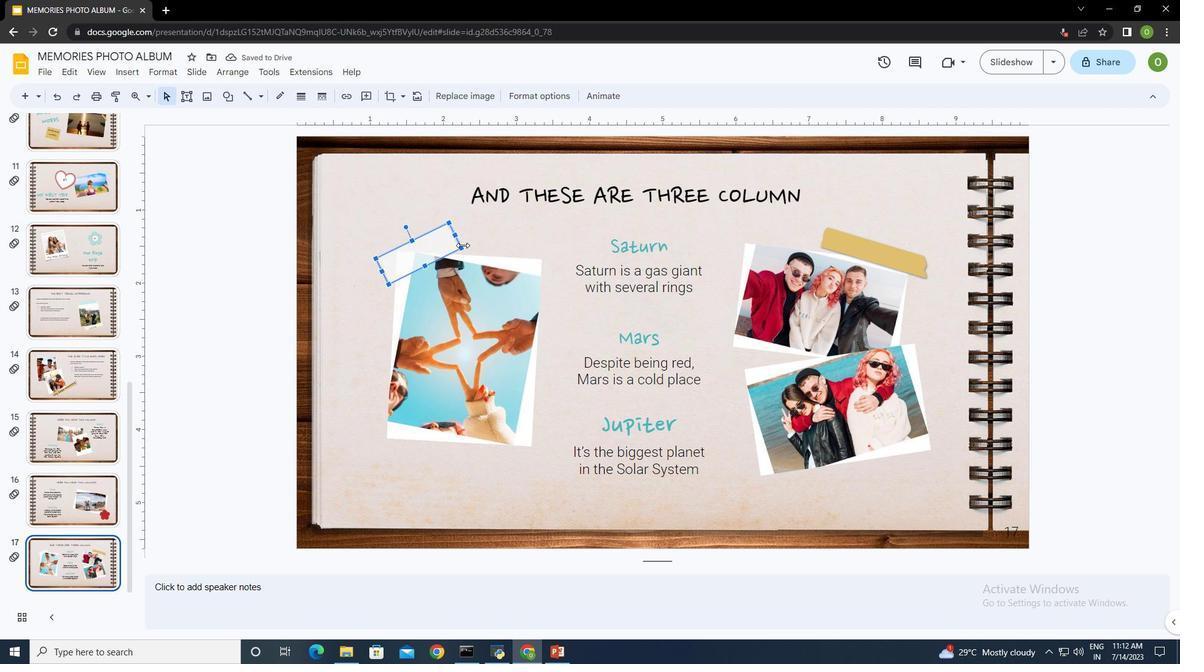 
Action: Mouse pressed left at (463, 245)
Screenshot: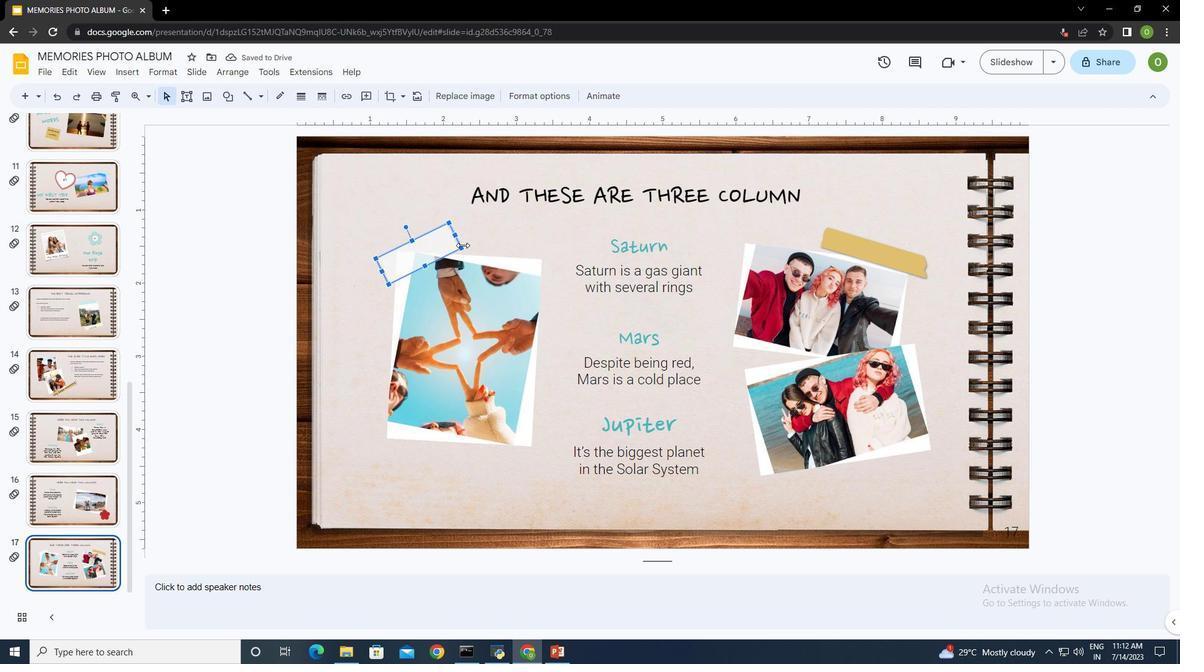 
Action: Mouse moved to (401, 253)
Screenshot: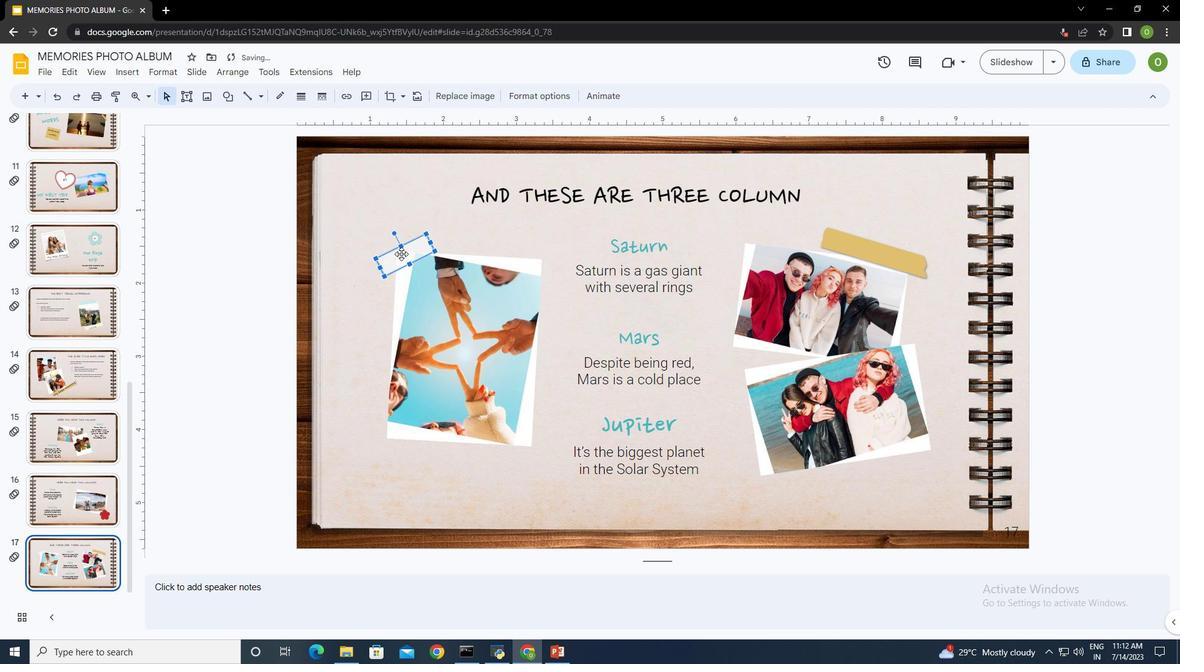
Action: Mouse pressed left at (401, 253)
Screenshot: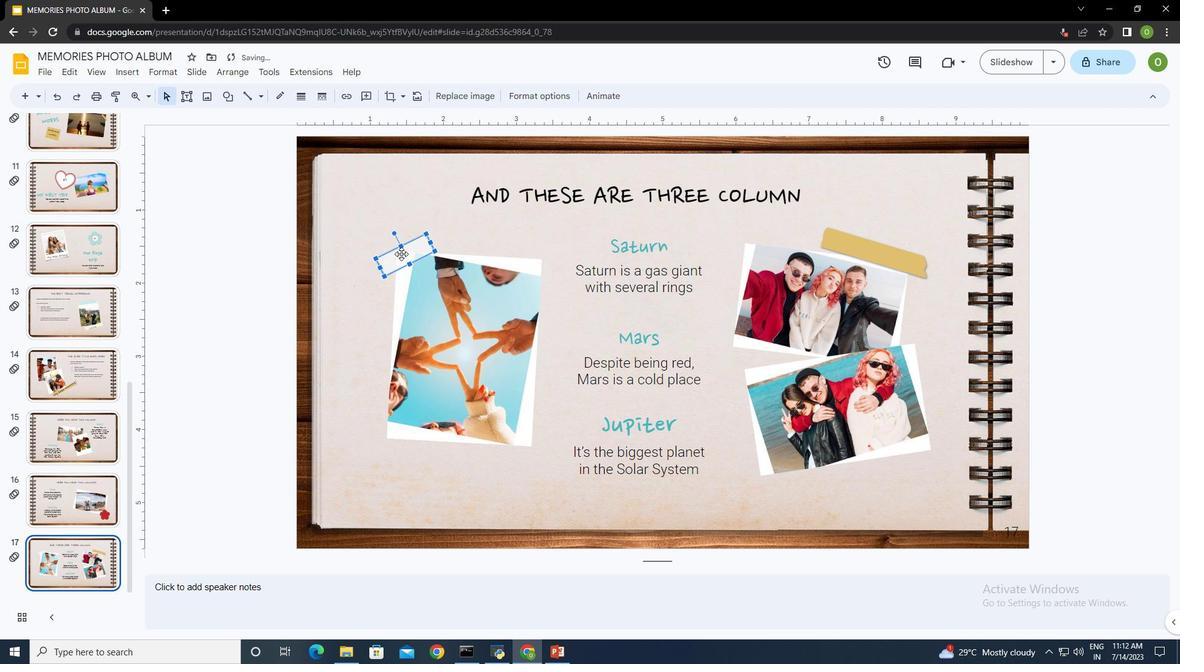 
Action: Mouse moved to (417, 206)
Screenshot: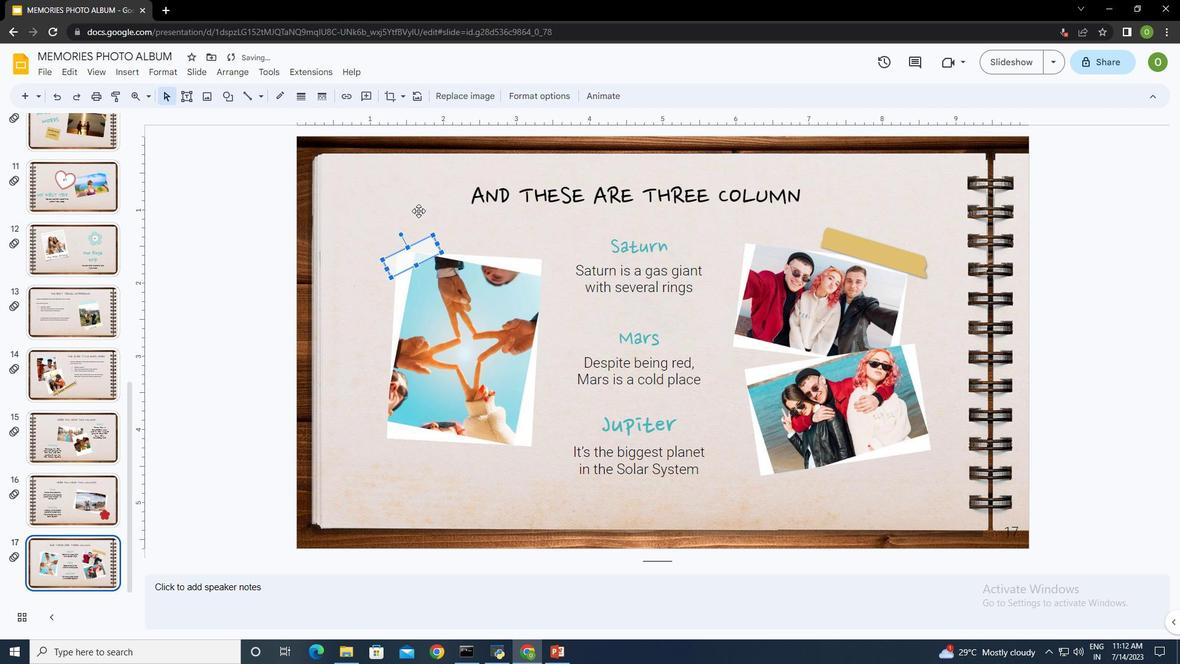 
Action: Mouse pressed left at (417, 206)
Screenshot: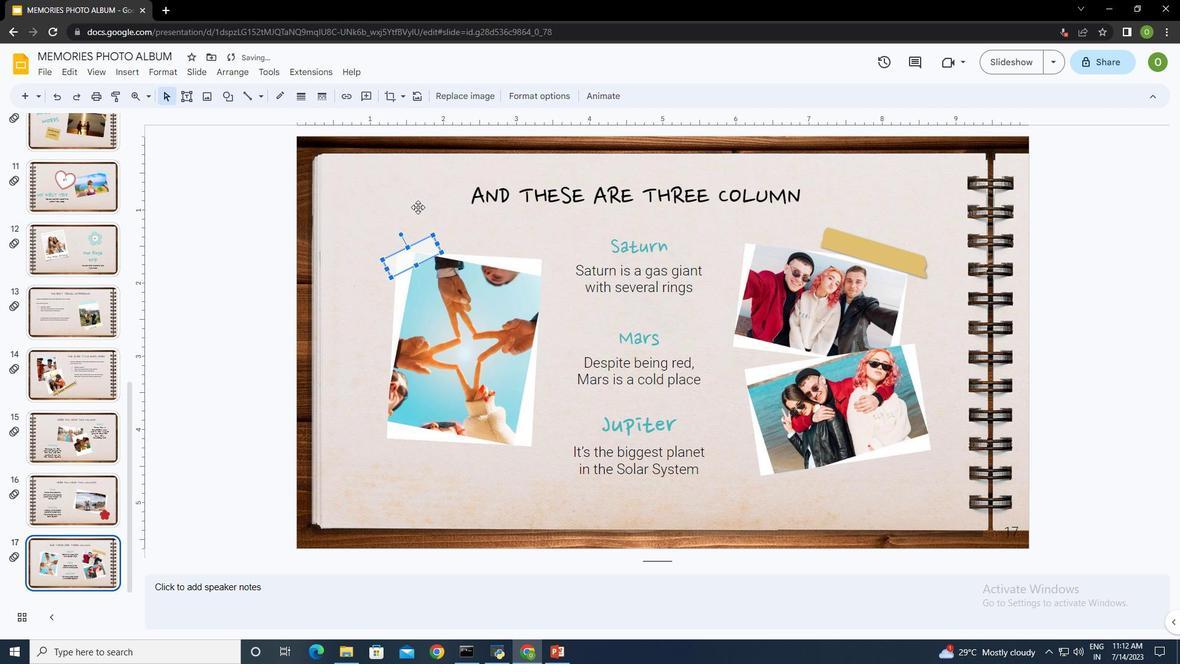 
Action: Mouse moved to (357, 327)
Screenshot: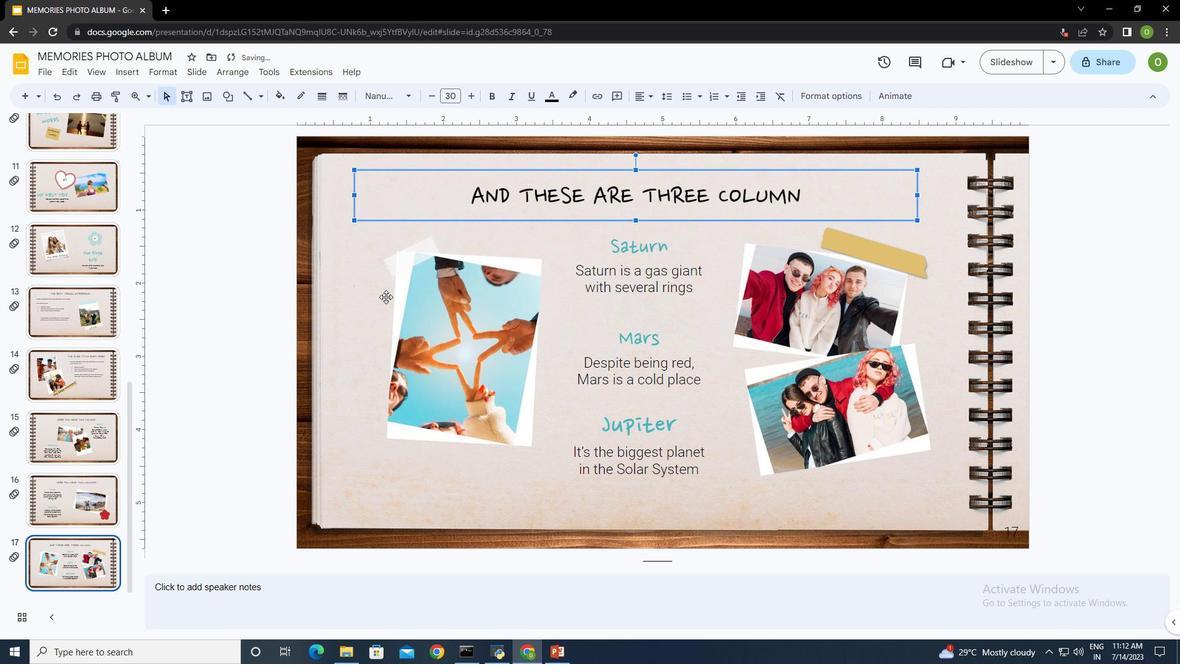
Action: Mouse pressed left at (357, 327)
Screenshot: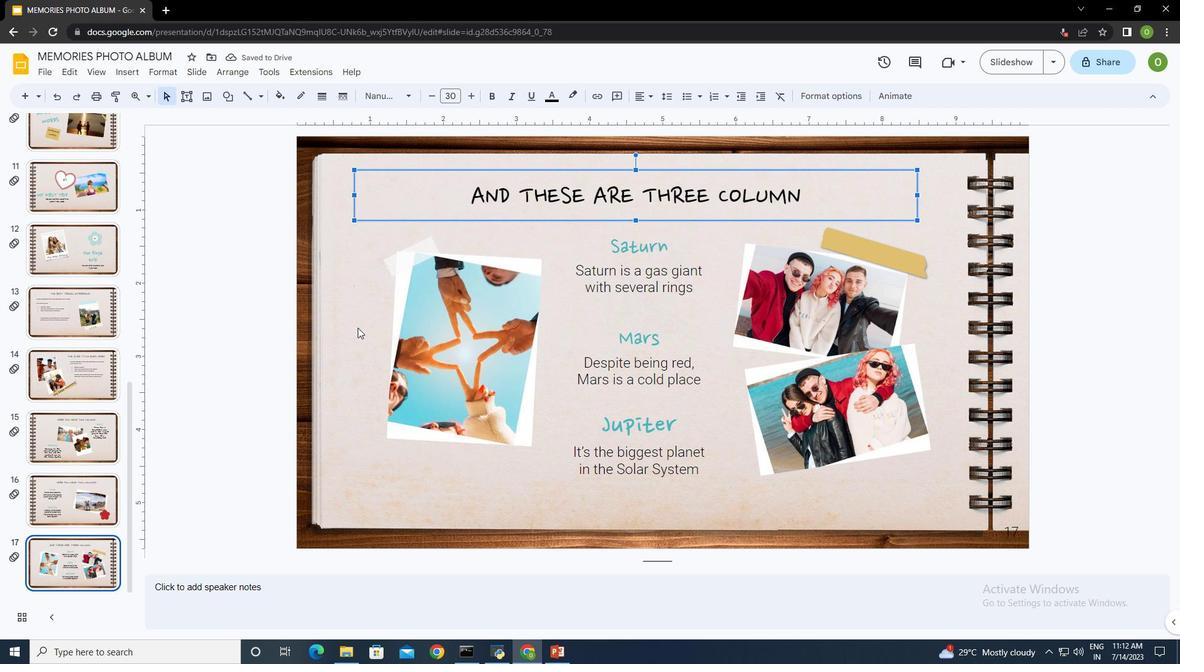 
Action: Mouse moved to (442, 368)
Screenshot: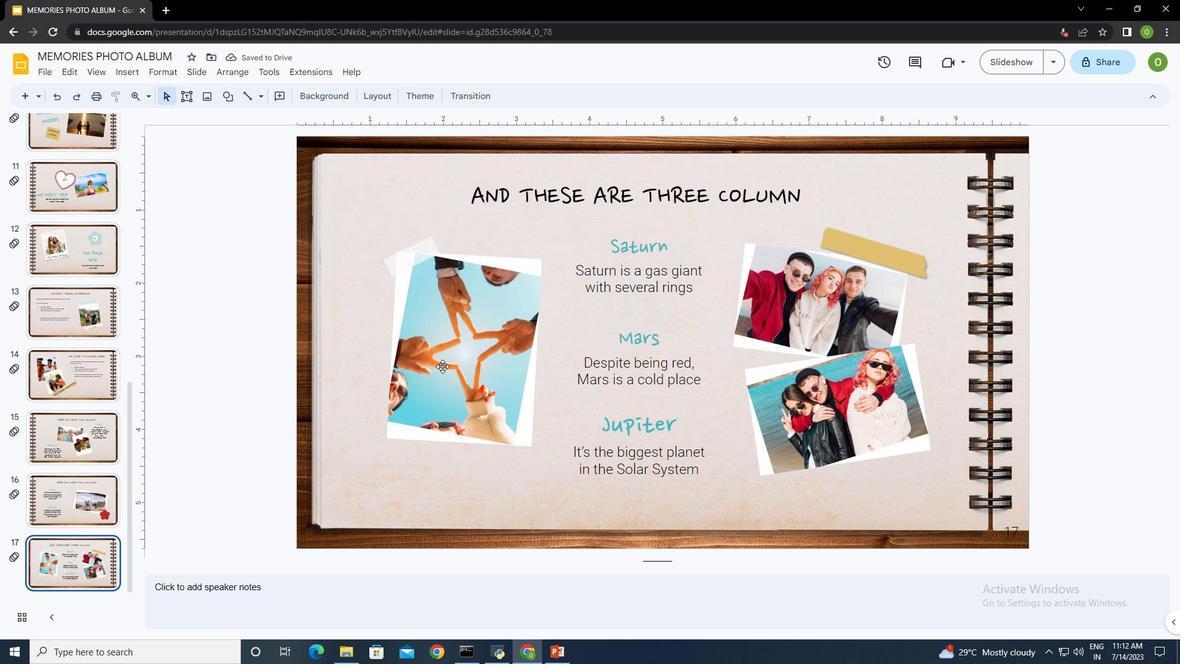 
Action: Key pressed ctrl+A
Screenshot: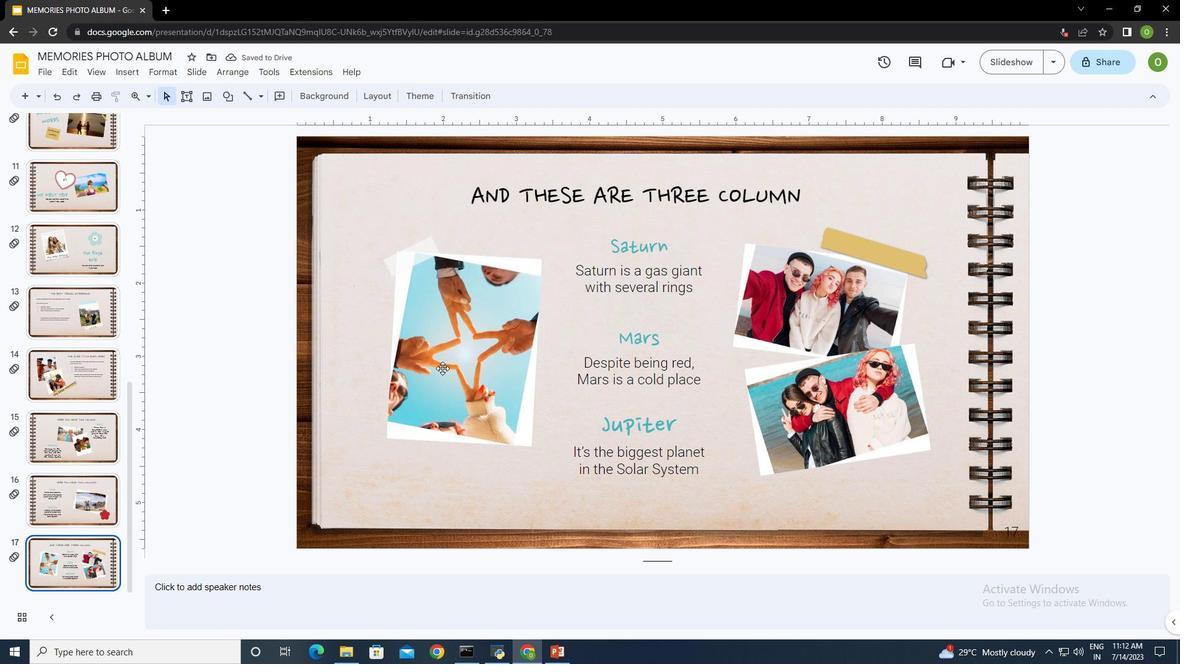 
Action: Mouse moved to (330, 286)
Screenshot: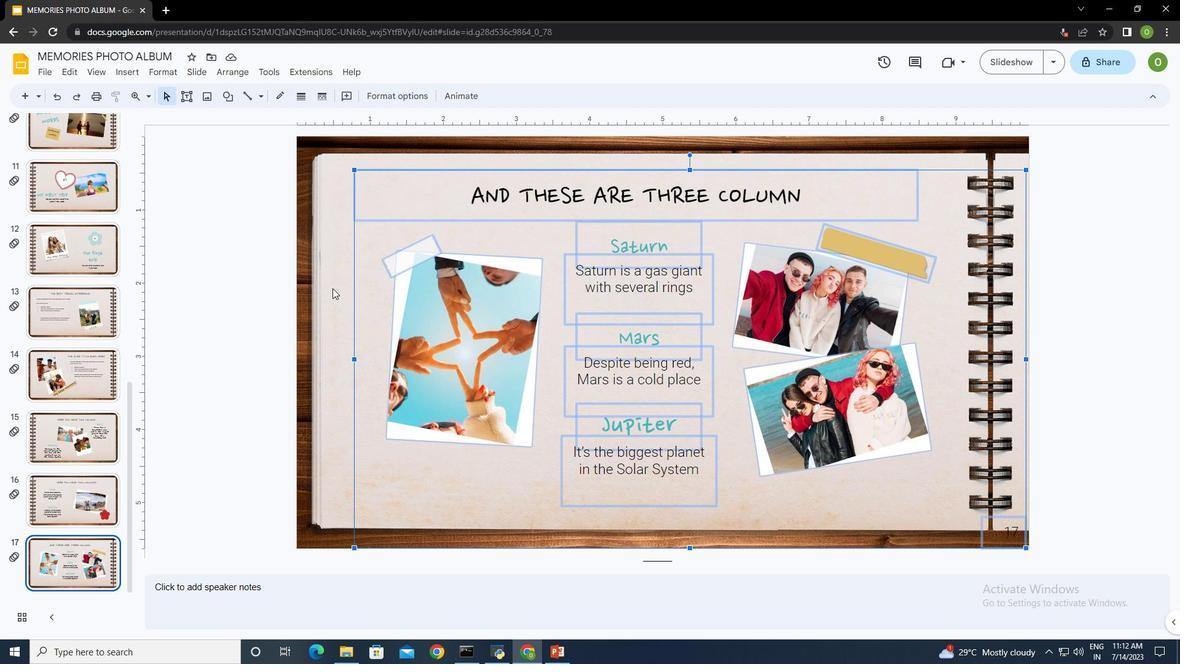 
Action: Mouse pressed left at (330, 286)
Screenshot: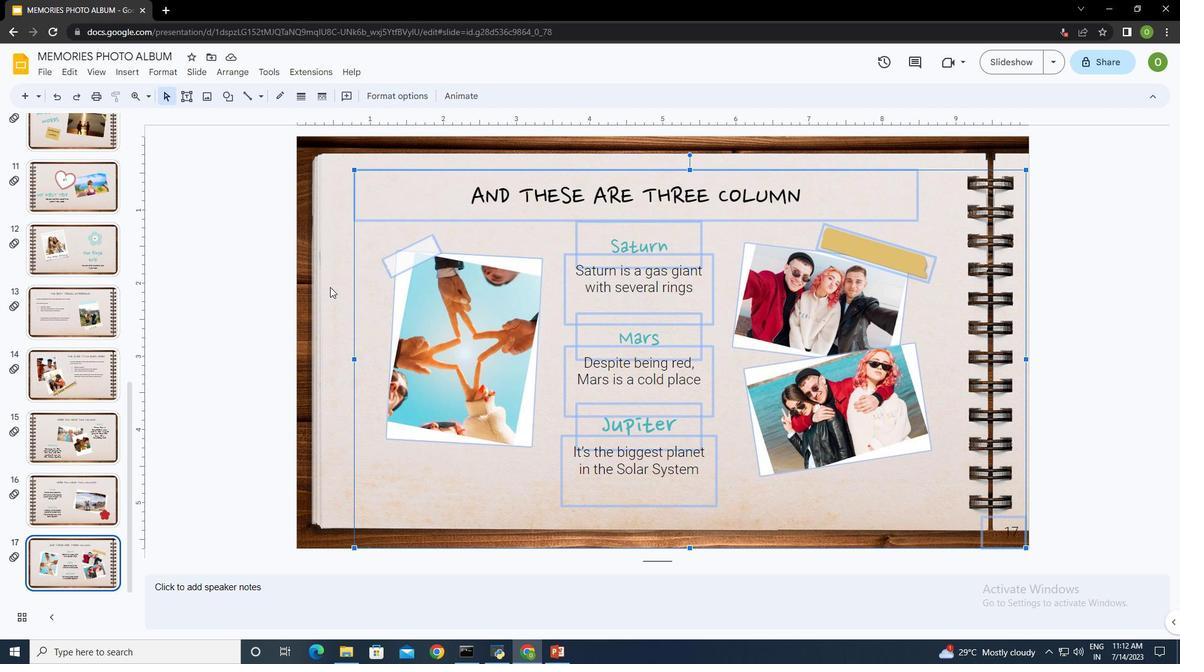 
Action: Mouse moved to (441, 319)
Screenshot: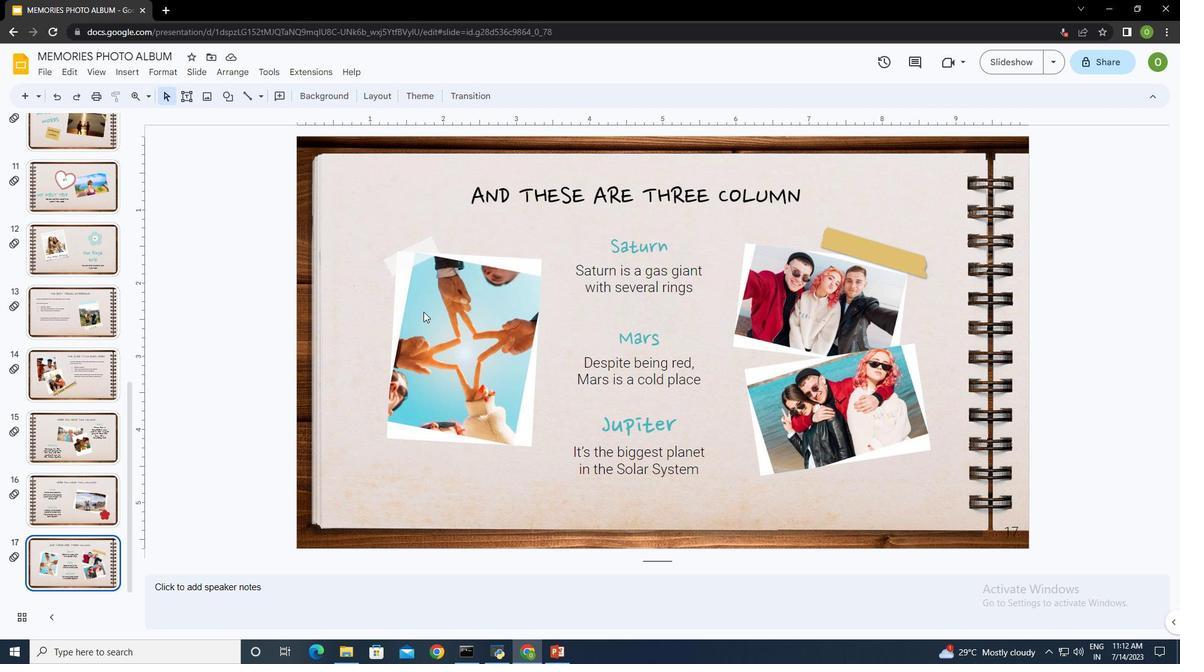 
Action: Mouse pressed left at (441, 319)
Screenshot: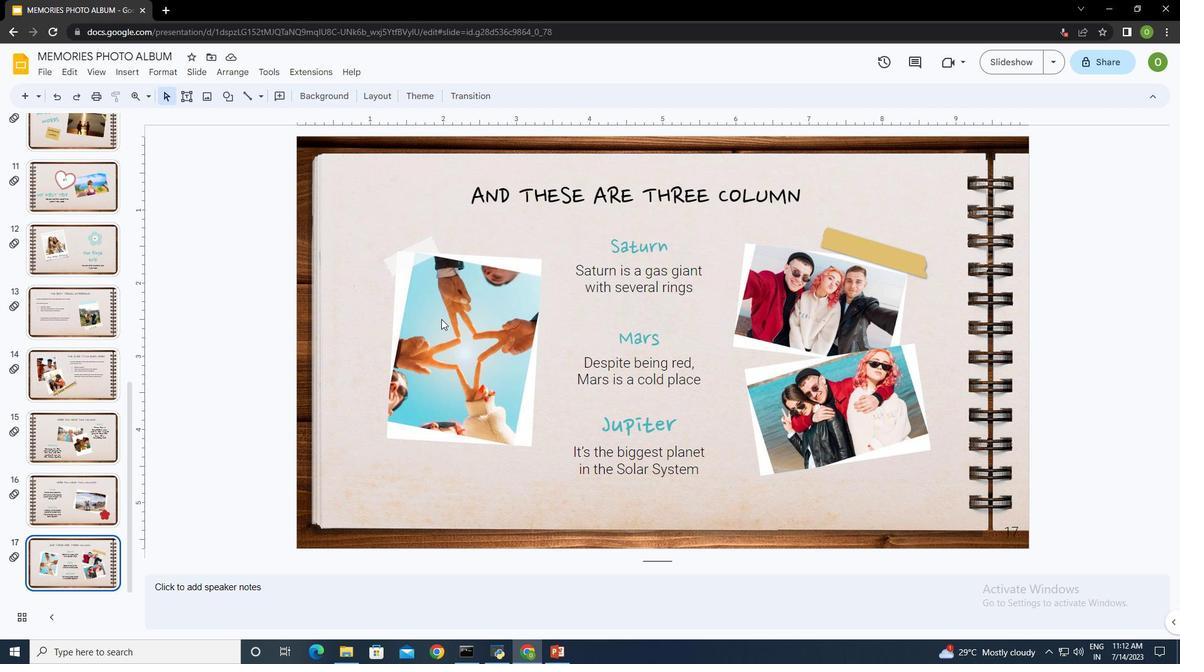 
Action: Mouse moved to (806, 305)
Screenshot: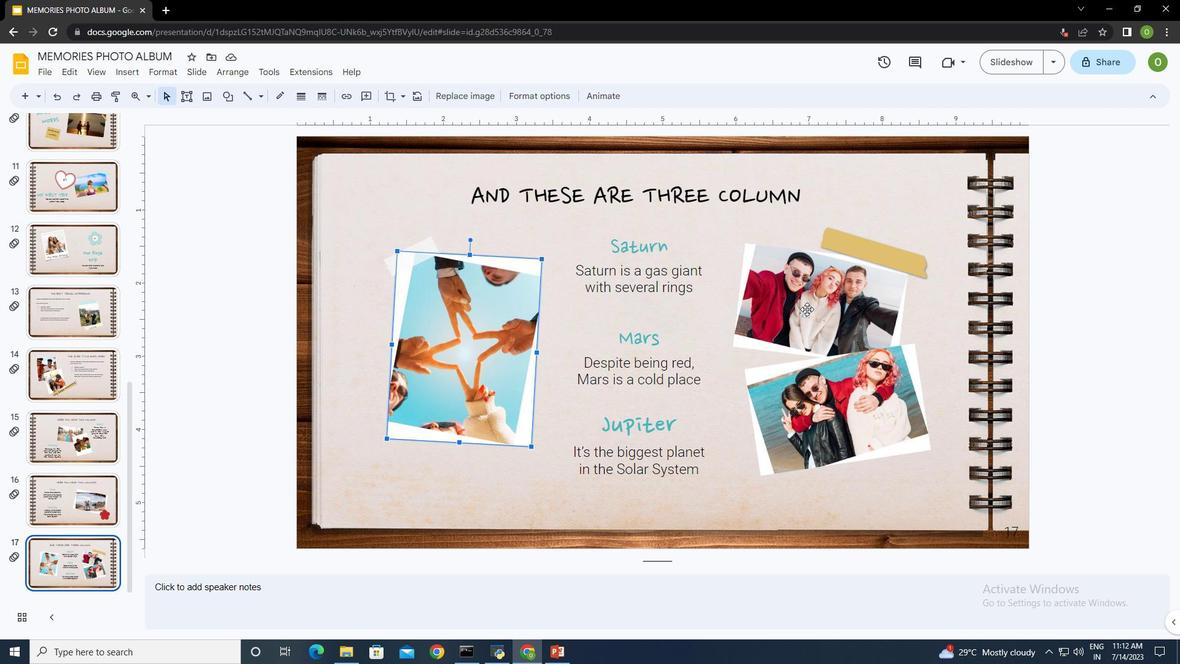 
Action: Mouse pressed left at (806, 305)
Screenshot: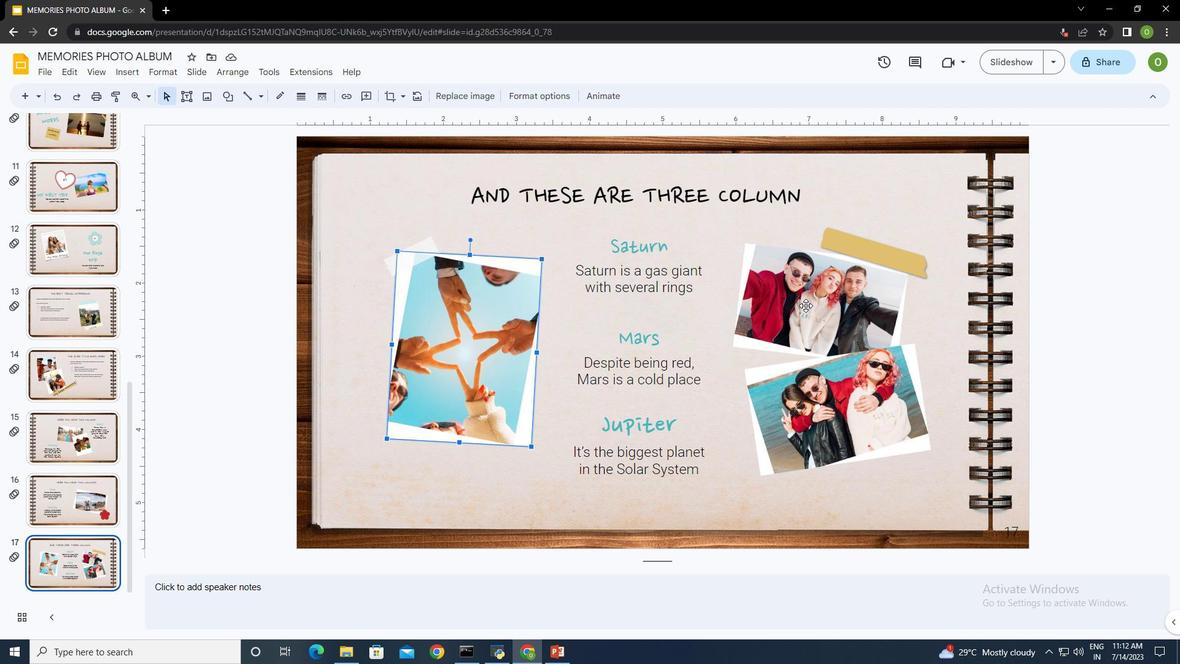 
Action: Mouse moved to (855, 422)
Screenshot: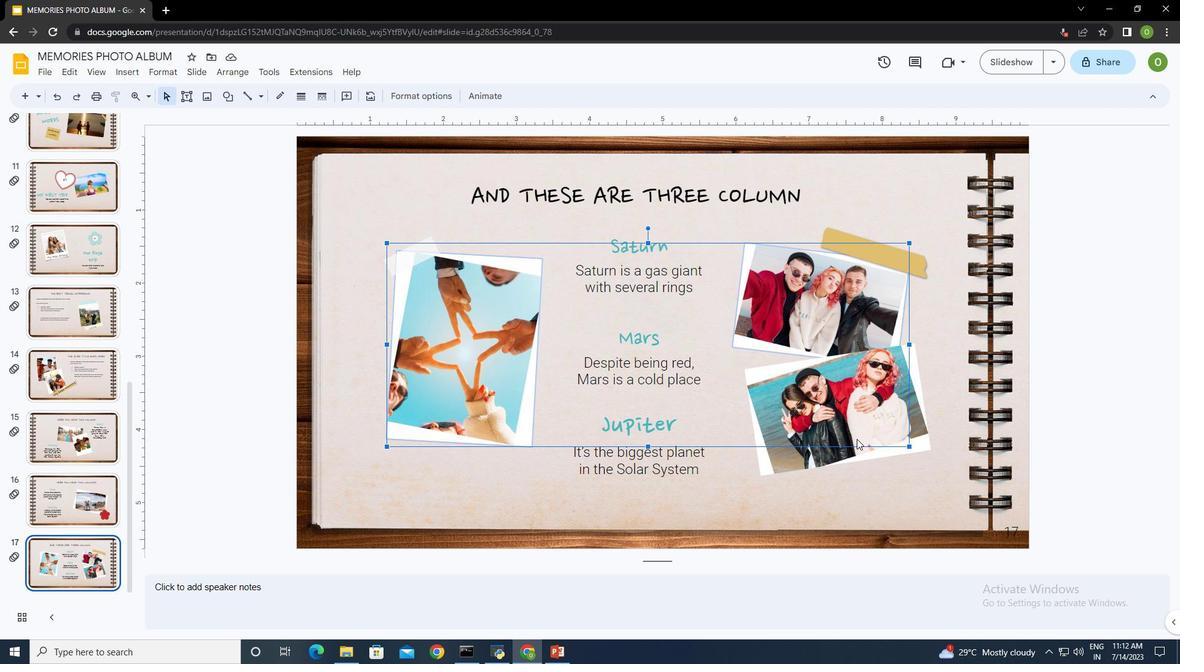 
Action: Mouse pressed left at (855, 422)
Screenshot: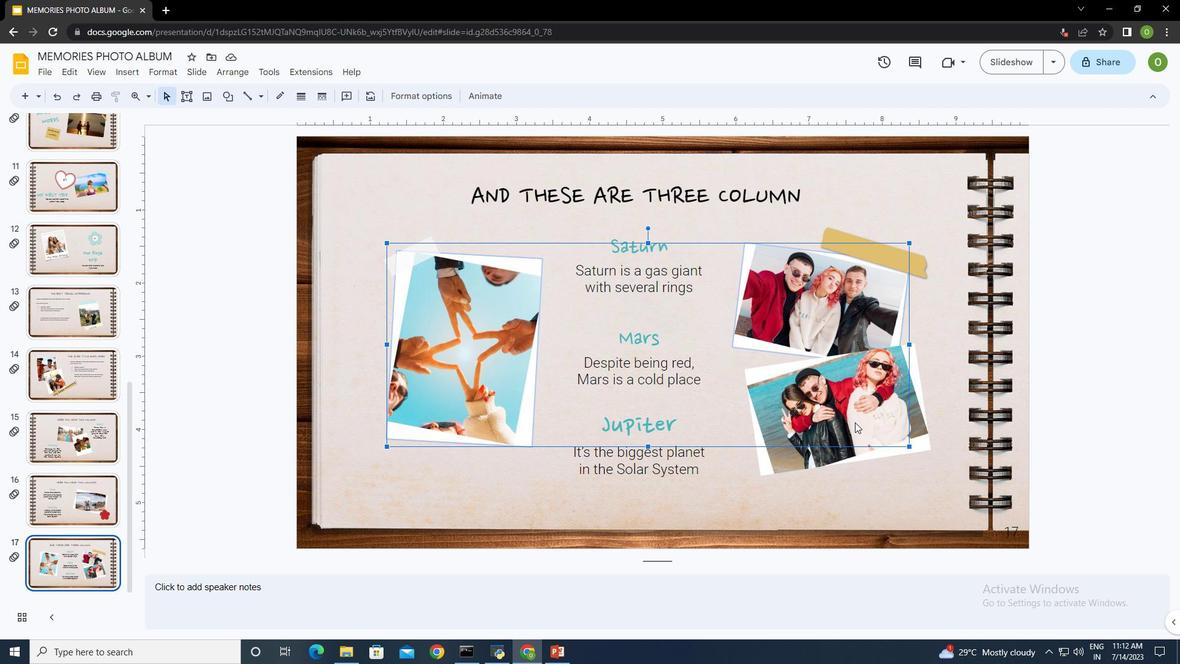
Action: Mouse moved to (494, 93)
Screenshot: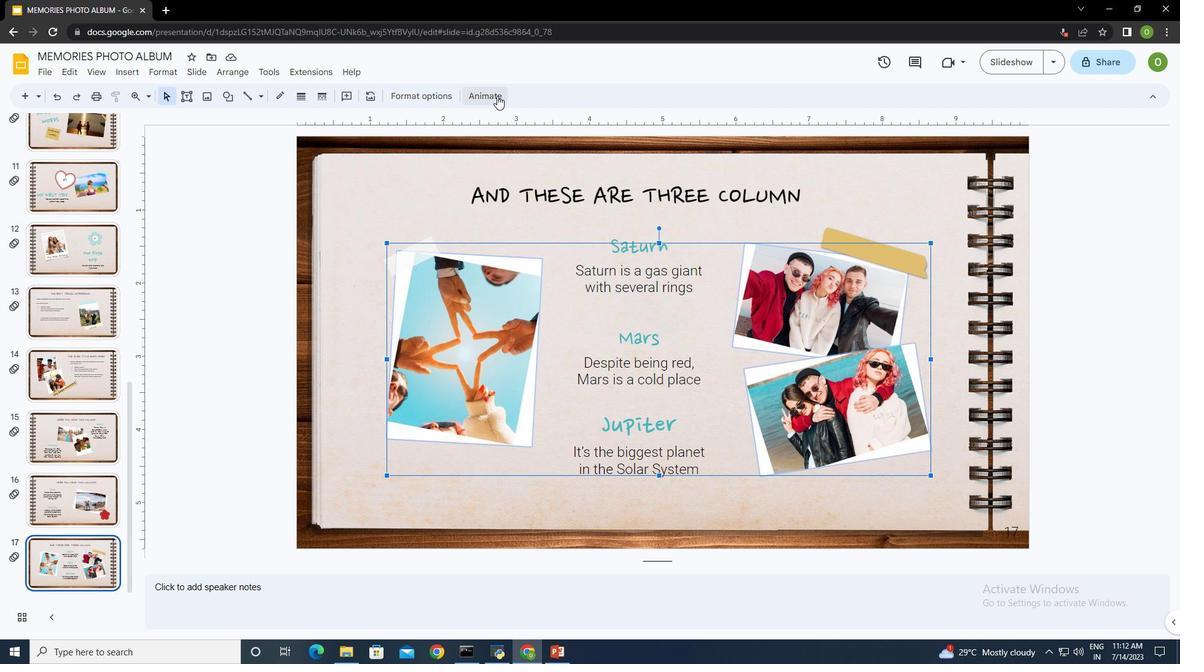 
Action: Mouse pressed left at (494, 93)
Screenshot: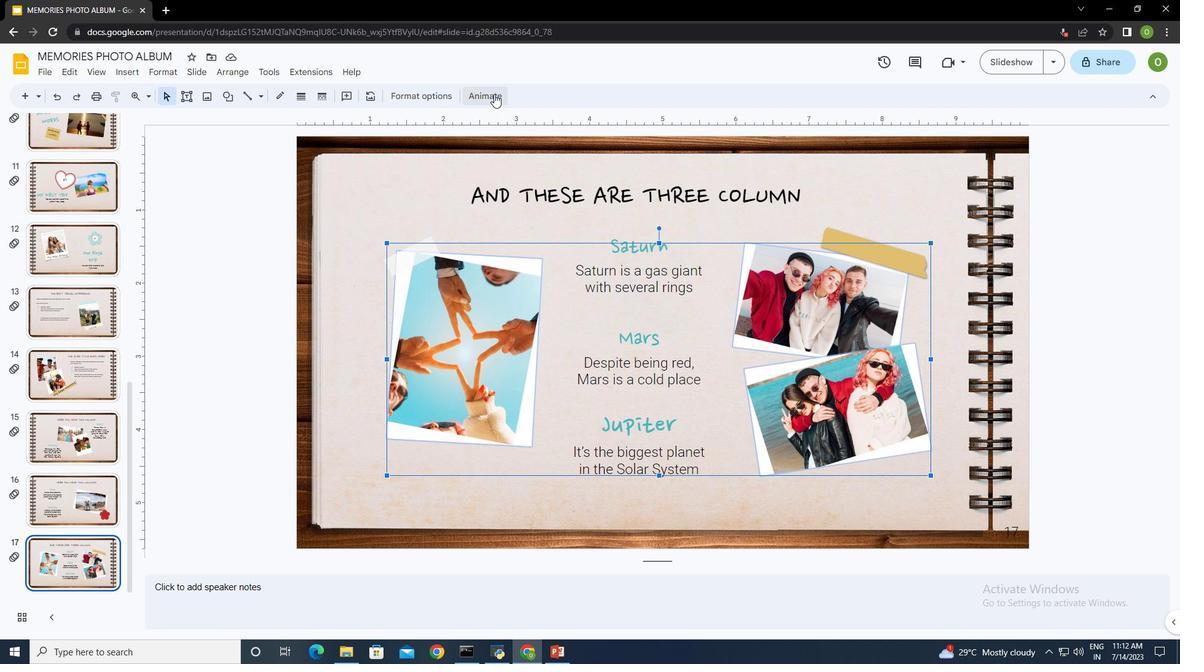 
Action: Mouse moved to (1041, 243)
Screenshot: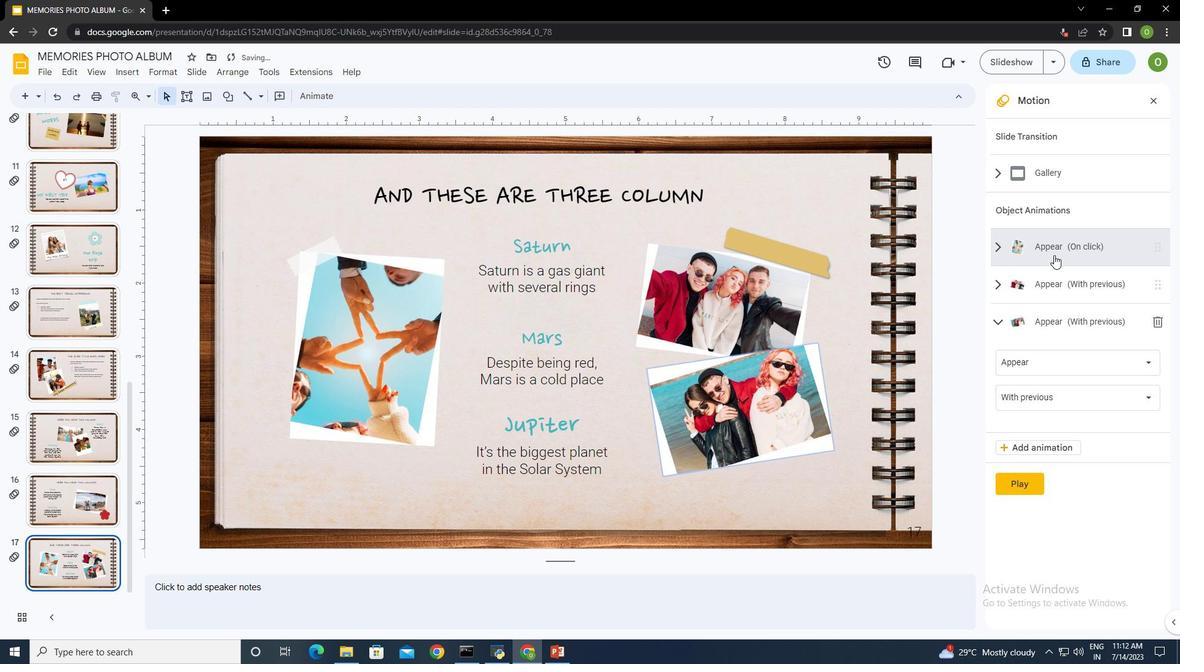 
Action: Mouse pressed left at (1041, 243)
Screenshot: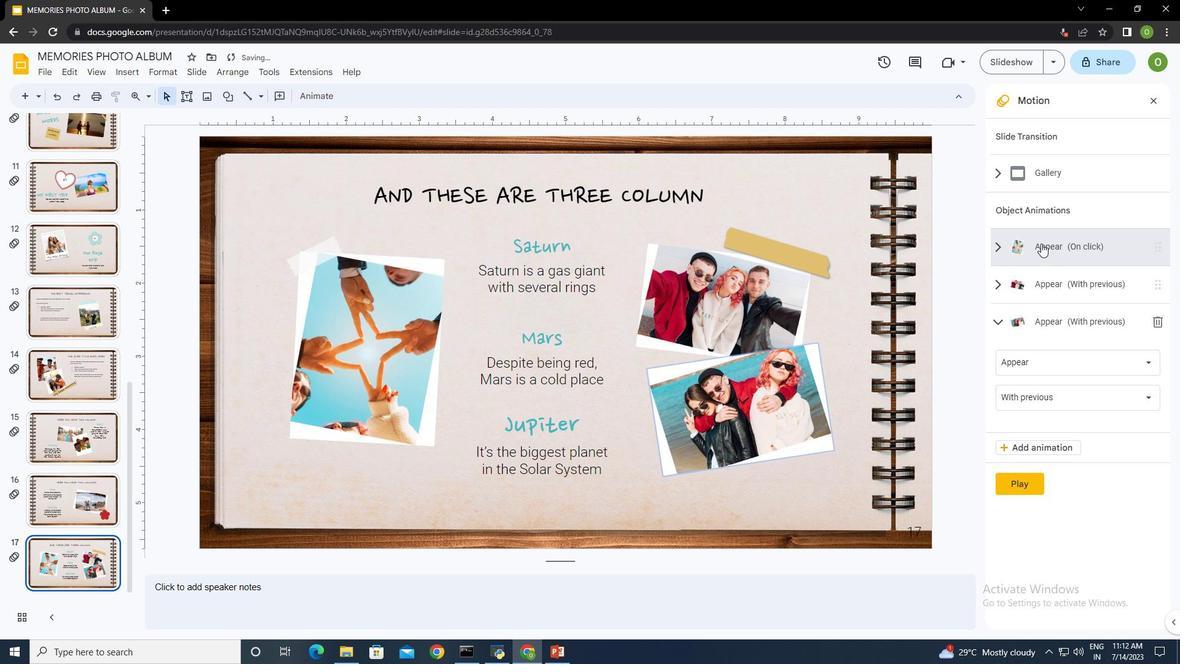 
Action: Mouse moved to (1045, 289)
Screenshot: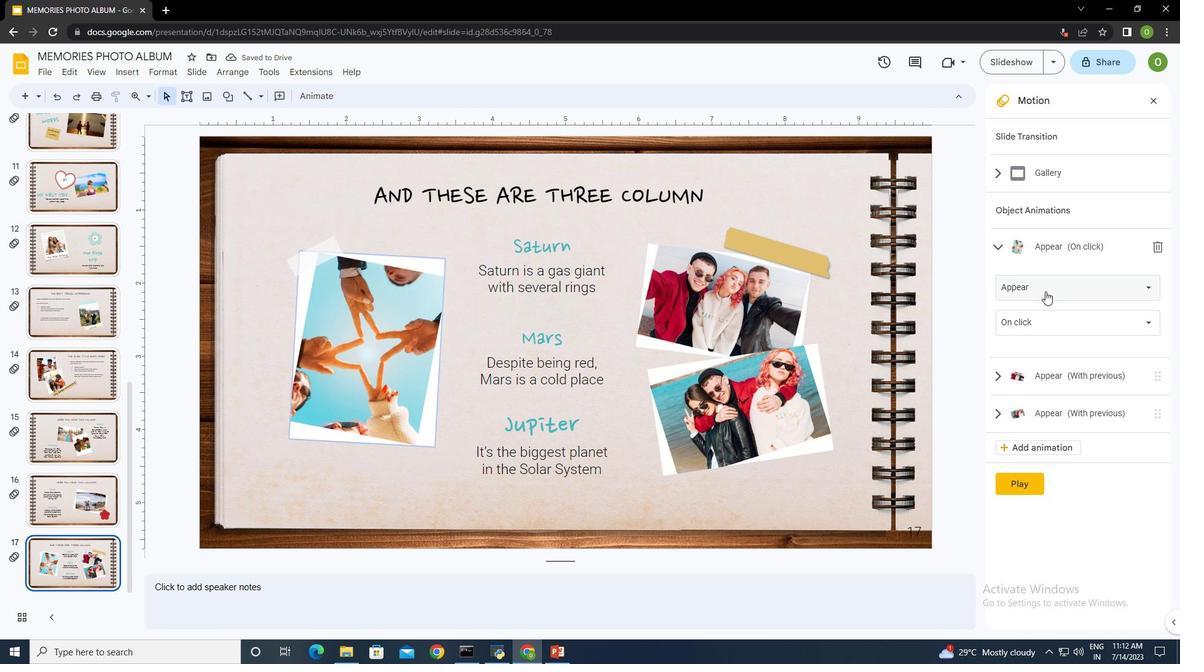 
Action: Mouse pressed left at (1045, 289)
Screenshot: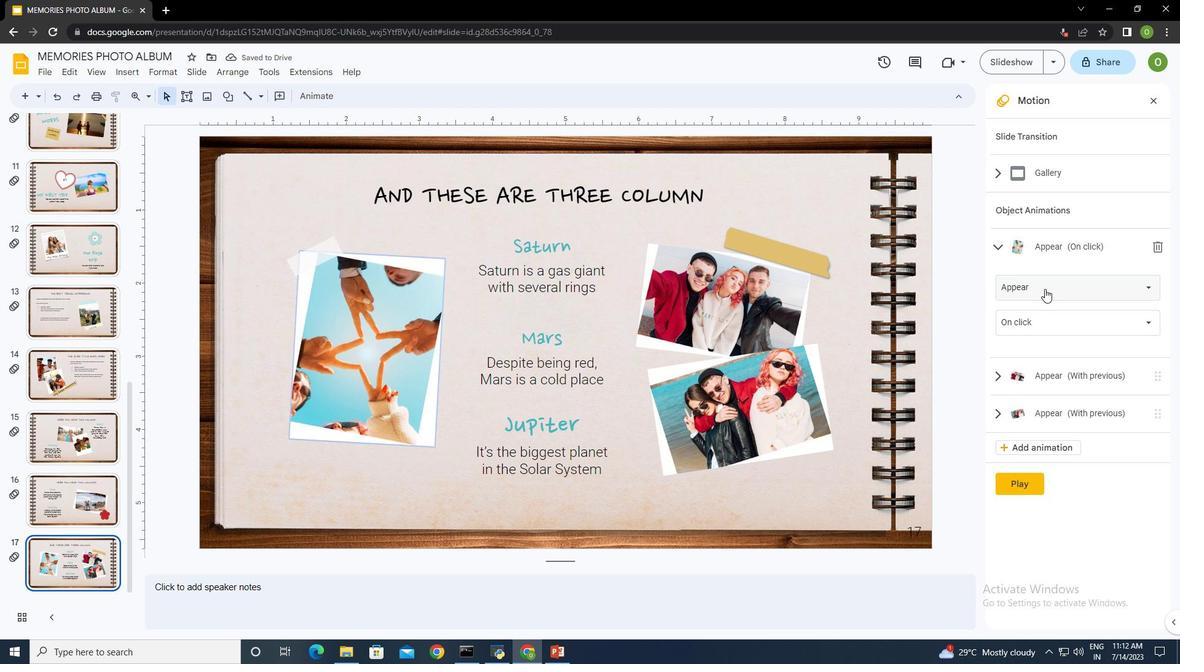 
Action: Mouse moved to (1063, 470)
Screenshot: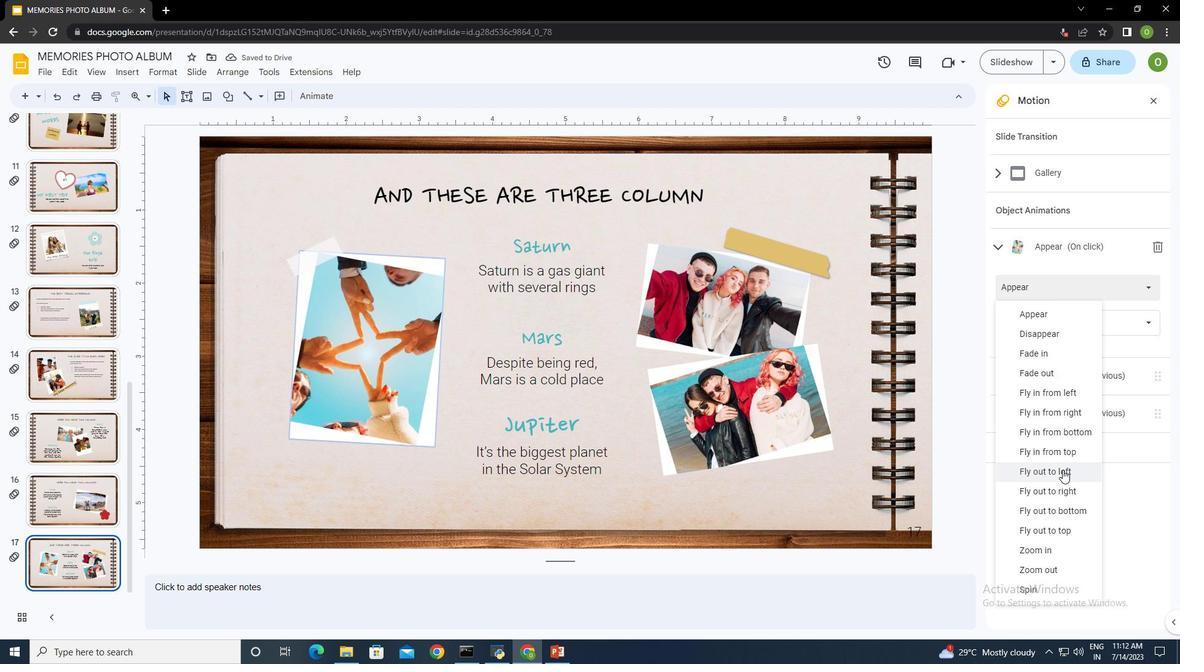 
Action: Mouse pressed left at (1063, 470)
Screenshot: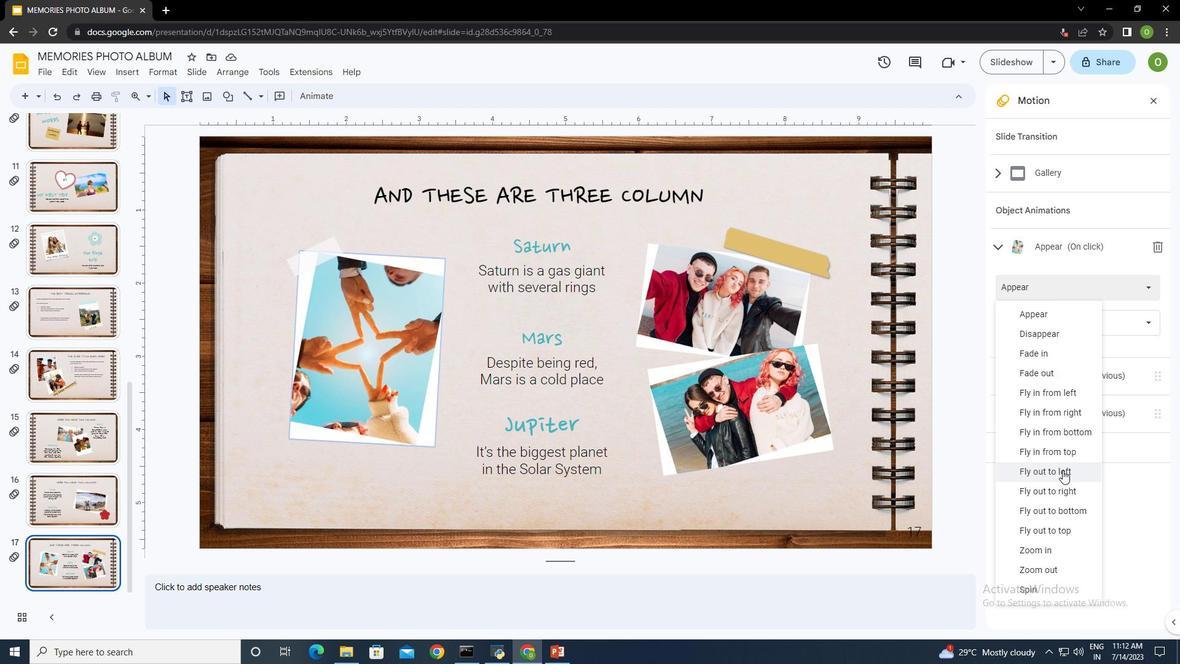 
Action: Mouse moved to (1038, 325)
Screenshot: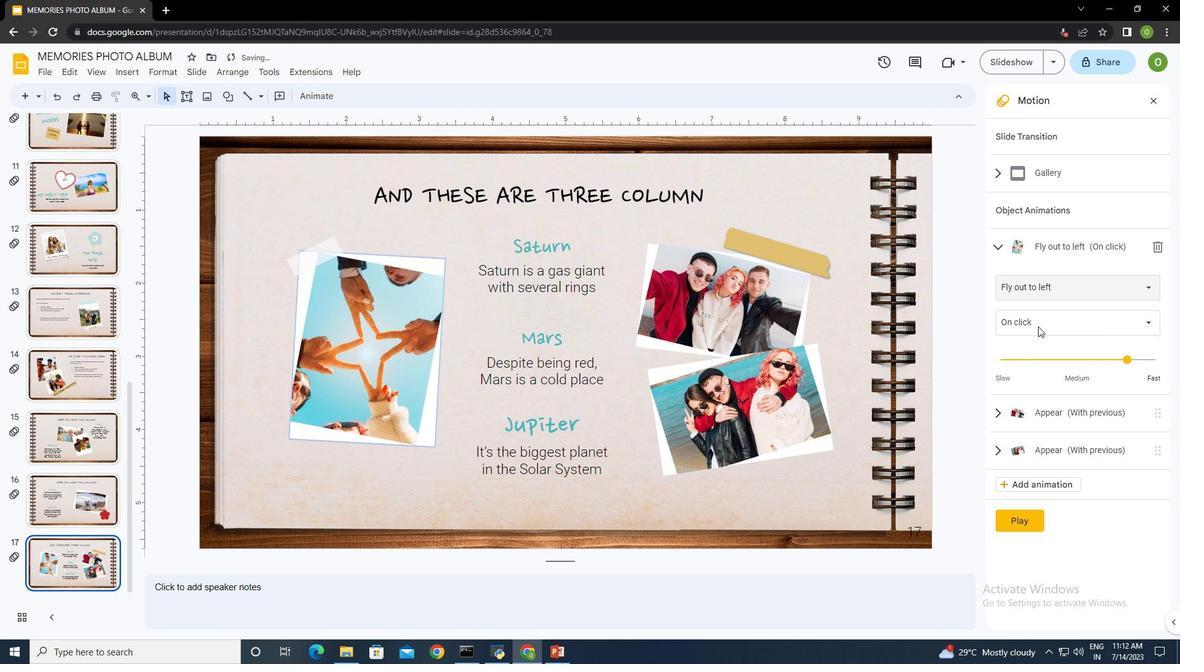 
Action: Mouse pressed left at (1038, 325)
Screenshot: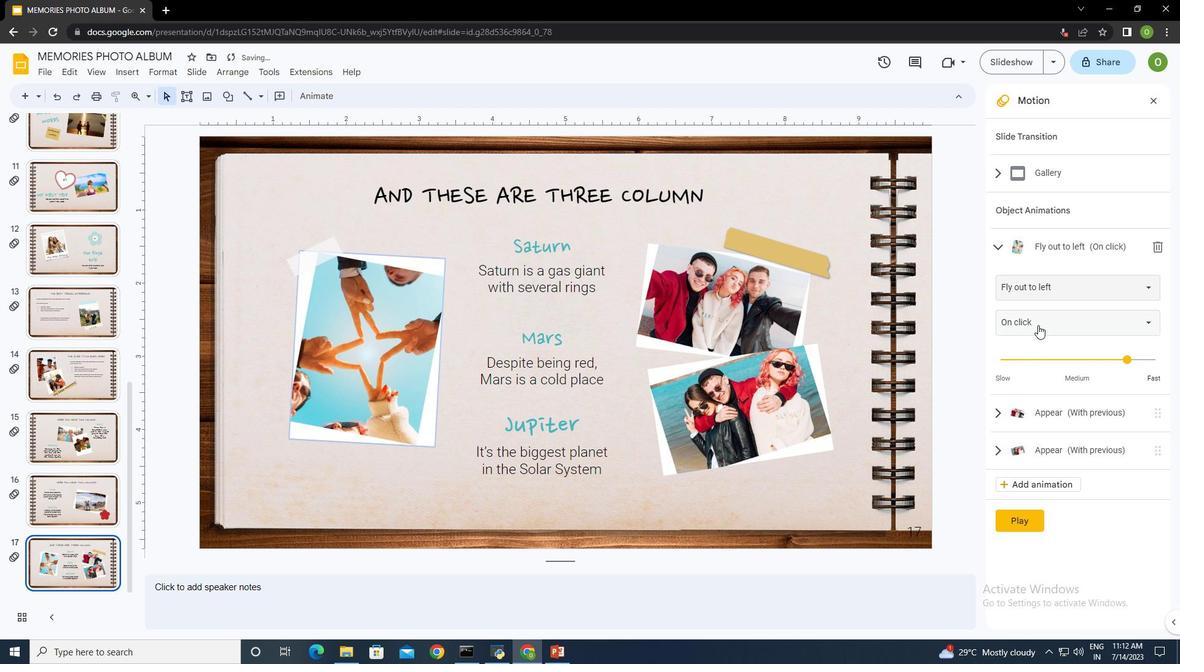 
Action: Mouse moved to (1038, 369)
Screenshot: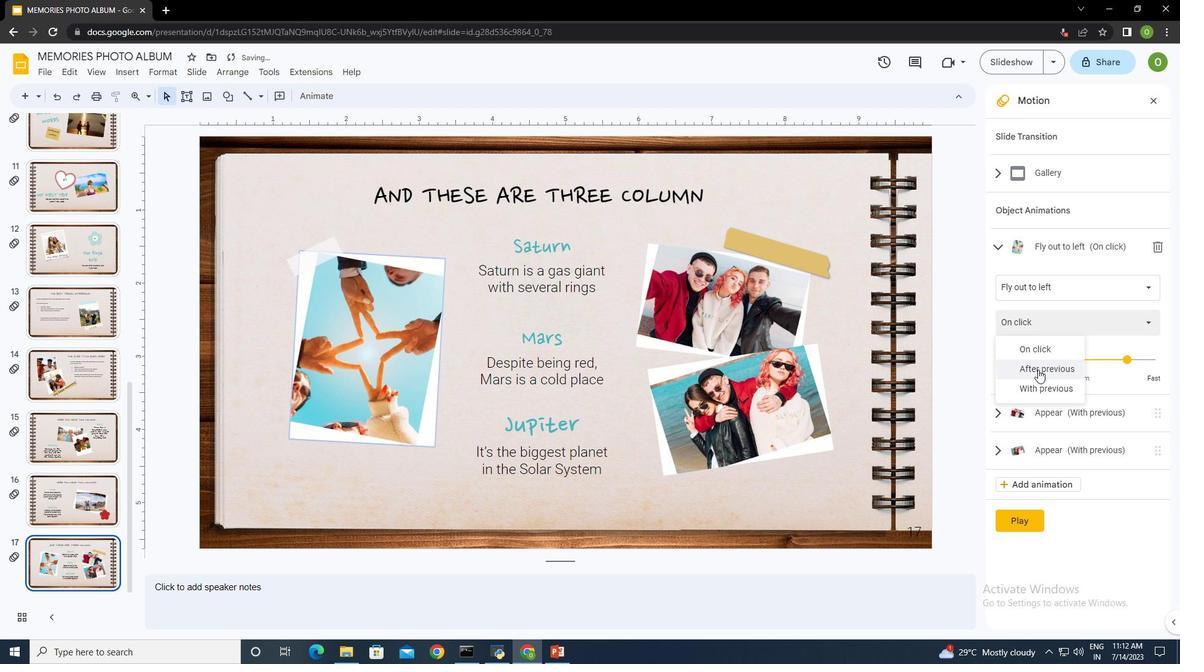 
Action: Mouse pressed left at (1038, 369)
Screenshot: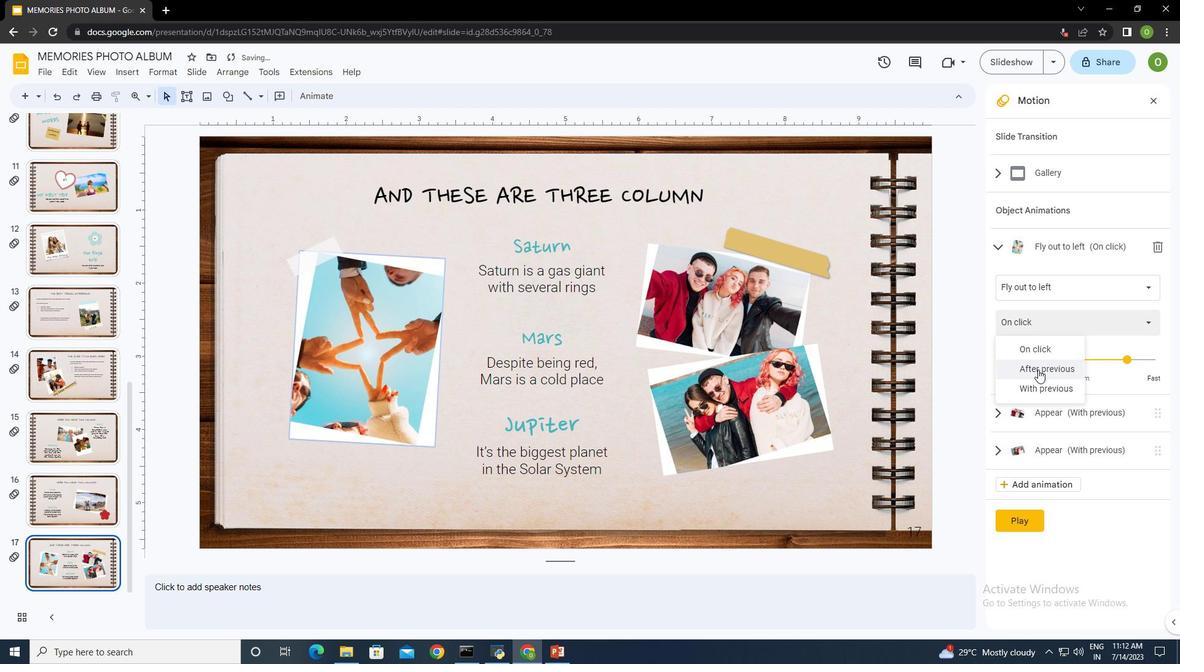
Action: Mouse moved to (1126, 360)
Screenshot: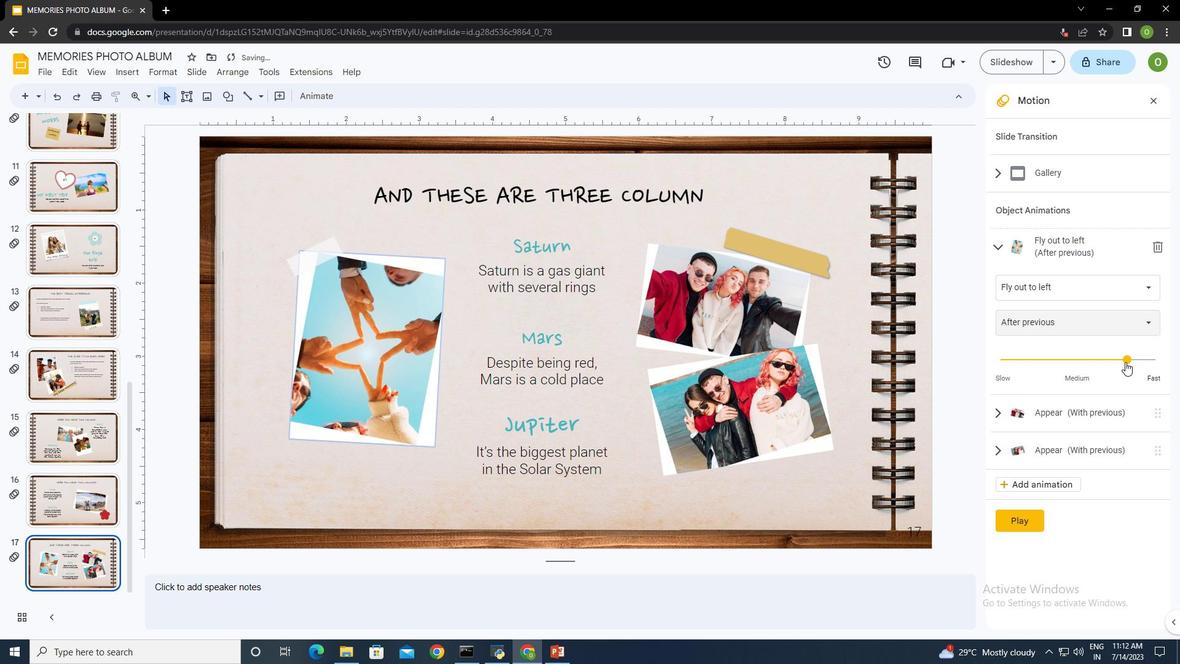 
Action: Mouse pressed left at (1126, 360)
Screenshot: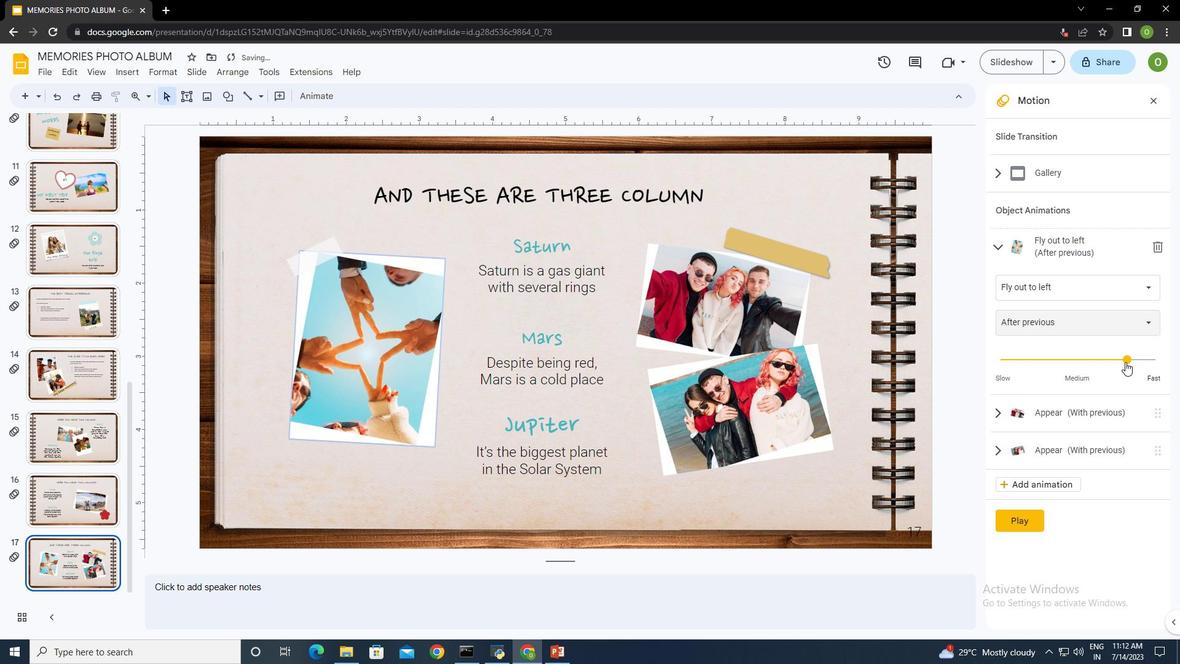 
Action: Mouse moved to (1038, 414)
Screenshot: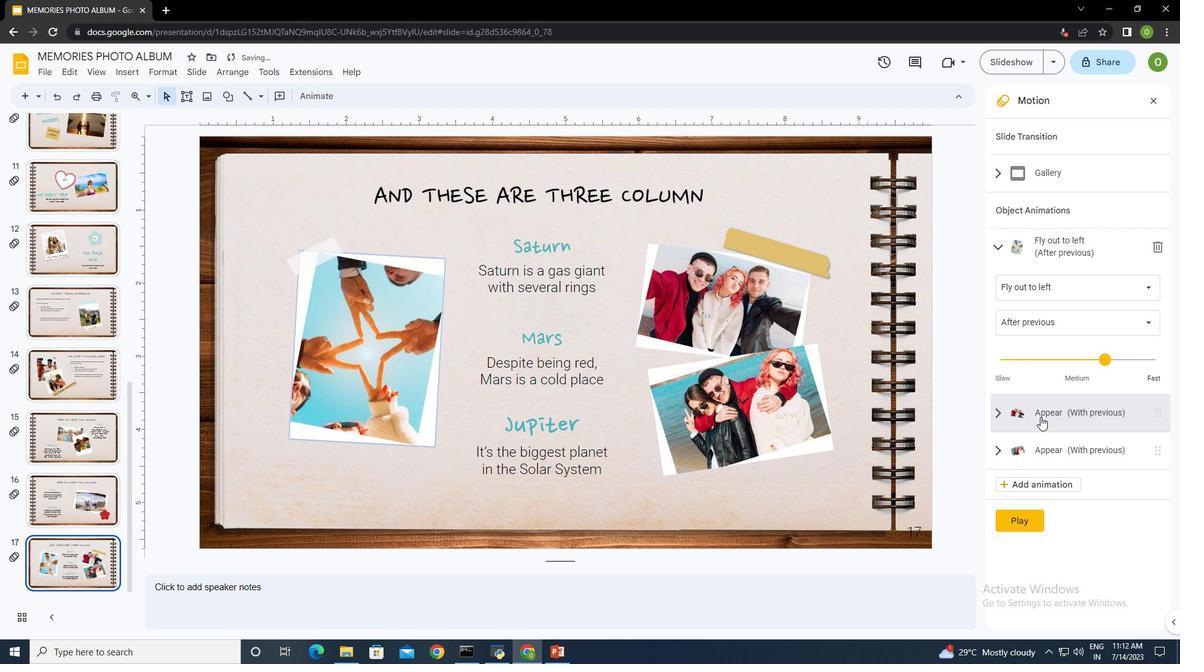 
Action: Mouse pressed left at (1038, 414)
Screenshot: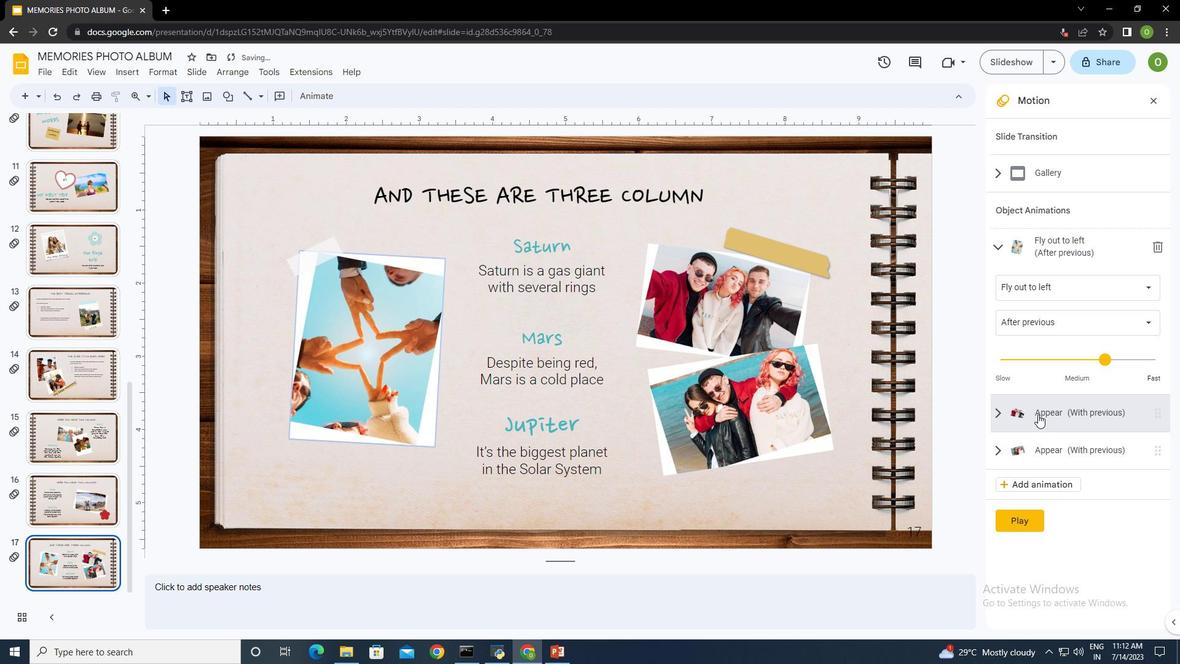 
Action: Mouse moved to (1045, 324)
Screenshot: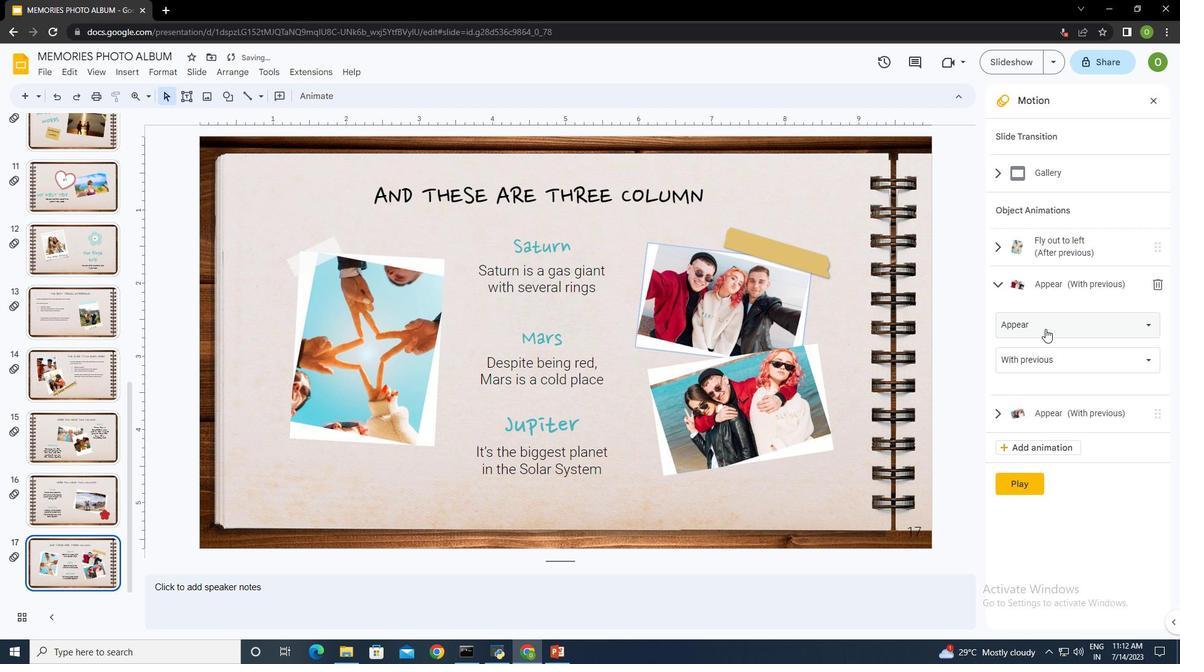 
Action: Mouse pressed left at (1045, 324)
Screenshot: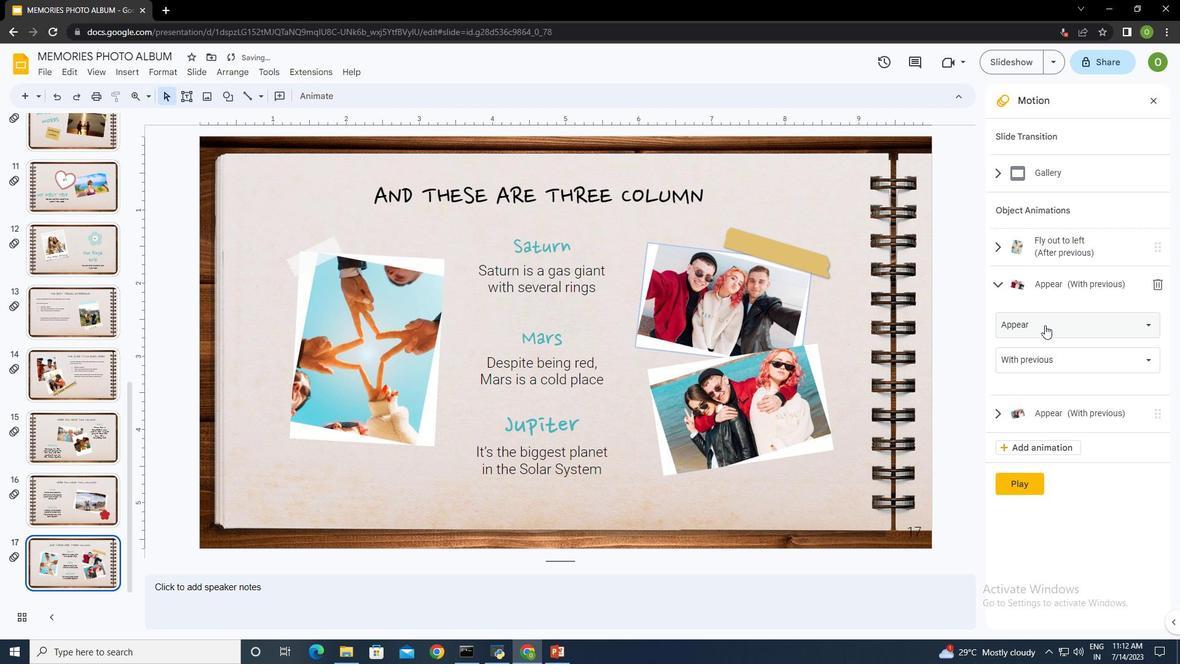 
Action: Mouse moved to (1069, 528)
Screenshot: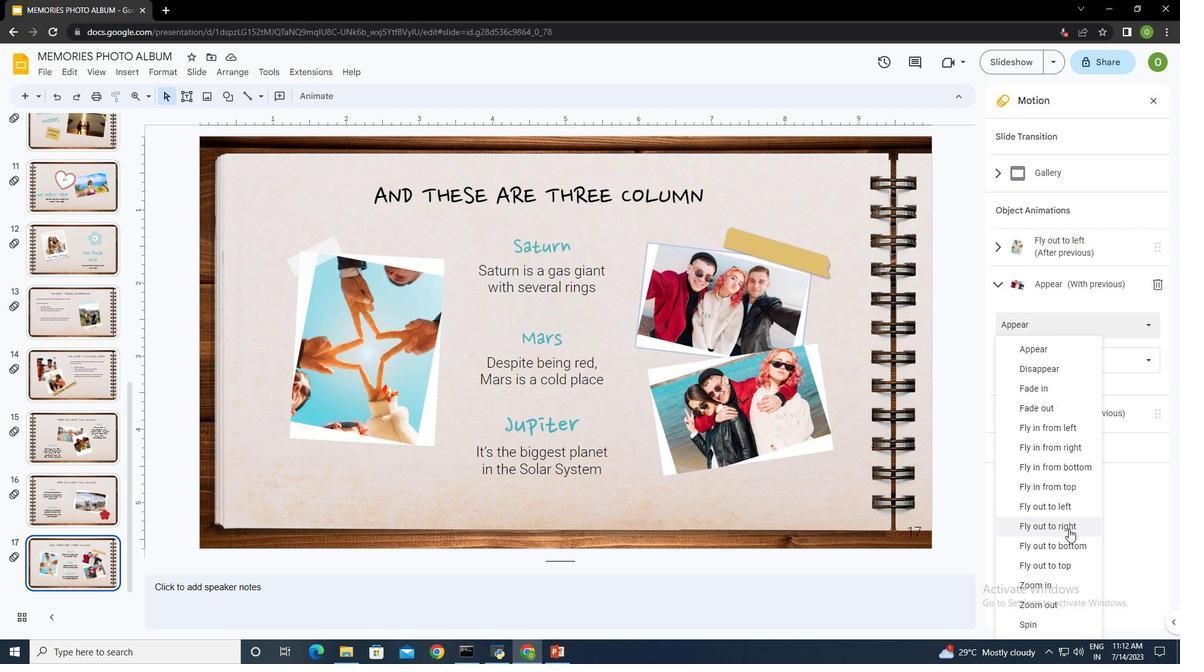 
Action: Mouse pressed left at (1069, 528)
Screenshot: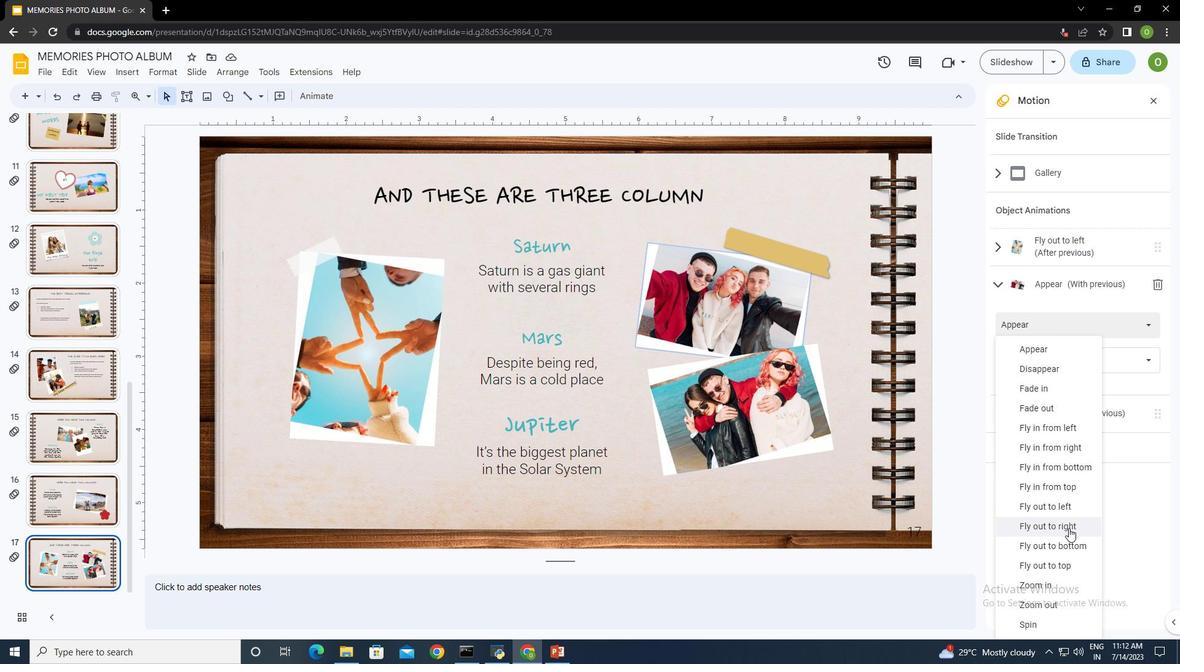 
Action: Mouse moved to (1043, 352)
Screenshot: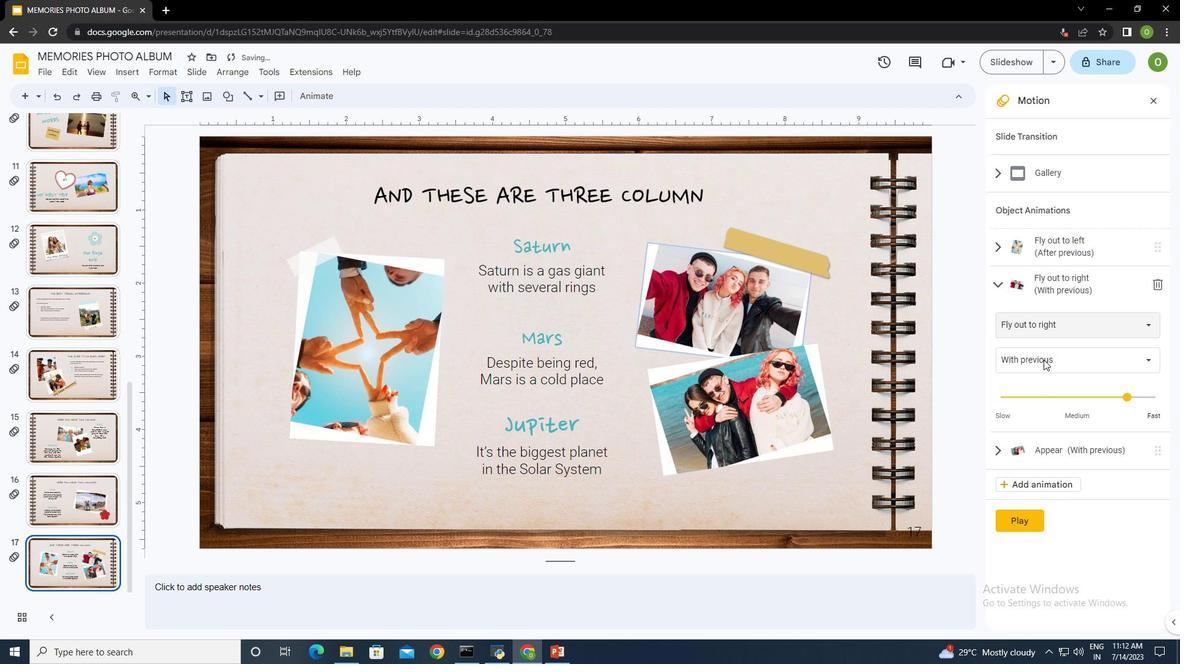 
Action: Mouse pressed left at (1043, 352)
Screenshot: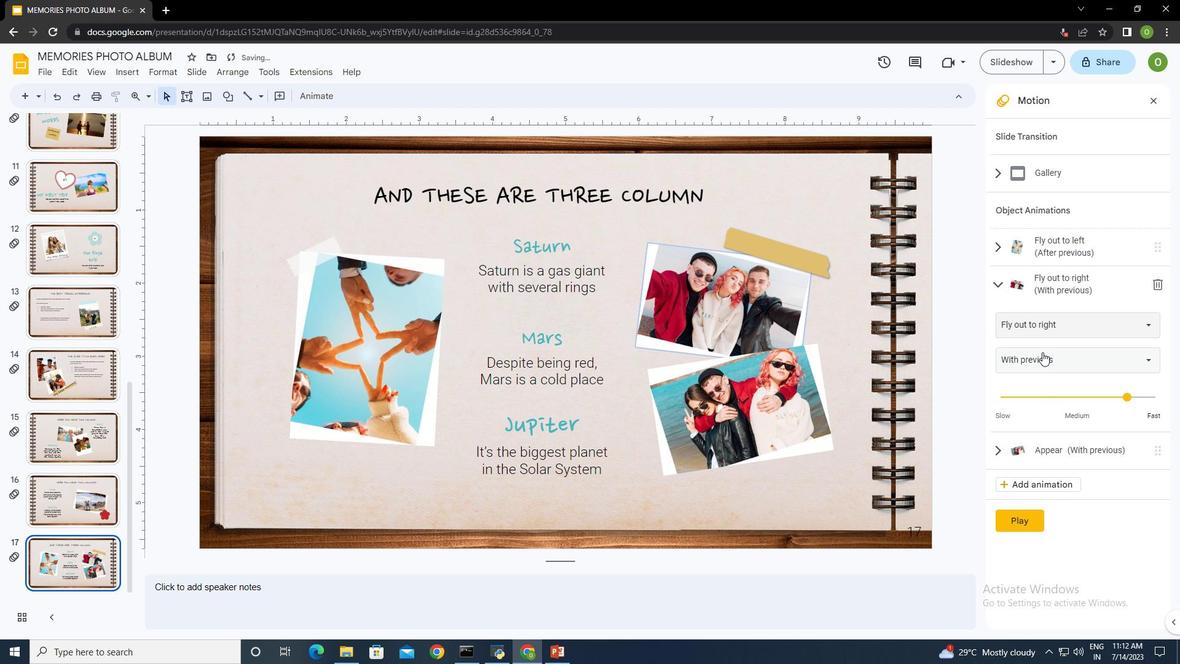 
Action: Mouse pressed left at (1043, 352)
Screenshot: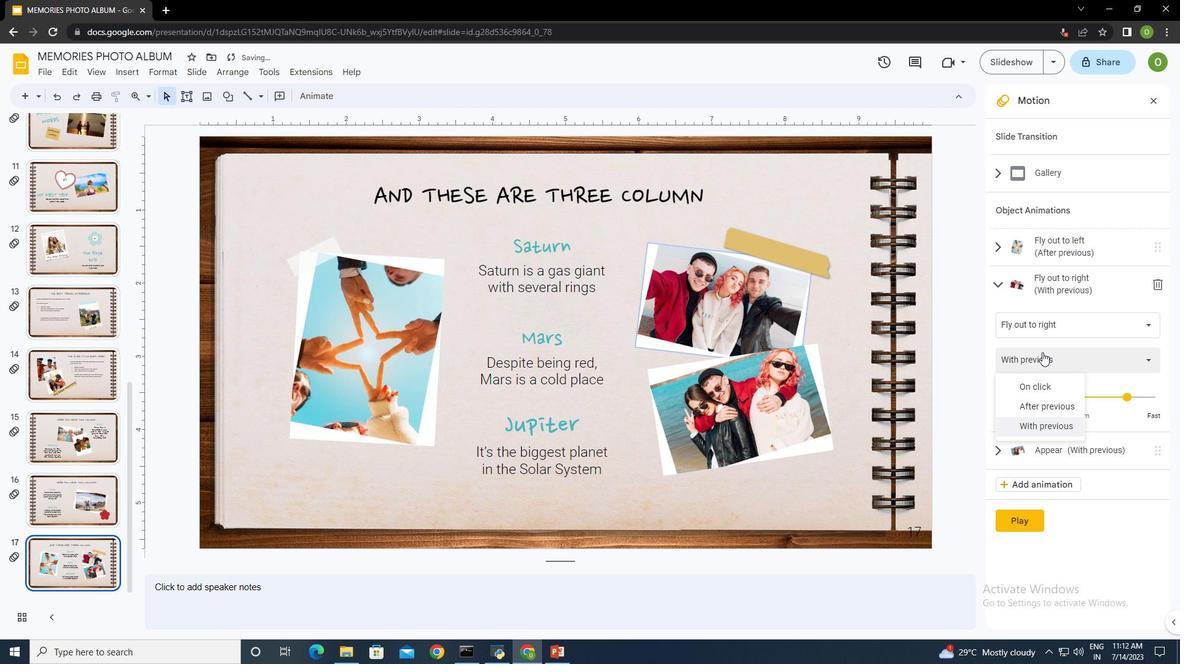 
Action: Mouse moved to (1127, 397)
Screenshot: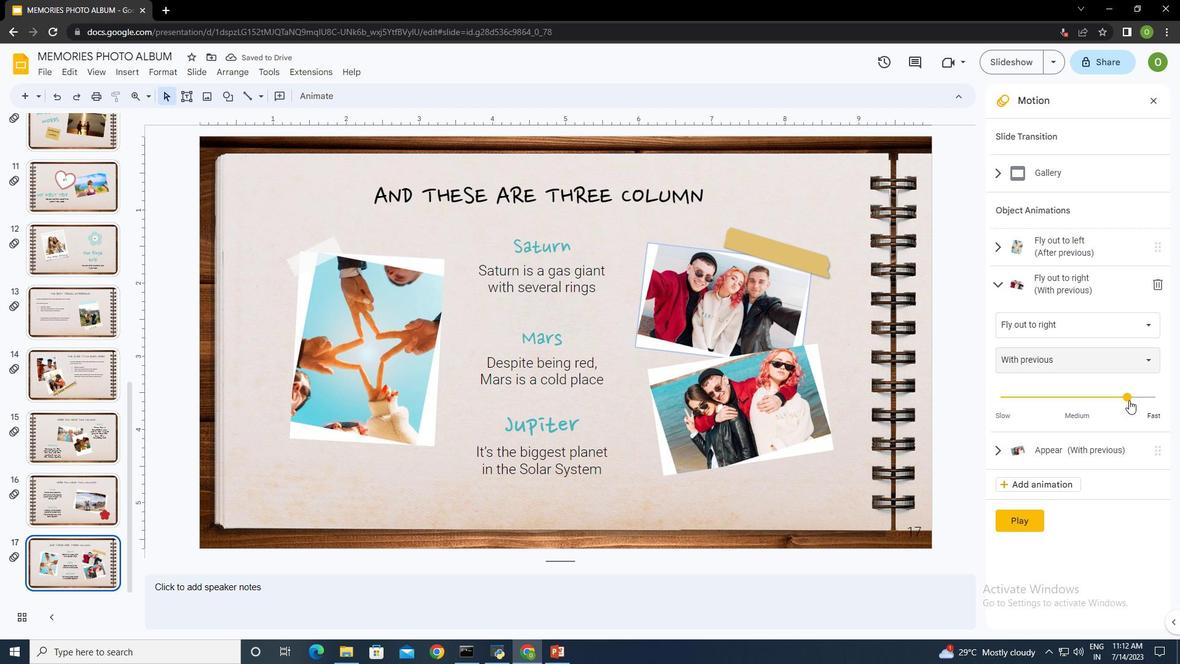 
Action: Mouse pressed left at (1127, 397)
Screenshot: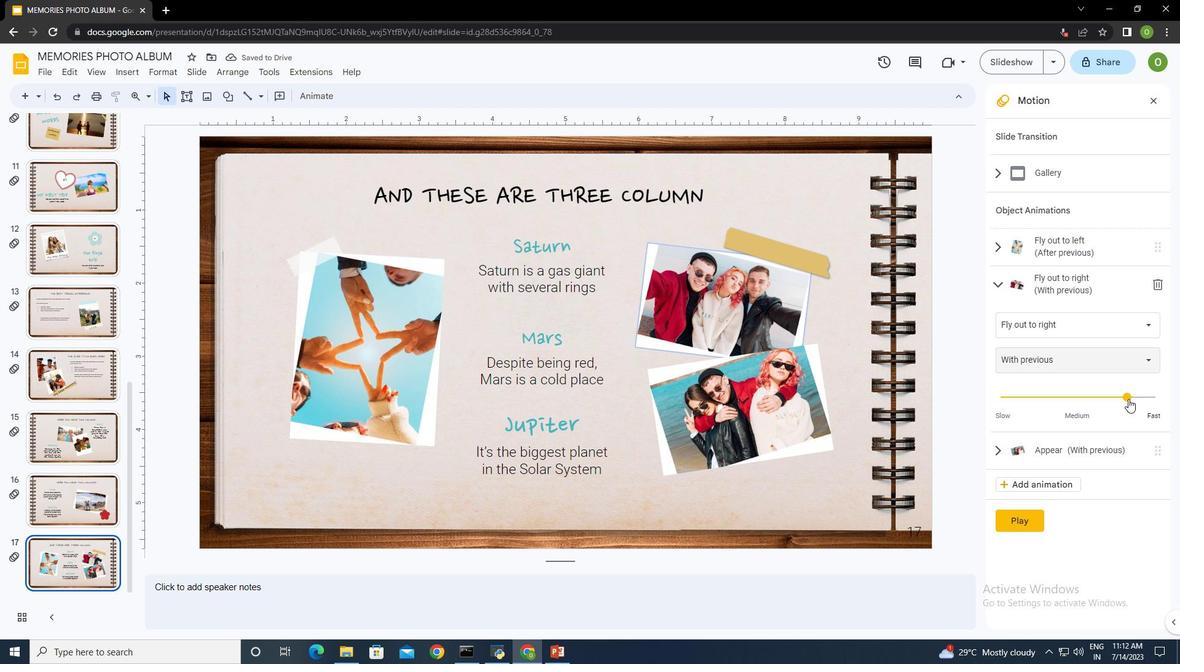 
Action: Mouse moved to (1061, 455)
Screenshot: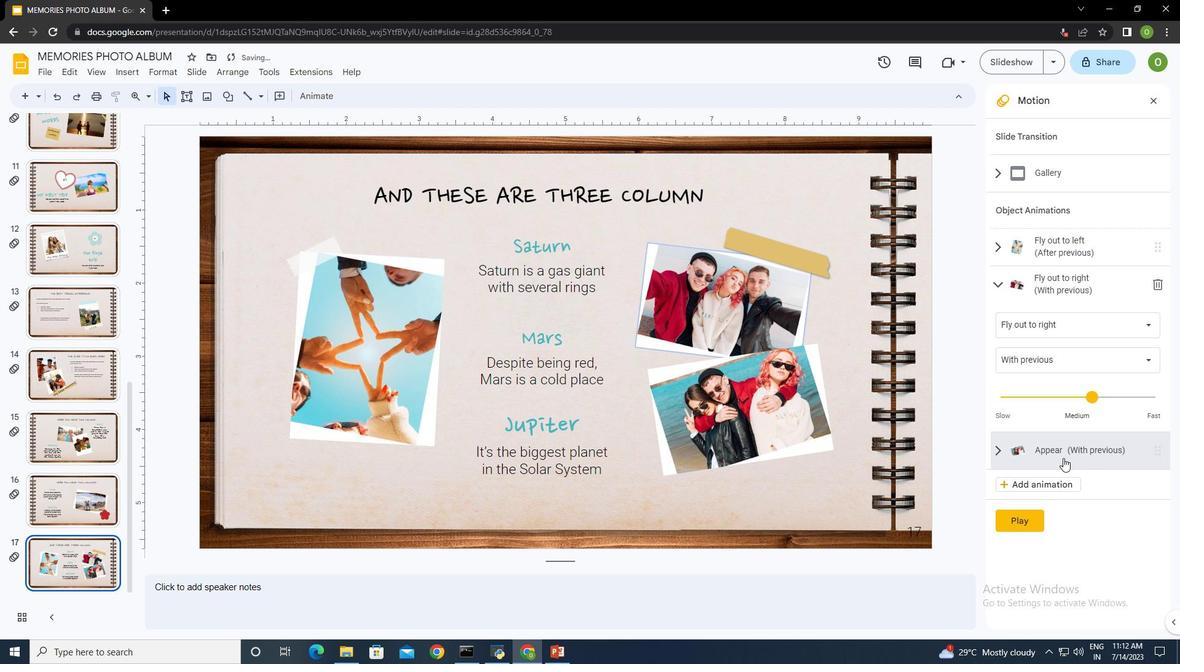 
Action: Mouse pressed left at (1061, 455)
Screenshot: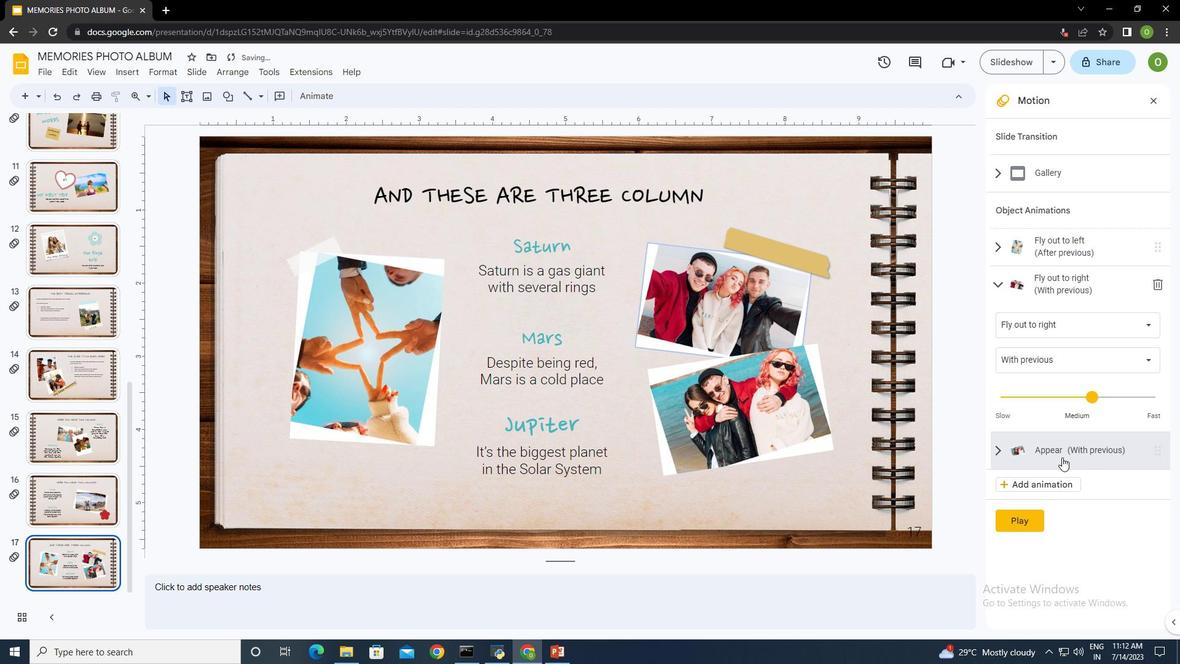 
Action: Mouse moved to (1049, 360)
Screenshot: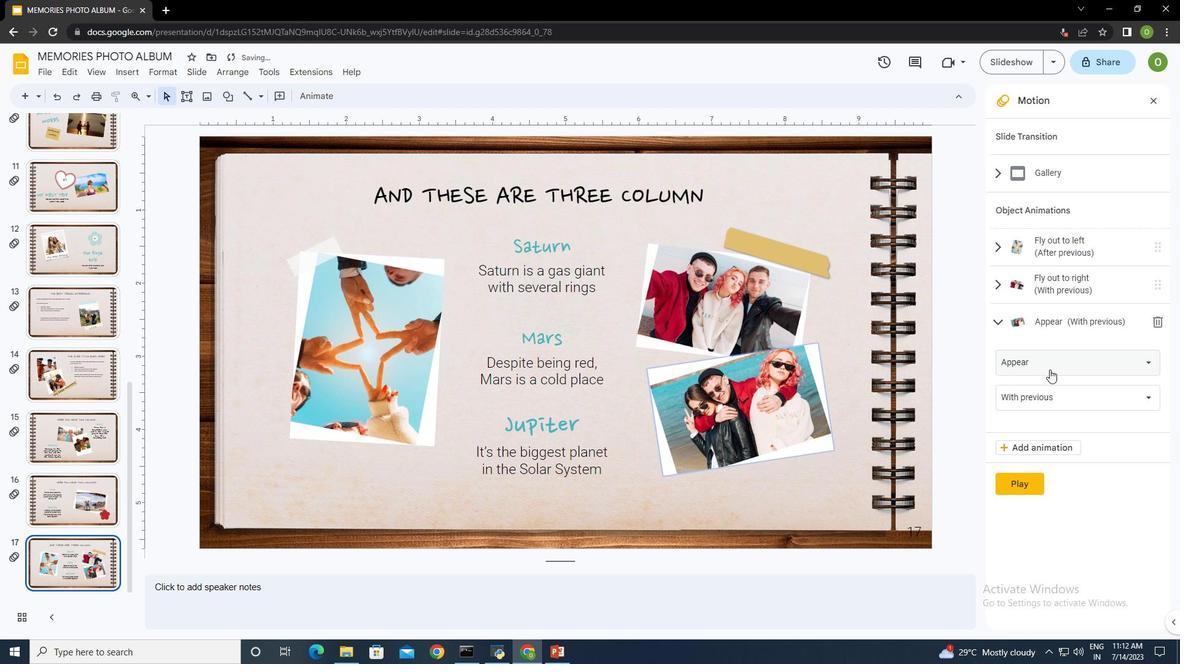 
Action: Mouse pressed left at (1049, 360)
Screenshot: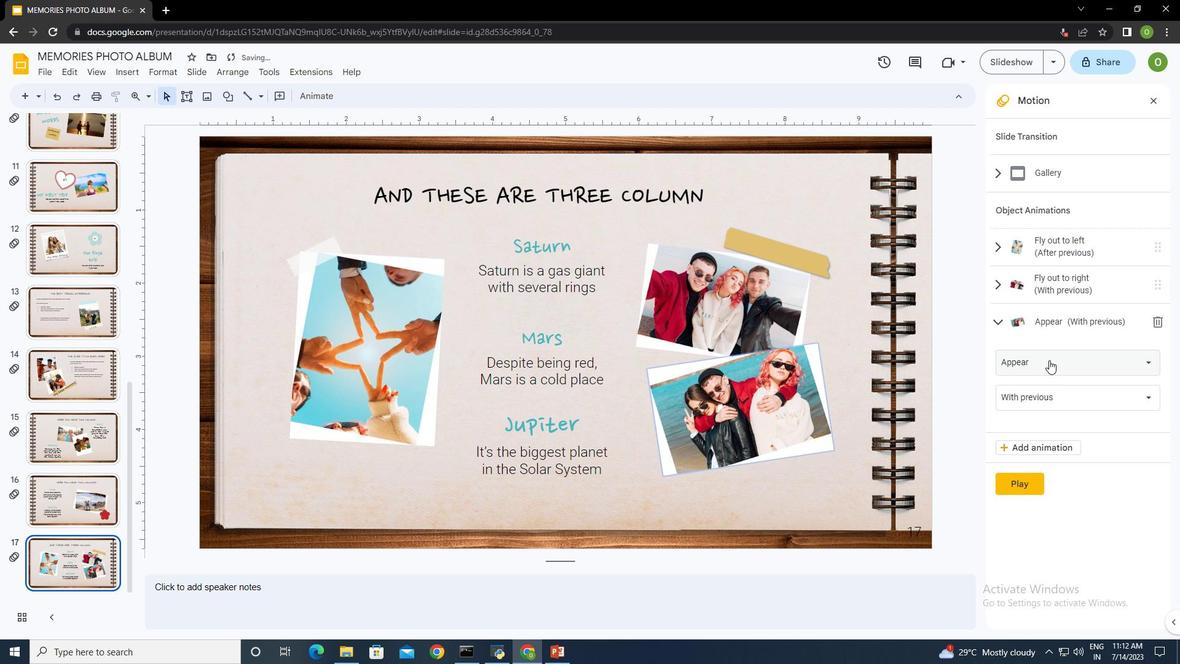 
Action: Mouse moved to (1063, 193)
Screenshot: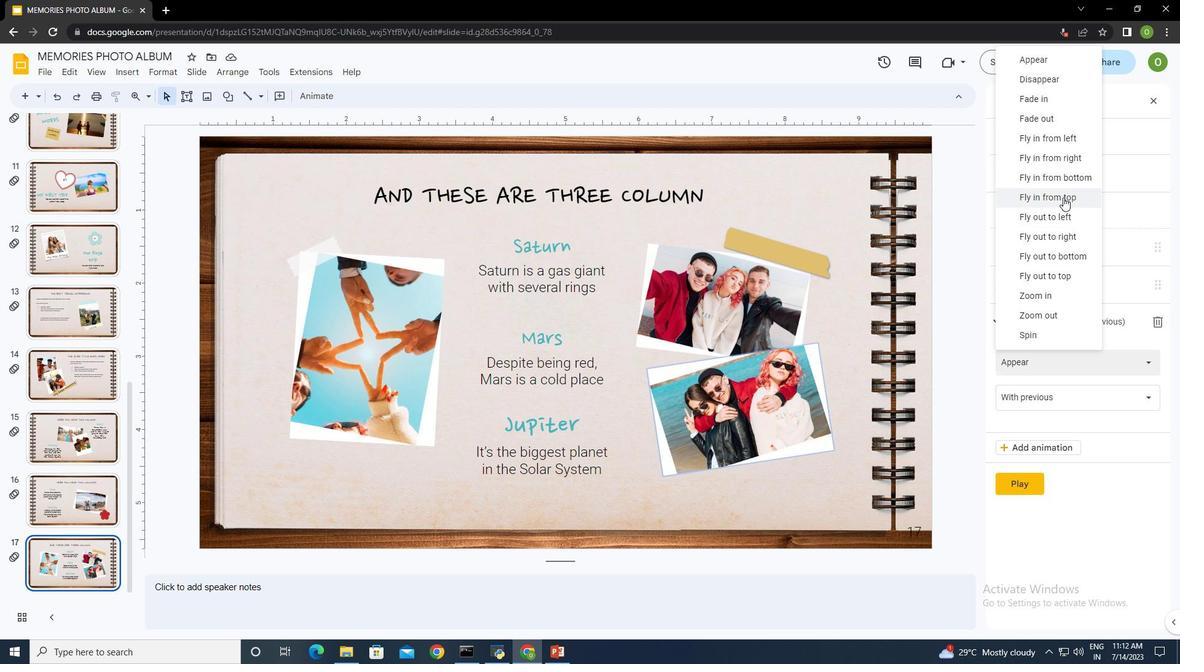 
Action: Mouse pressed left at (1063, 193)
Screenshot: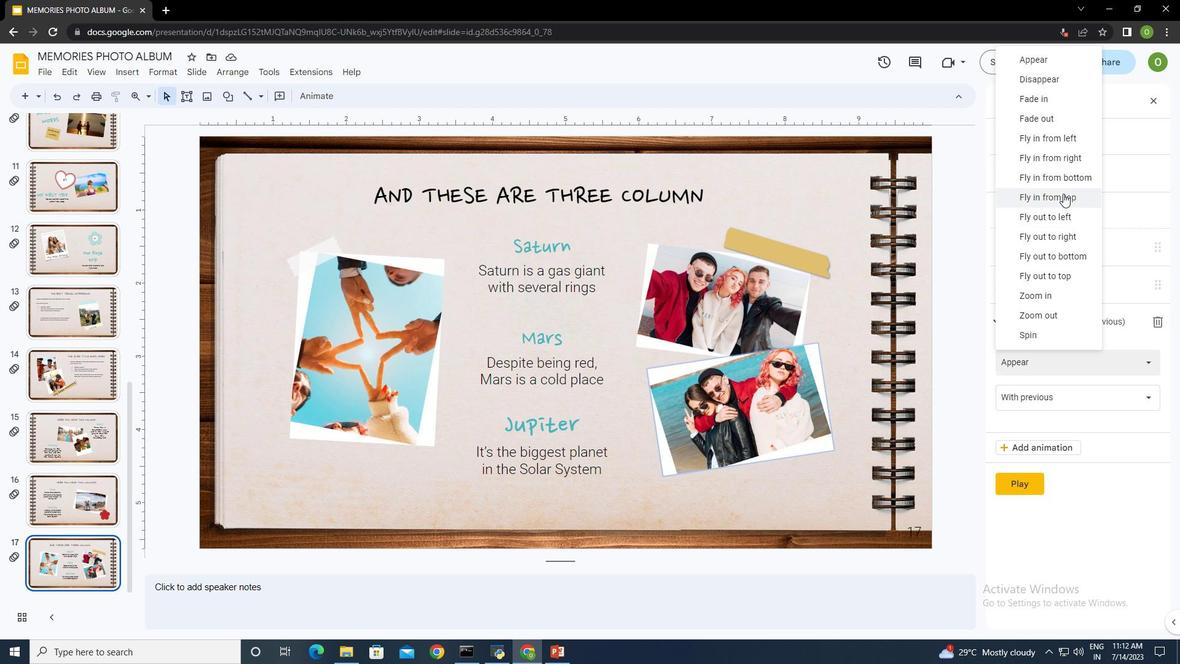 
Action: Mouse moved to (1130, 434)
Screenshot: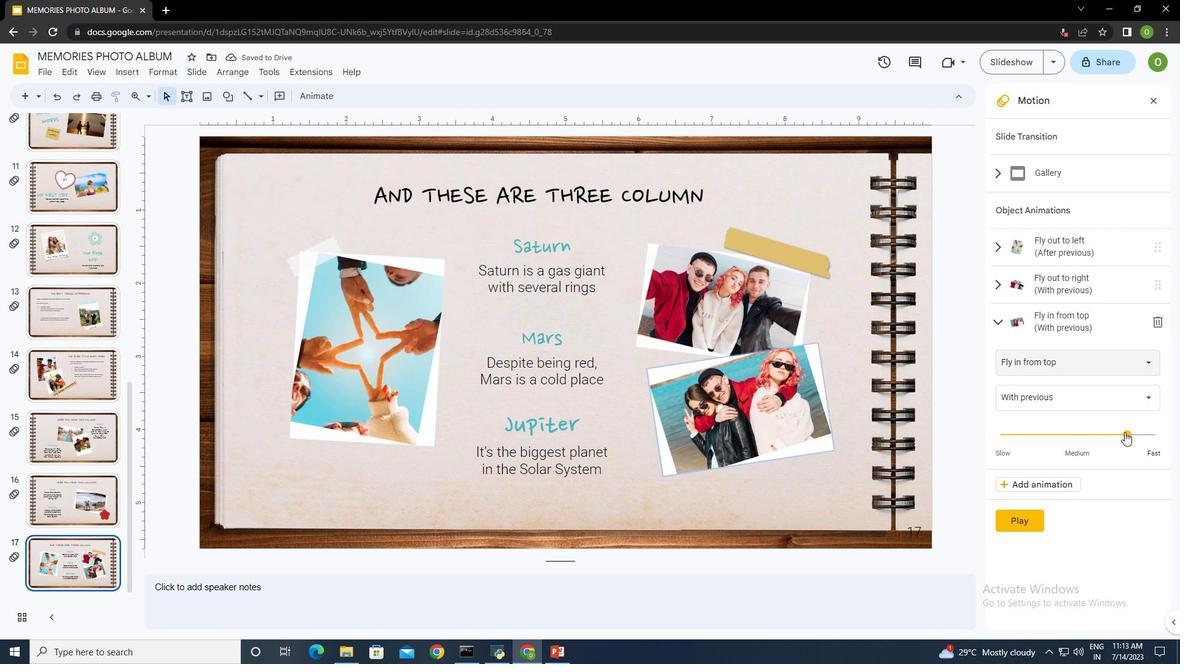 
Action: Mouse pressed left at (1130, 434)
Screenshot: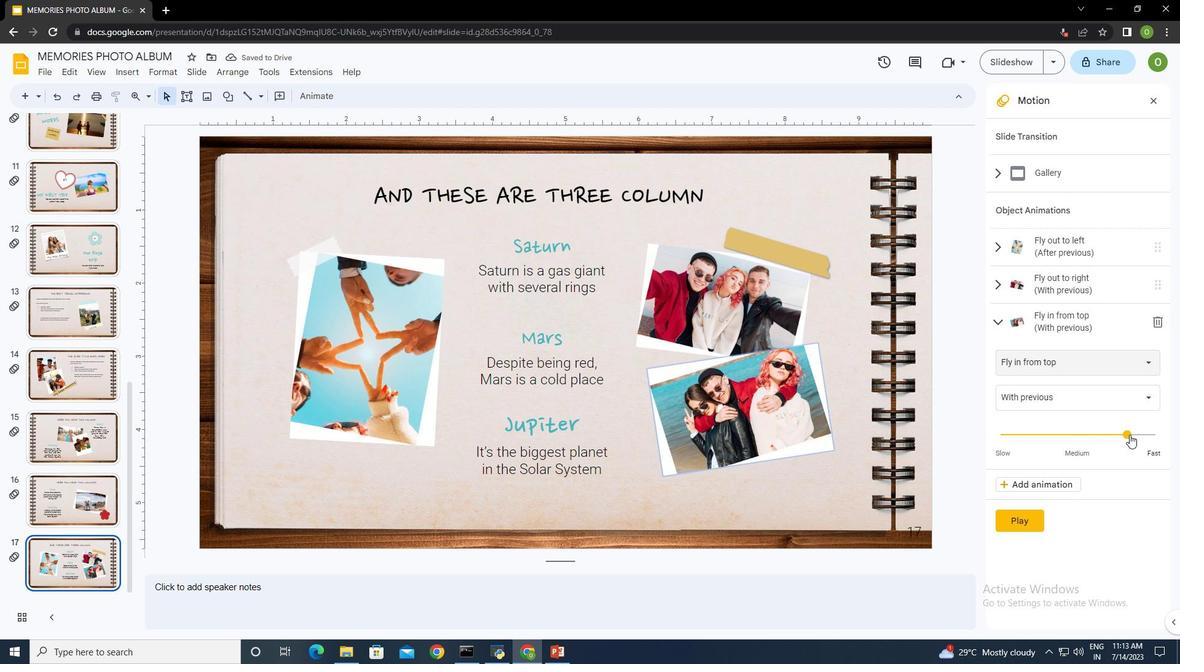 
Action: Mouse moved to (1025, 519)
Screenshot: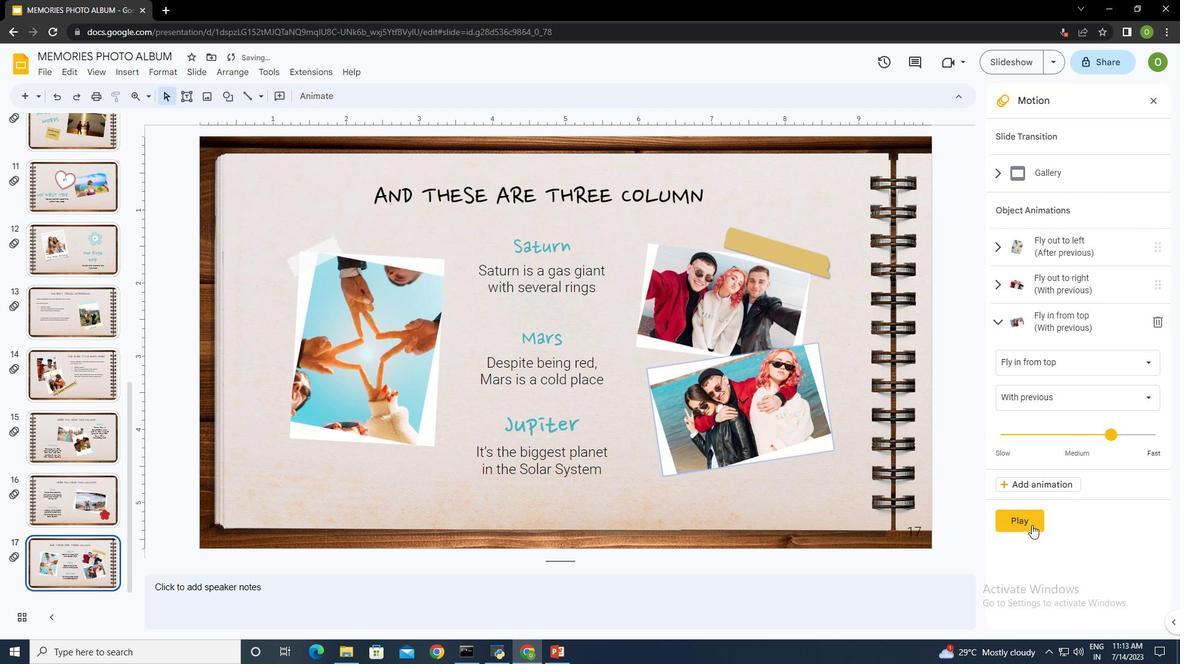
Action: Mouse pressed left at (1025, 519)
Screenshot: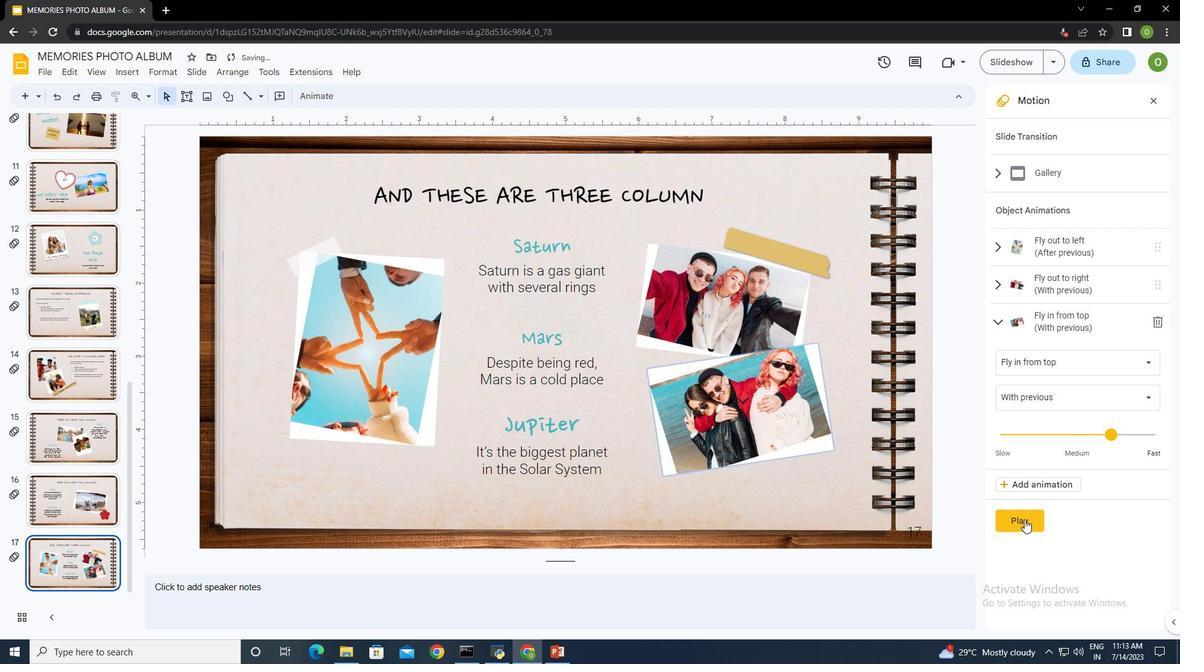 
Action: Mouse moved to (1015, 517)
Screenshot: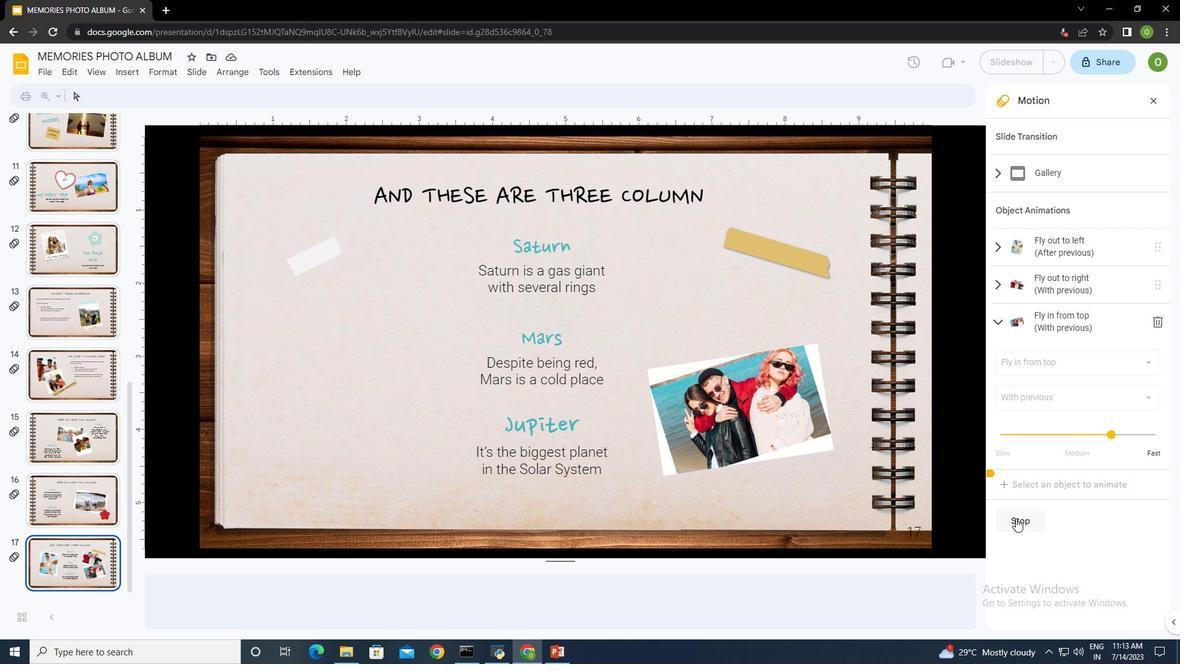 
Action: Mouse pressed left at (1015, 517)
Screenshot: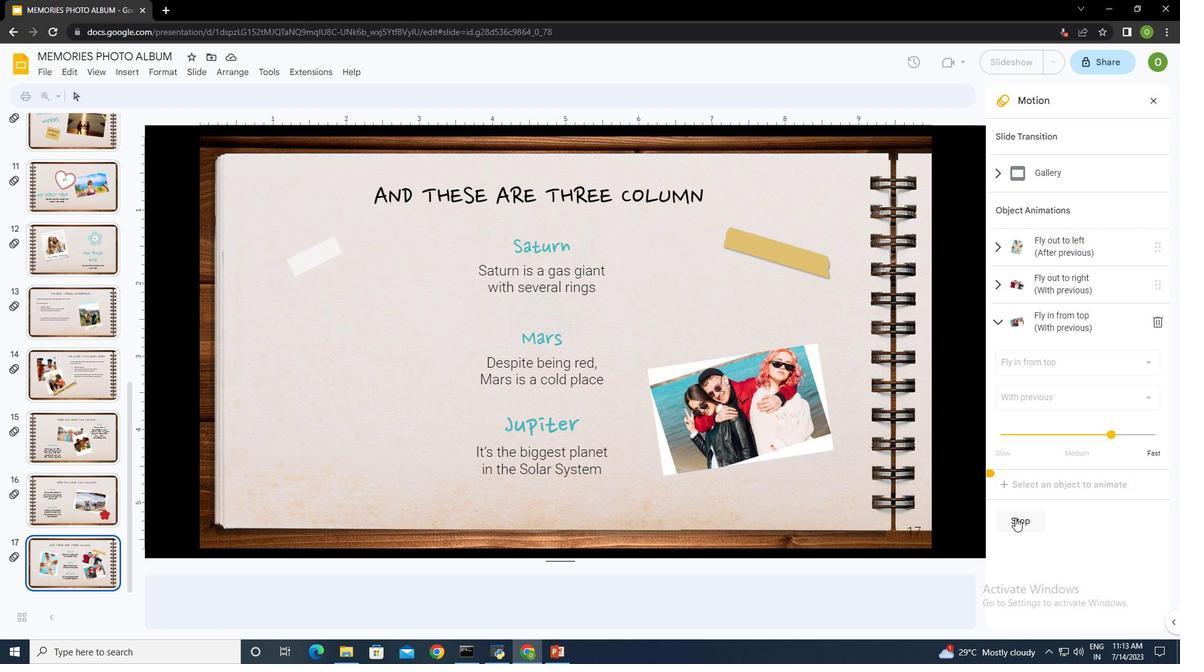 
Action: Mouse moved to (962, 525)
Screenshot: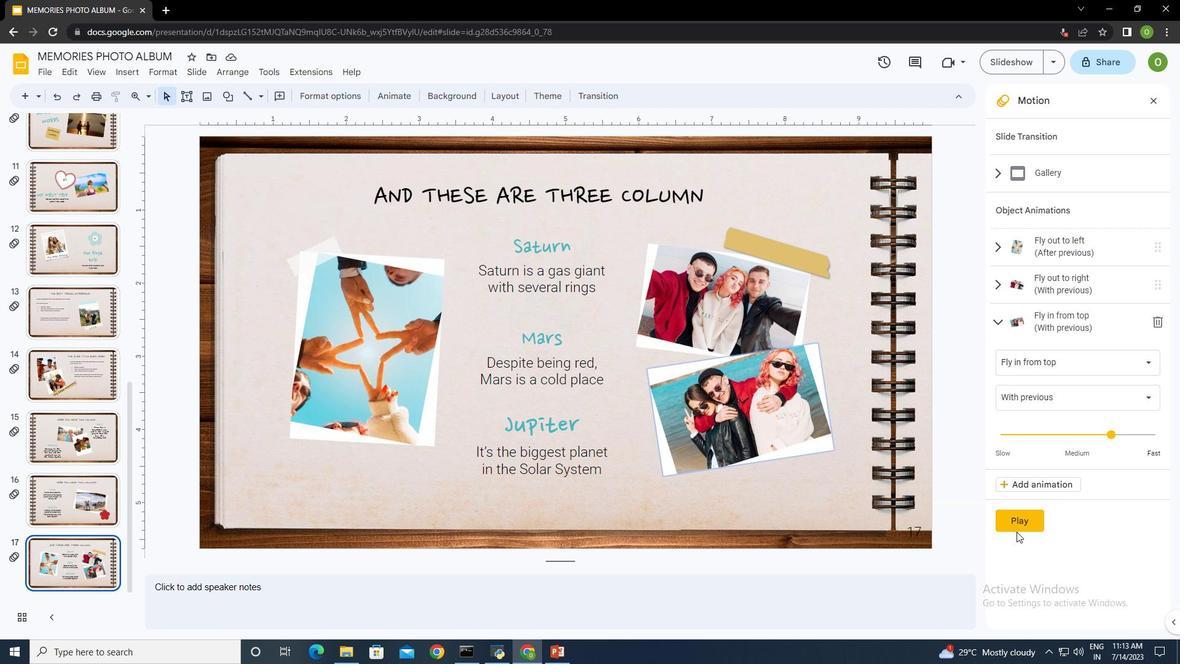 
